 Task: Create a calendar event titled 'meeting' on June 20, 2:15pm to 3:15pm, with location 'Austin, TX, USA', add Google Meet link, and notify 30 minutes before.
Action: Mouse moved to (87, 135)
Screenshot: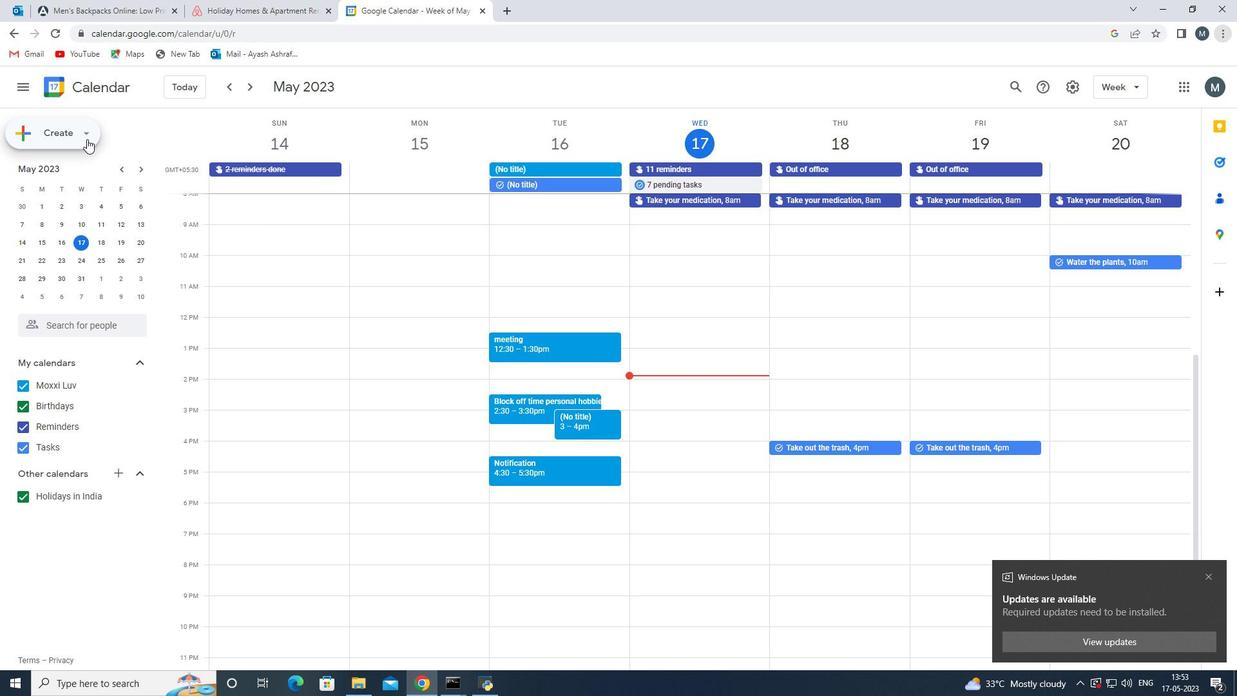 
Action: Mouse pressed left at (87, 135)
Screenshot: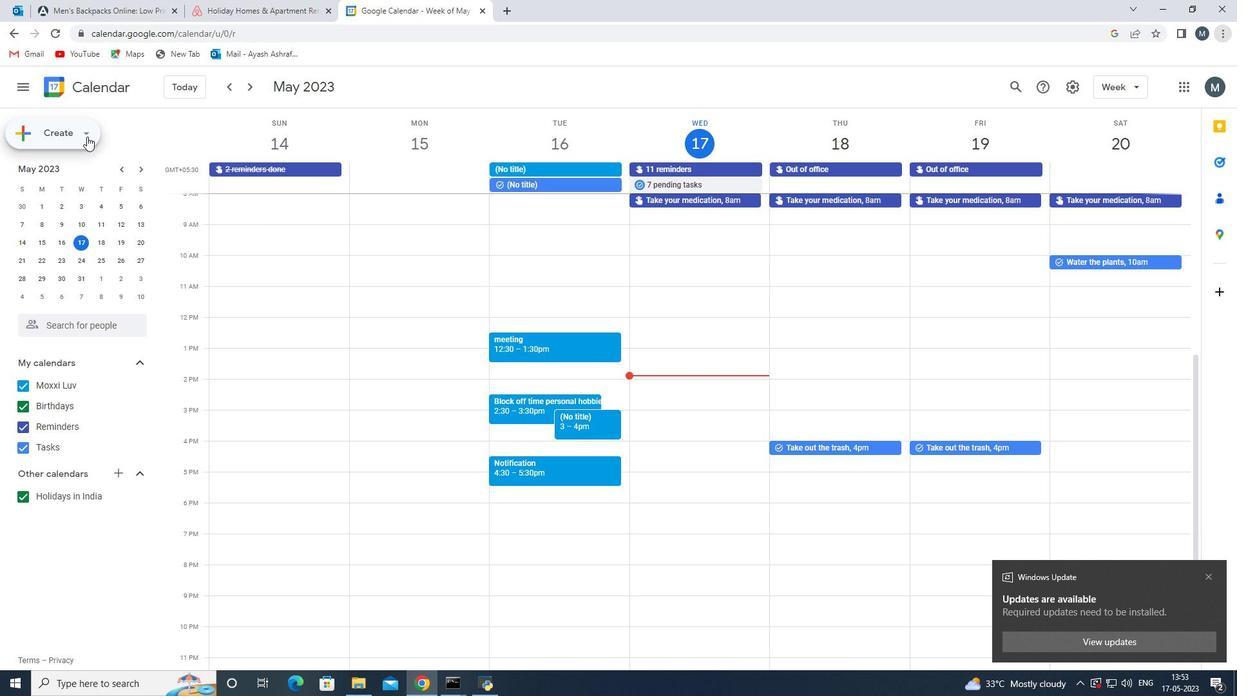 
Action: Mouse moved to (85, 183)
Screenshot: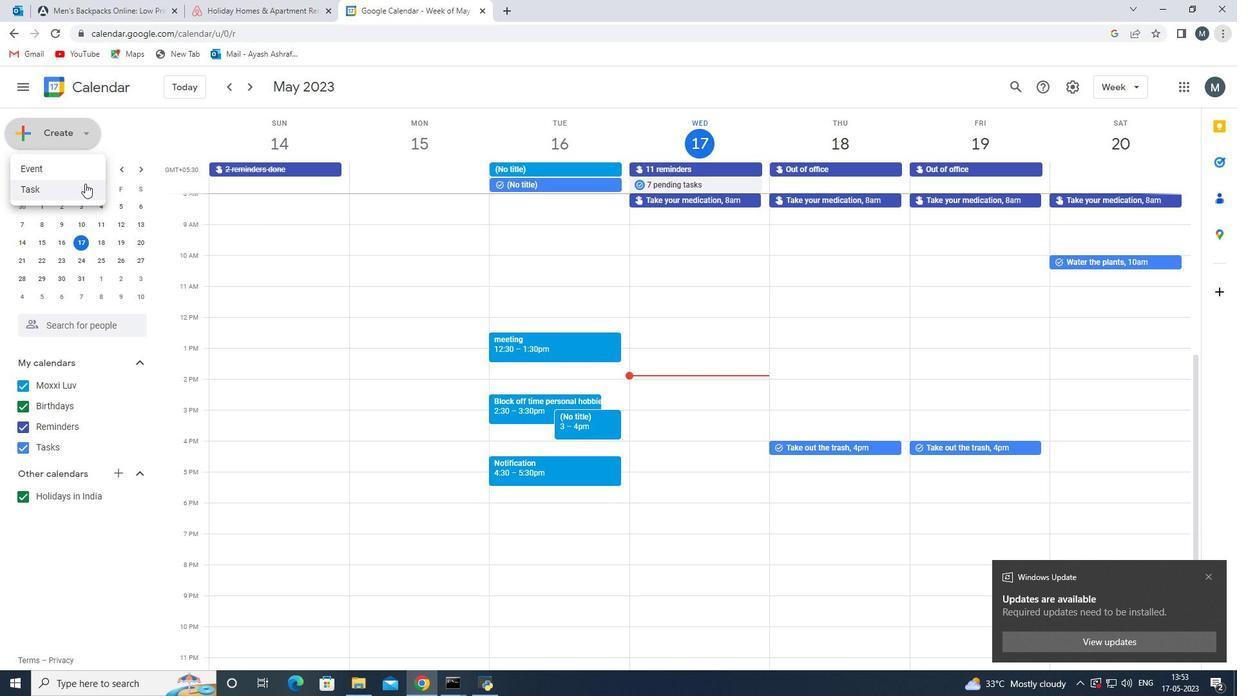 
Action: Mouse pressed left at (85, 183)
Screenshot: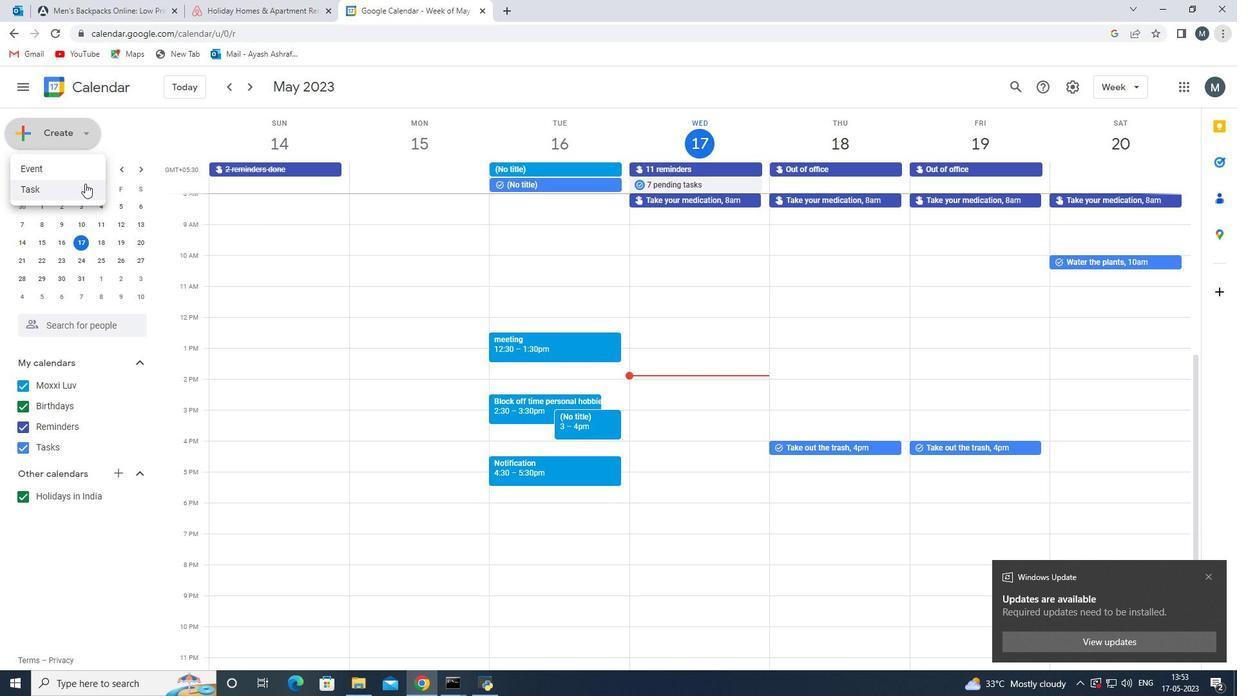 
Action: Mouse moved to (83, 133)
Screenshot: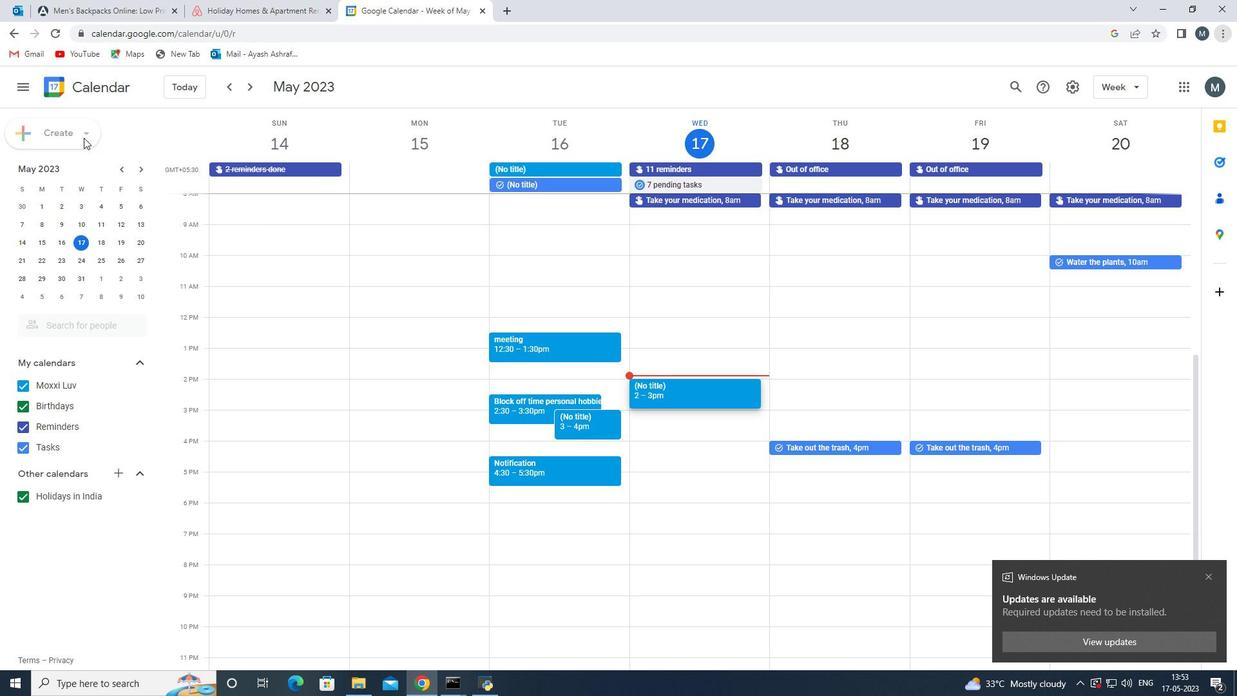 
Action: Mouse pressed left at (83, 133)
Screenshot: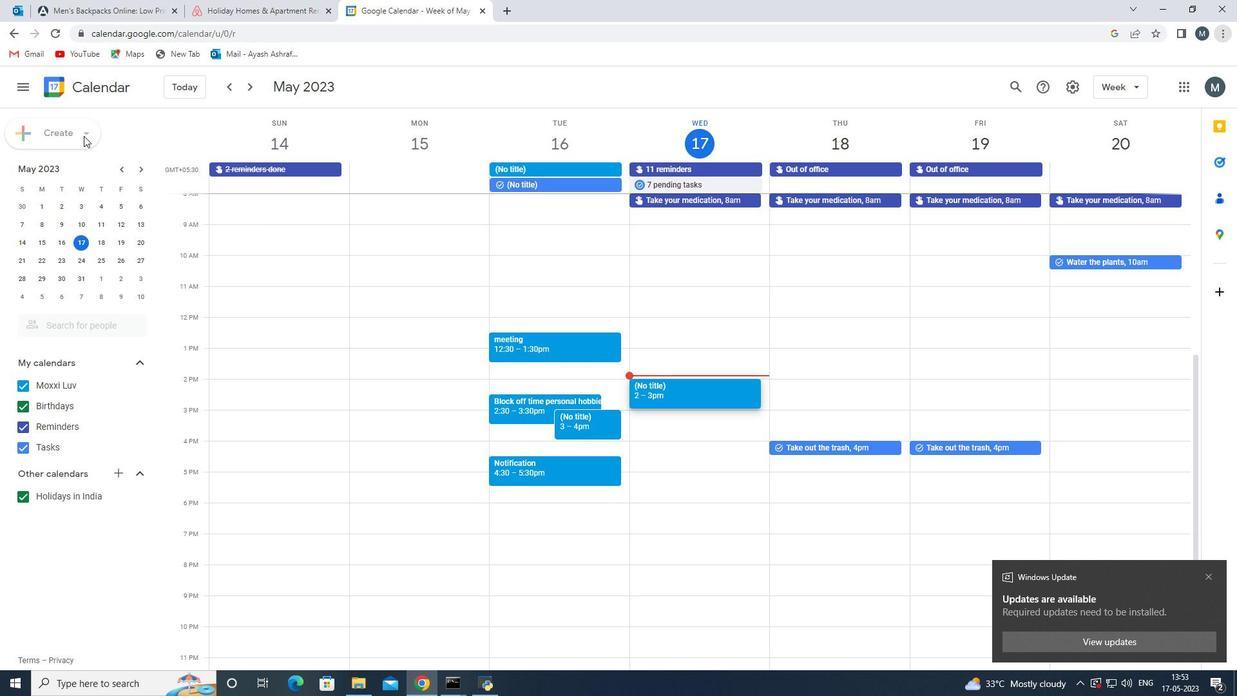 
Action: Mouse pressed left at (83, 133)
Screenshot: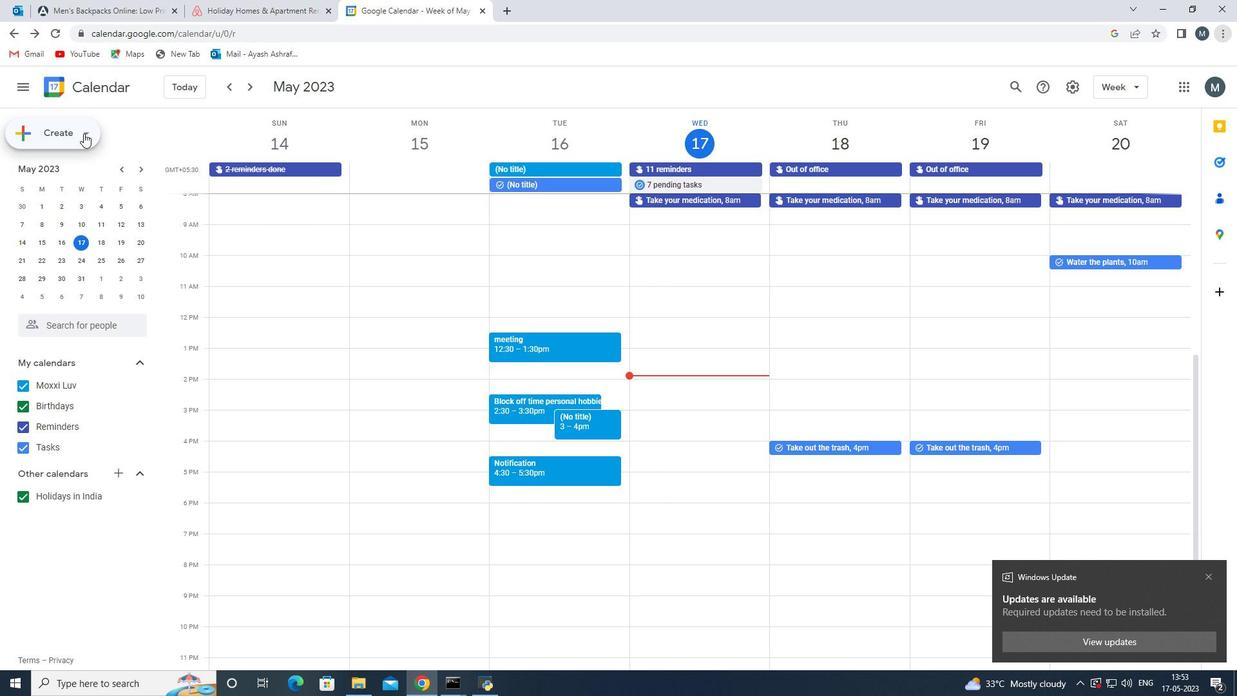
Action: Mouse moved to (79, 171)
Screenshot: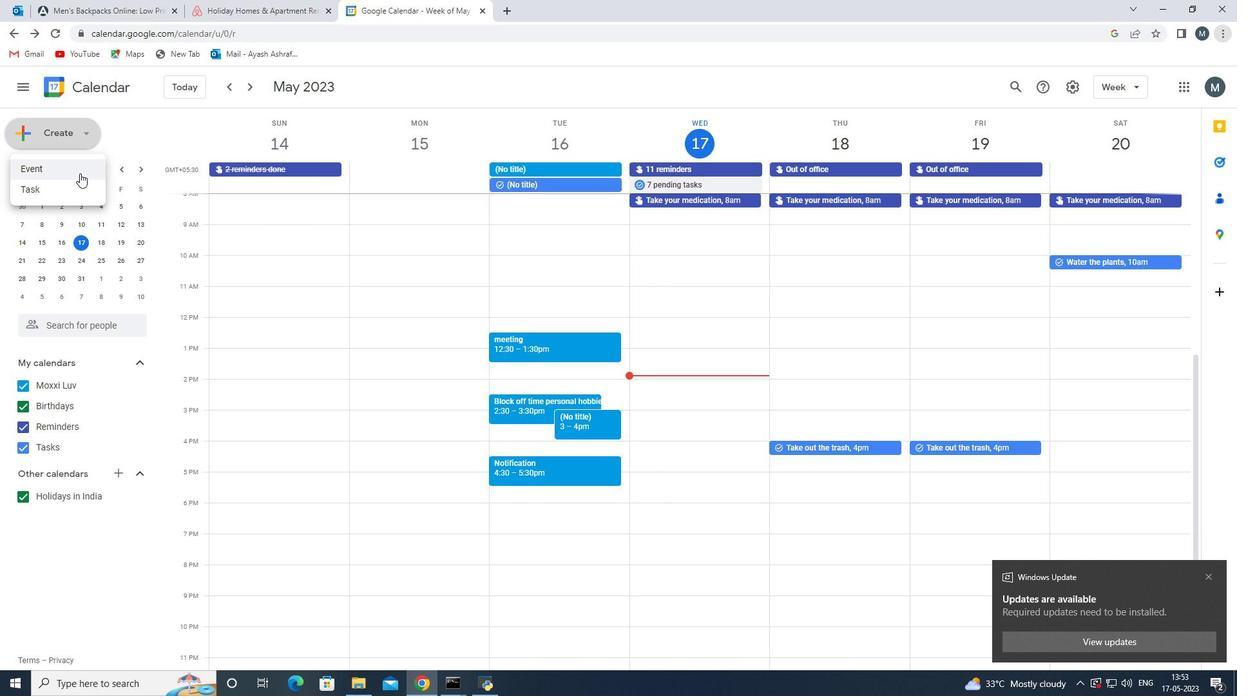 
Action: Mouse pressed left at (79, 171)
Screenshot: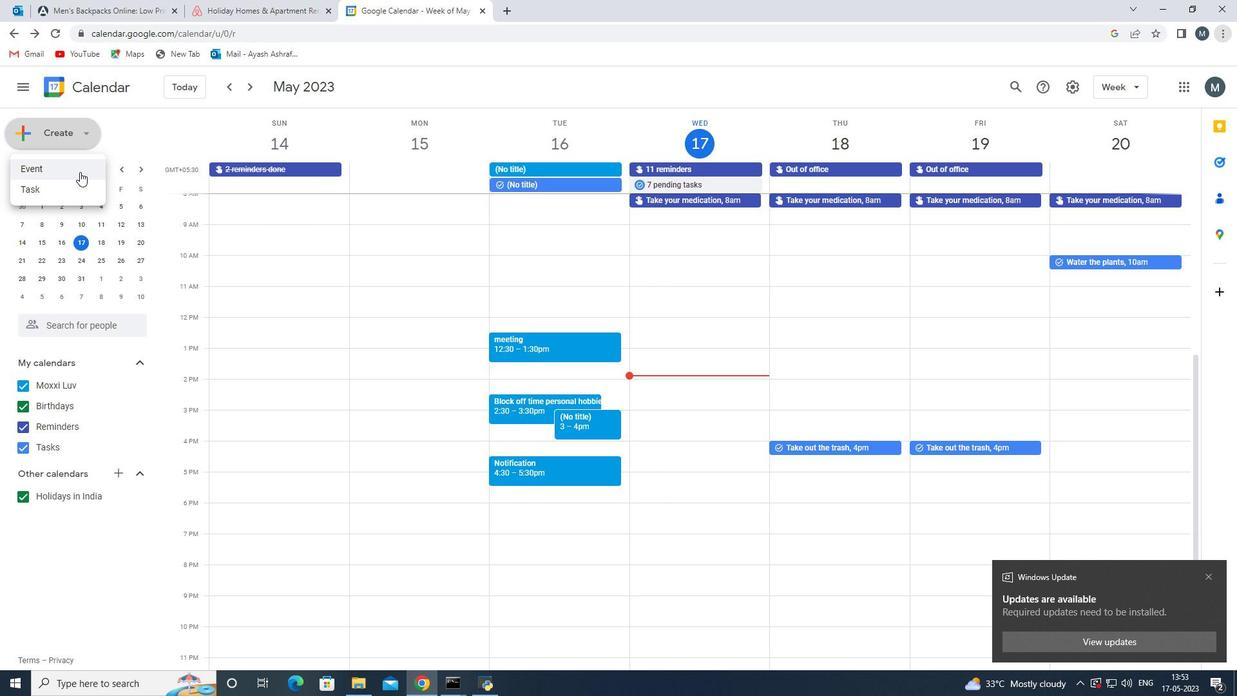 
Action: Mouse moved to (443, 271)
Screenshot: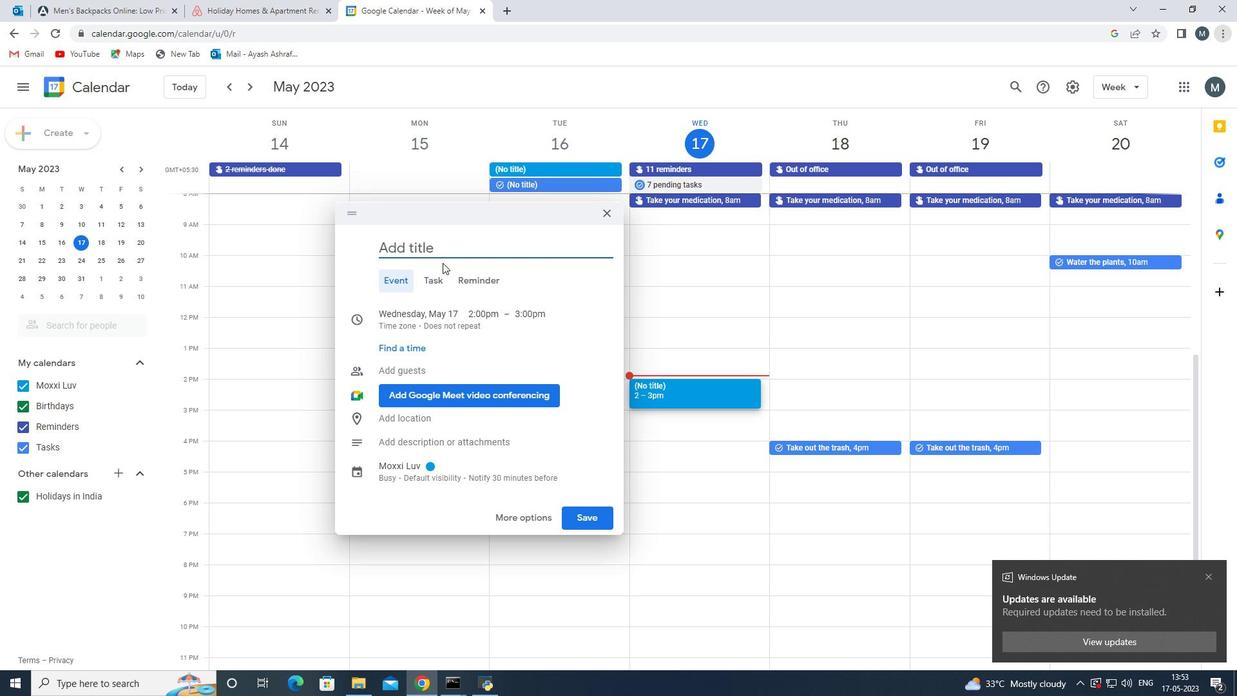 
Action: Mouse scrolled (443, 271) with delta (0, 0)
Screenshot: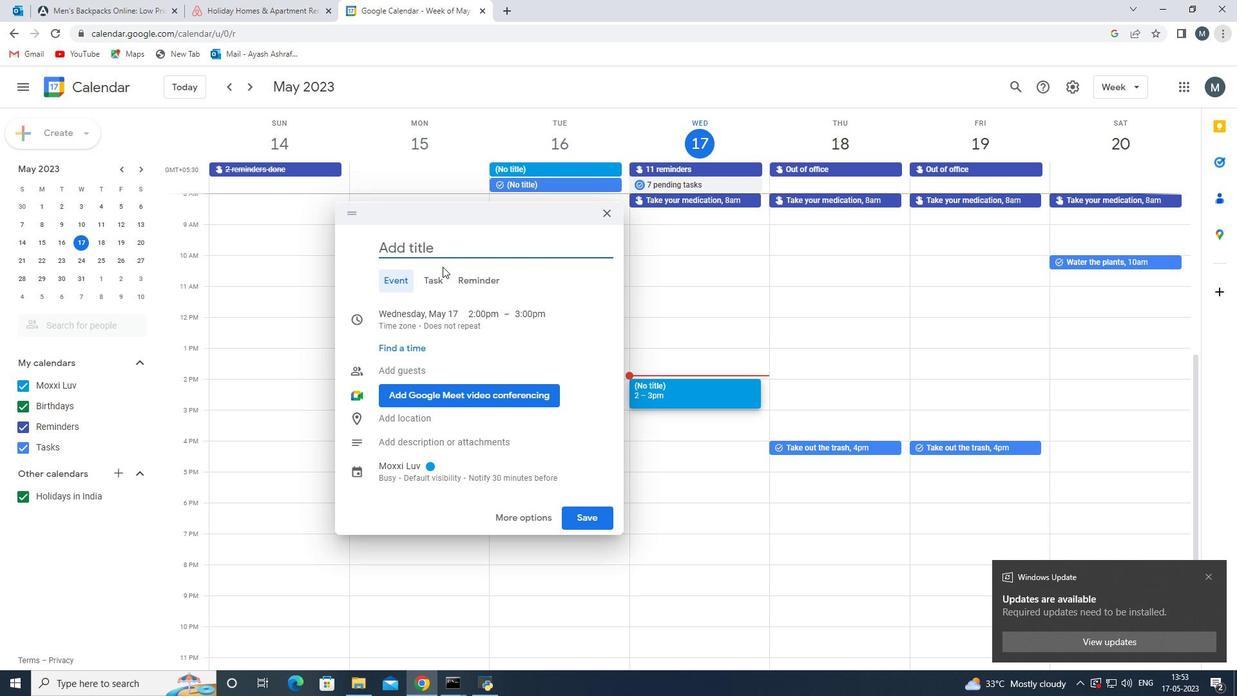 
Action: Mouse moved to (443, 272)
Screenshot: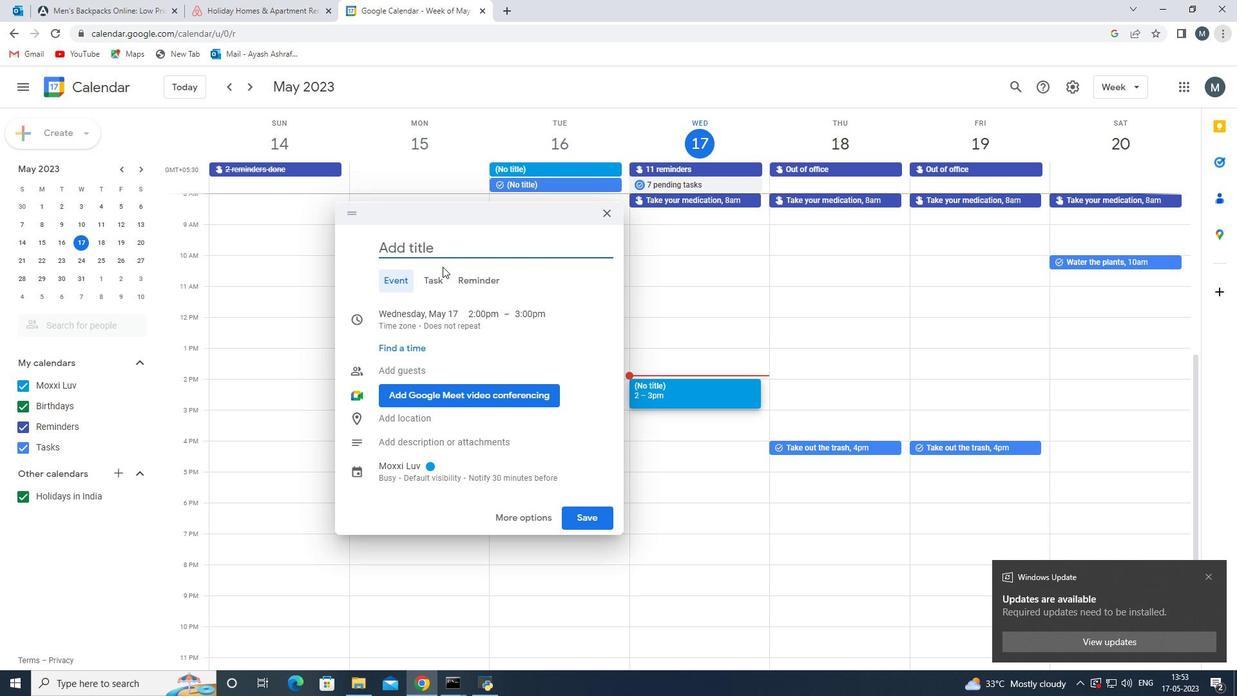 
Action: Mouse scrolled (443, 271) with delta (0, 0)
Screenshot: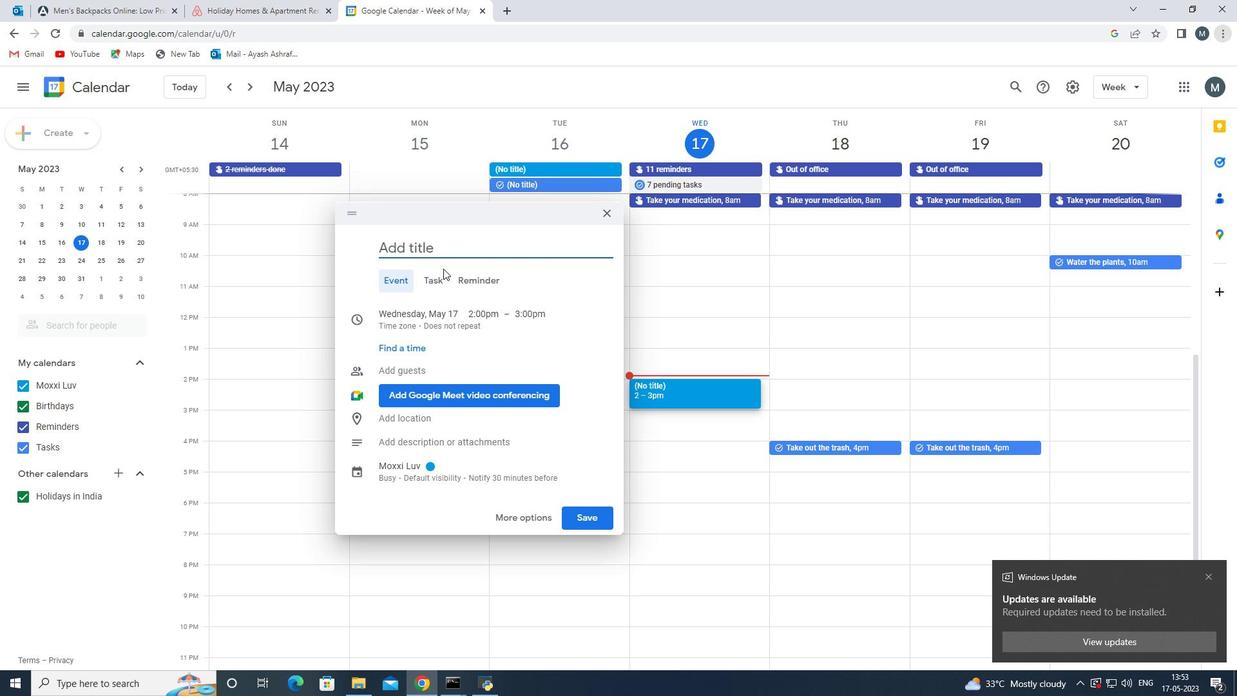
Action: Mouse scrolled (443, 273) with delta (0, 0)
Screenshot: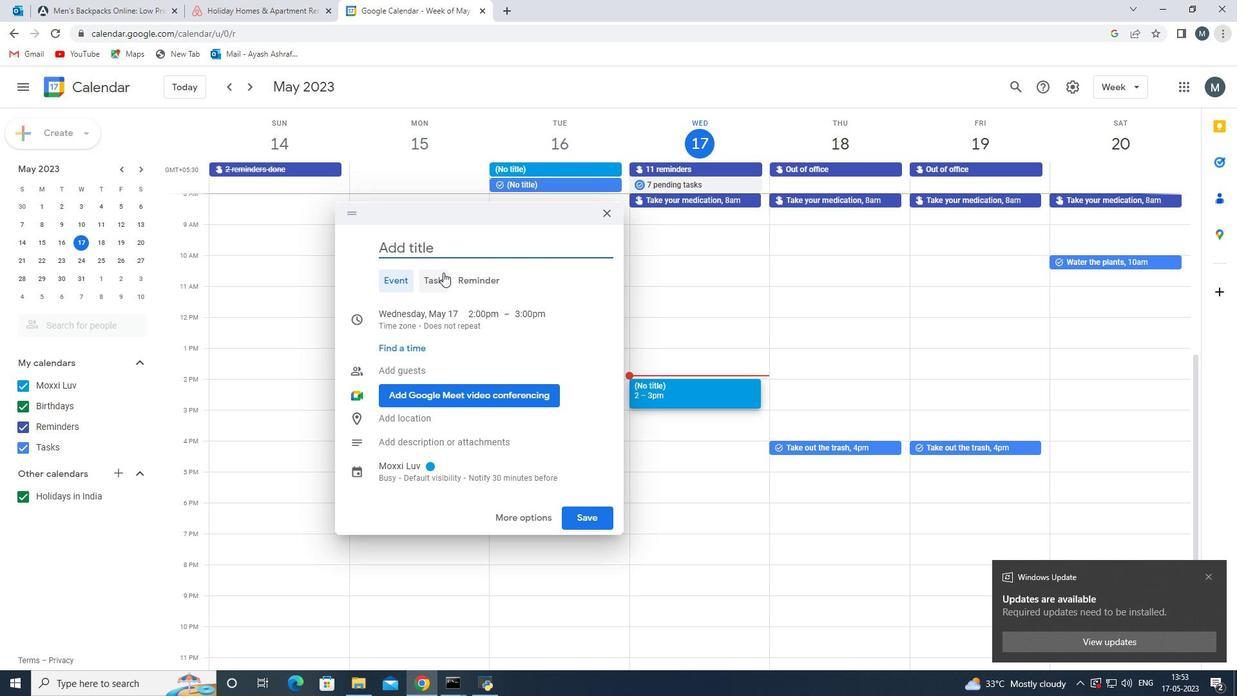 
Action: Mouse scrolled (443, 273) with delta (0, 0)
Screenshot: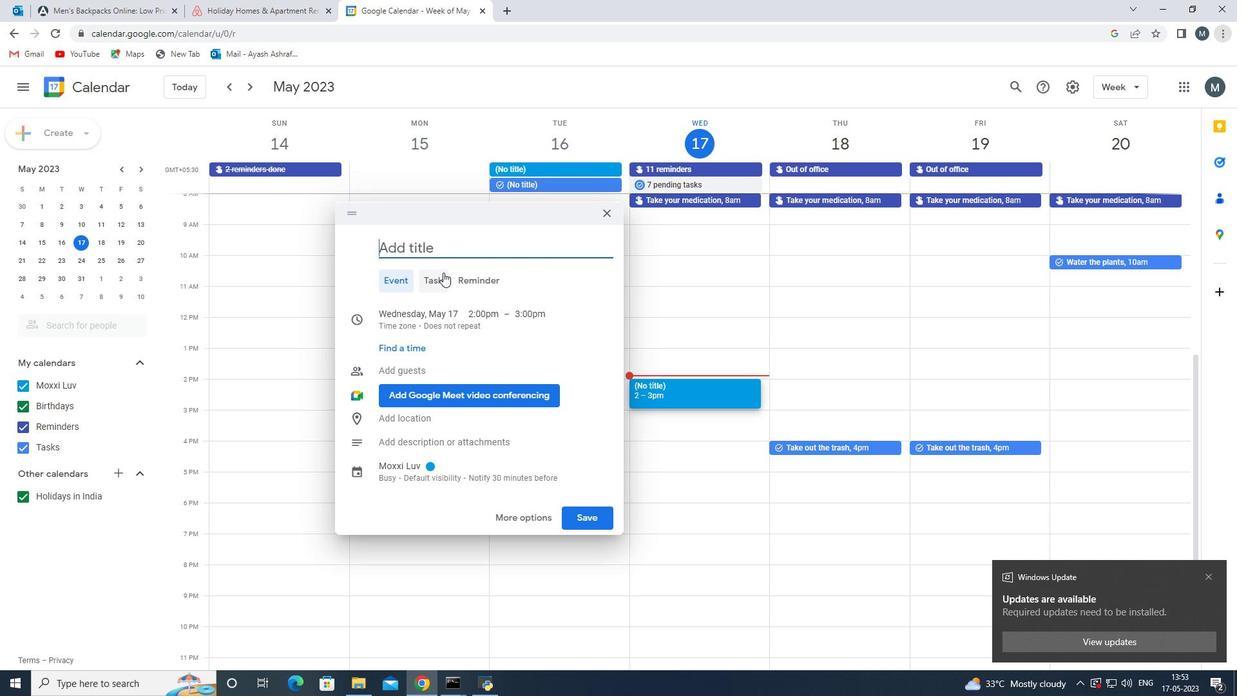 
Action: Mouse moved to (443, 273)
Screenshot: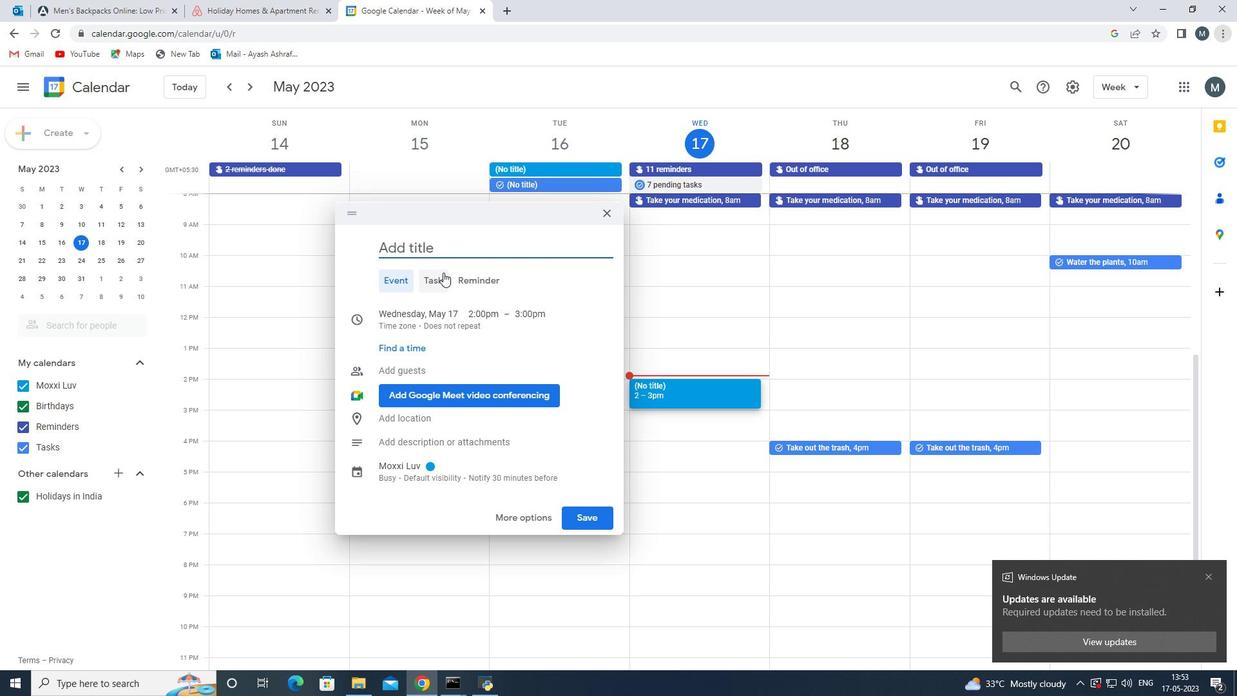 
Action: Mouse scrolled (443, 273) with delta (0, 0)
Screenshot: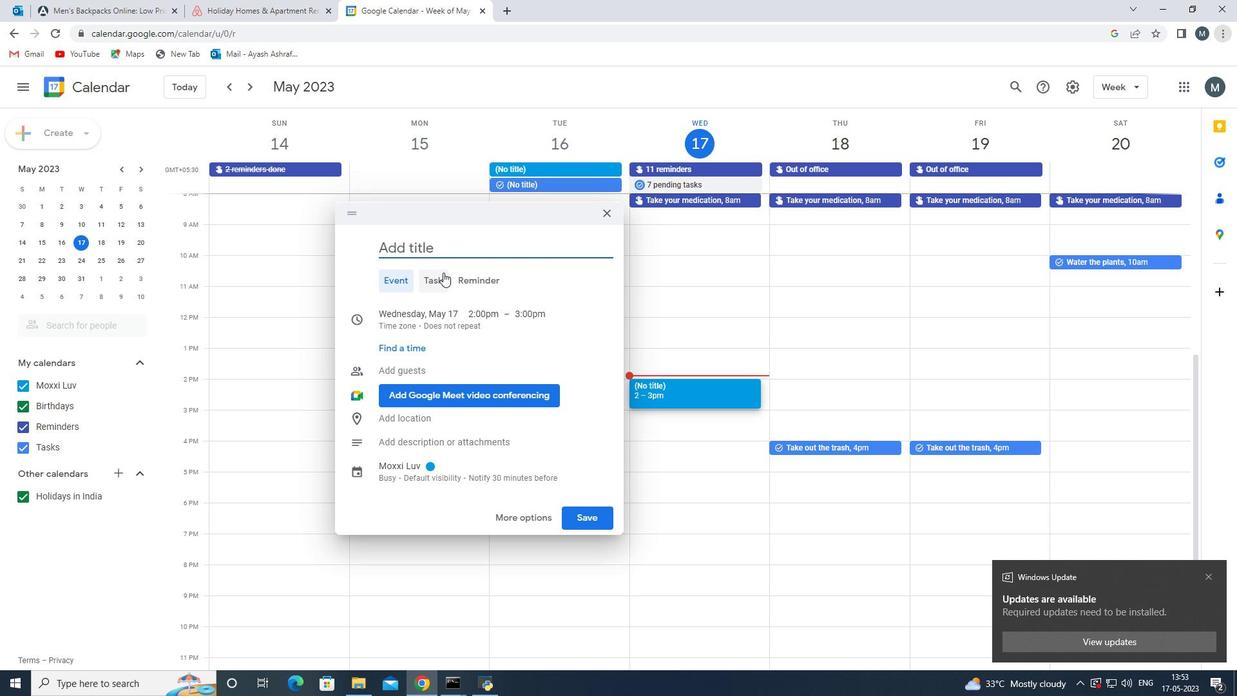 
Action: Mouse moved to (443, 282)
Screenshot: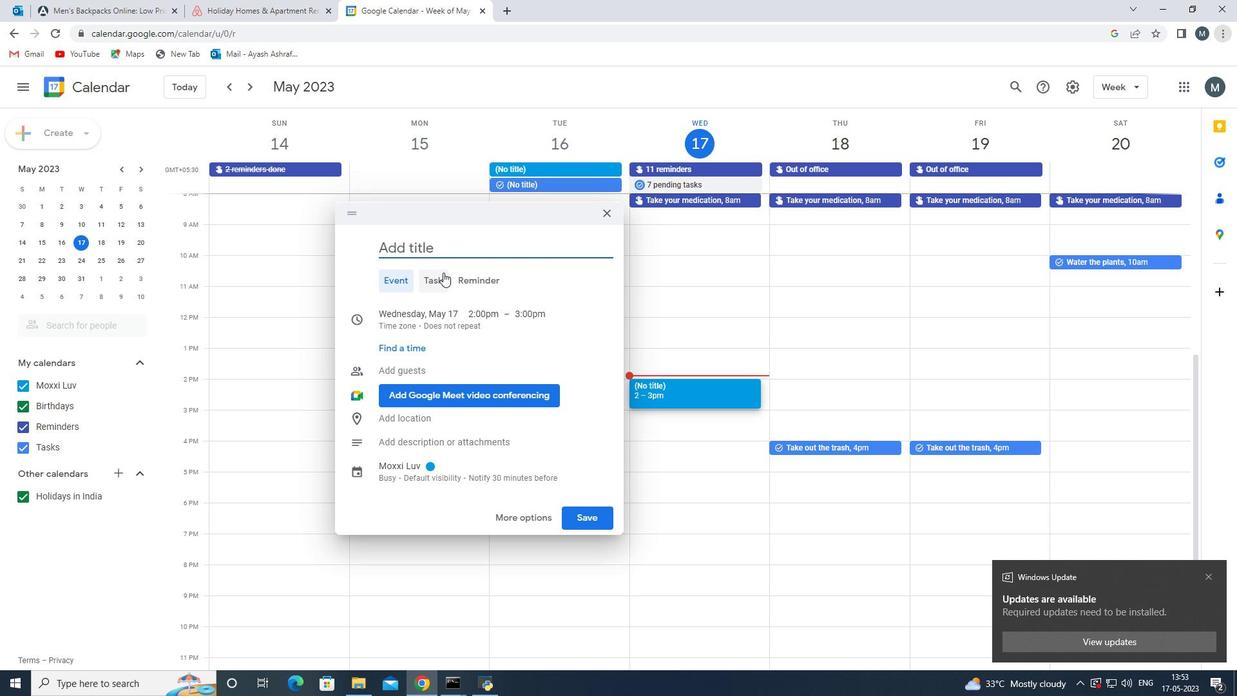 
Action: Mouse scrolled (443, 281) with delta (0, 0)
Screenshot: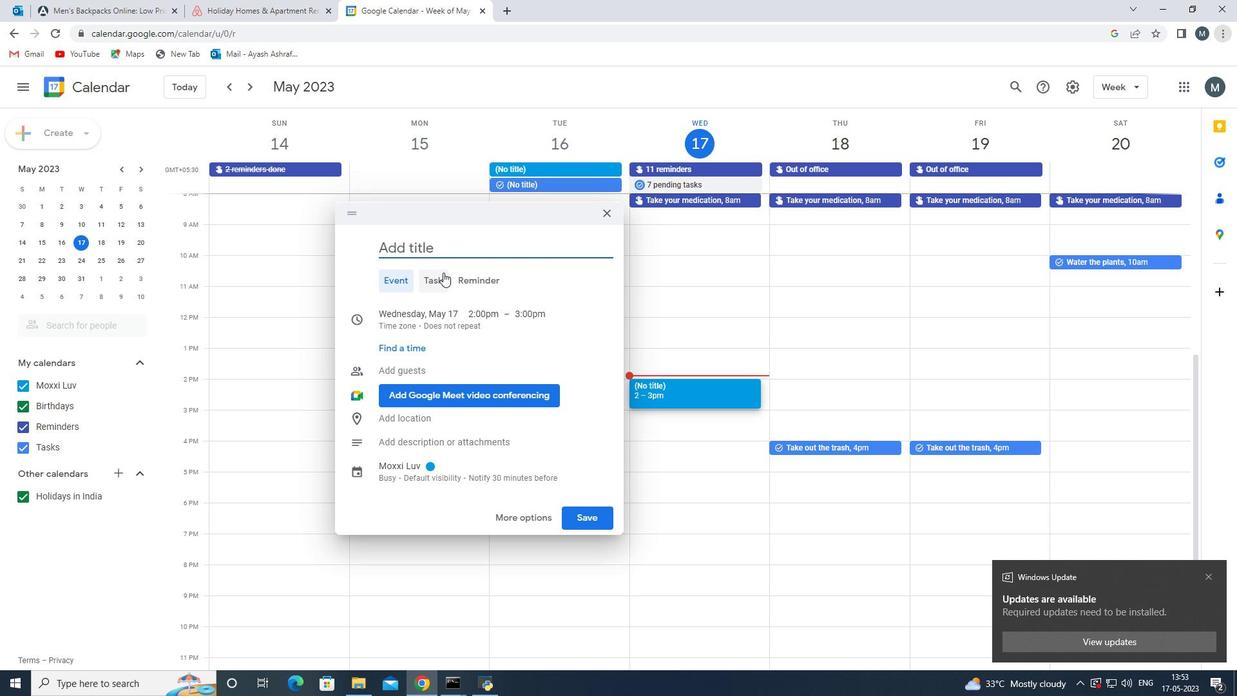 
Action: Mouse moved to (429, 244)
Screenshot: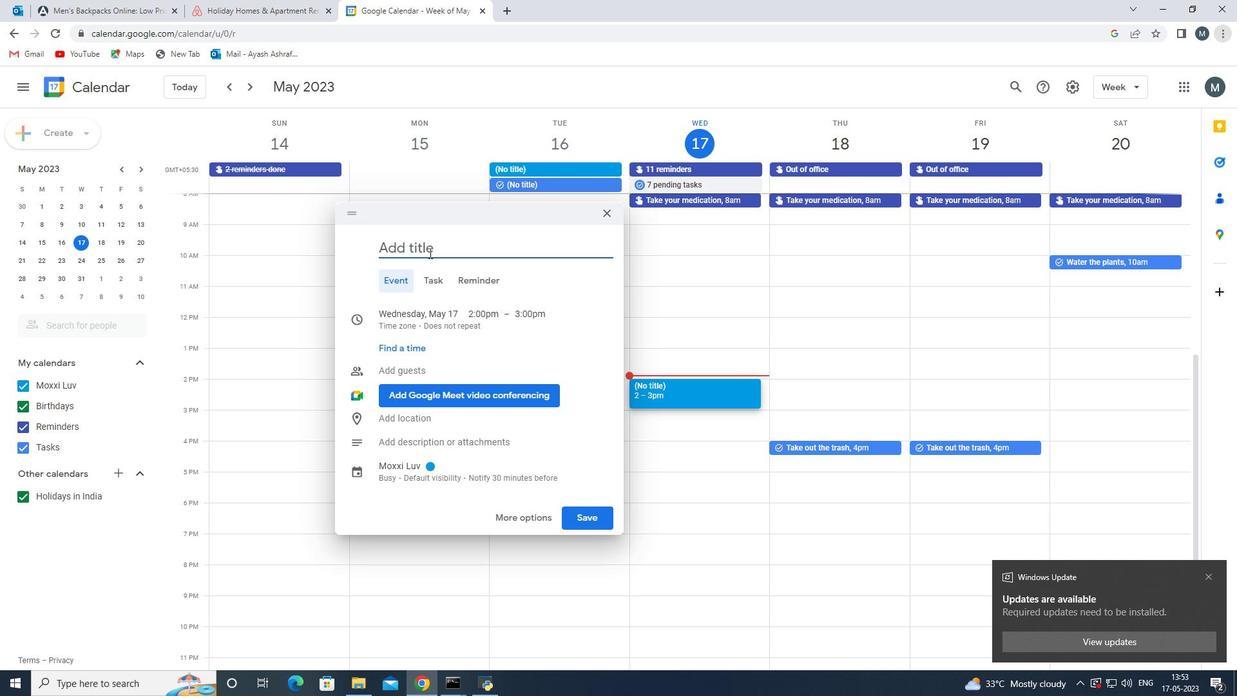 
Action: Mouse pressed left at (429, 244)
Screenshot: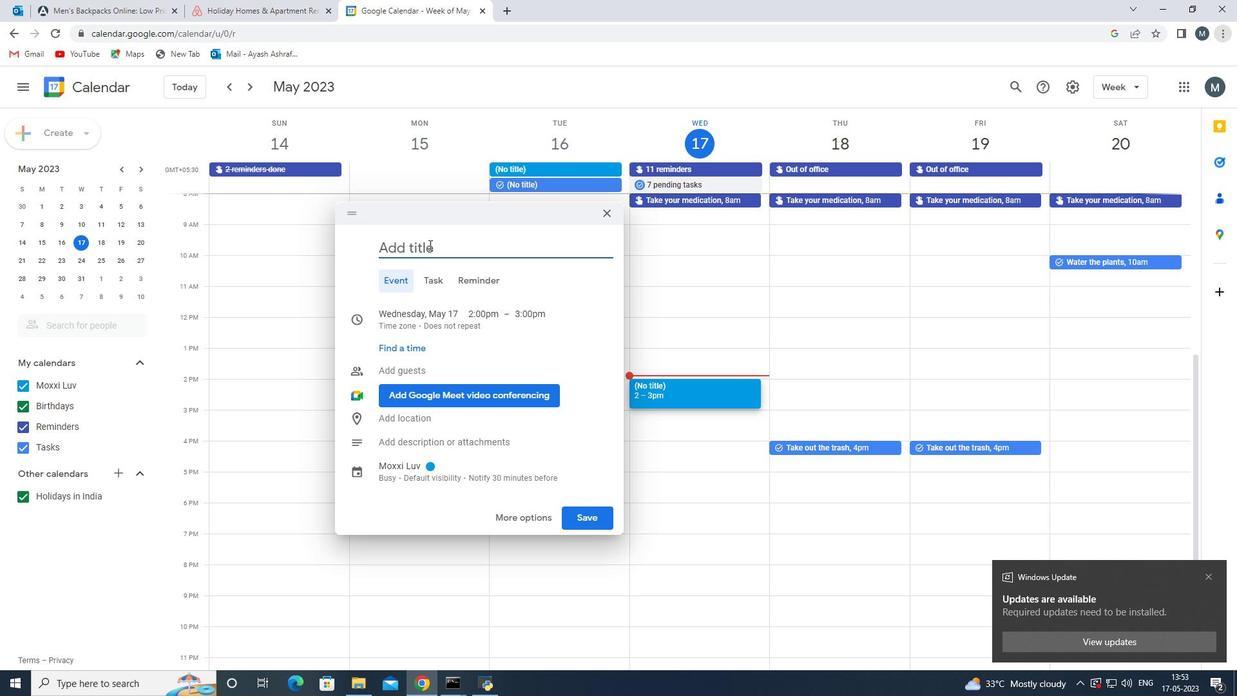 
Action: Mouse moved to (430, 245)
Screenshot: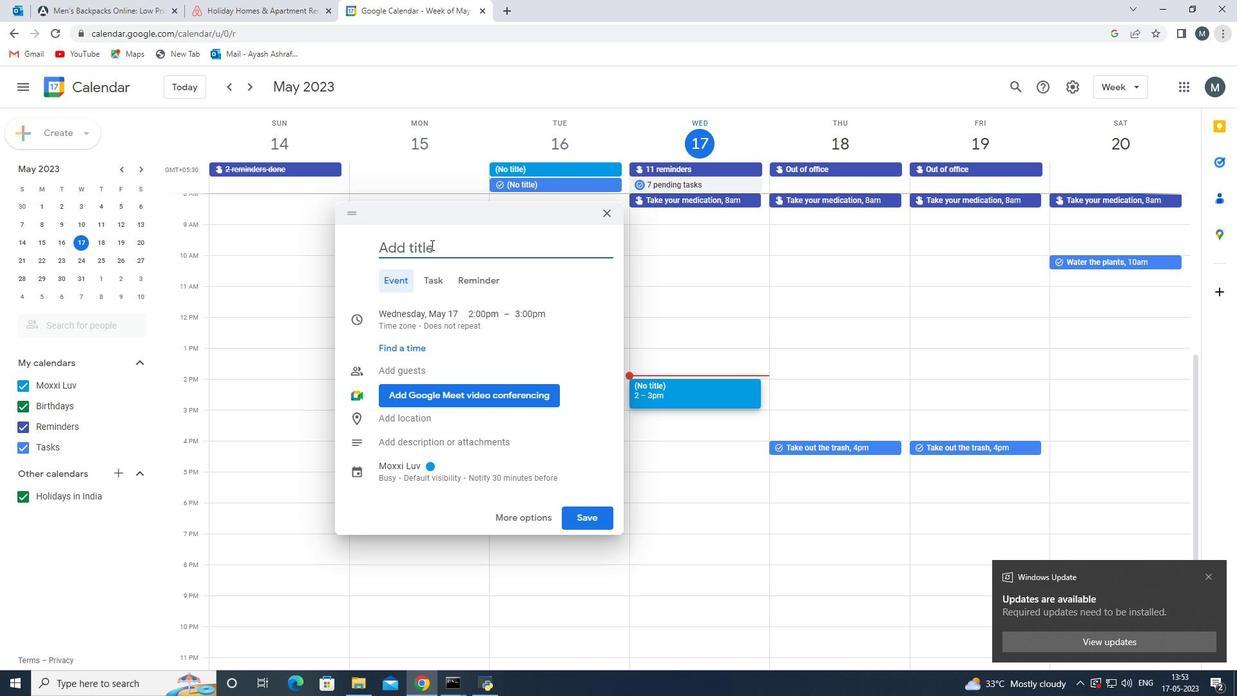
Action: Key pressed <Key.shift><Key.shift><Key.shift><Key.shift><Key.shift><Key.shift><Key.shift><Key.shift><Key.shift><Key.shift><Key.shift><Key.shift><Key.shift><Key.shift><Key.shift><Key.shift><Key.shift><Key.shift><Key.shift><Key.shift><Key.shift><Key.shift><Key.shift><Key.shift><Key.shift><Key.shift><Key.shift><Key.shift><Key.shift><Key.shift><Key.shift><Key.shift><Key.shift><Key.shift><Key.shift><Key.shift><Key.shift><Key.shift><Key.shift><Key.shift><Key.shift><Key.shift><Key.shift><Key.shift><Key.shift><Key.shift><Key.shift>Sche<Key.backspace><Key.backspace><Key.backspace><Key.backspace>meeting<Key.space>
Screenshot: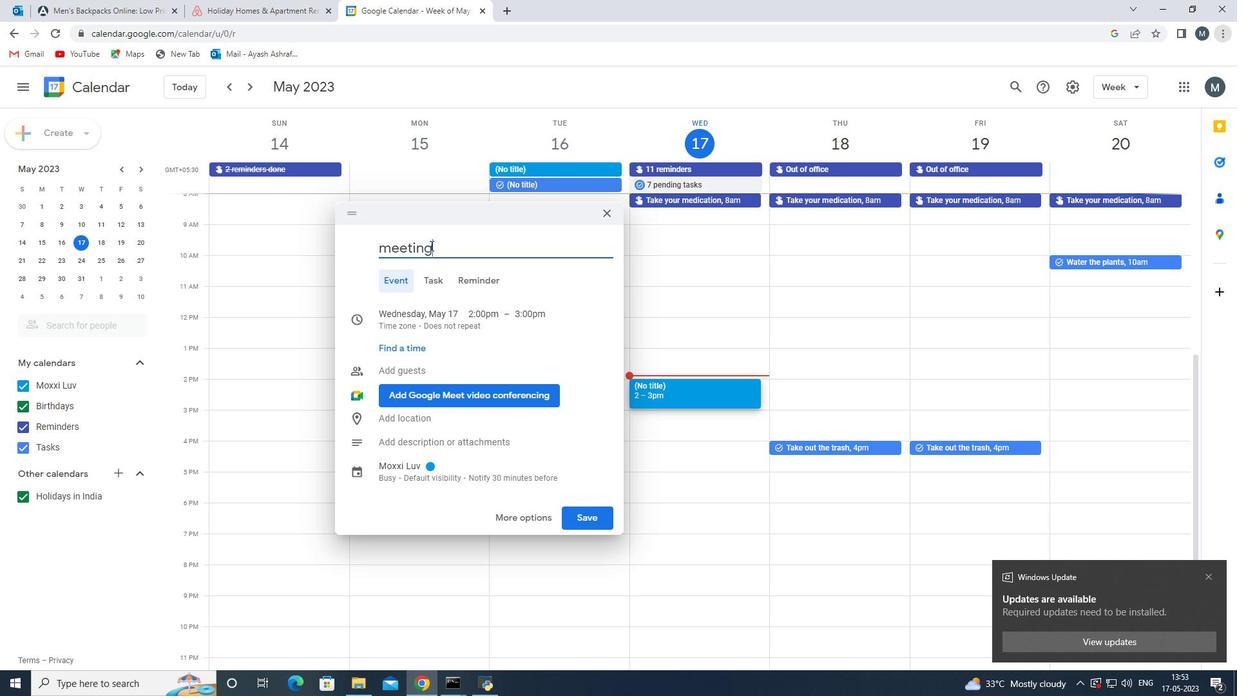 
Action: Mouse moved to (409, 319)
Screenshot: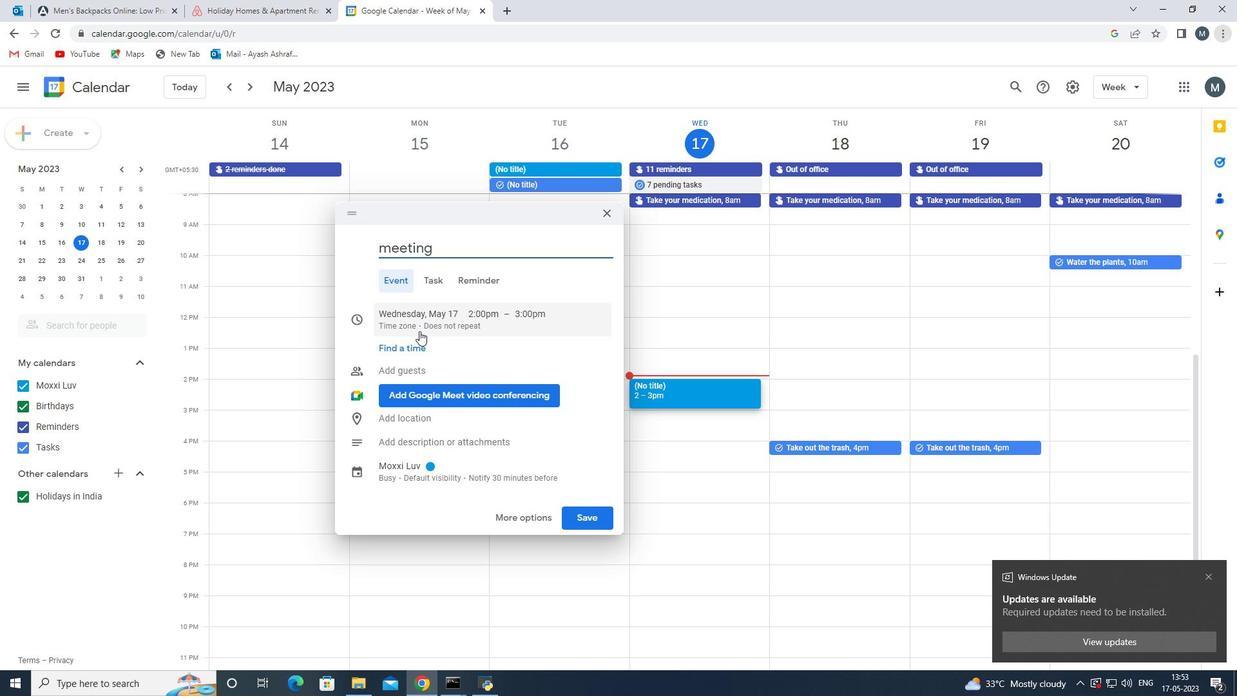 
Action: Mouse pressed left at (409, 319)
Screenshot: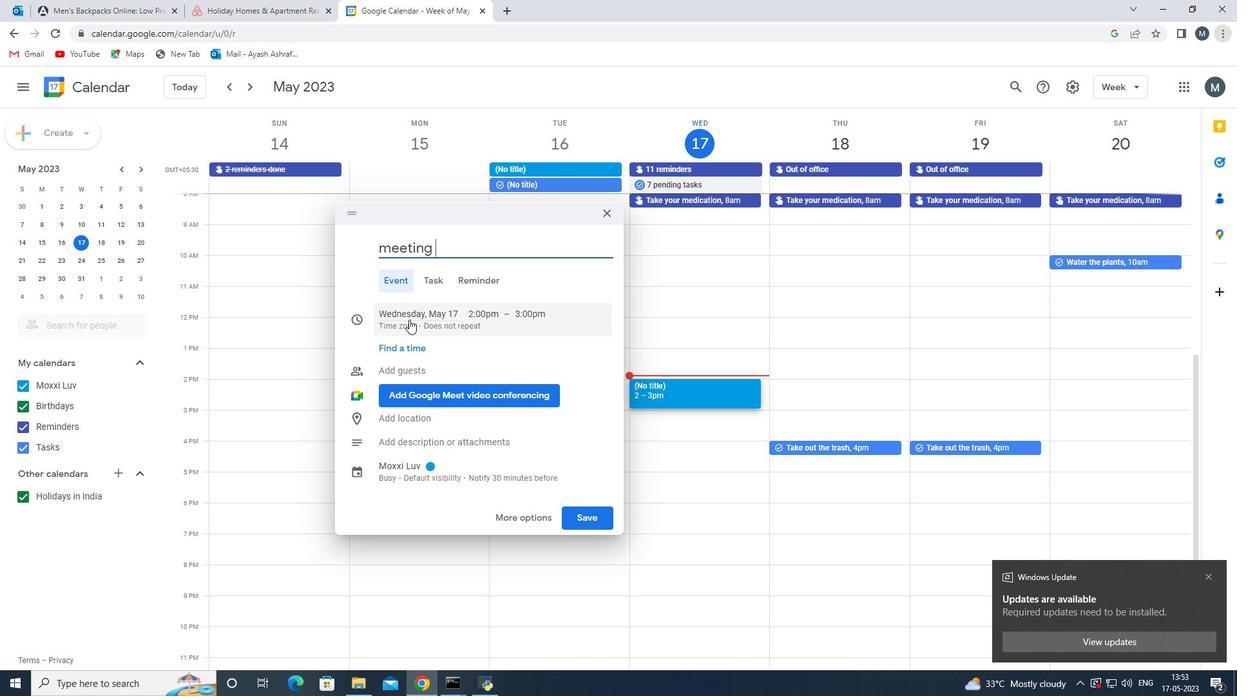 
Action: Mouse moved to (536, 344)
Screenshot: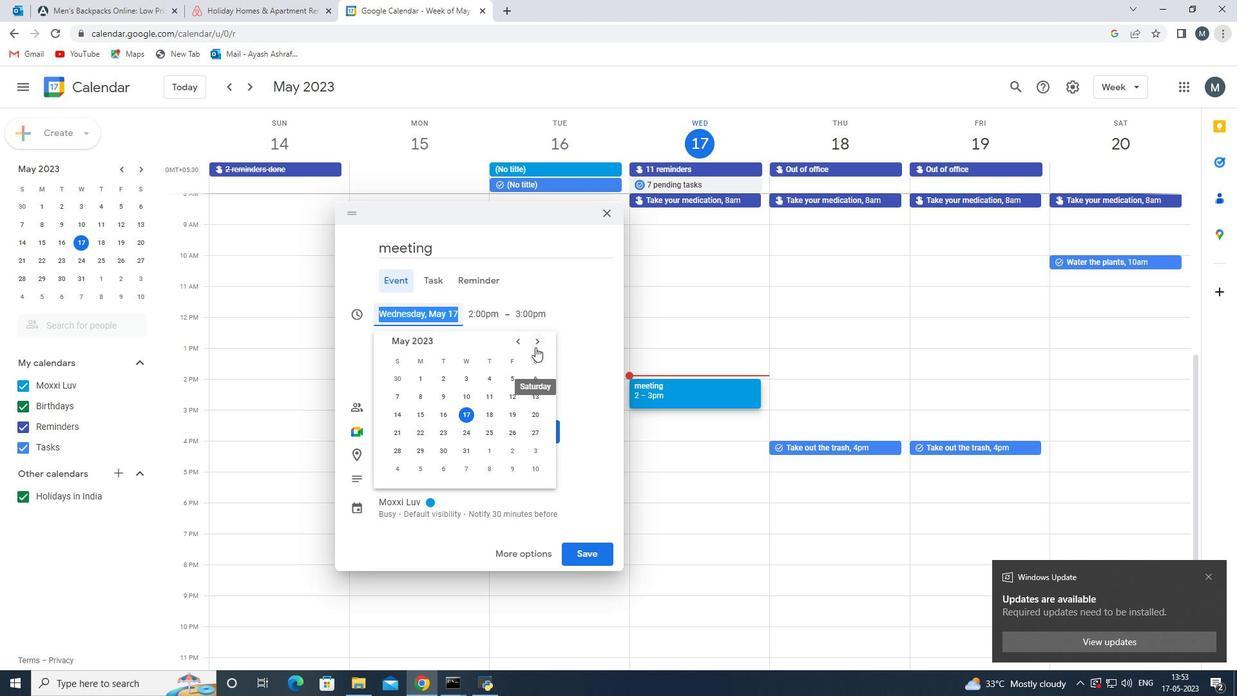 
Action: Mouse pressed left at (536, 344)
Screenshot: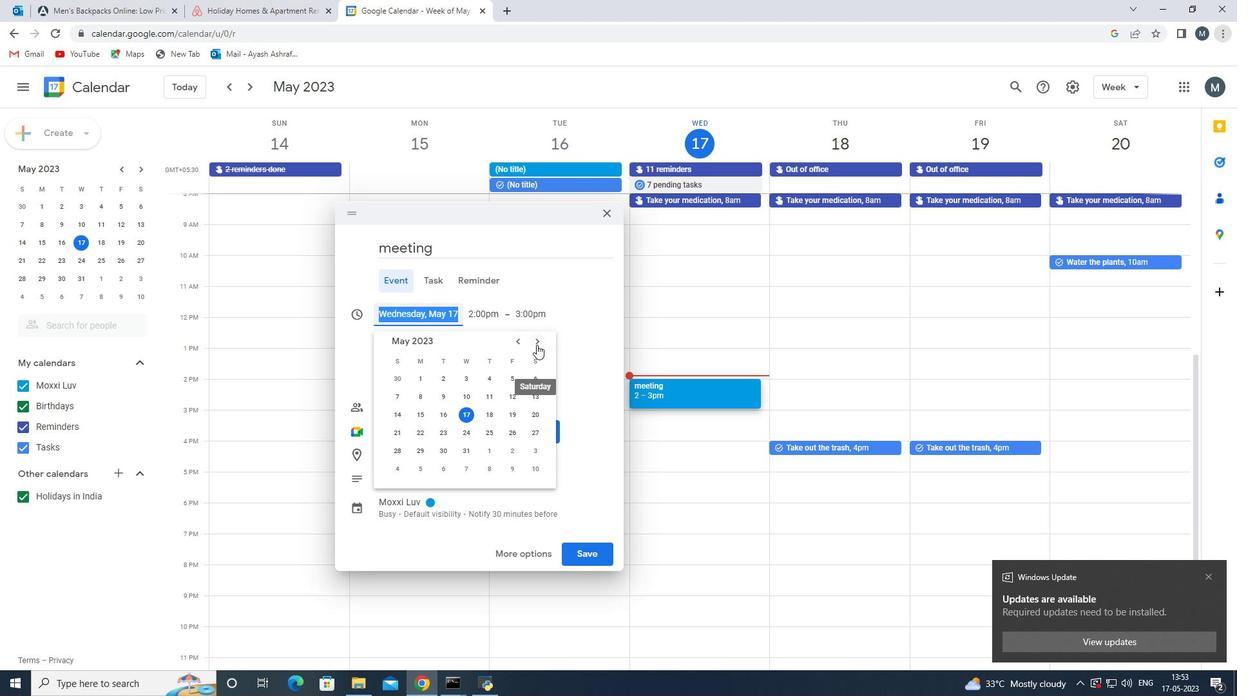 
Action: Mouse moved to (444, 433)
Screenshot: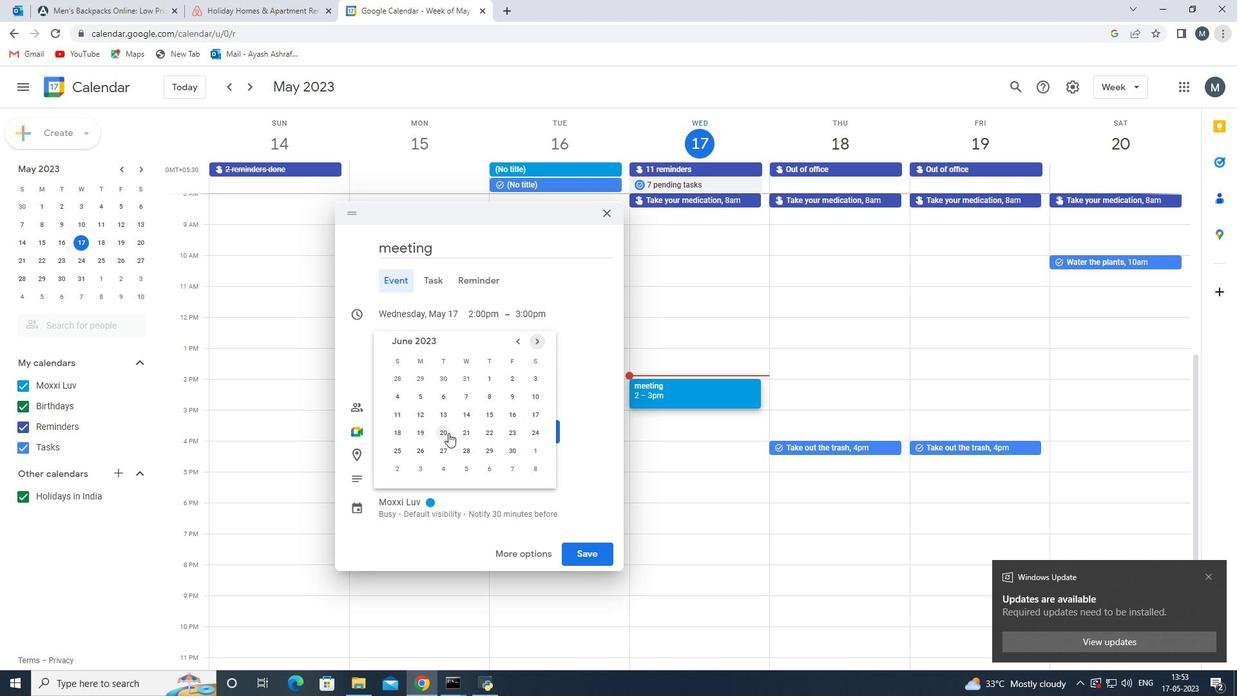 
Action: Mouse pressed left at (444, 433)
Screenshot: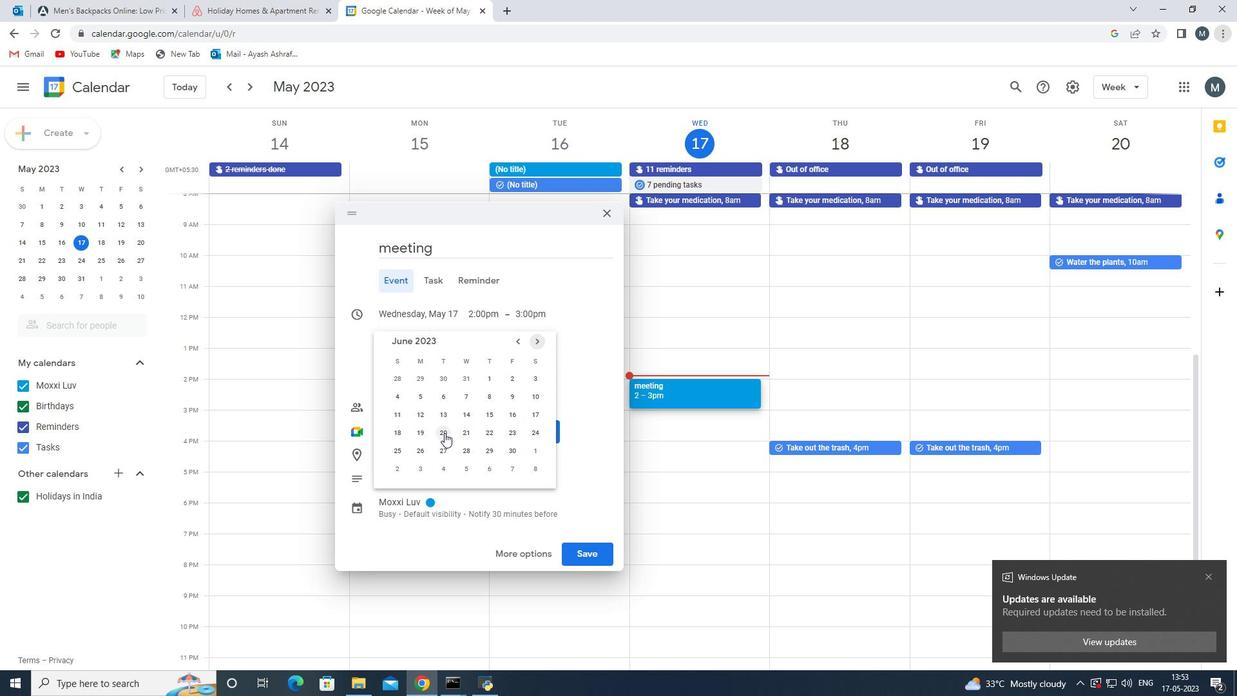 
Action: Mouse moved to (307, 319)
Screenshot: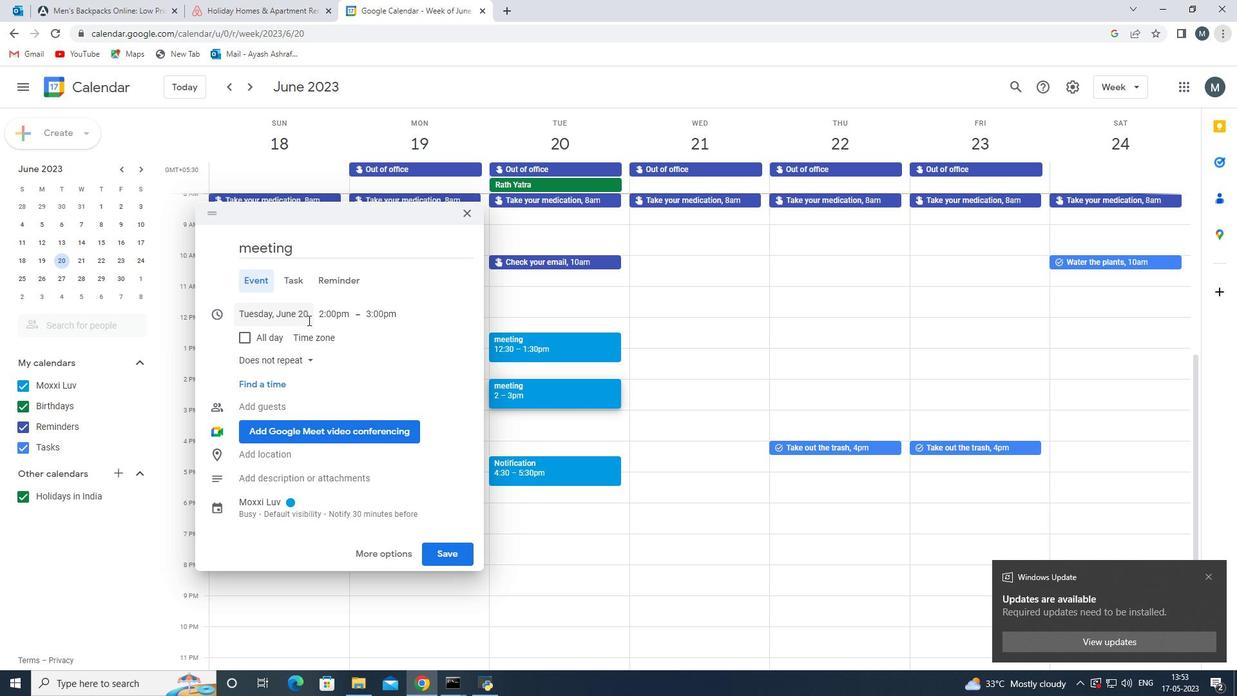 
Action: Mouse pressed left at (307, 319)
Screenshot: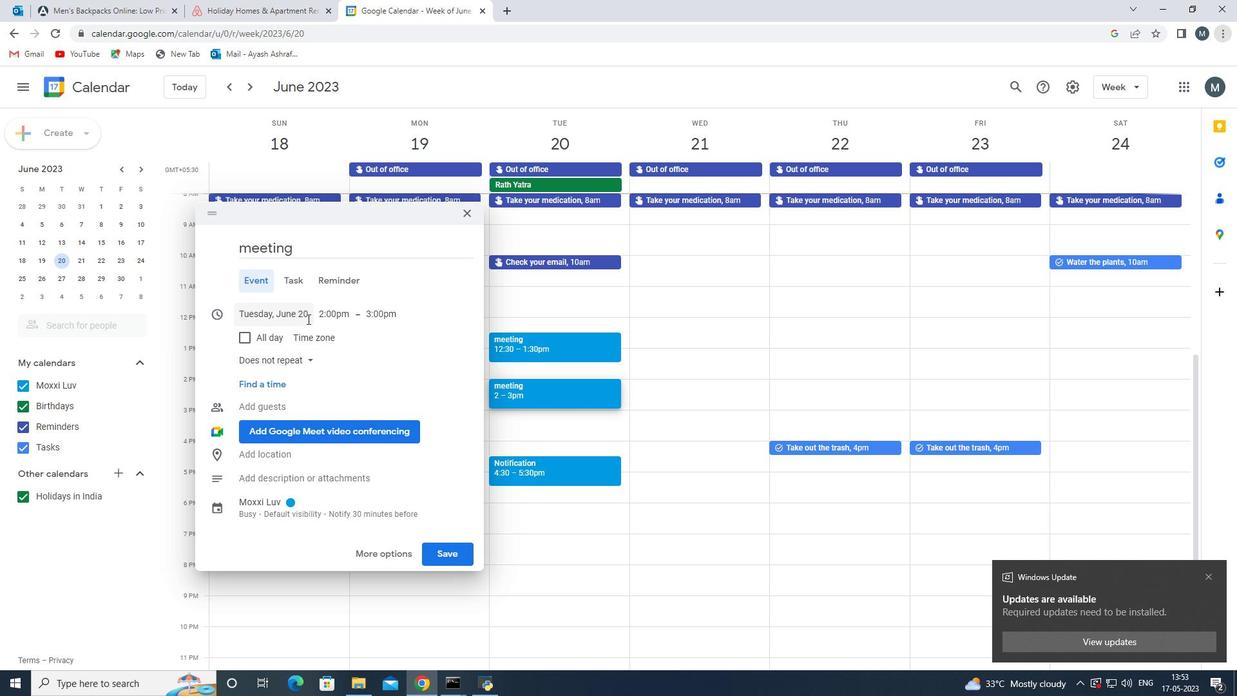 
Action: Mouse moved to (334, 312)
Screenshot: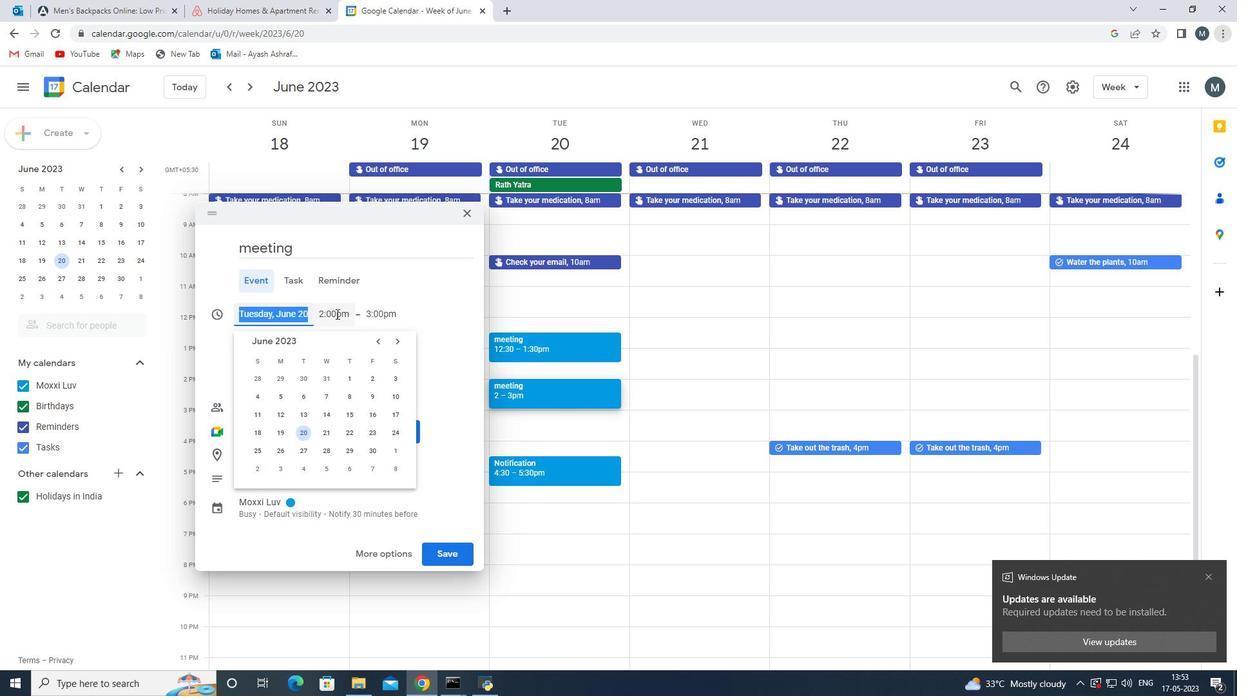 
Action: Mouse pressed left at (334, 312)
Screenshot: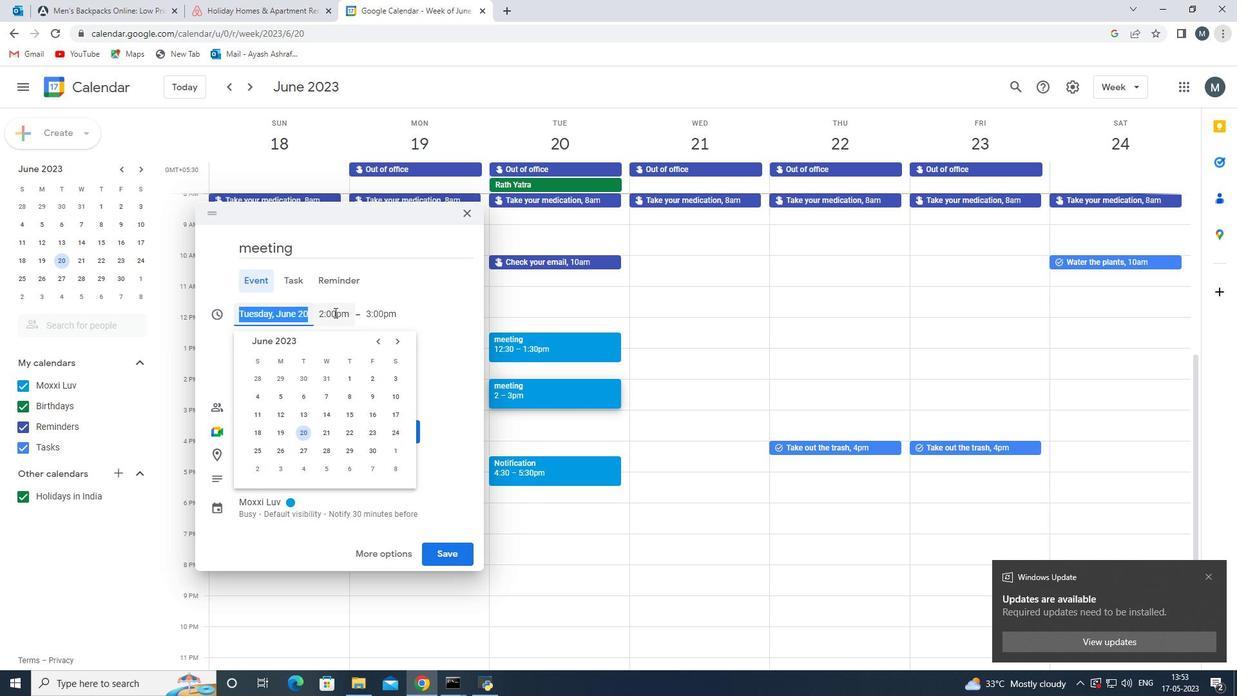 
Action: Mouse moved to (342, 424)
Screenshot: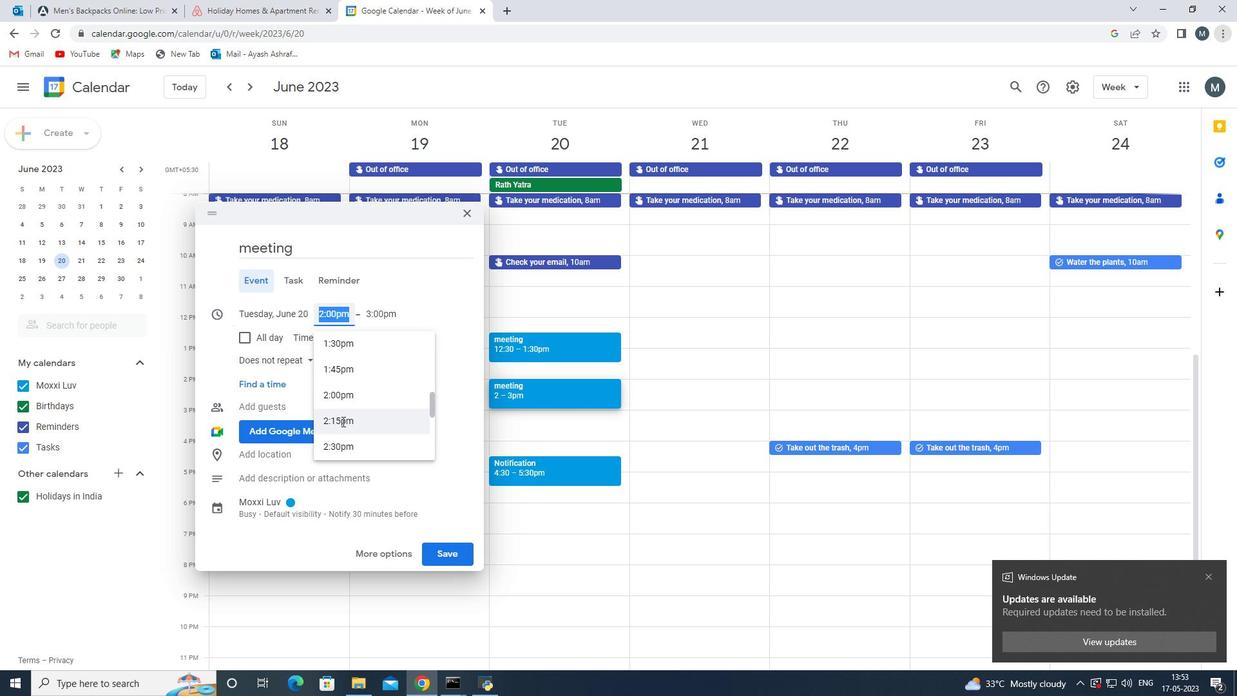 
Action: Mouse pressed left at (342, 424)
Screenshot: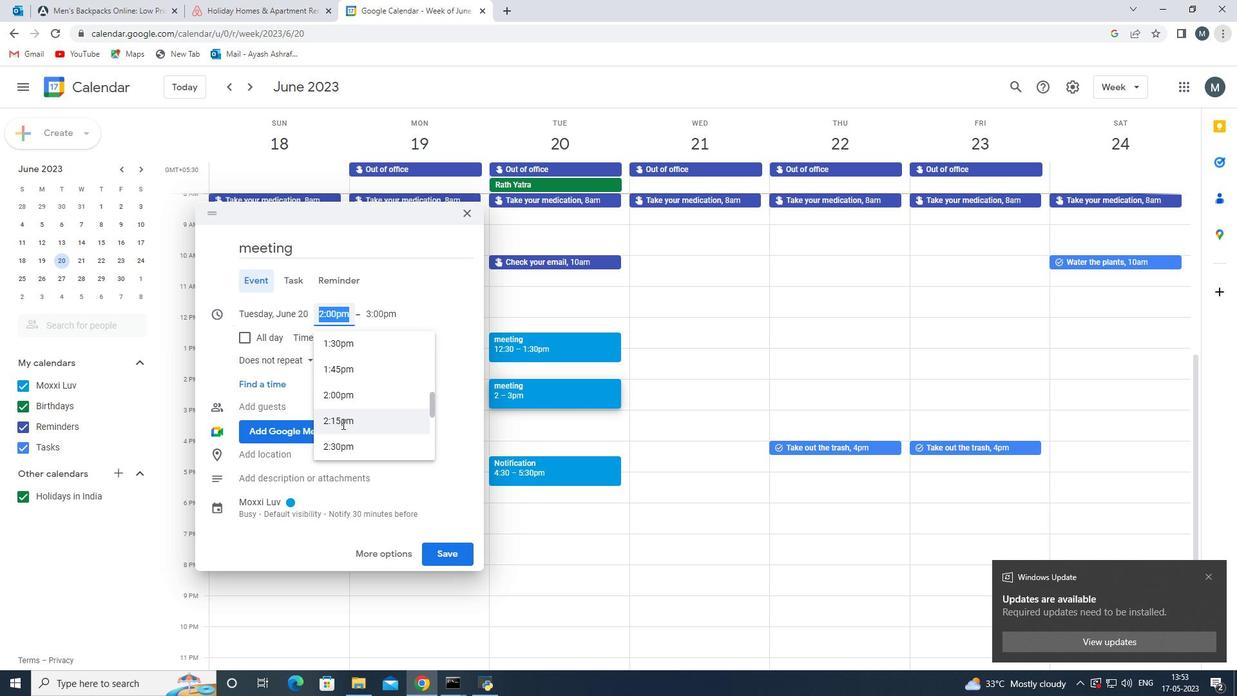 
Action: Mouse moved to (378, 309)
Screenshot: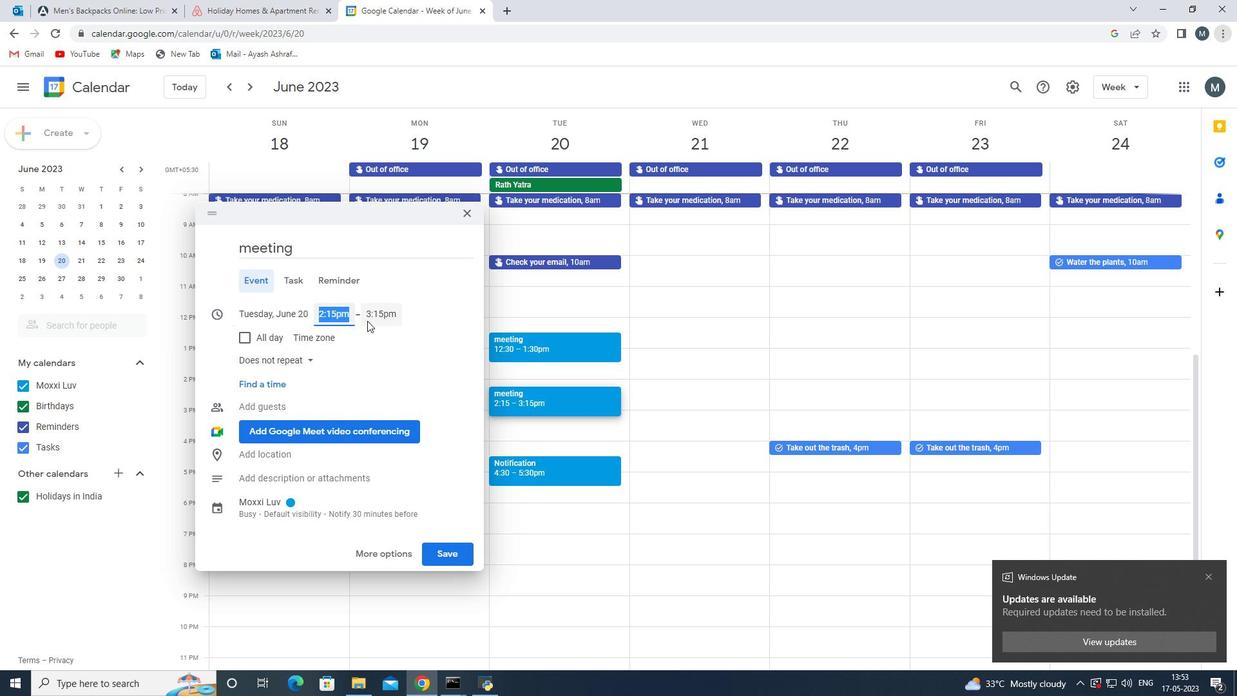 
Action: Mouse pressed left at (378, 309)
Screenshot: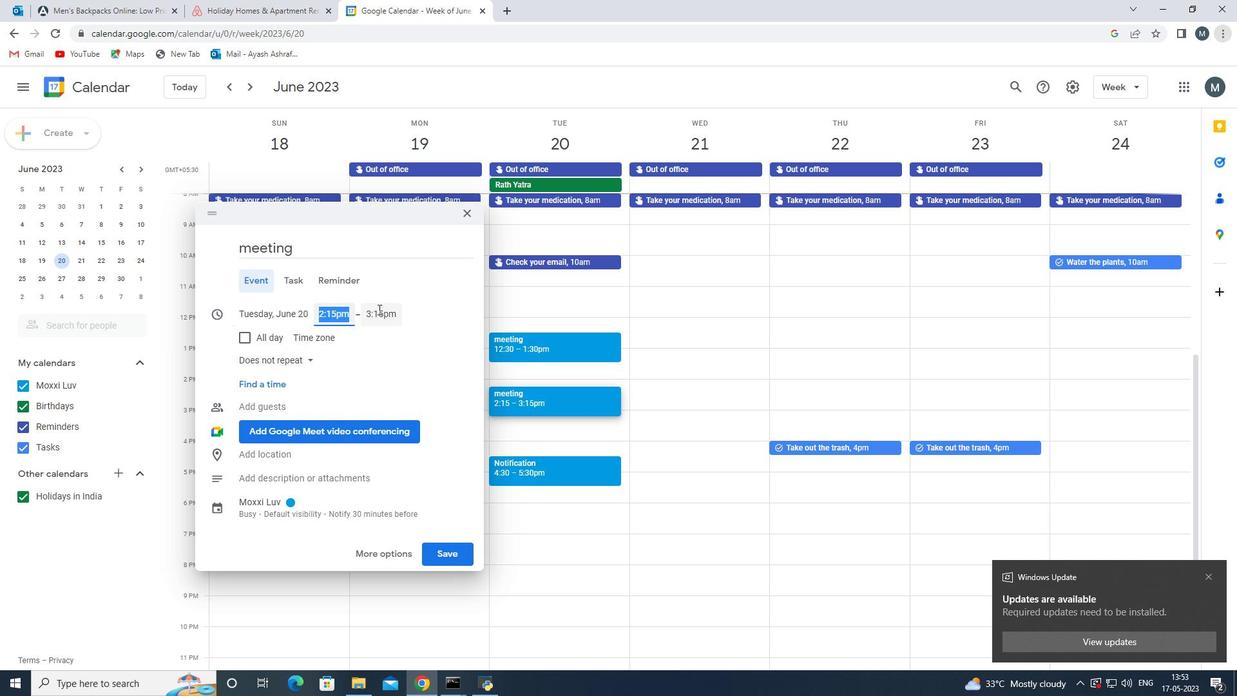 
Action: Mouse moved to (392, 397)
Screenshot: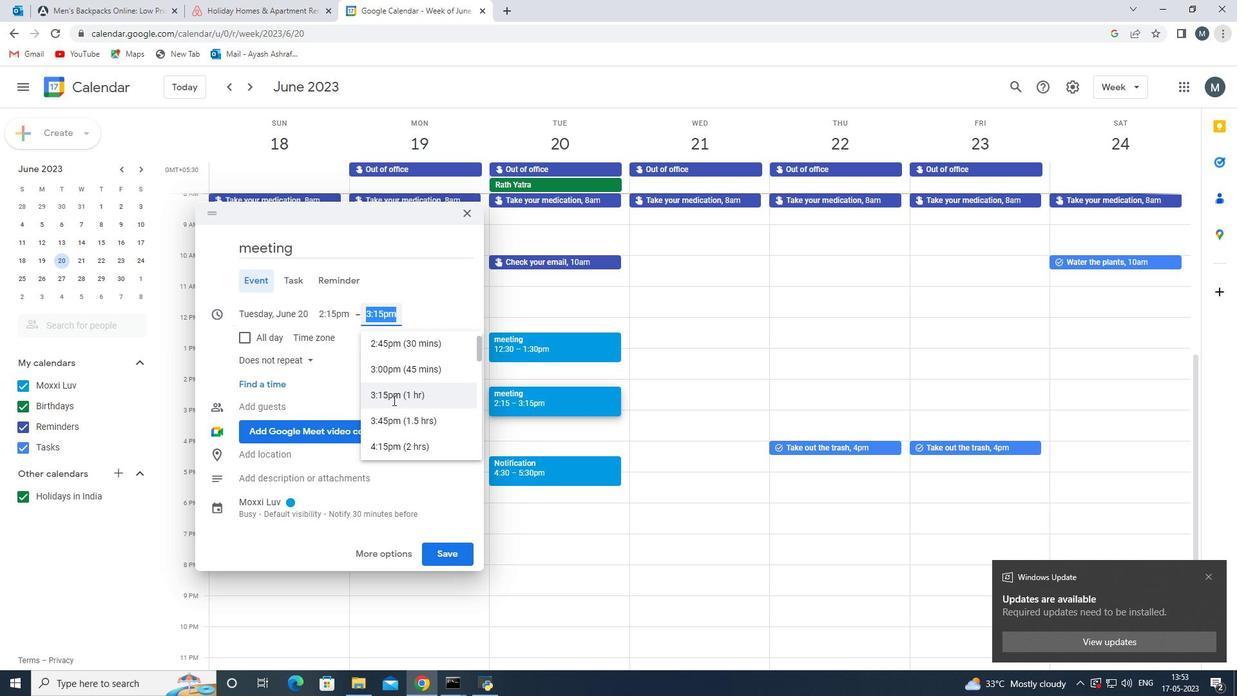
Action: Mouse pressed left at (392, 397)
Screenshot: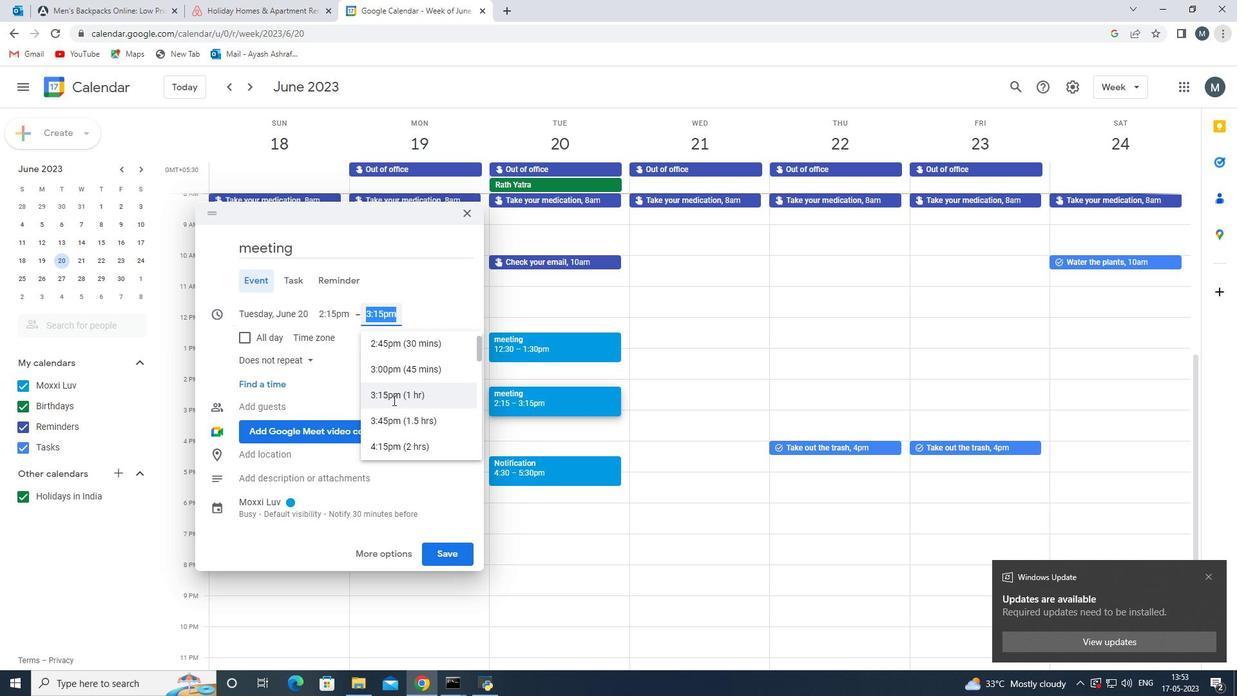 
Action: Mouse moved to (273, 359)
Screenshot: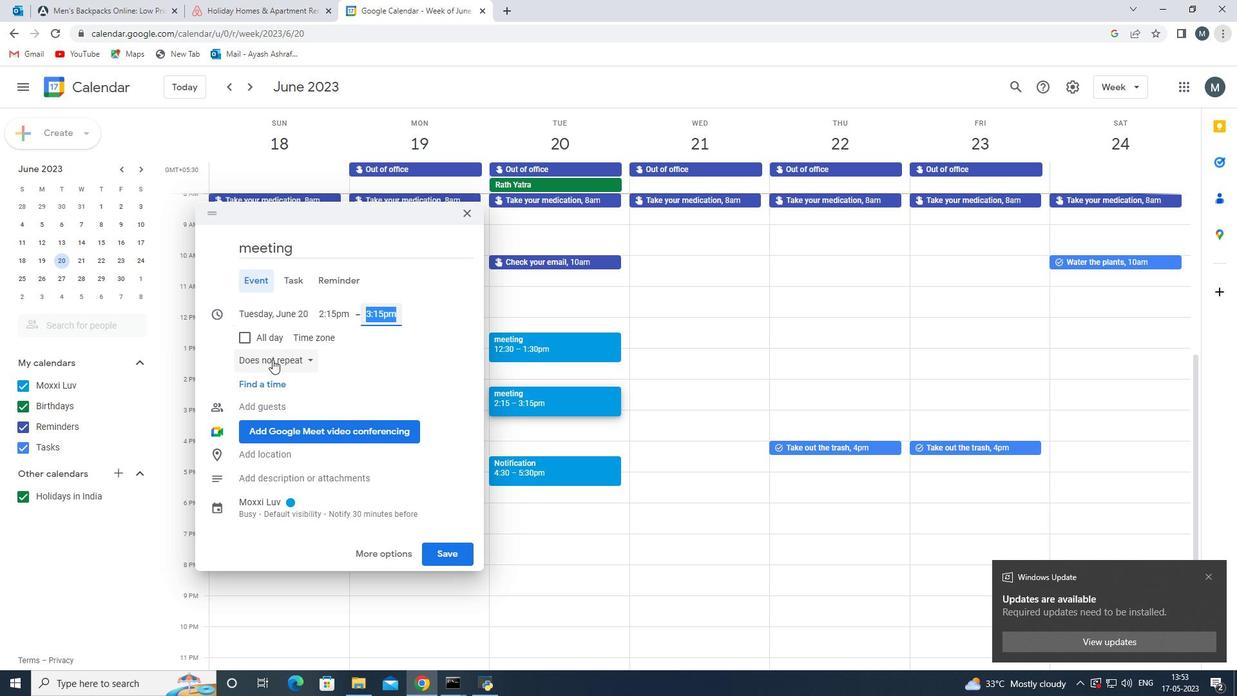 
Action: Mouse scrolled (273, 359) with delta (0, 0)
Screenshot: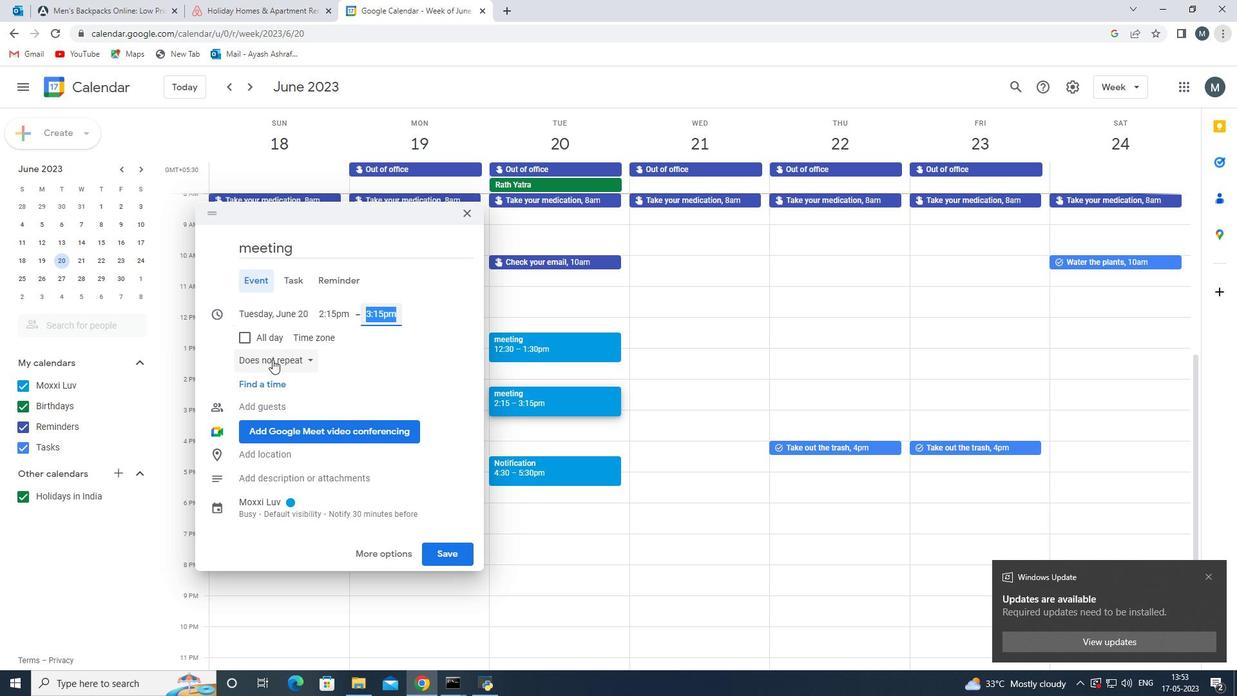 
Action: Mouse moved to (275, 384)
Screenshot: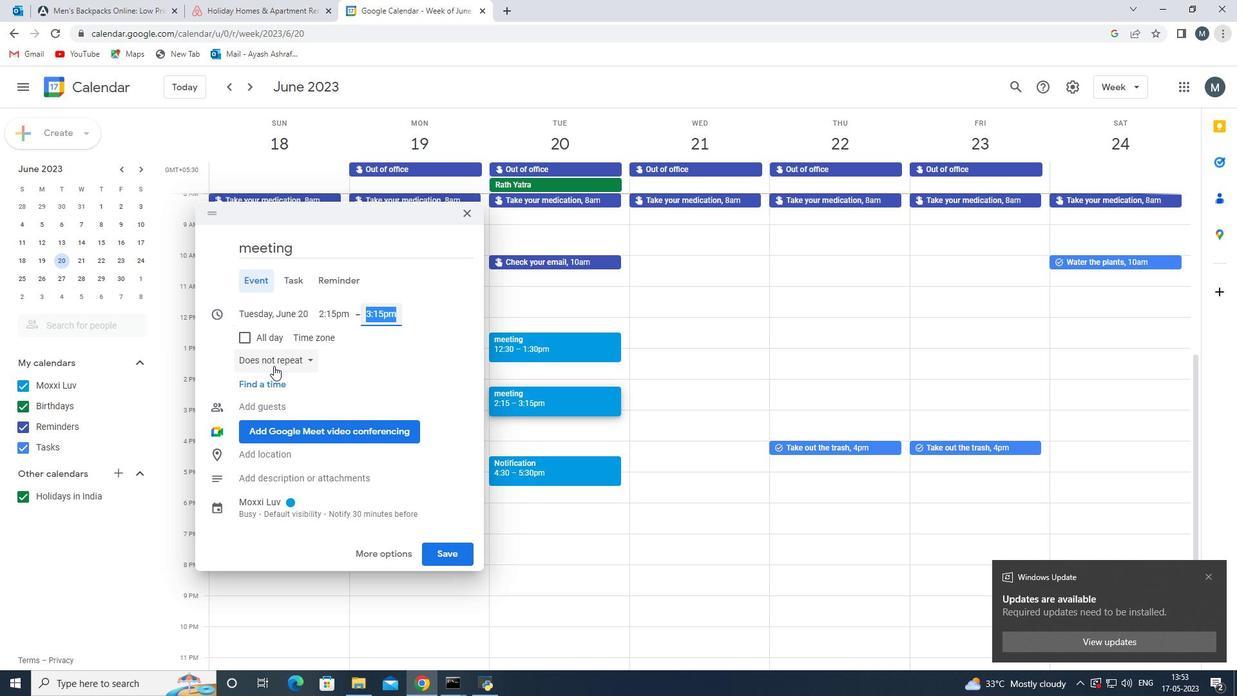 
Action: Mouse pressed left at (275, 384)
Screenshot: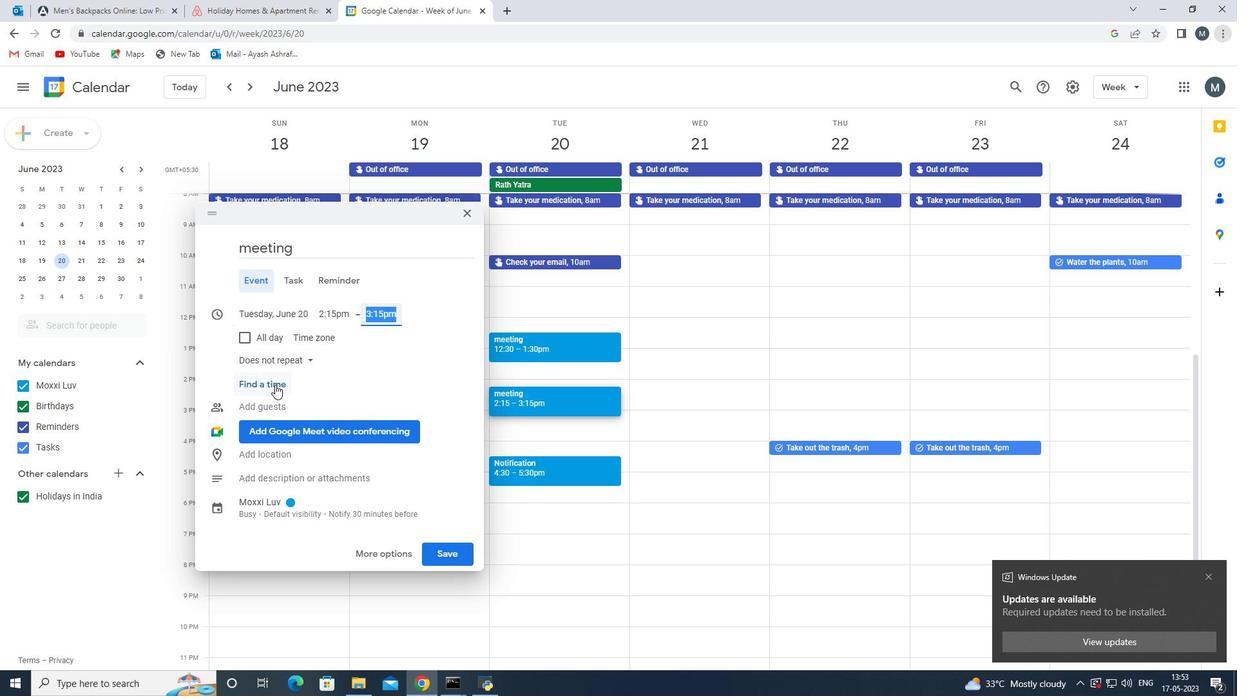 
Action: Mouse moved to (85, 277)
Screenshot: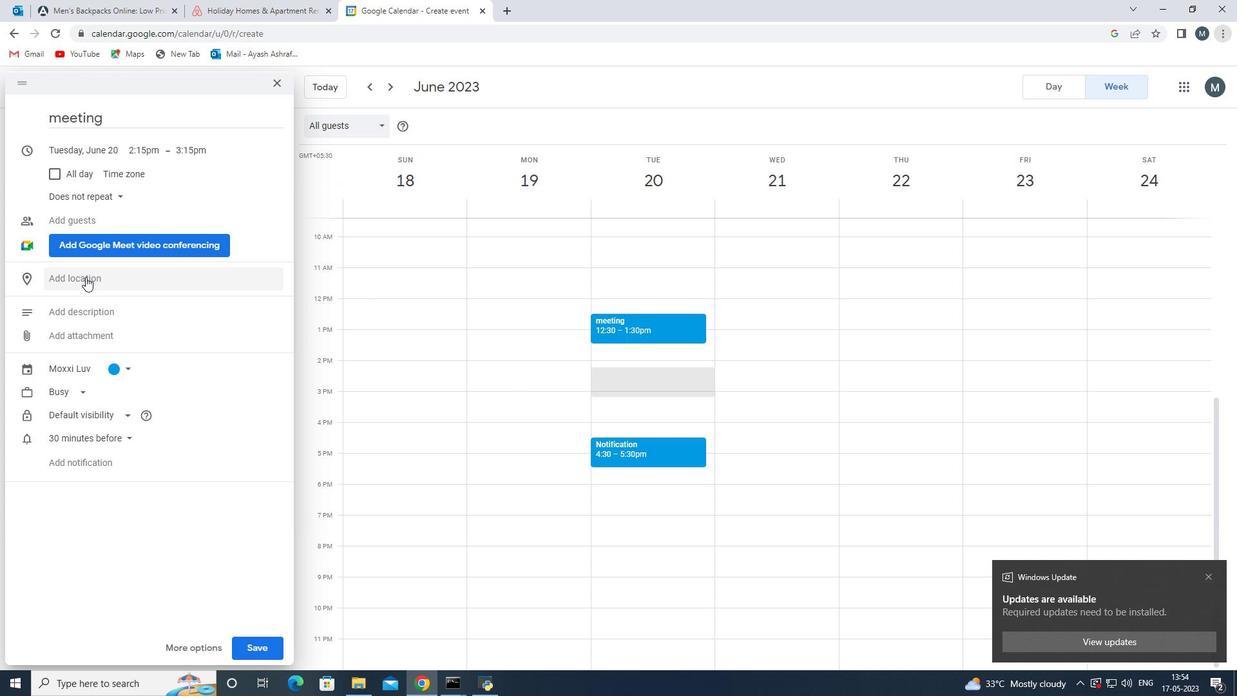 
Action: Mouse pressed left at (85, 277)
Screenshot: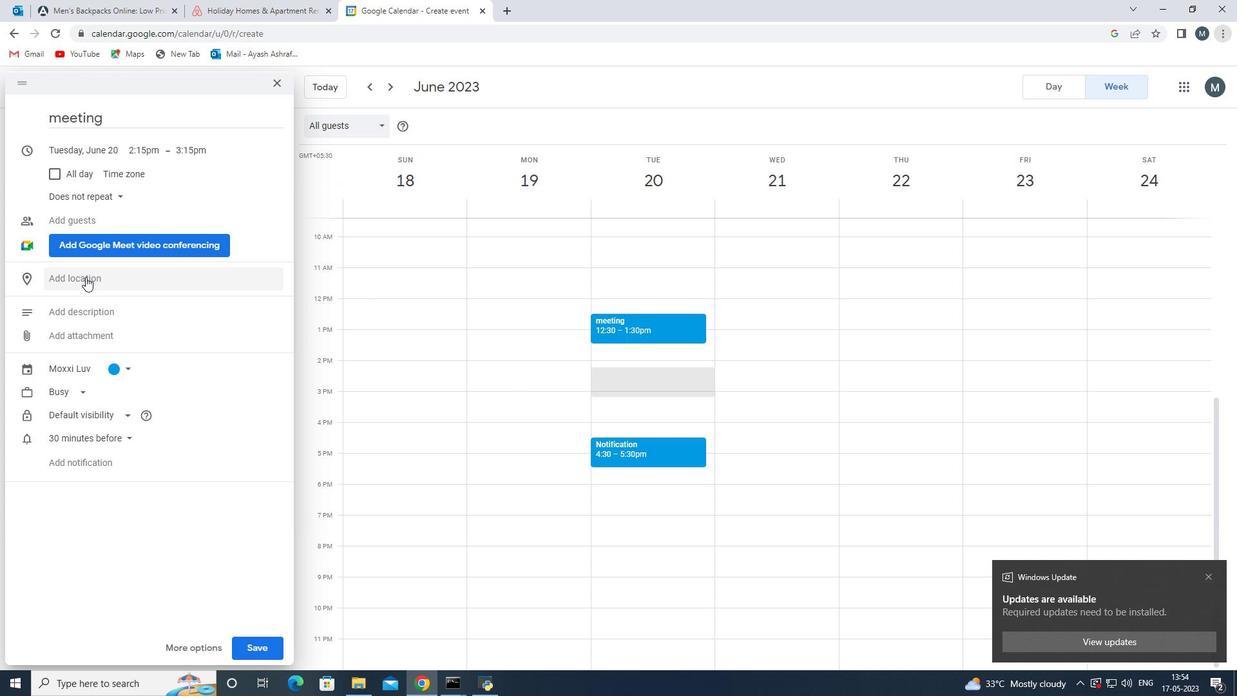 
Action: Mouse moved to (88, 277)
Screenshot: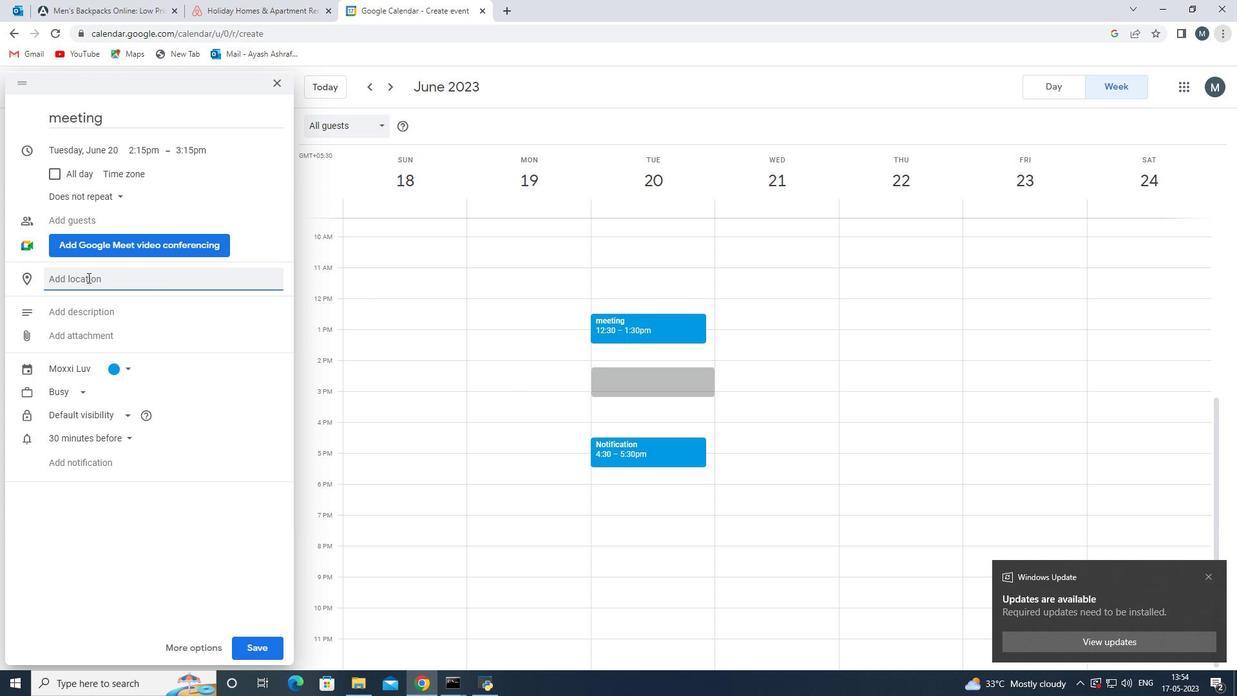 
Action: Key pressed <Key.shift>Aust
Screenshot: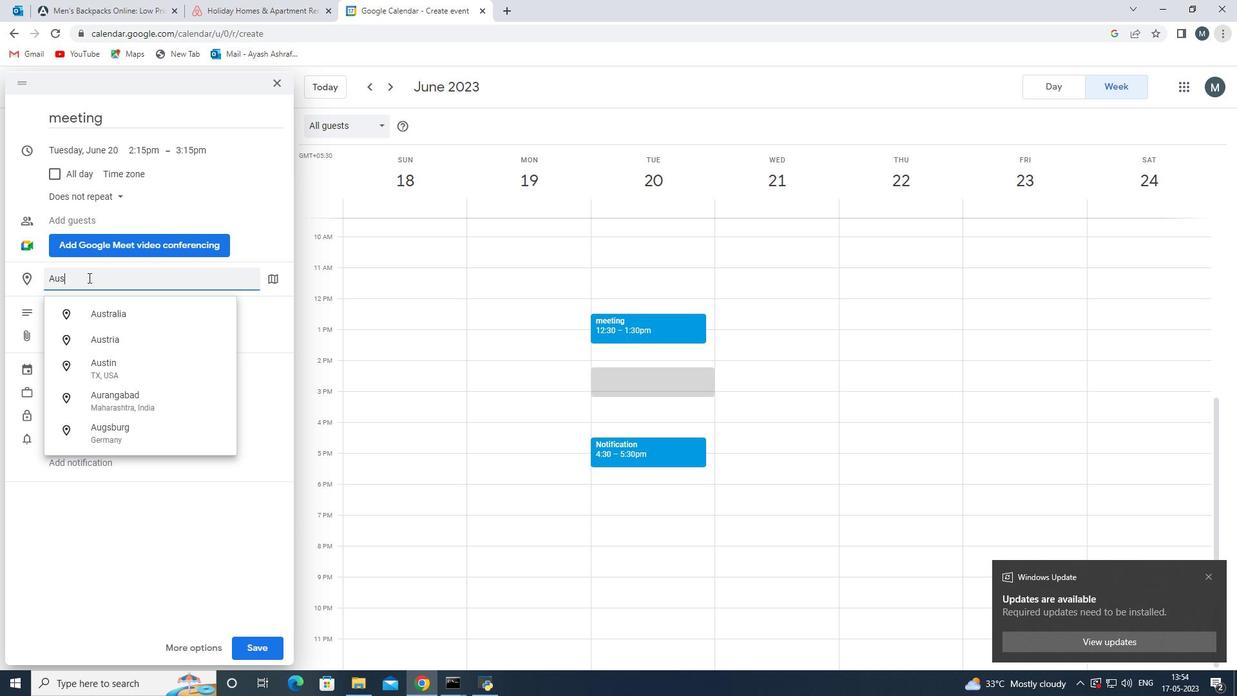 
Action: Mouse moved to (112, 382)
Screenshot: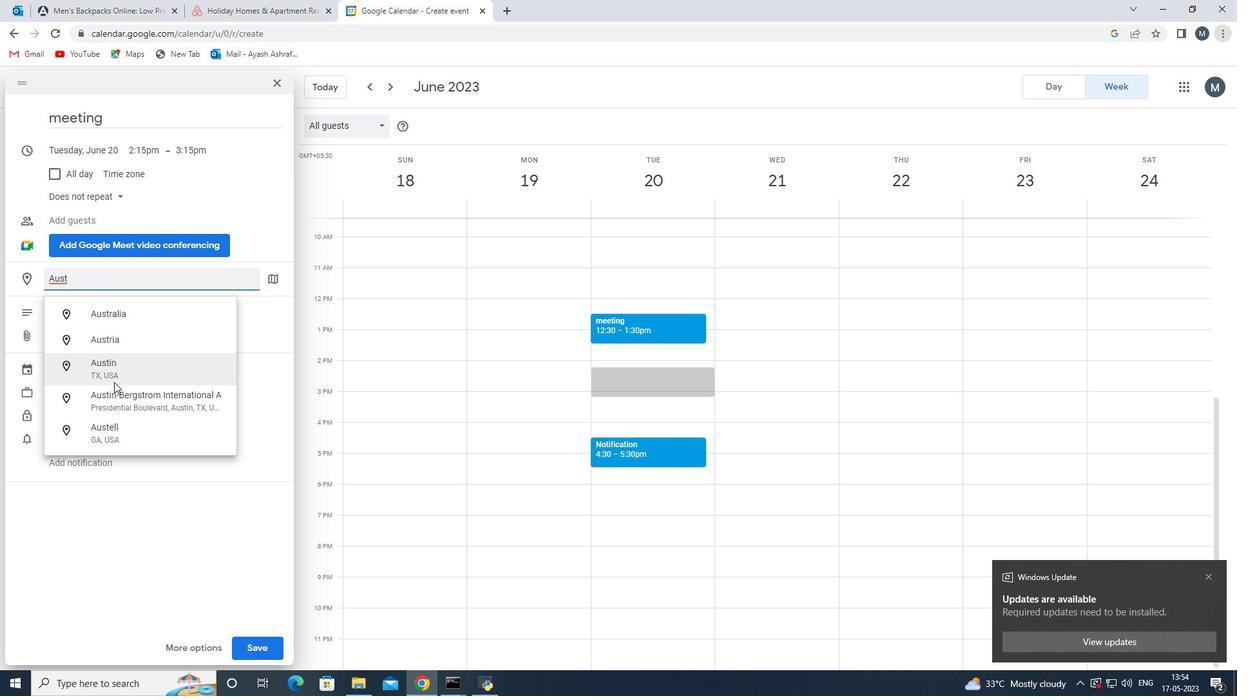 
Action: Mouse pressed left at (112, 382)
Screenshot: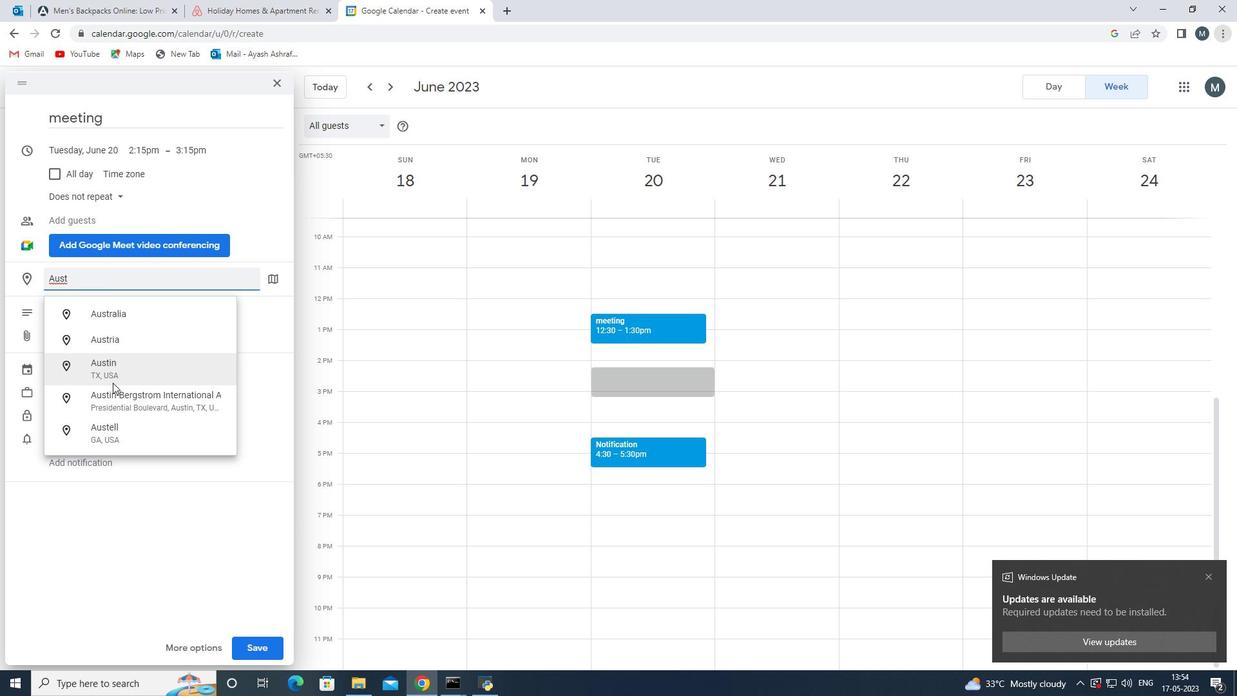 
Action: Mouse moved to (111, 314)
Screenshot: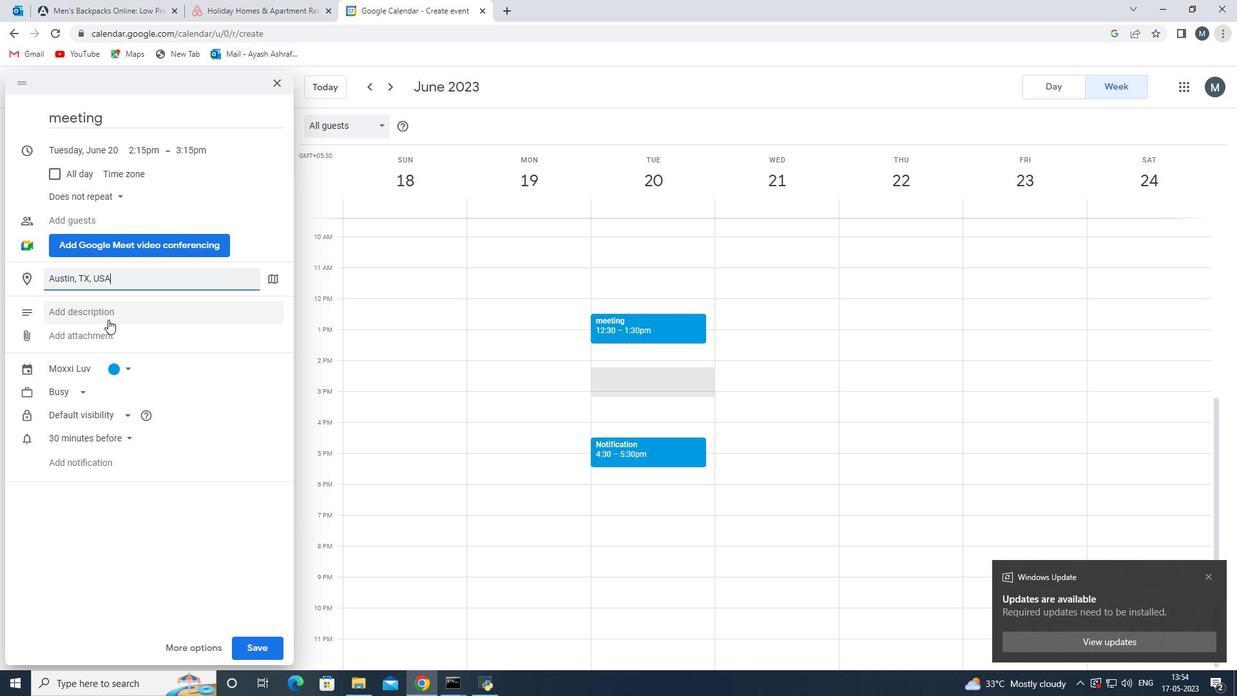
Action: Mouse pressed left at (111, 314)
Screenshot: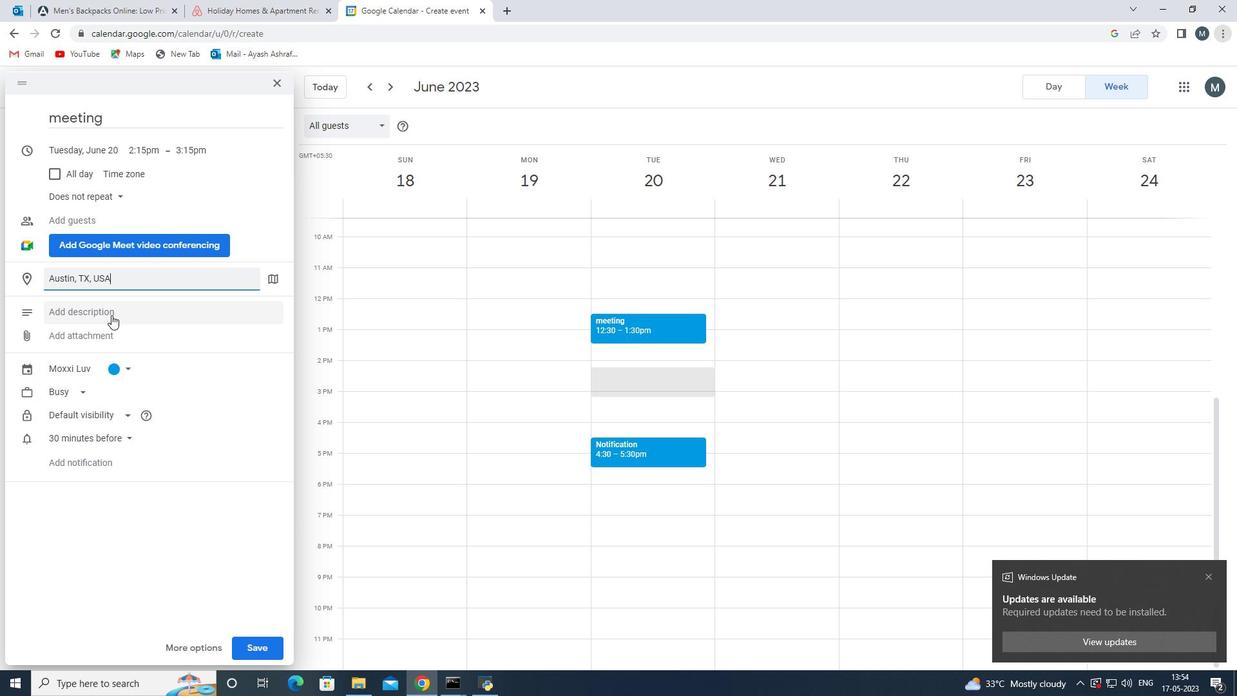 
Action: Mouse moved to (99, 339)
Screenshot: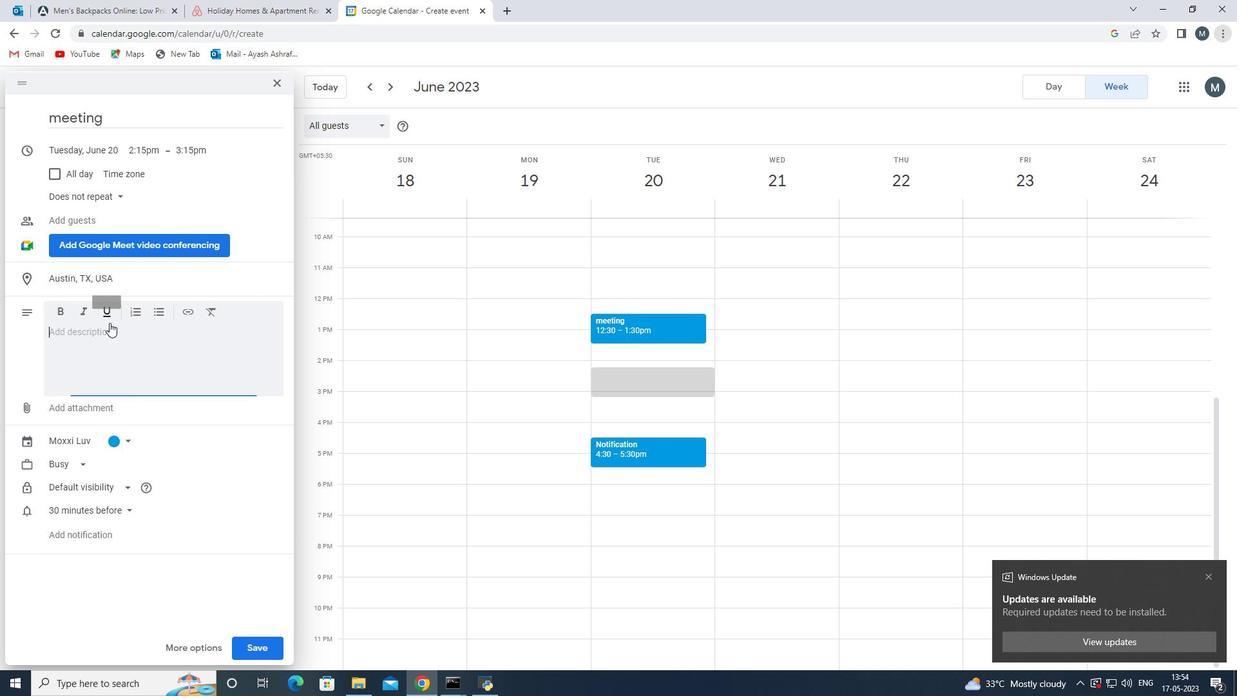 
Action: Mouse pressed left at (99, 339)
Screenshot: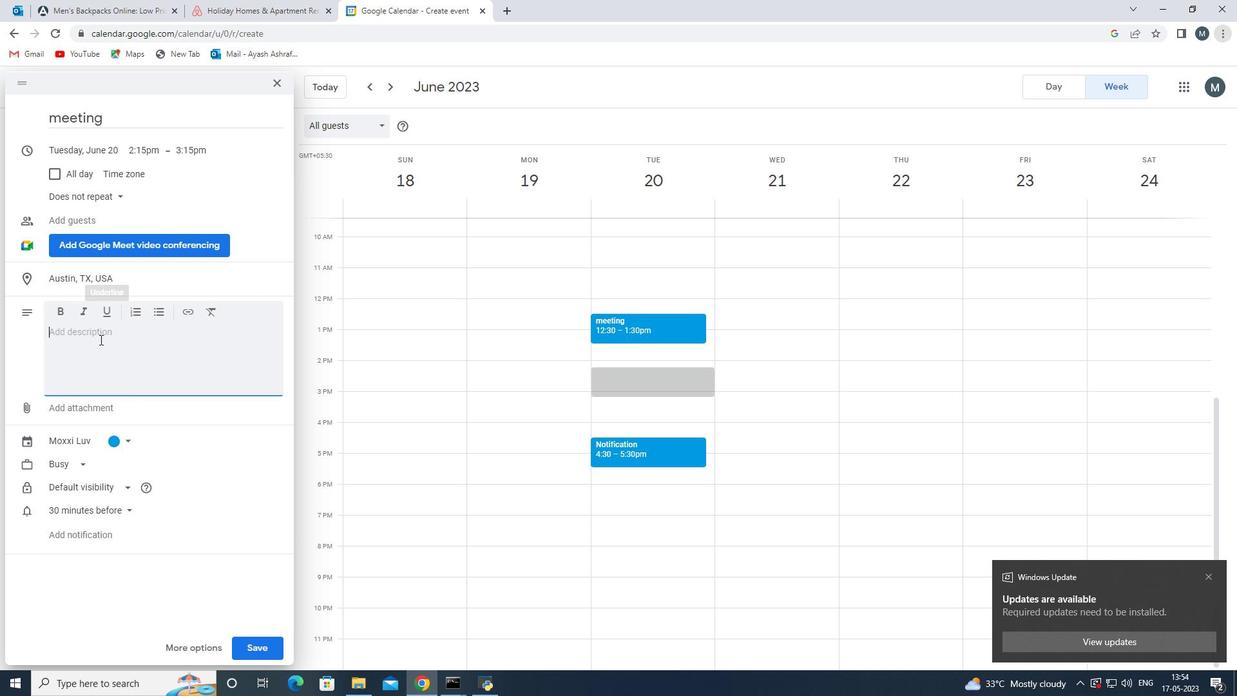 
Action: Key pressed <Key.shift><Key.shift><Key.shift><Key.shift><Key.shift><Key.shift><Key.shift><Key.shift><Key.shift><Key.shift><Key.shift><Key.shift><Key.shift><Key.shift><Key.shift><Key.shift><Key.shift><Key.shift><Key.shift><Key.shift><Key.shift><Key.shift>I=<Key.backspace><Key.backspace><Key.backspace>,<Key.backspace><Key.shift><Key.shift><Key.shift><Key.shift><Key.shift><Key.shift><Key.shift><Key.shift><Key.shift>Please<Key.space>attend<Key.space>the<Key.space>meeting<Key.space>on<Key.space>schedule<Key.space><Key.backspace>d<Key.space>timings
Screenshot: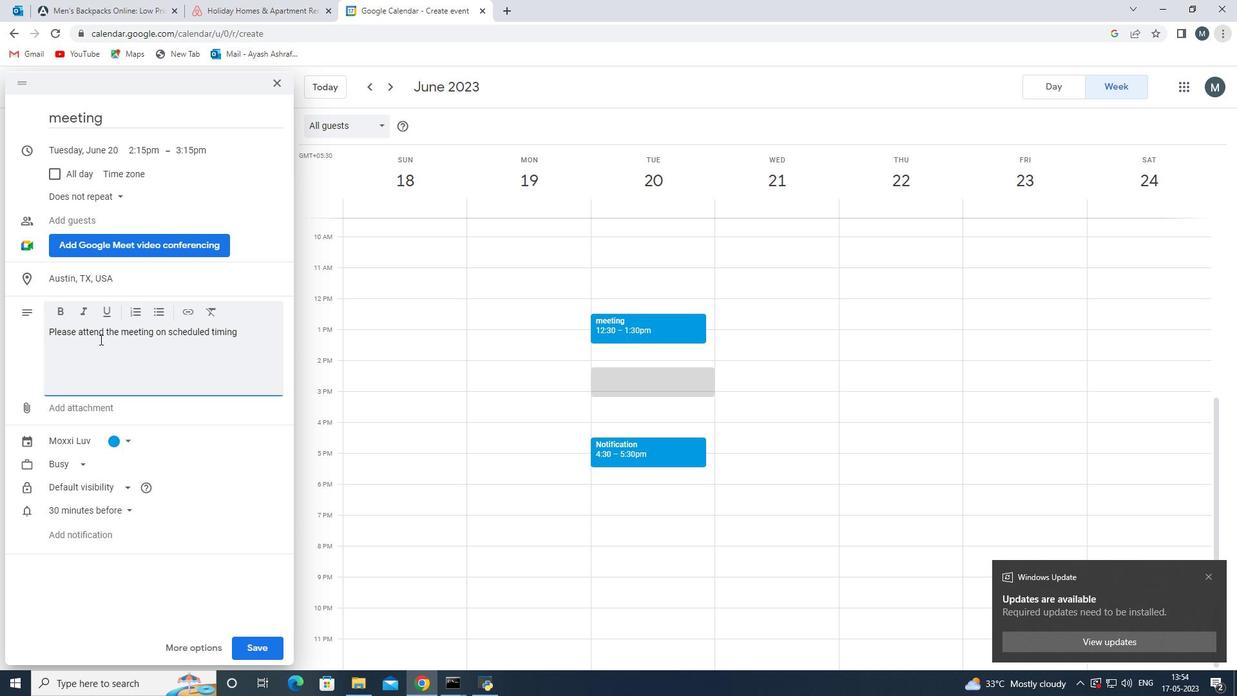 
Action: Mouse moved to (96, 440)
Screenshot: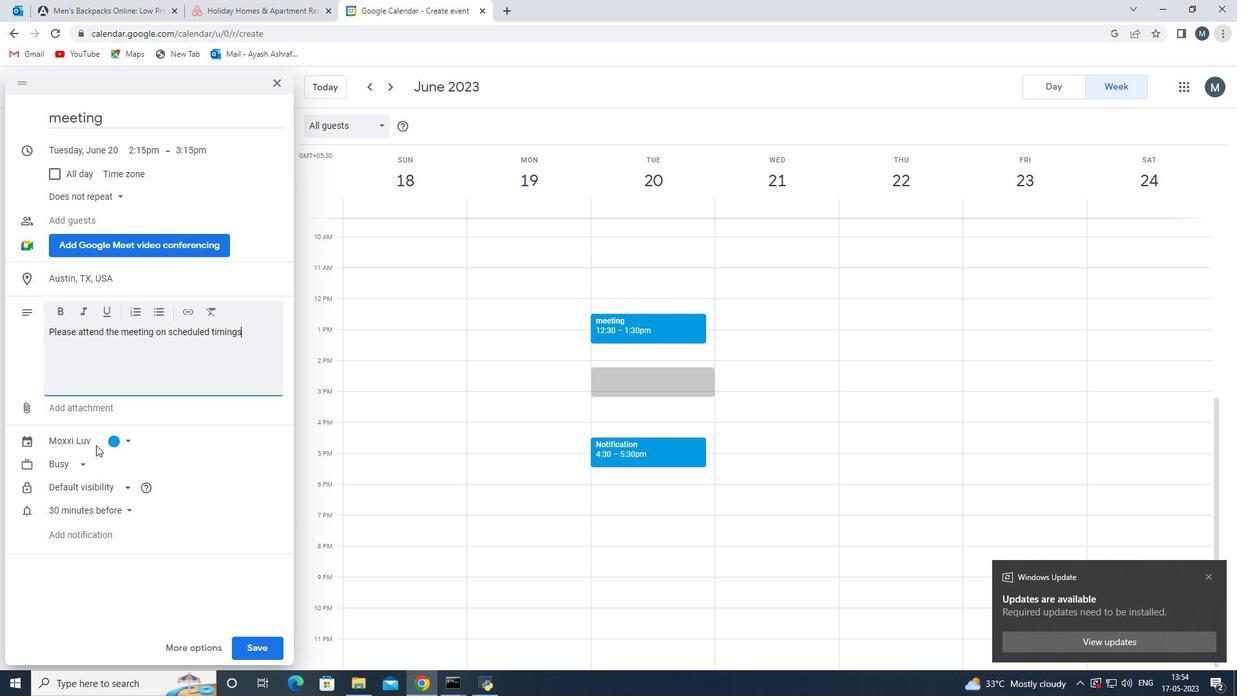 
Action: Mouse scrolled (96, 439) with delta (0, 0)
Screenshot: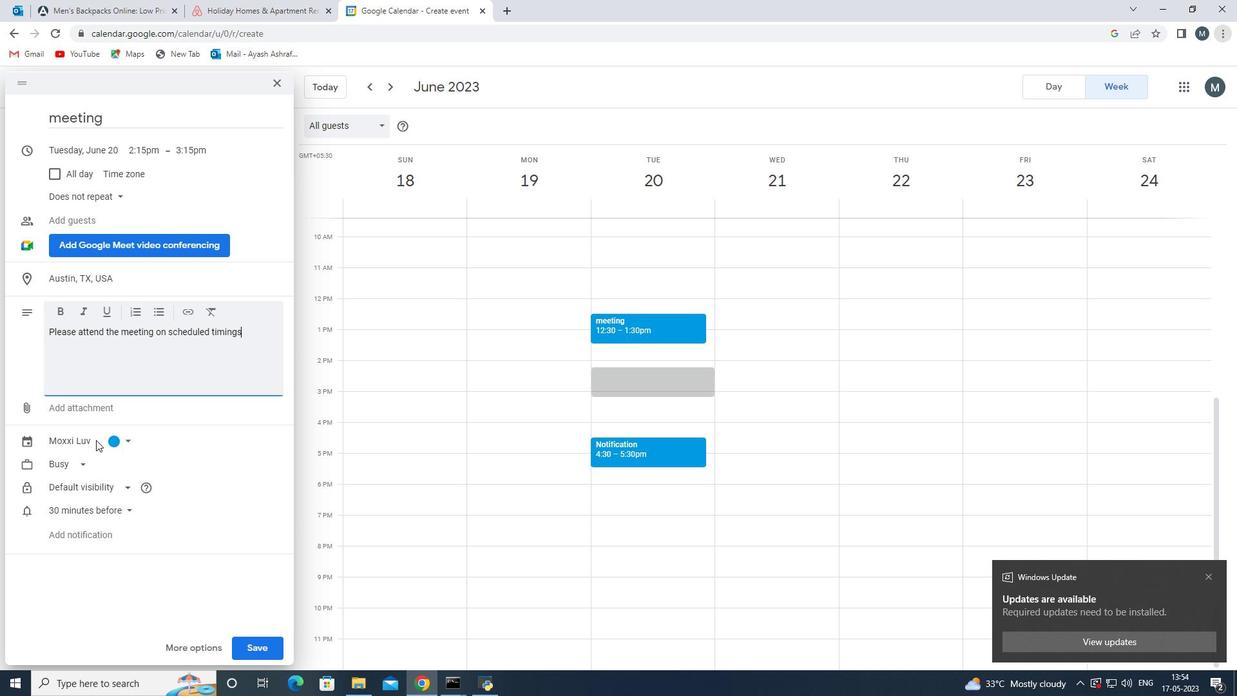 
Action: Mouse moved to (83, 467)
Screenshot: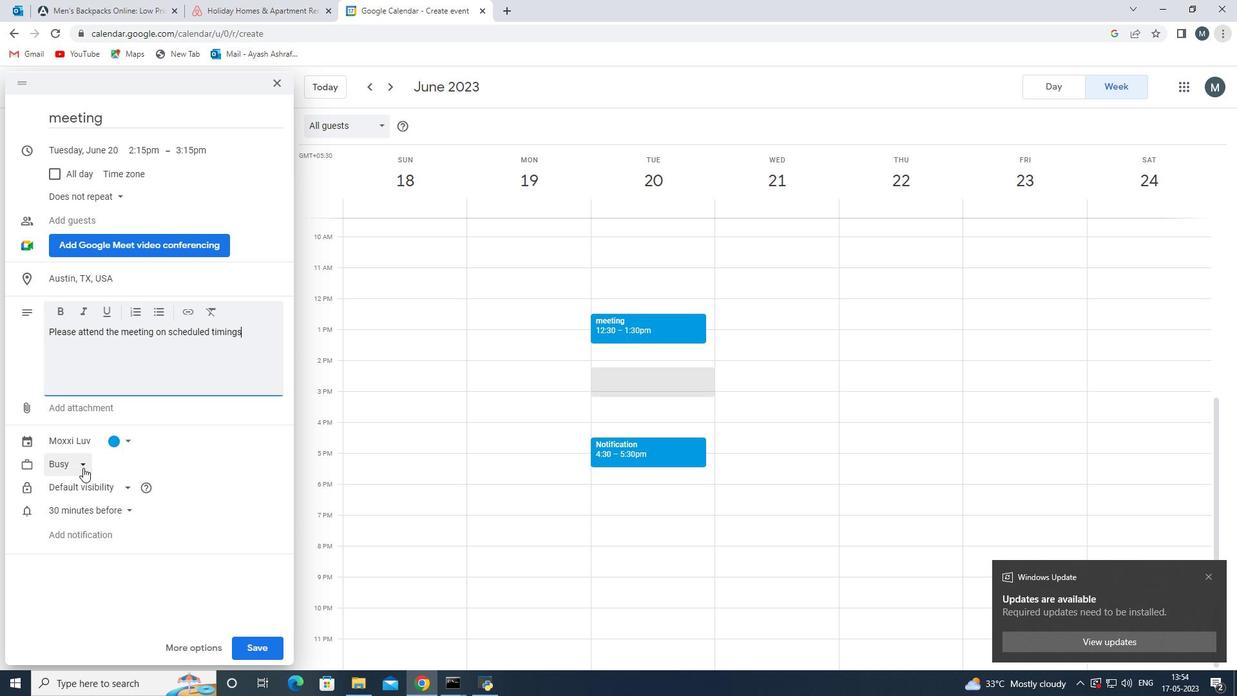 
Action: Mouse pressed left at (83, 467)
Screenshot: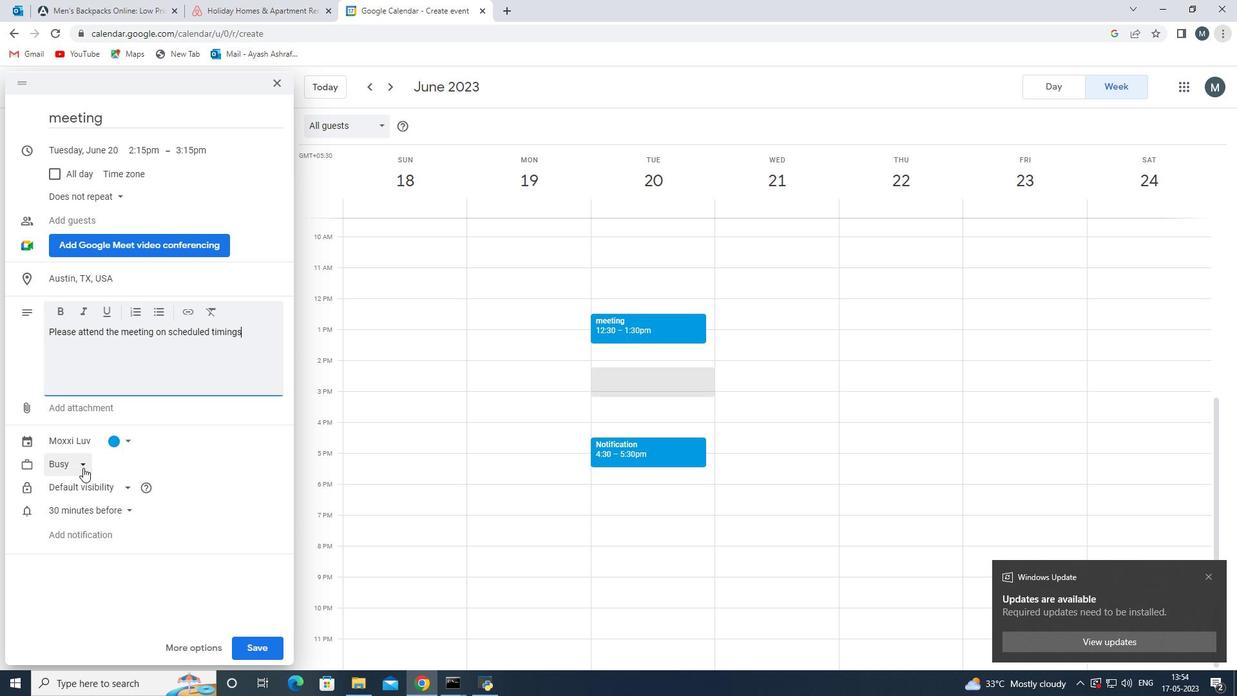 
Action: Mouse moved to (67, 514)
Screenshot: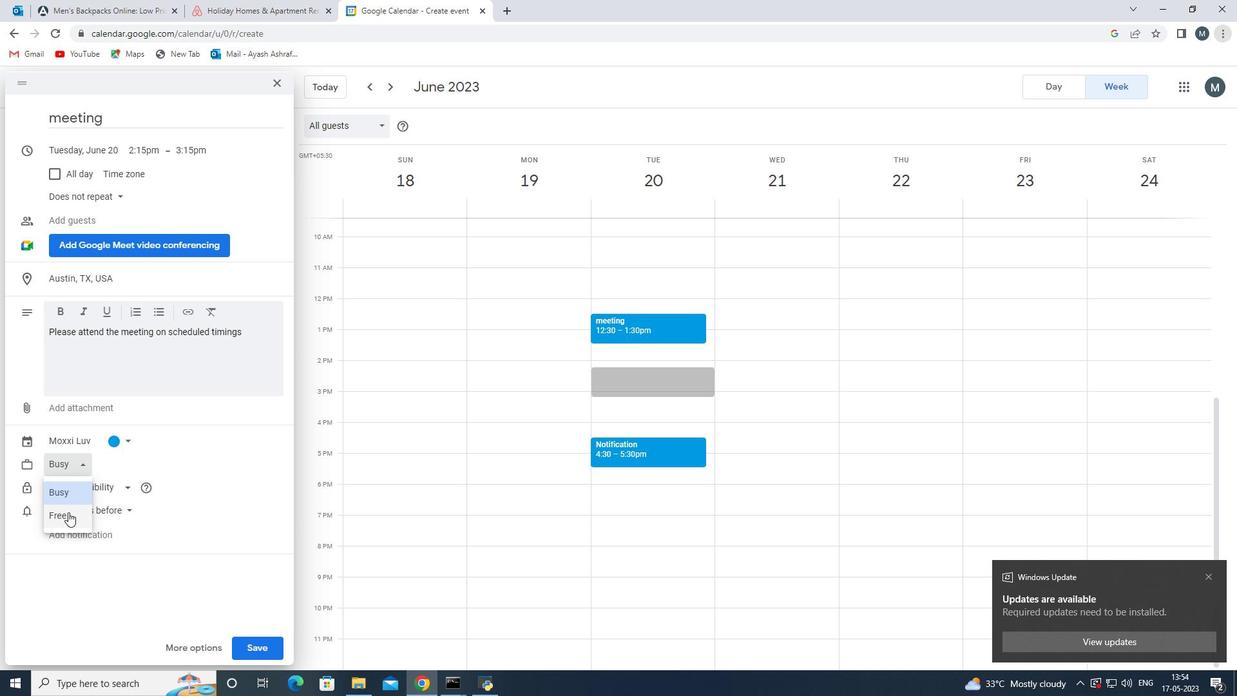 
Action: Mouse pressed left at (67, 514)
Screenshot: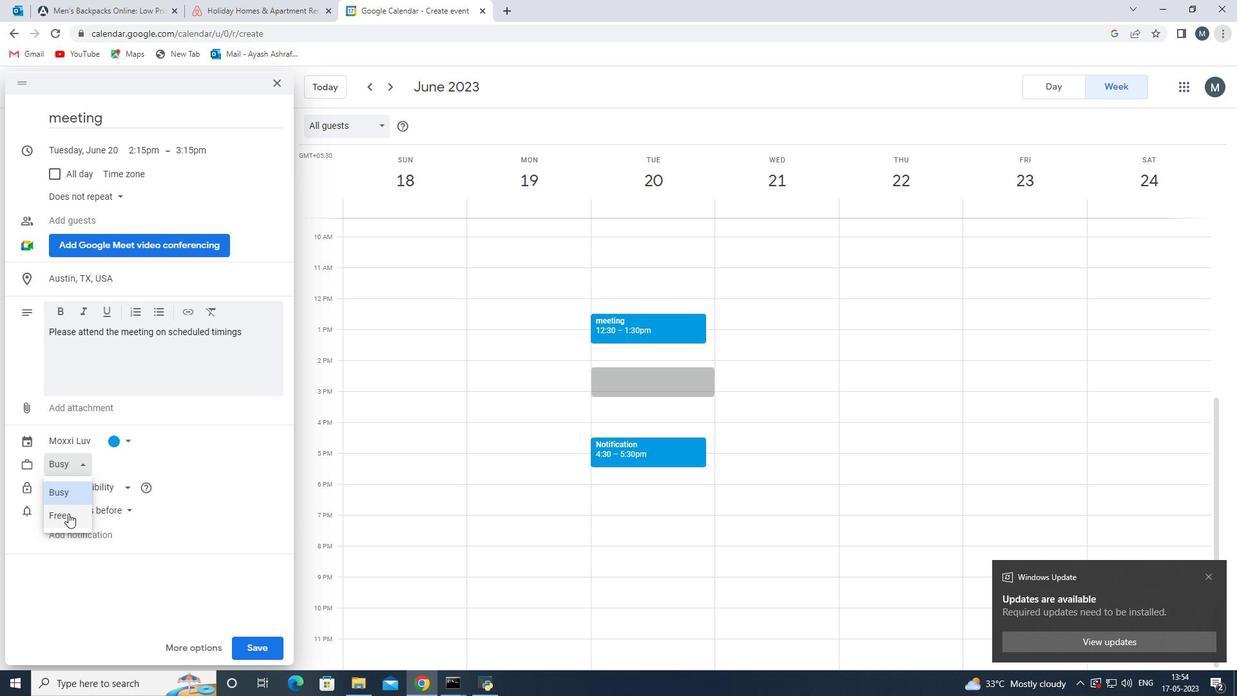 
Action: Mouse moved to (126, 424)
Screenshot: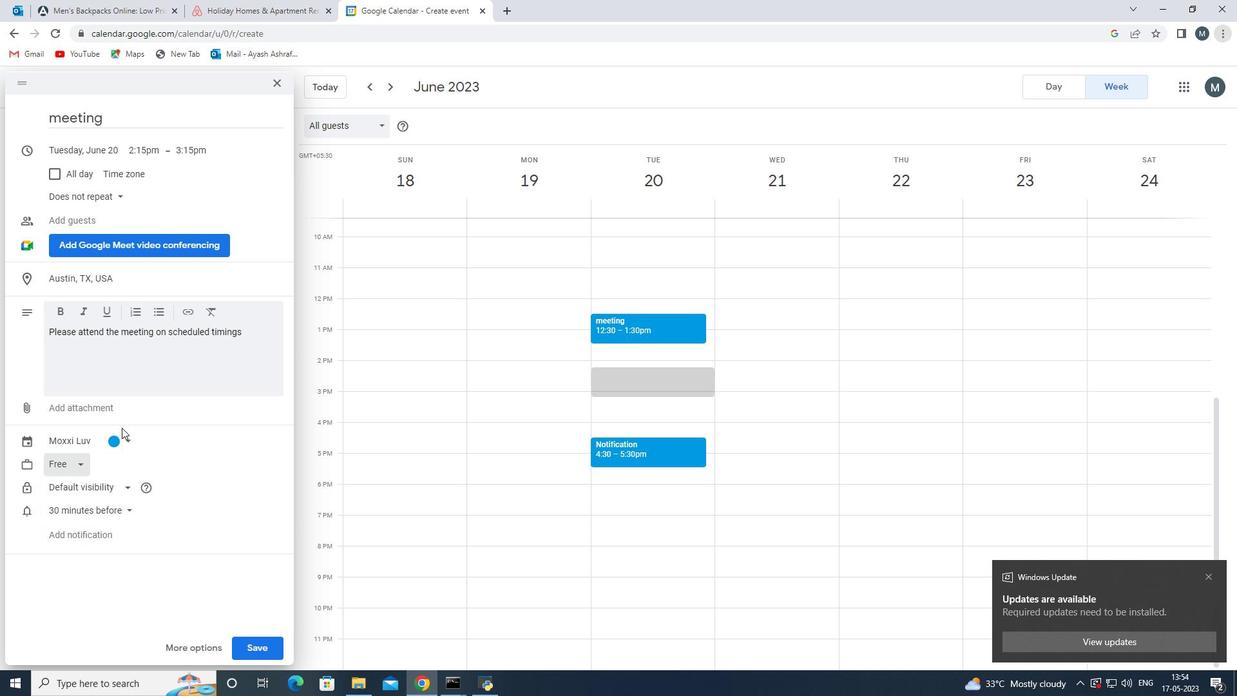 
Action: Mouse scrolled (126, 424) with delta (0, 0)
Screenshot: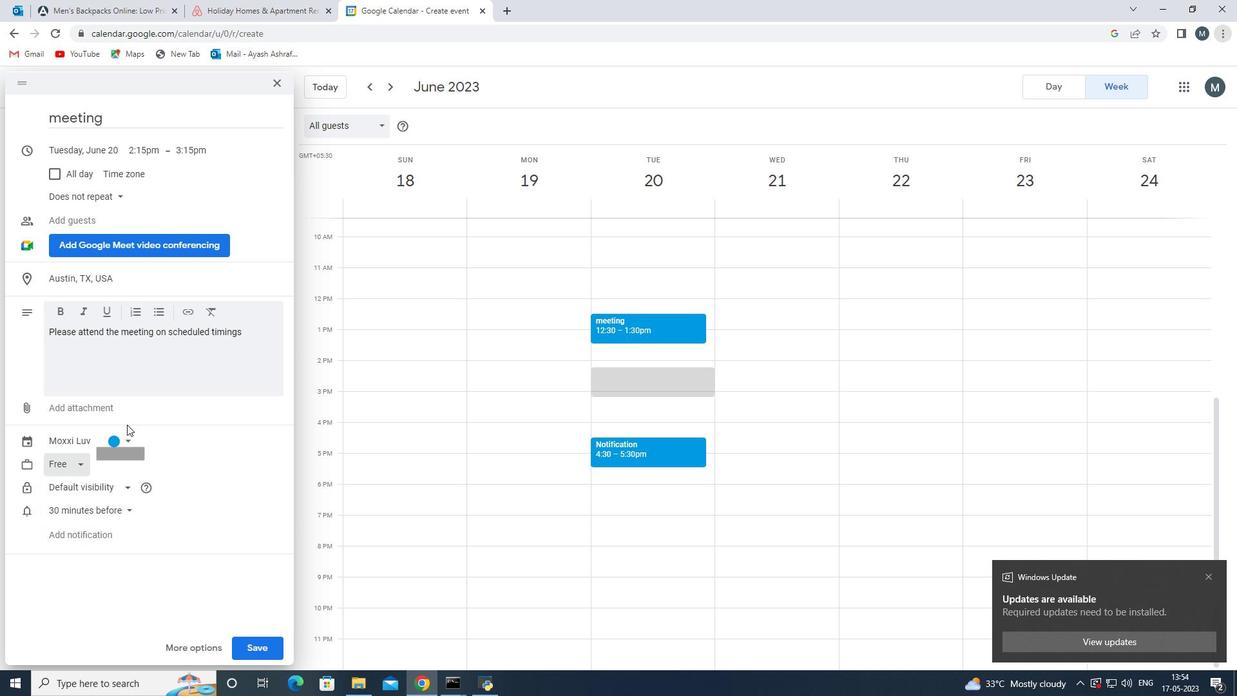 
Action: Mouse moved to (181, 654)
Screenshot: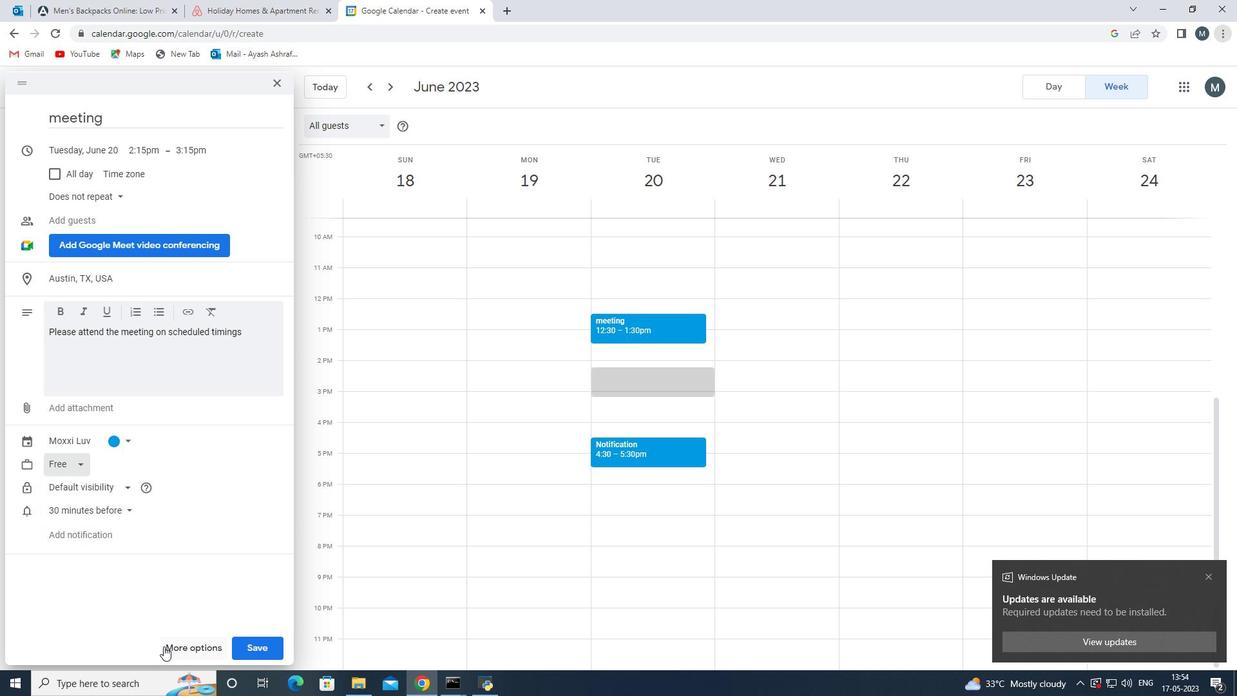 
Action: Mouse pressed left at (181, 654)
Screenshot: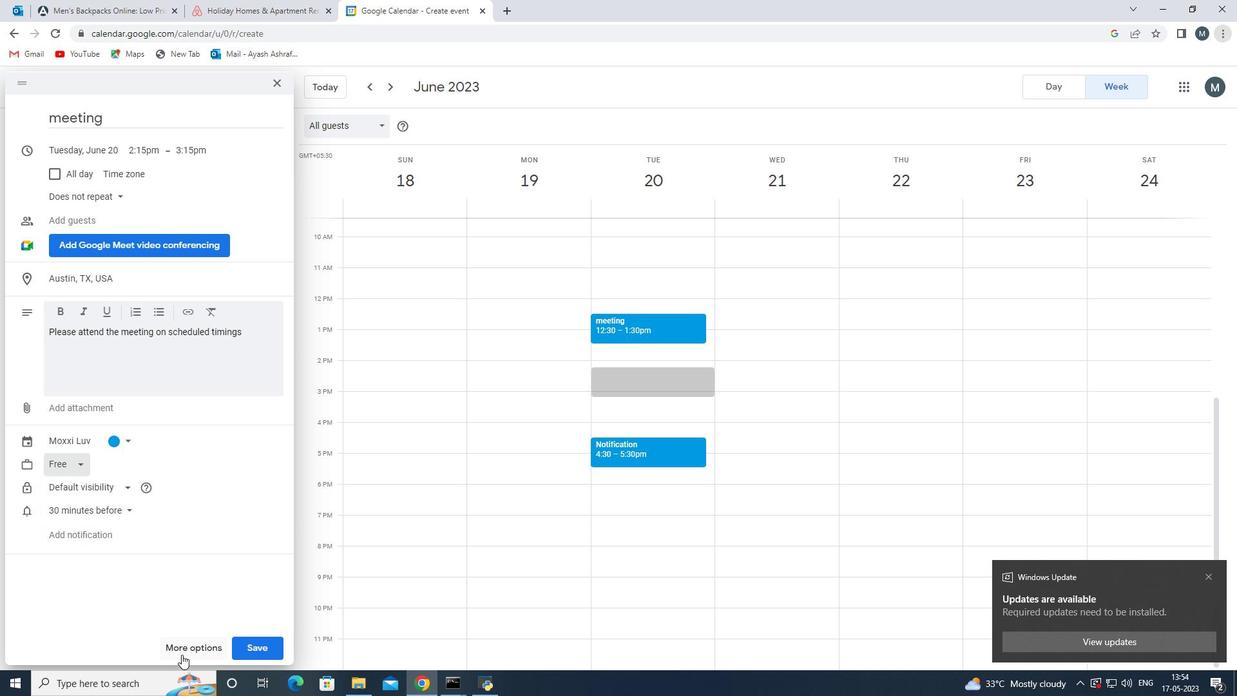 
Action: Mouse moved to (93, 418)
Screenshot: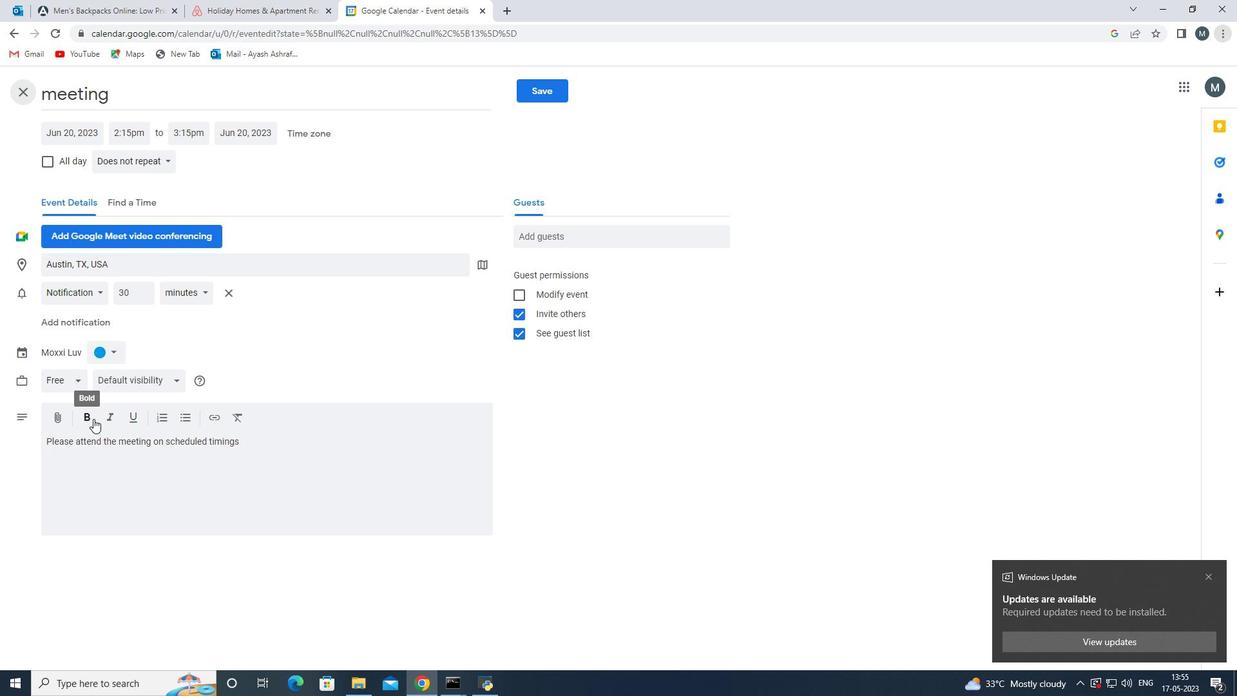 
Action: Mouse pressed left at (93, 418)
Screenshot: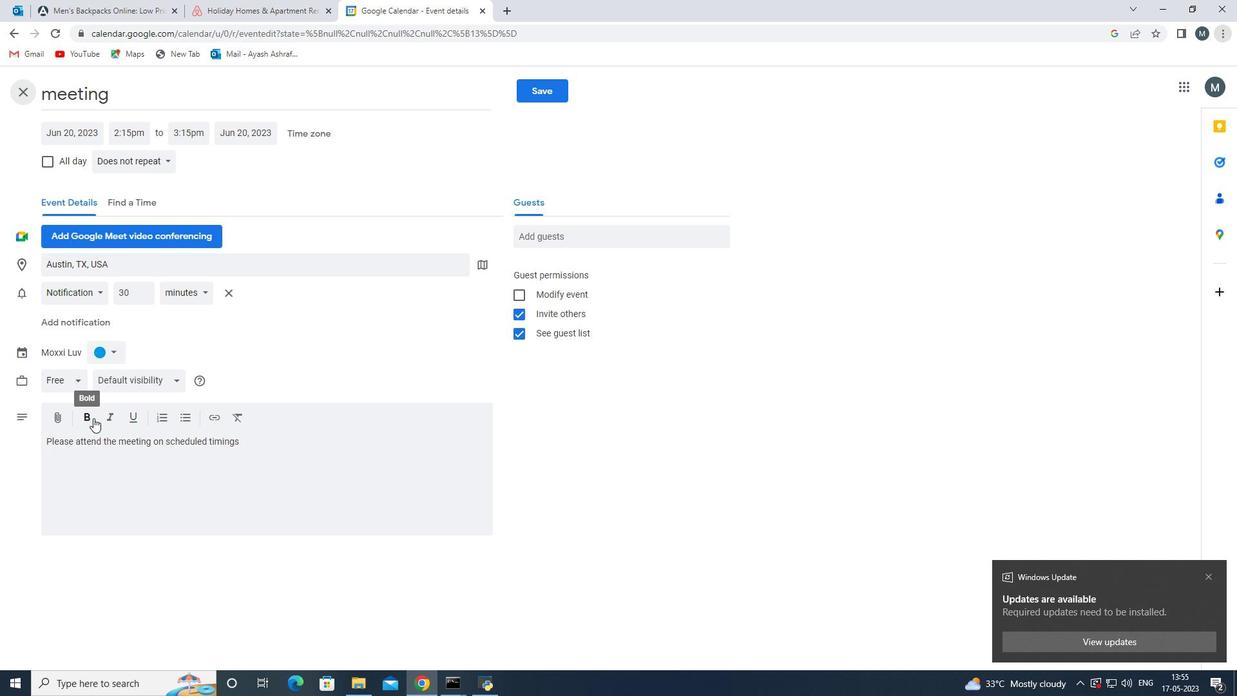 
Action: Mouse moved to (45, 442)
Screenshot: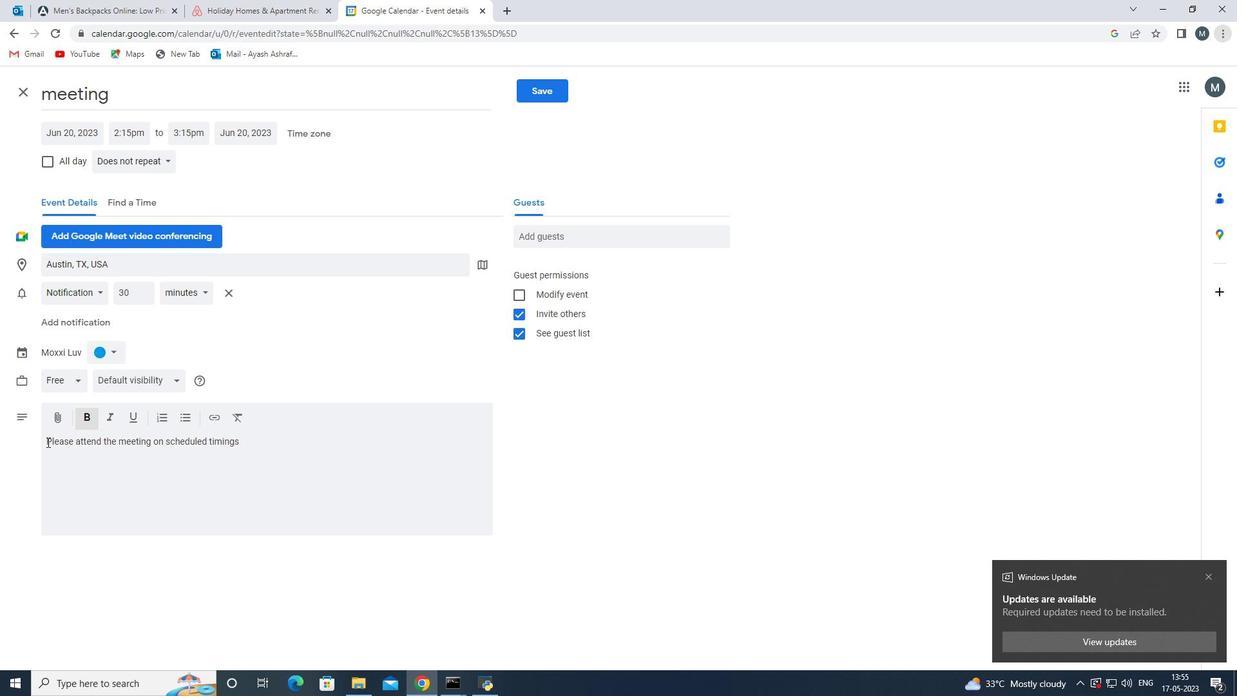 
Action: Mouse pressed left at (45, 442)
Screenshot: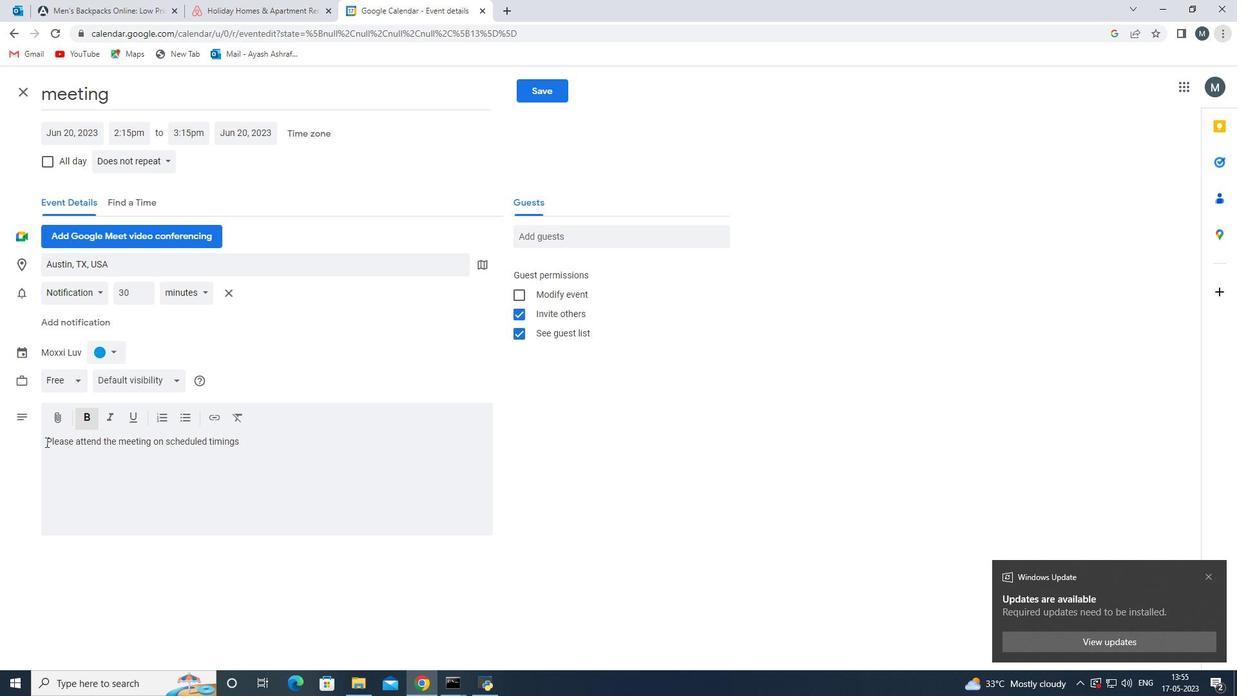 
Action: Mouse moved to (85, 419)
Screenshot: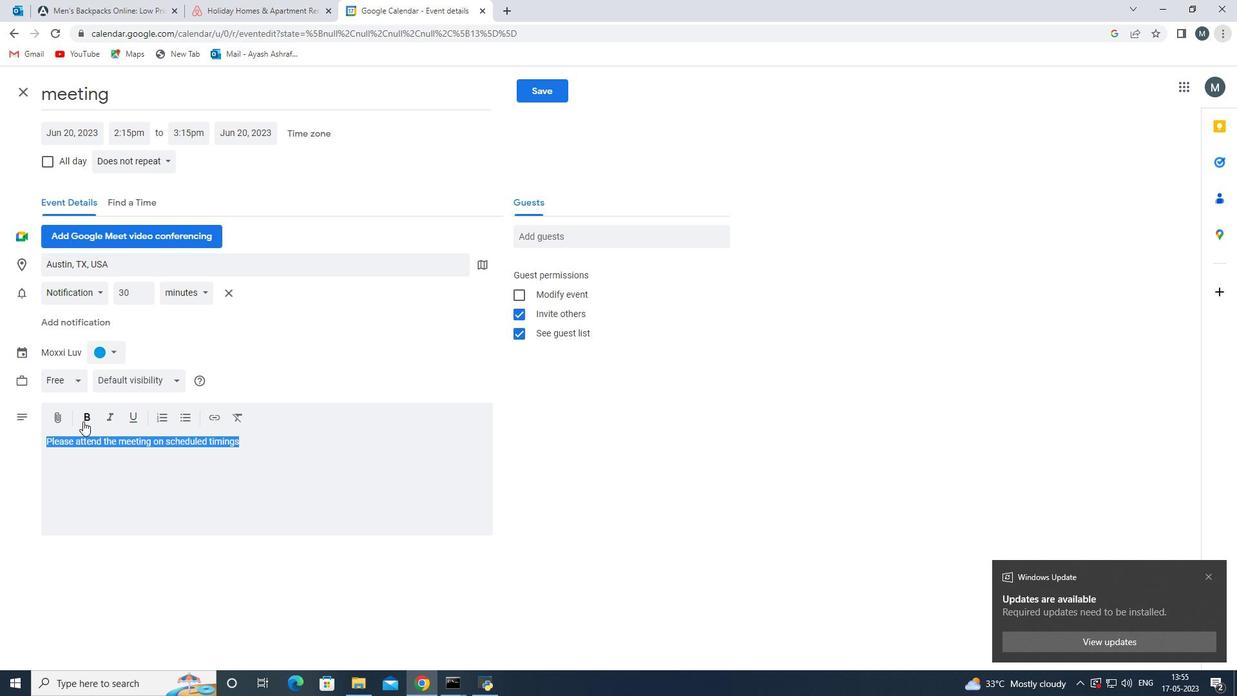 
Action: Mouse pressed left at (85, 419)
Screenshot: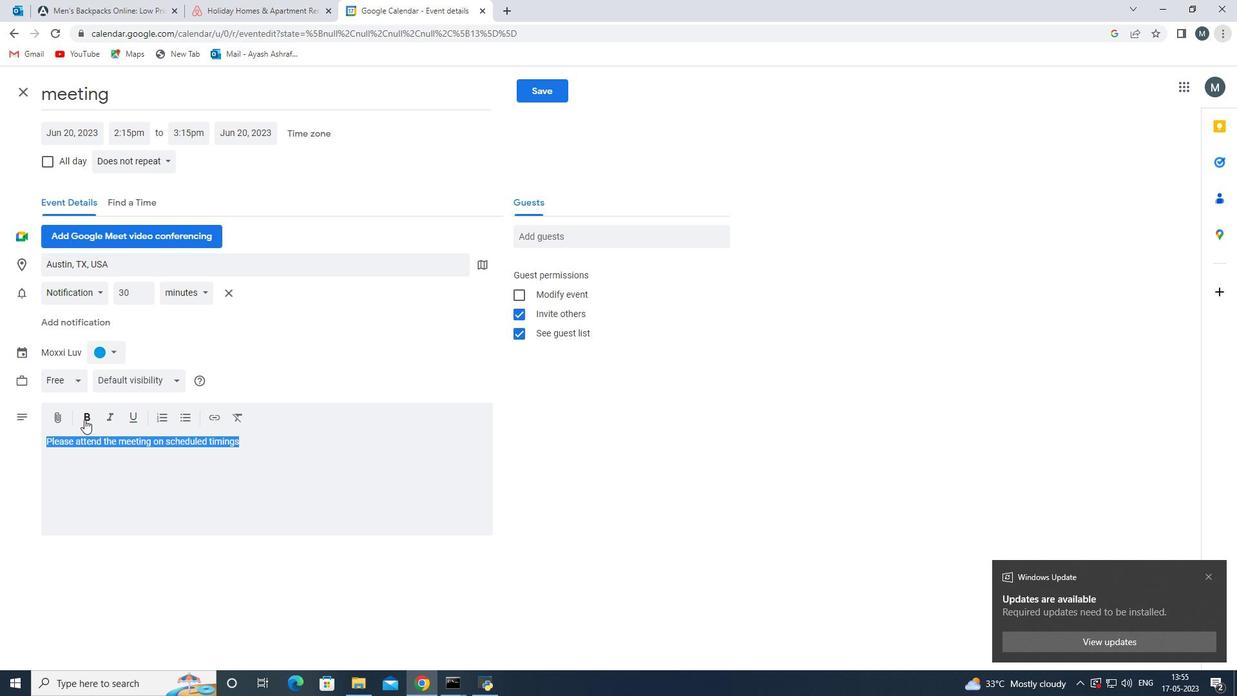 
Action: Mouse moved to (114, 420)
Screenshot: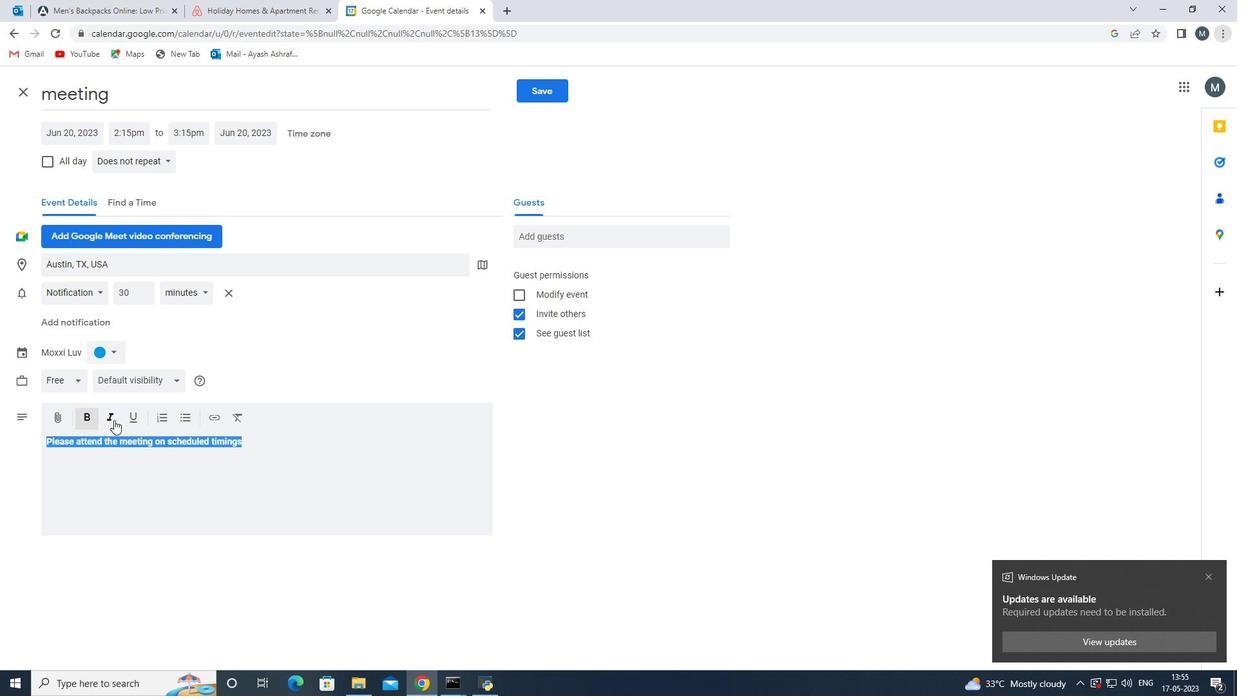 
Action: Mouse pressed left at (114, 420)
Screenshot: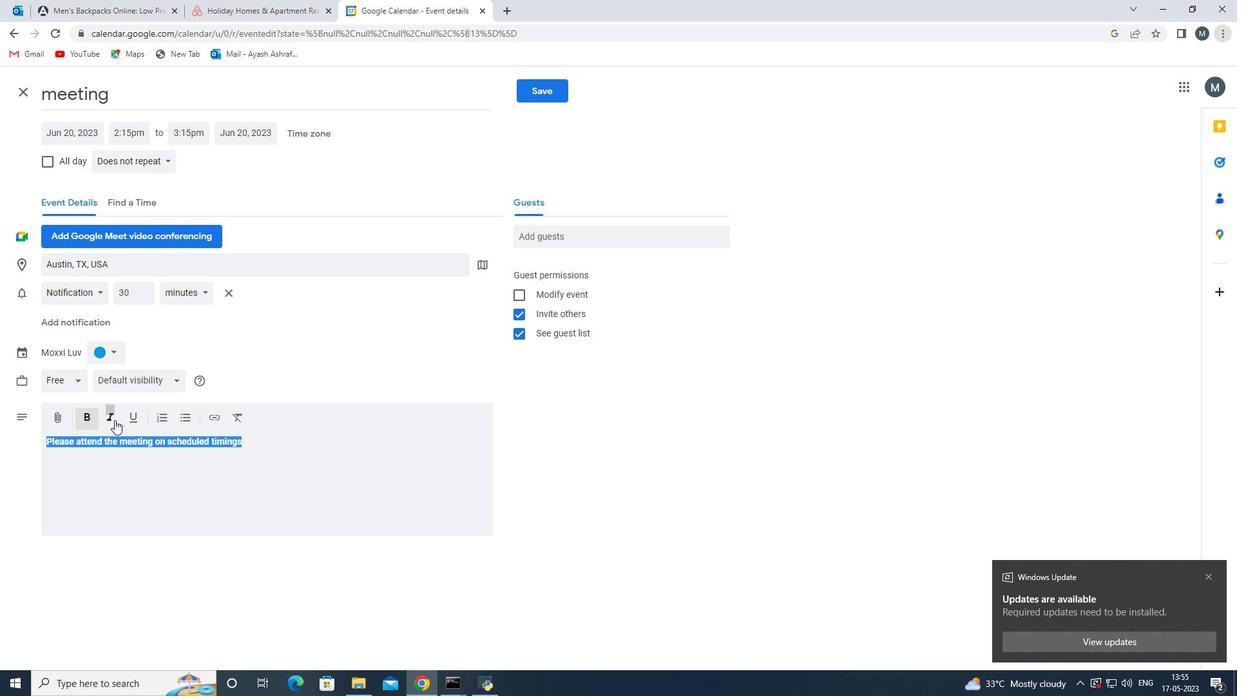 
Action: Mouse moved to (139, 419)
Screenshot: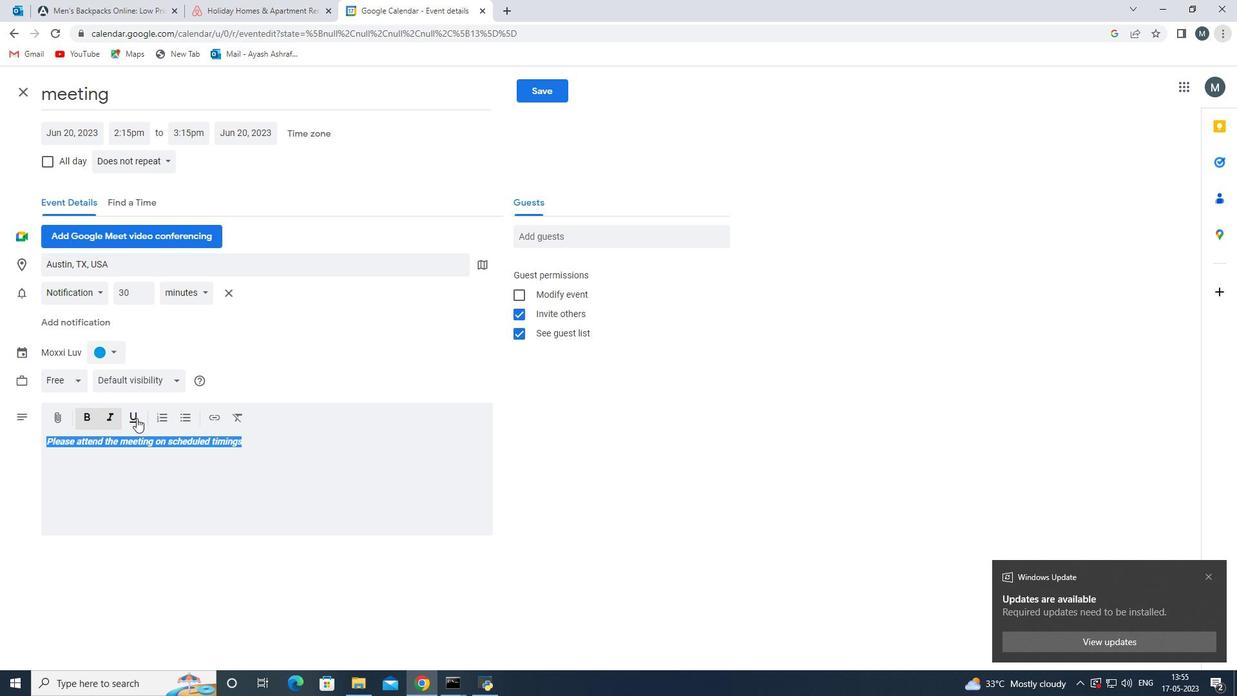 
Action: Mouse pressed left at (139, 419)
Screenshot: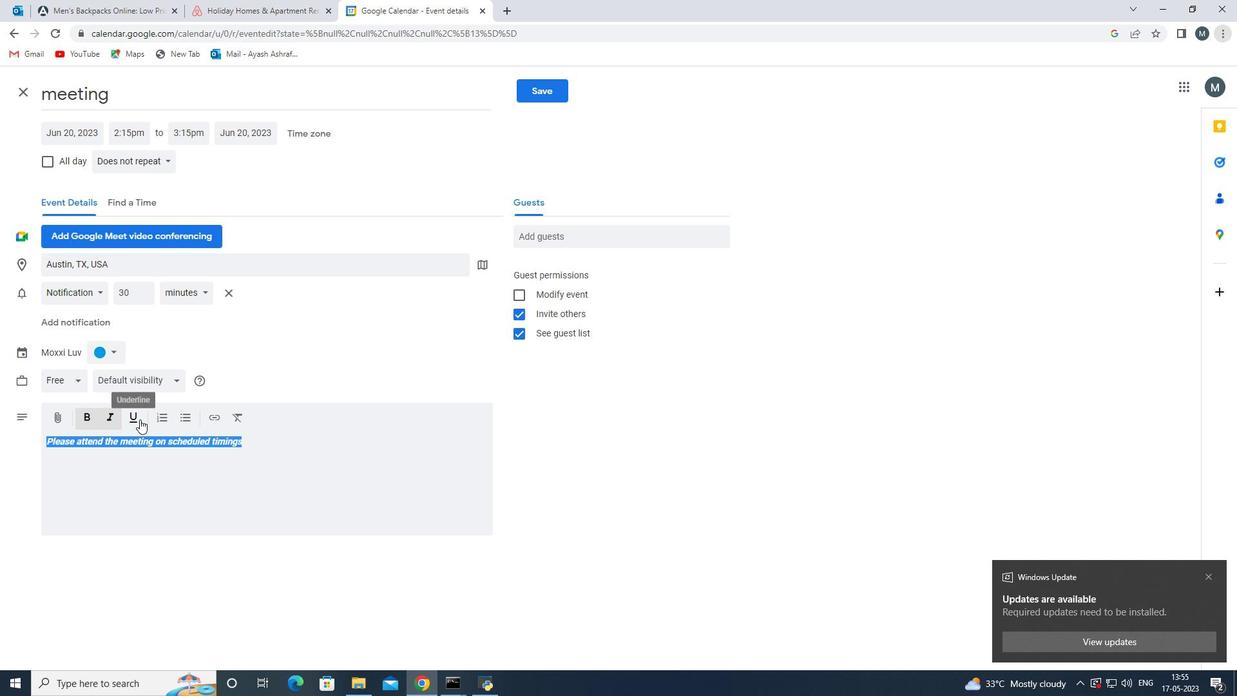 
Action: Mouse moved to (209, 422)
Screenshot: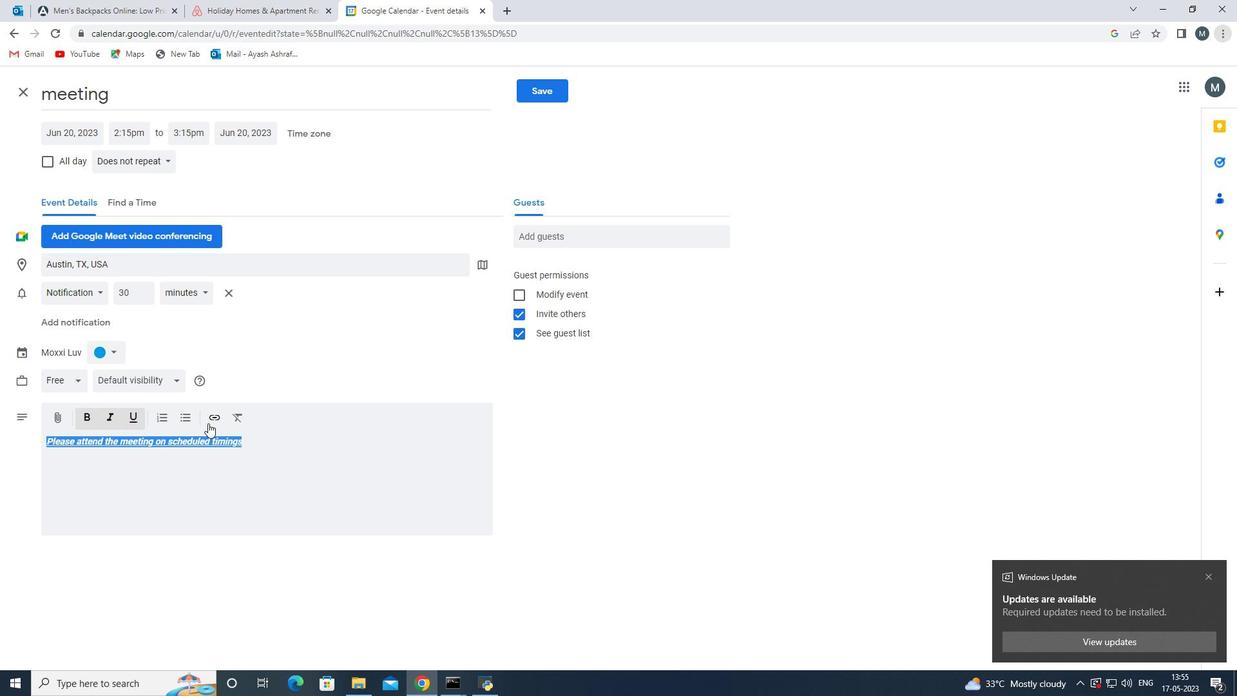 
Action: Mouse pressed left at (209, 422)
Screenshot: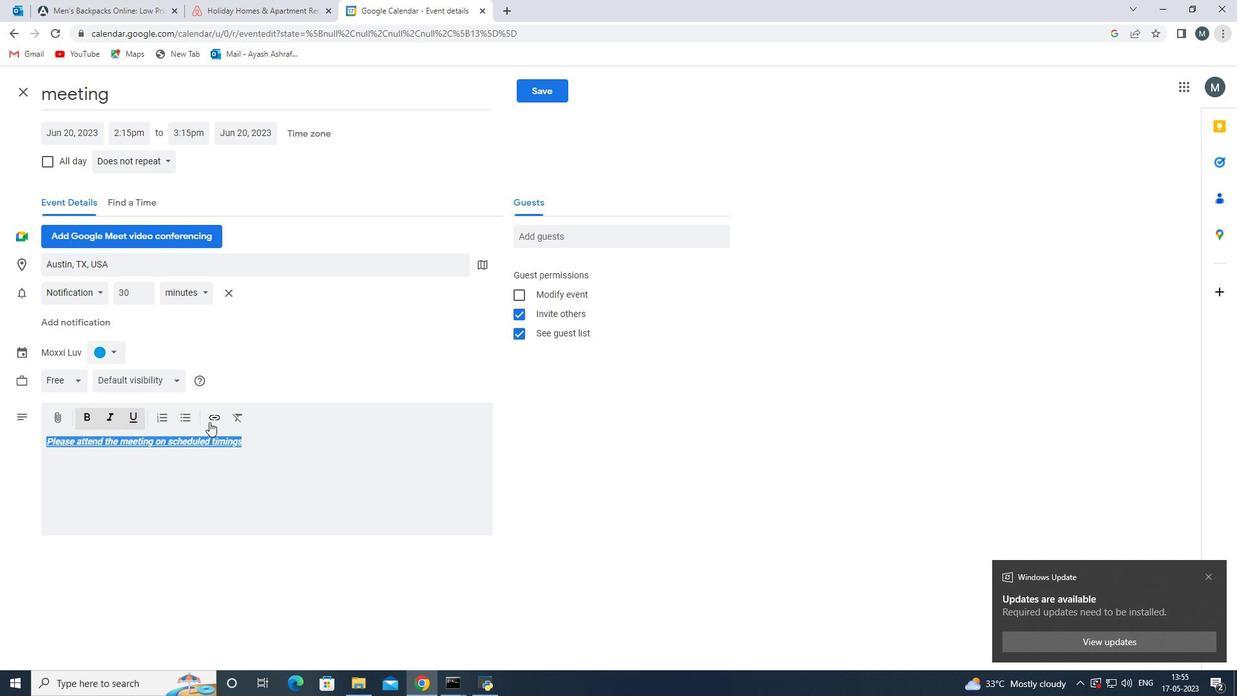 
Action: Mouse moved to (719, 433)
Screenshot: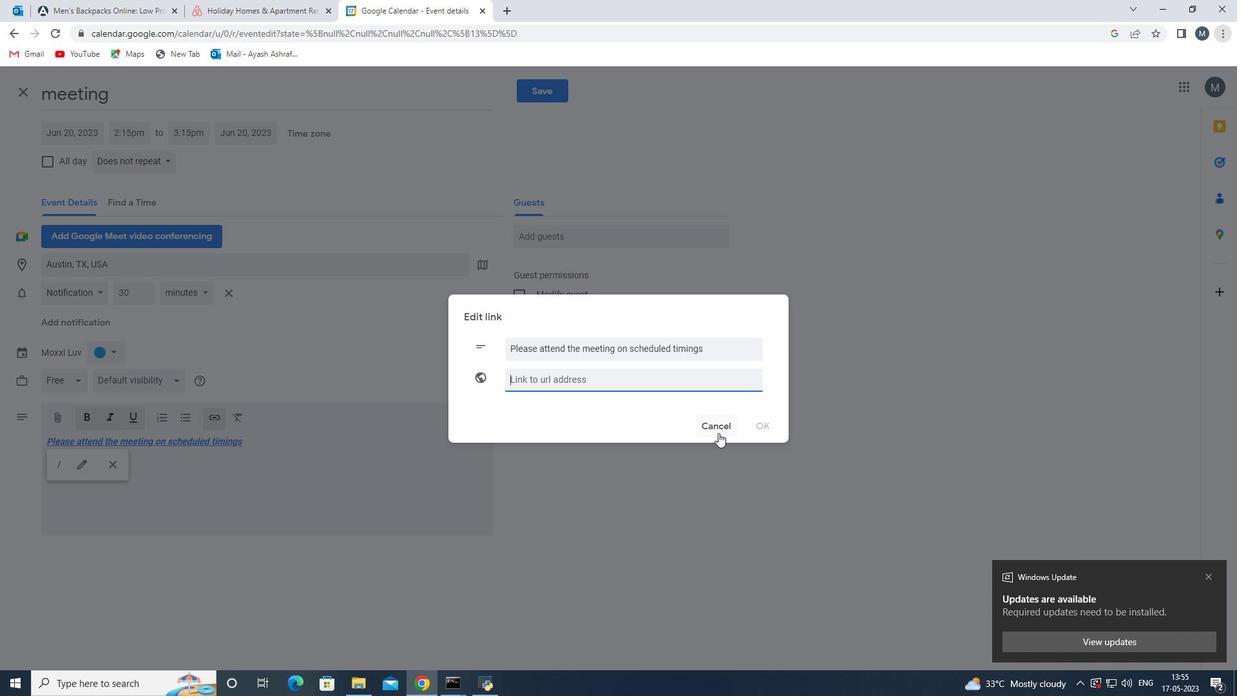 
Action: Mouse pressed left at (719, 433)
Screenshot: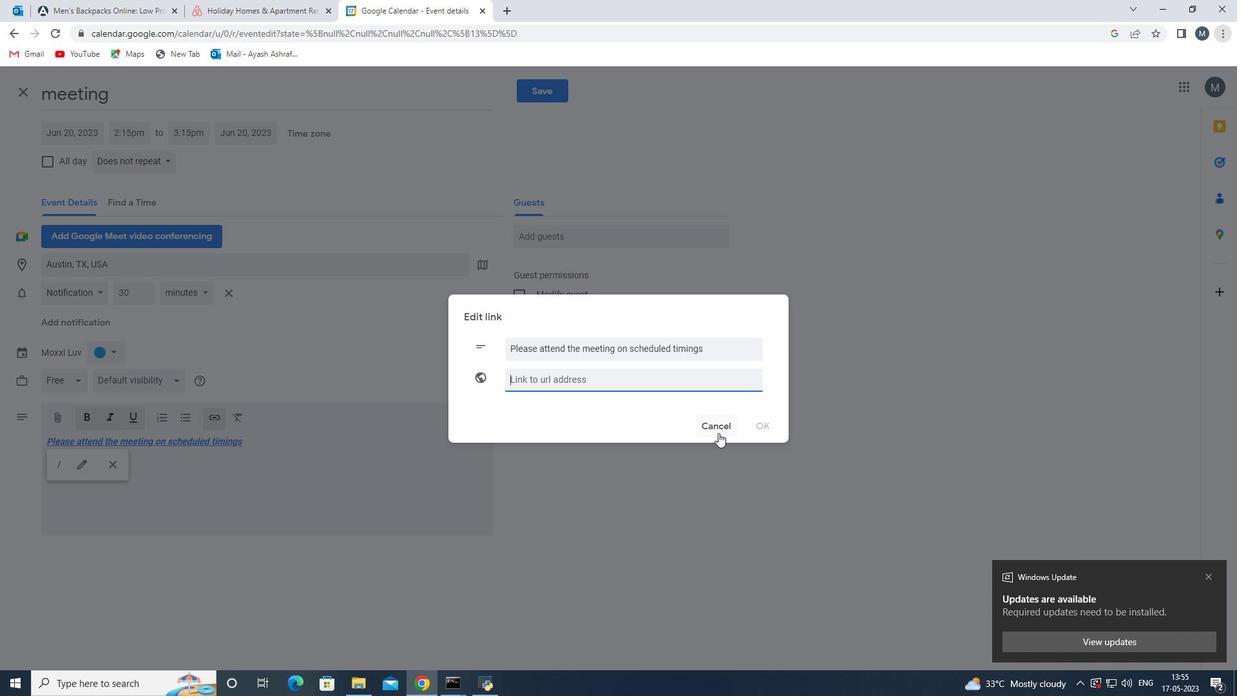 
Action: Mouse moved to (20, 416)
Screenshot: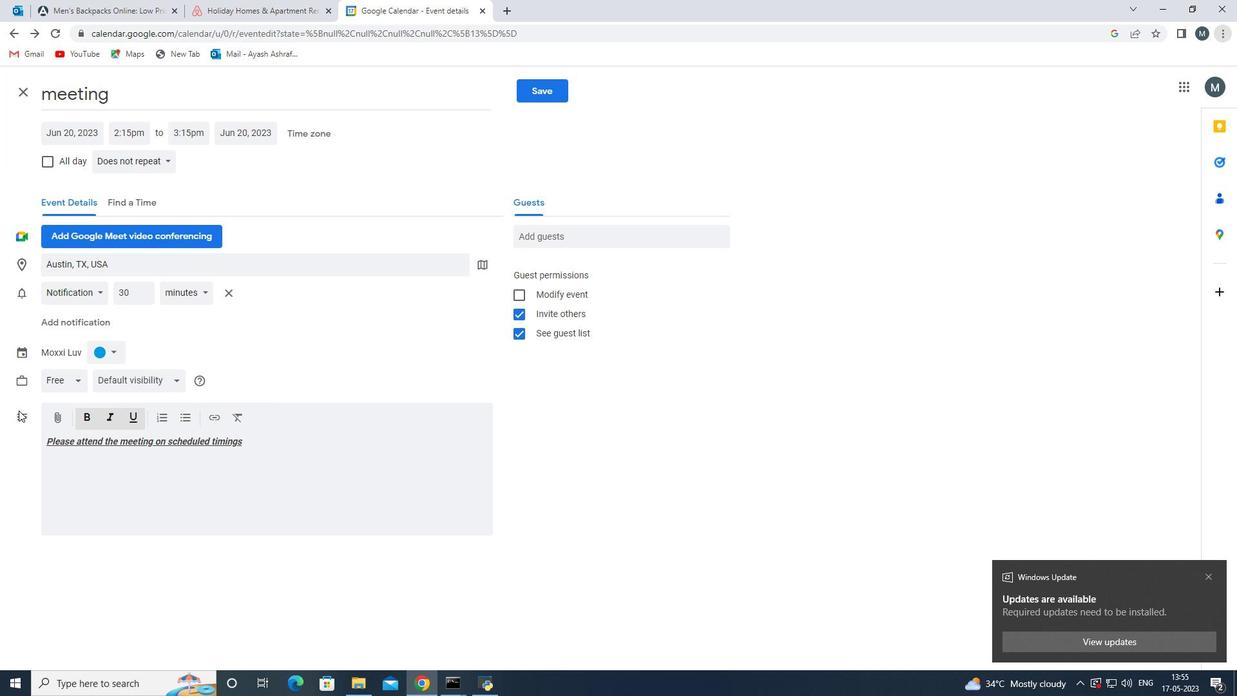 
Action: Mouse pressed left at (20, 416)
Screenshot: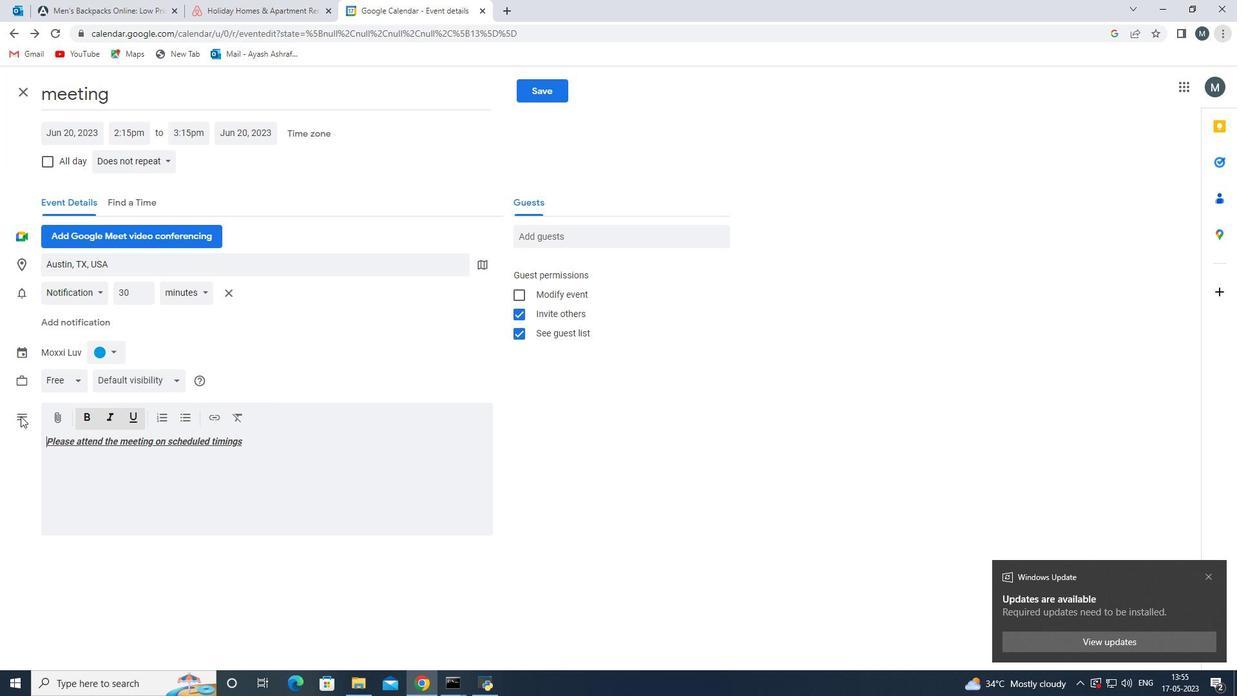 
Action: Mouse moved to (67, 395)
Screenshot: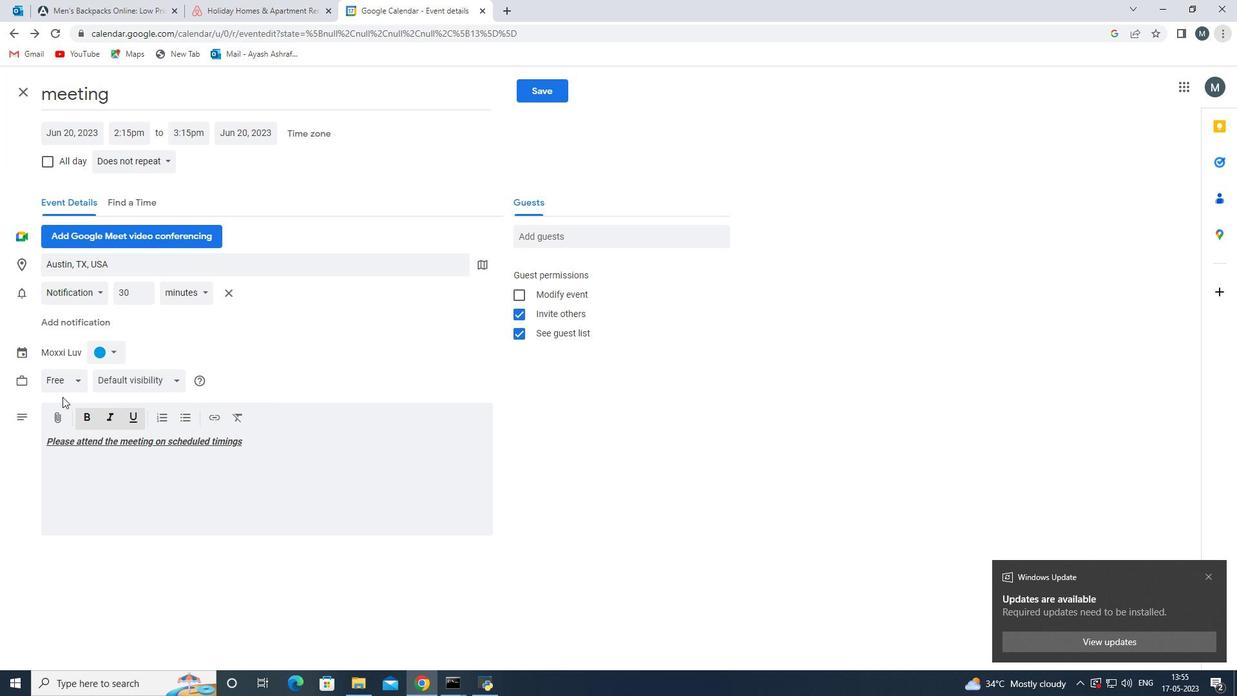 
Action: Mouse scrolled (67, 395) with delta (0, 0)
Screenshot: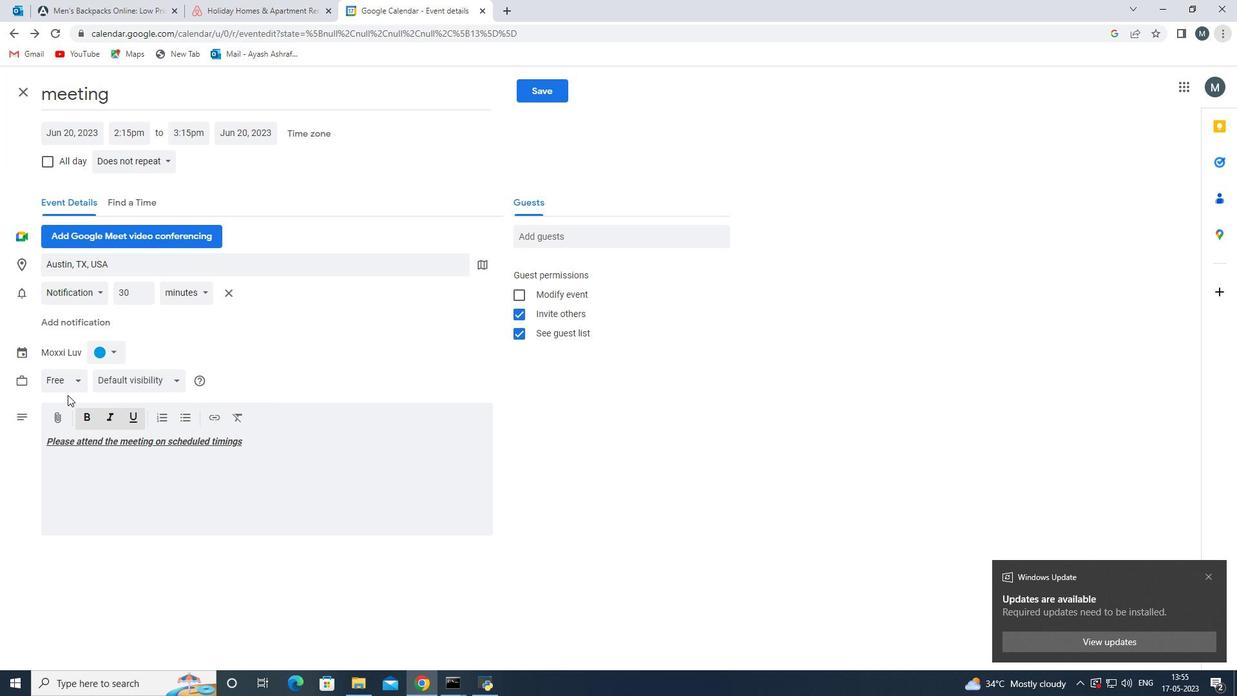 
Action: Mouse scrolled (67, 395) with delta (0, 0)
Screenshot: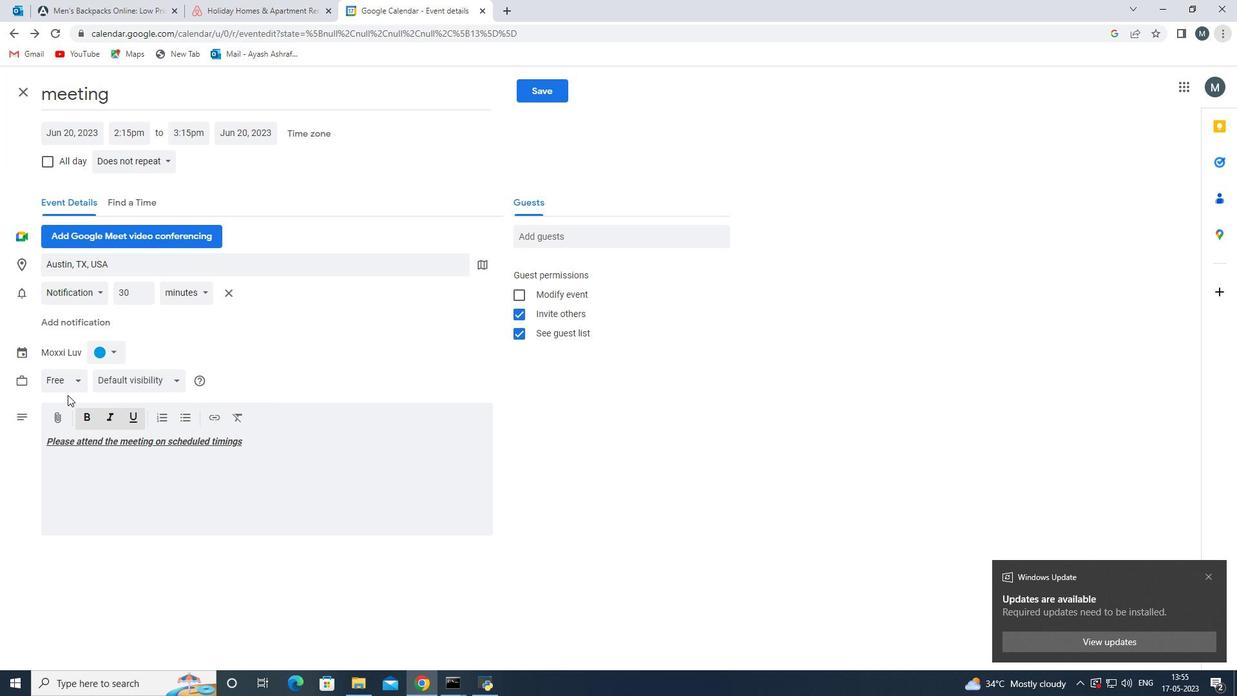 
Action: Mouse moved to (143, 295)
Screenshot: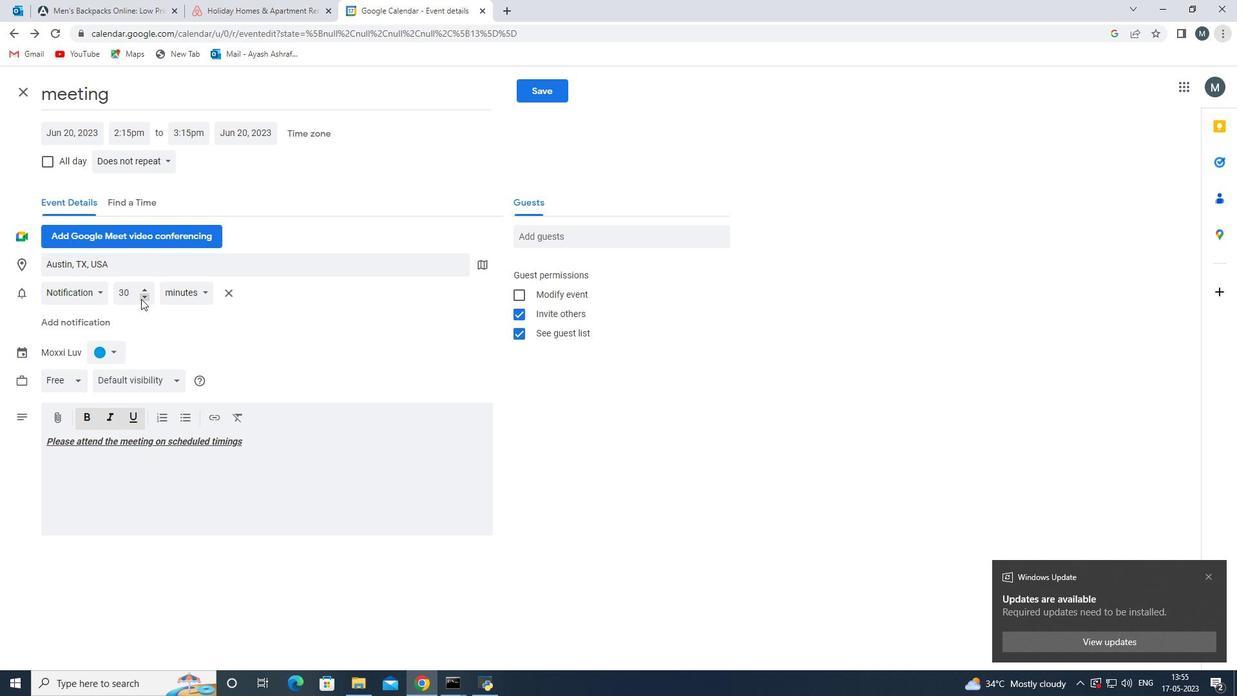 
Action: Mouse pressed left at (143, 295)
Screenshot: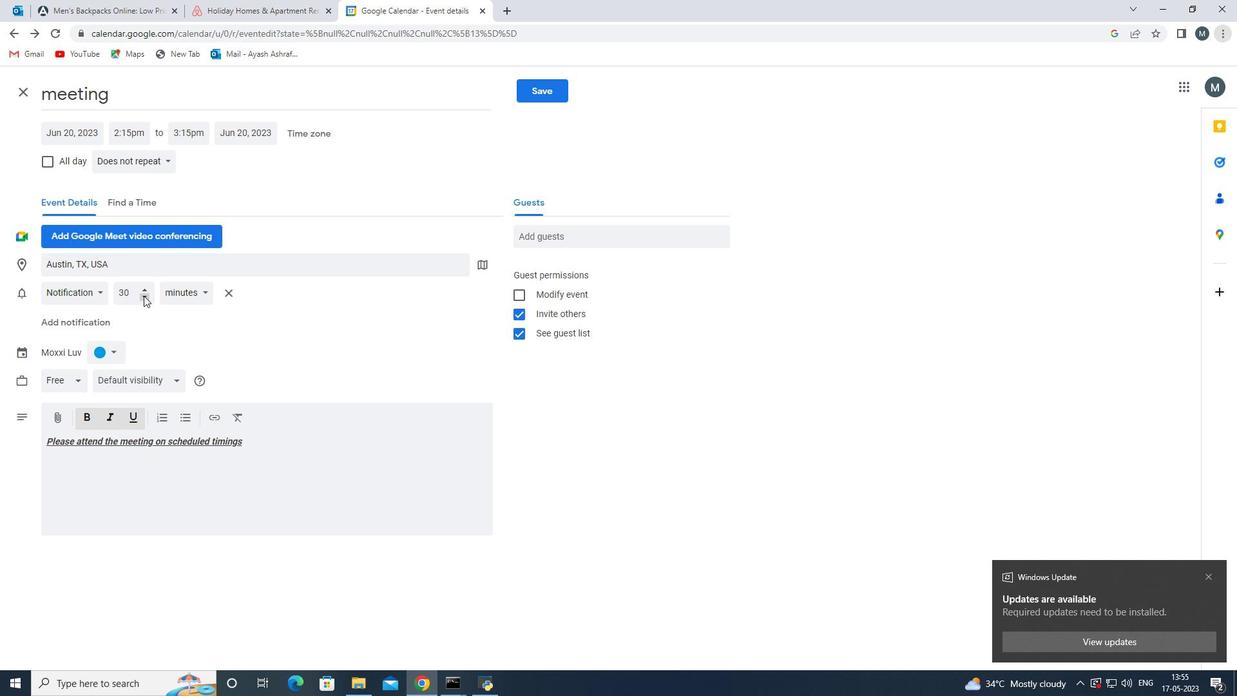 
Action: Mouse moved to (143, 290)
Screenshot: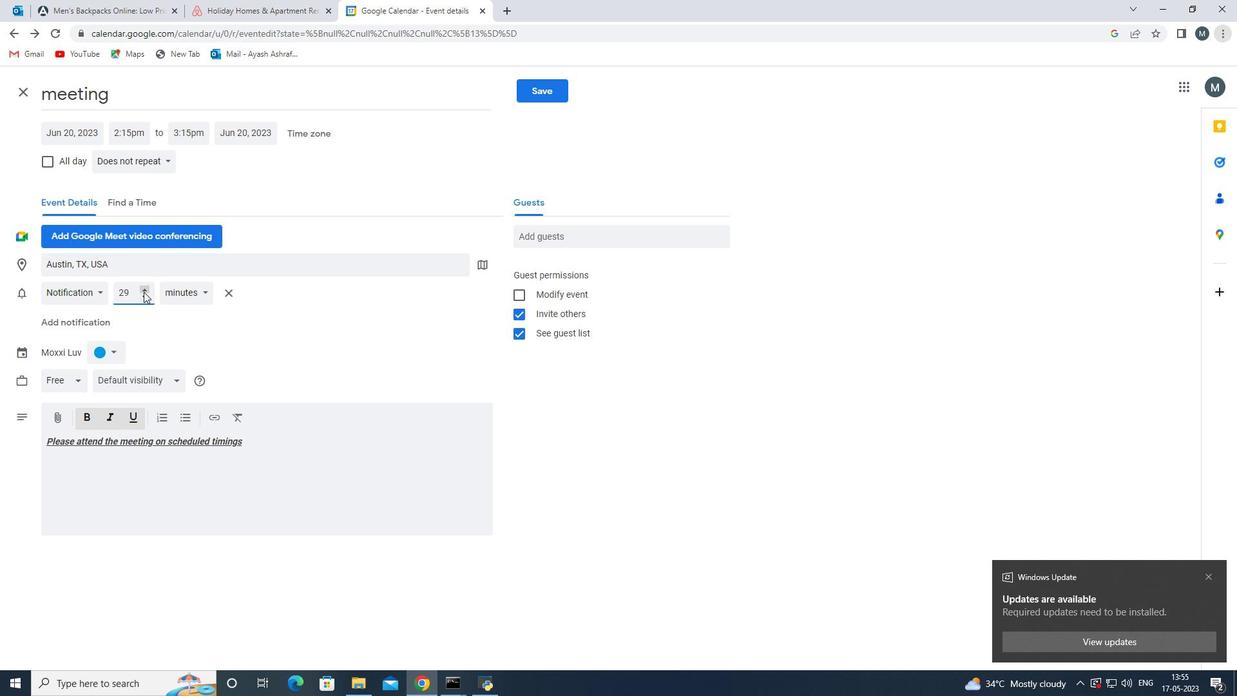 
Action: Mouse pressed left at (143, 290)
Screenshot: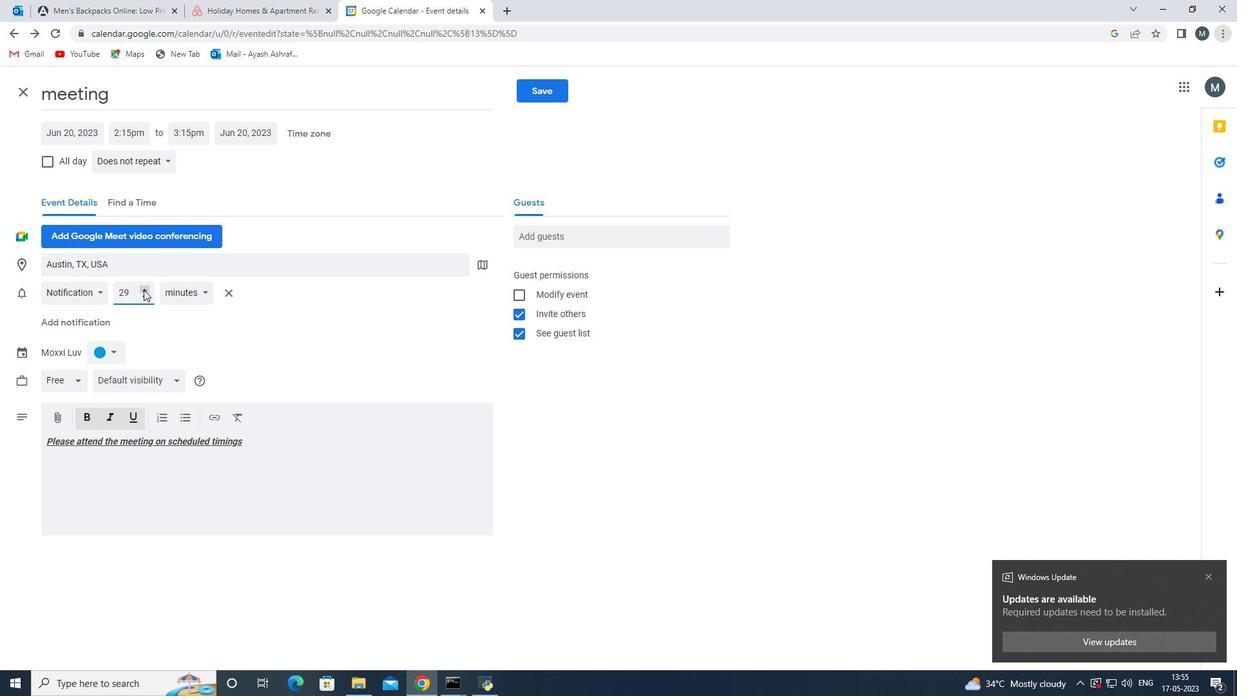 
Action: Mouse pressed left at (143, 290)
Screenshot: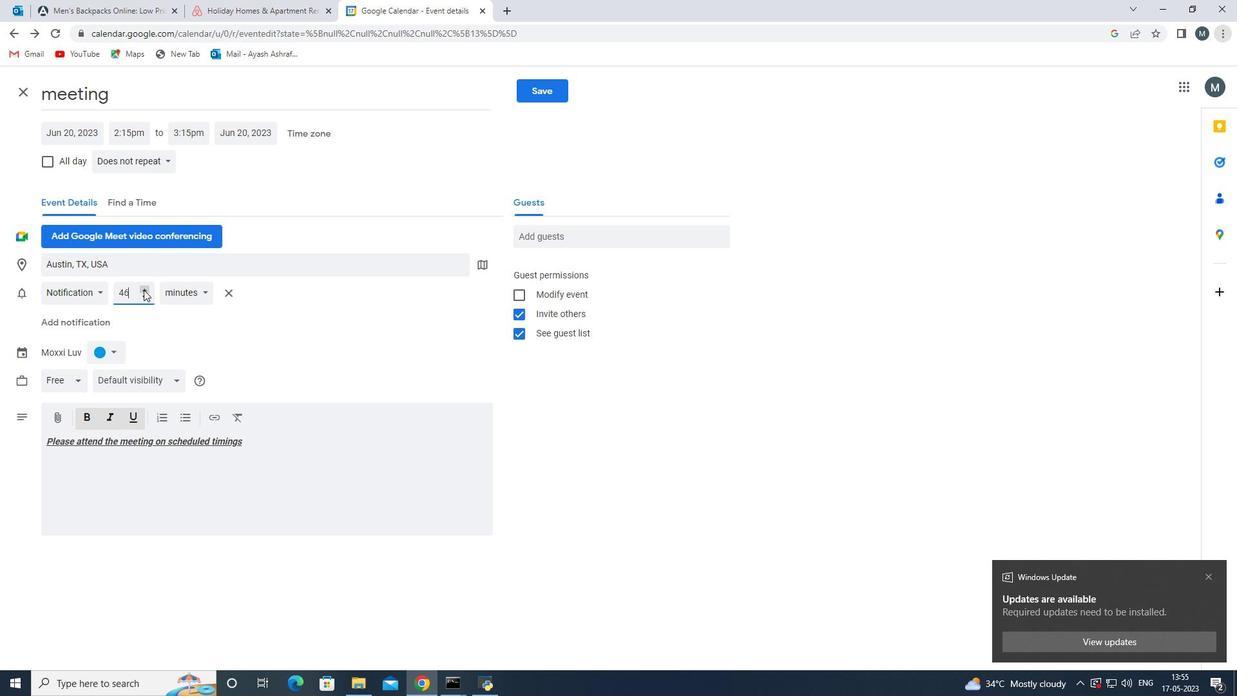 
Action: Mouse pressed left at (143, 290)
Screenshot: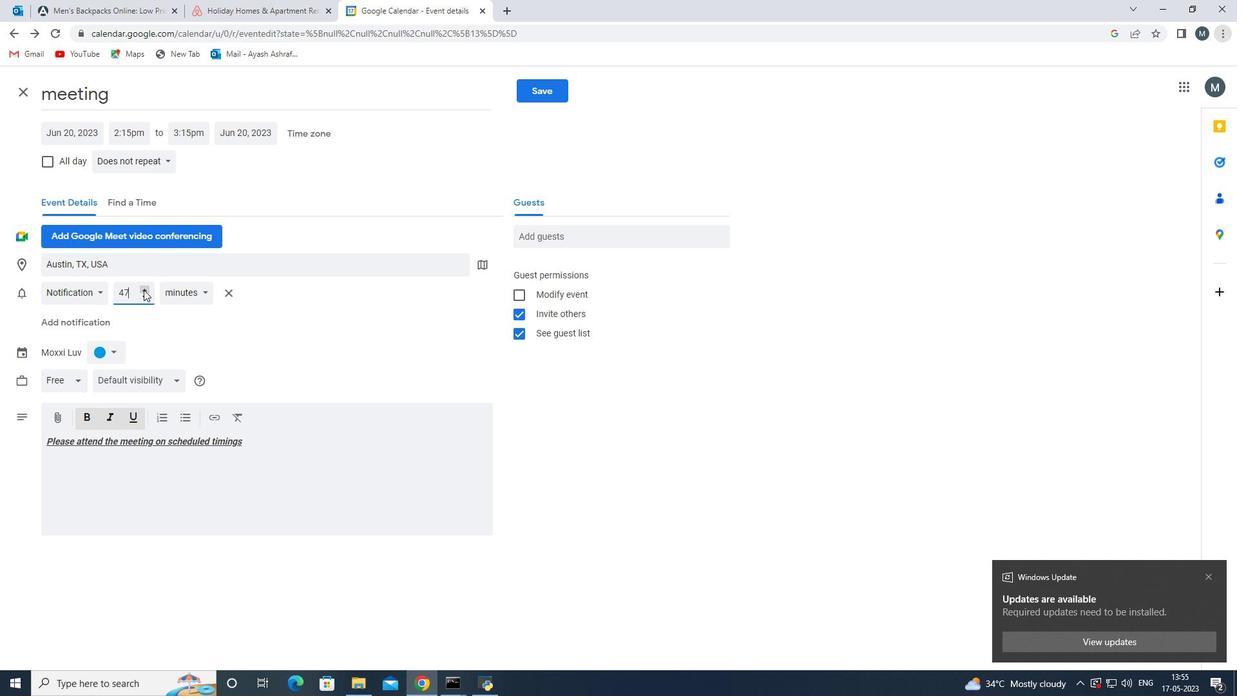 
Action: Mouse moved to (143, 288)
Screenshot: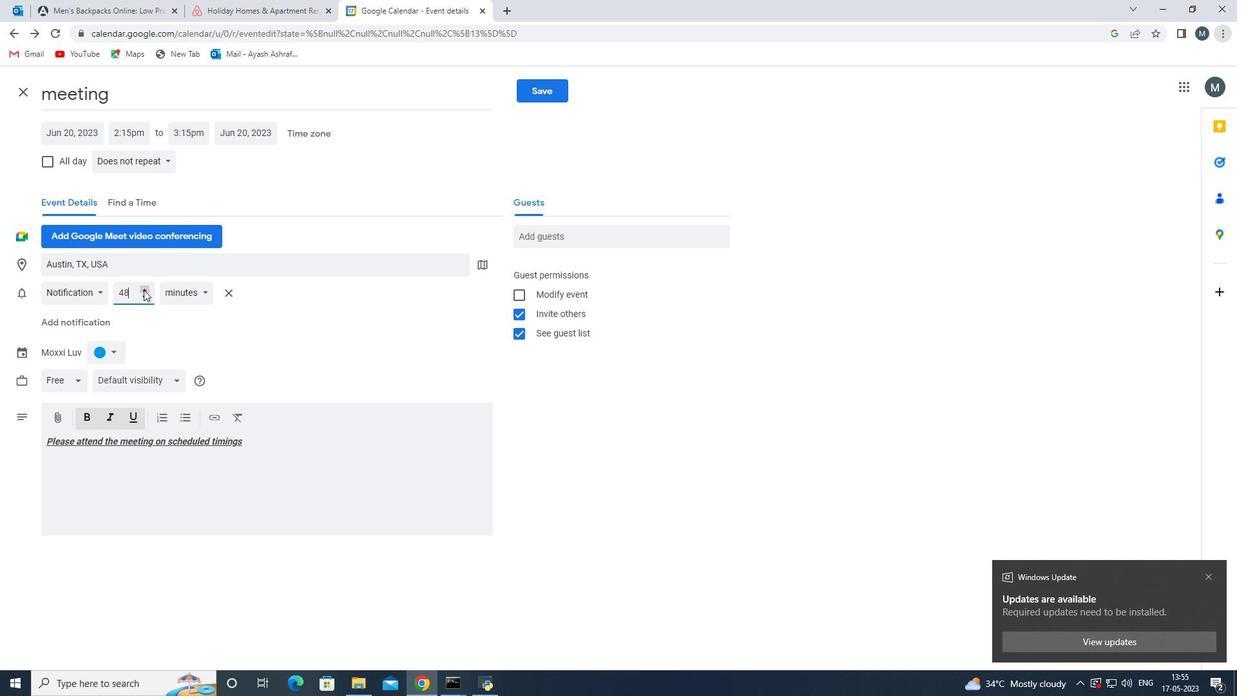 
Action: Mouse pressed left at (143, 288)
Screenshot: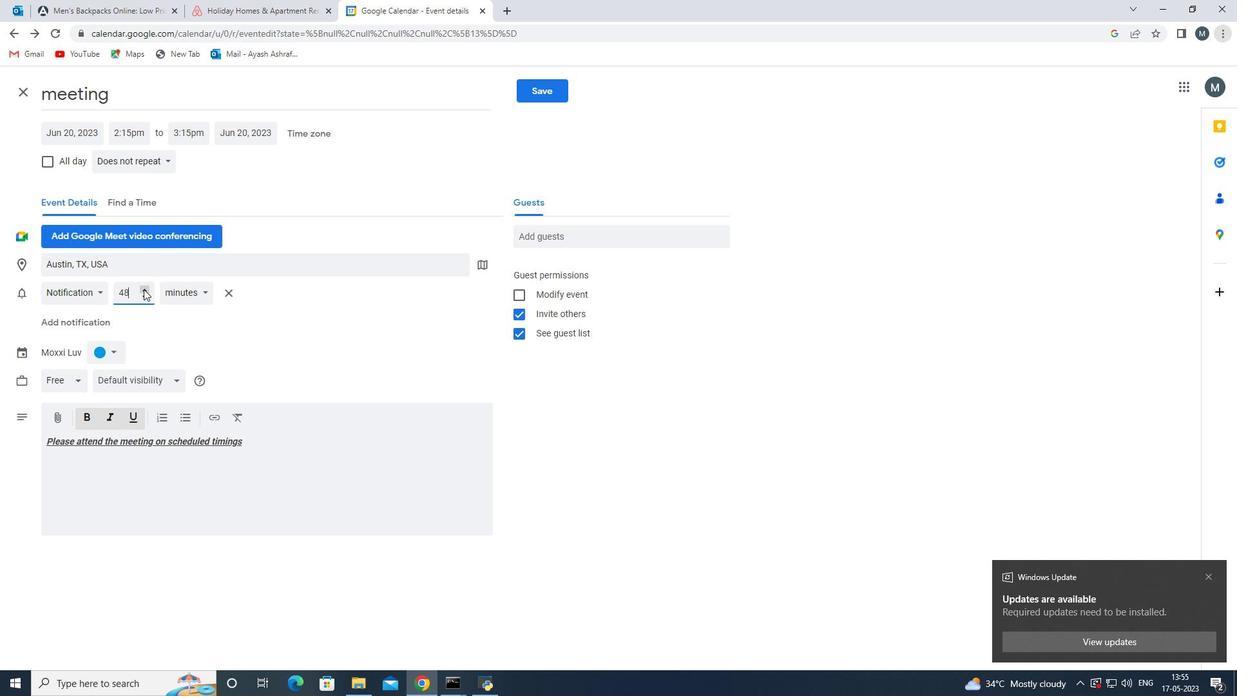 
Action: Mouse moved to (98, 340)
Screenshot: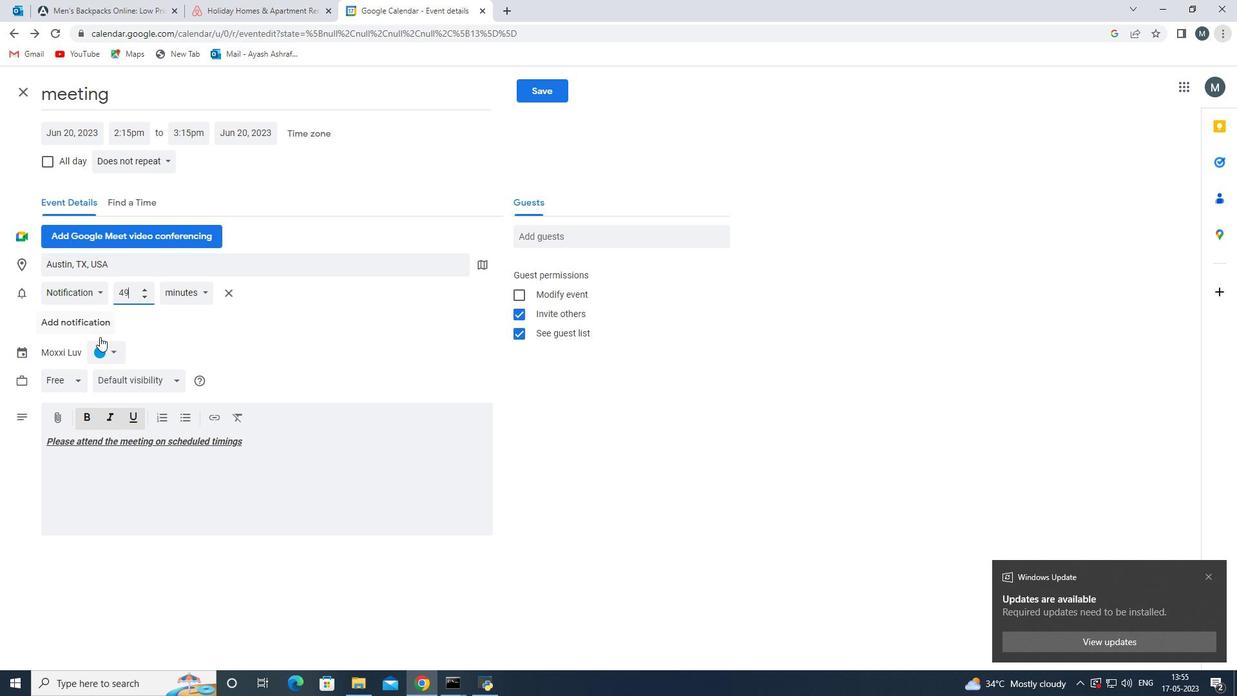 
Action: Mouse scrolled (98, 340) with delta (0, 0)
Screenshot: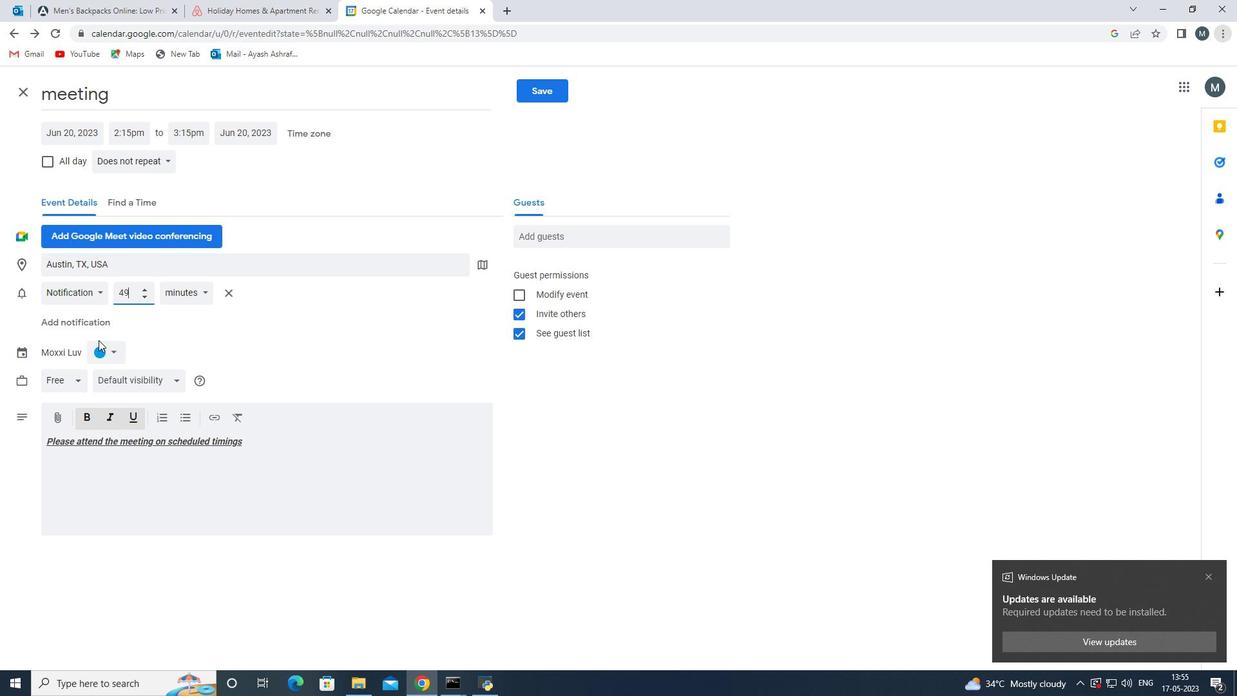 
Action: Mouse moved to (143, 202)
Screenshot: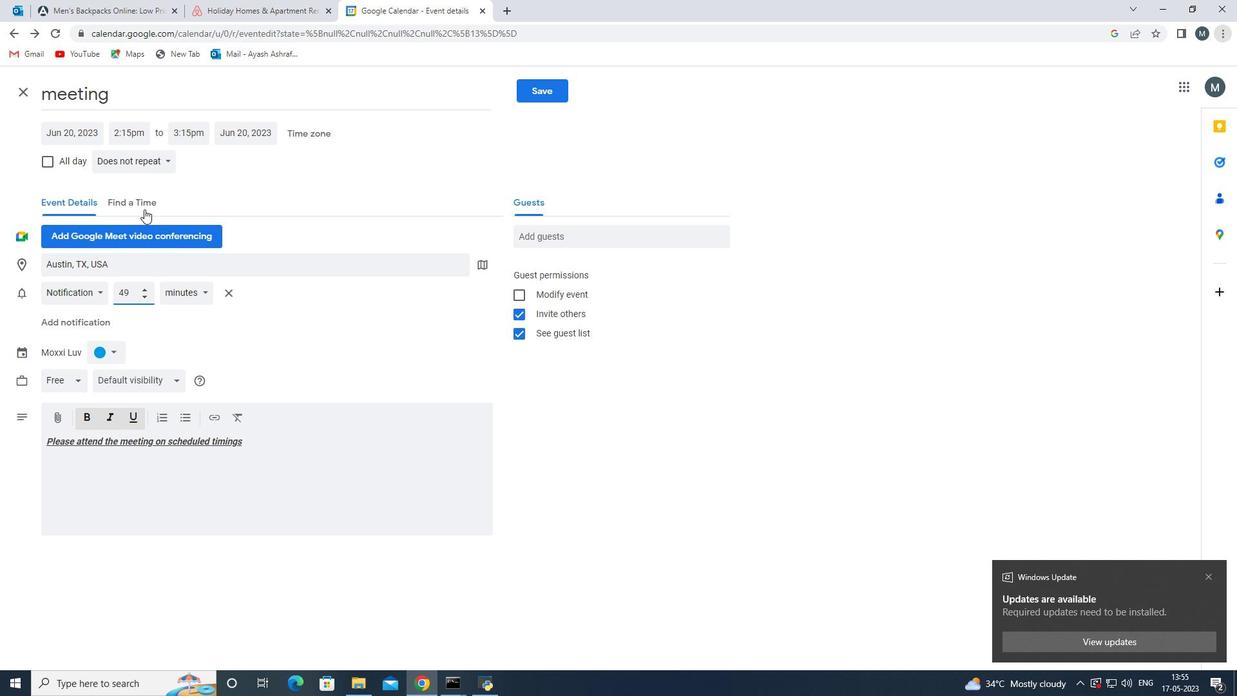 
Action: Mouse pressed left at (143, 202)
Screenshot: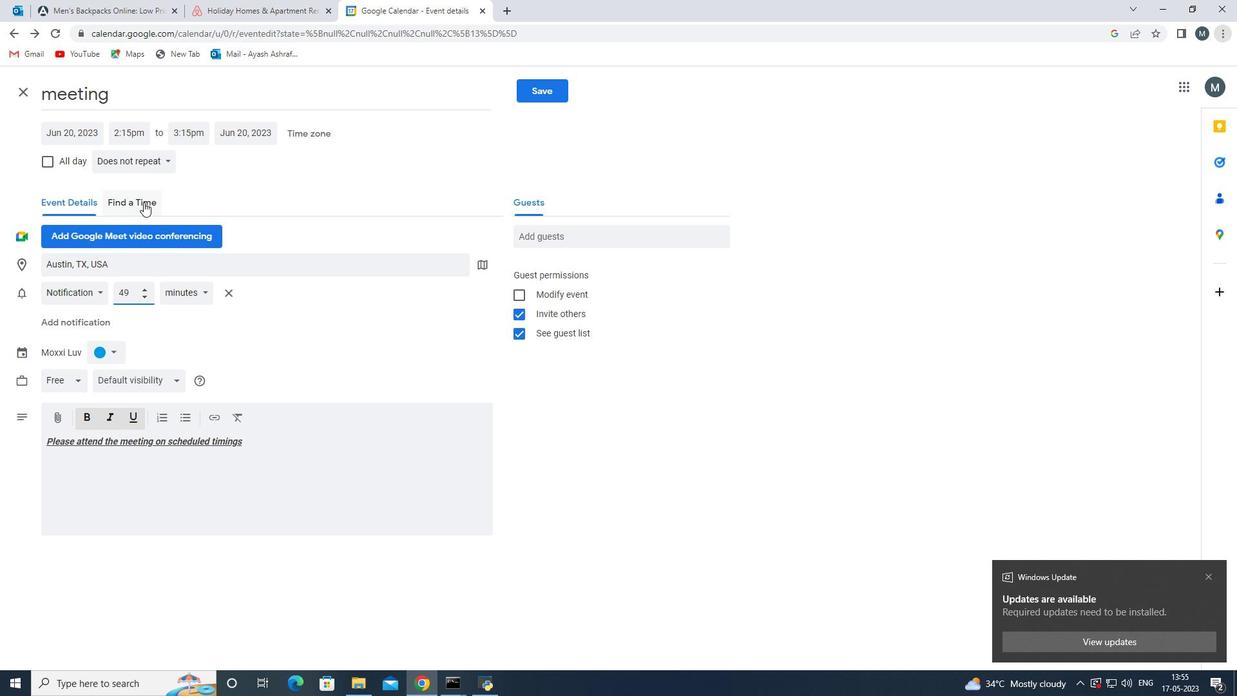 
Action: Mouse moved to (287, 460)
Screenshot: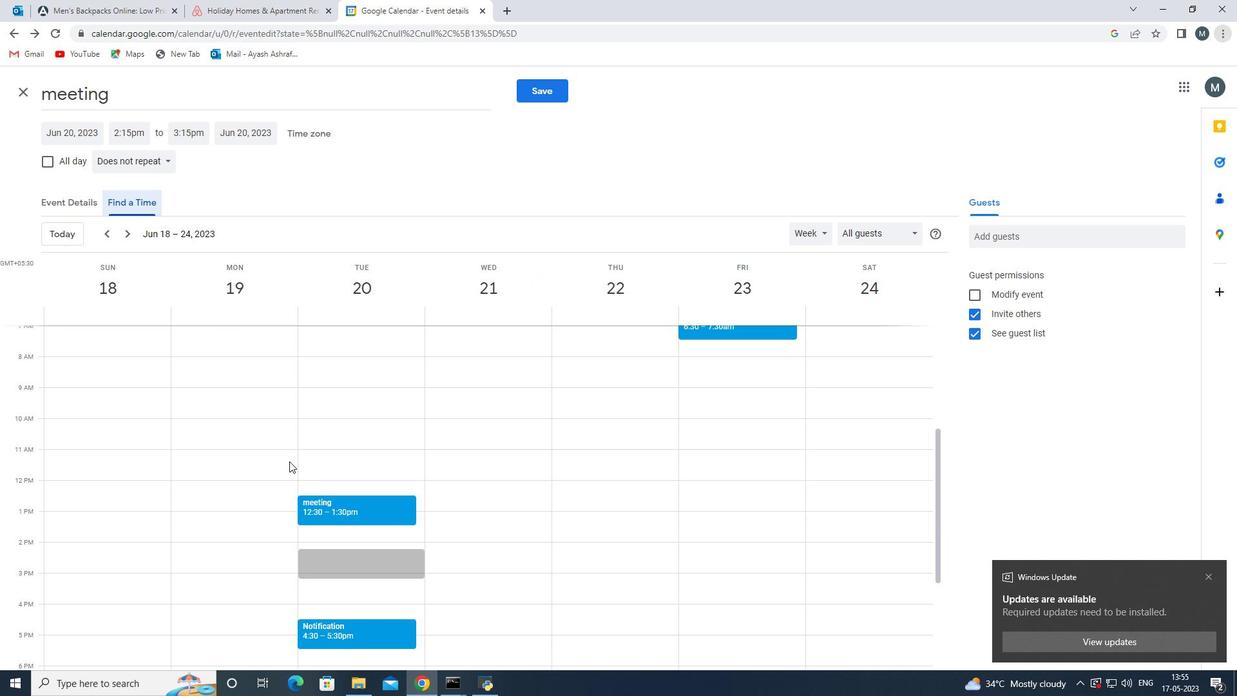 
Action: Mouse scrolled (287, 459) with delta (0, 0)
Screenshot: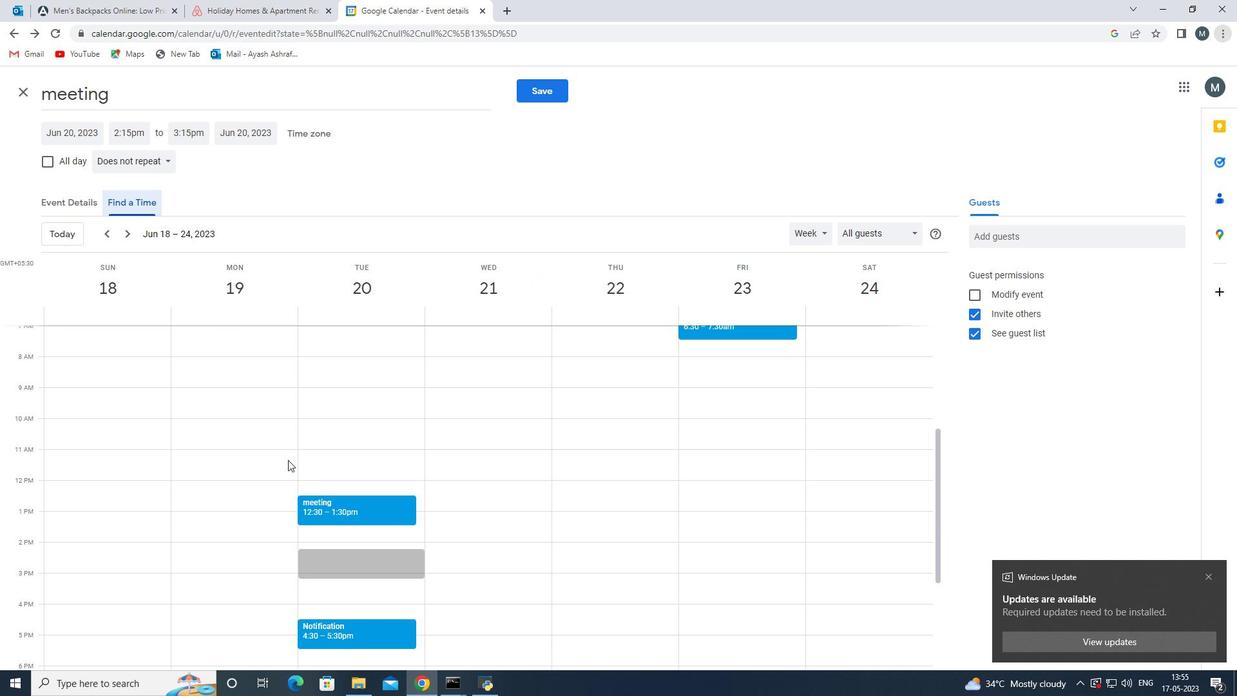
Action: Mouse moved to (262, 567)
Screenshot: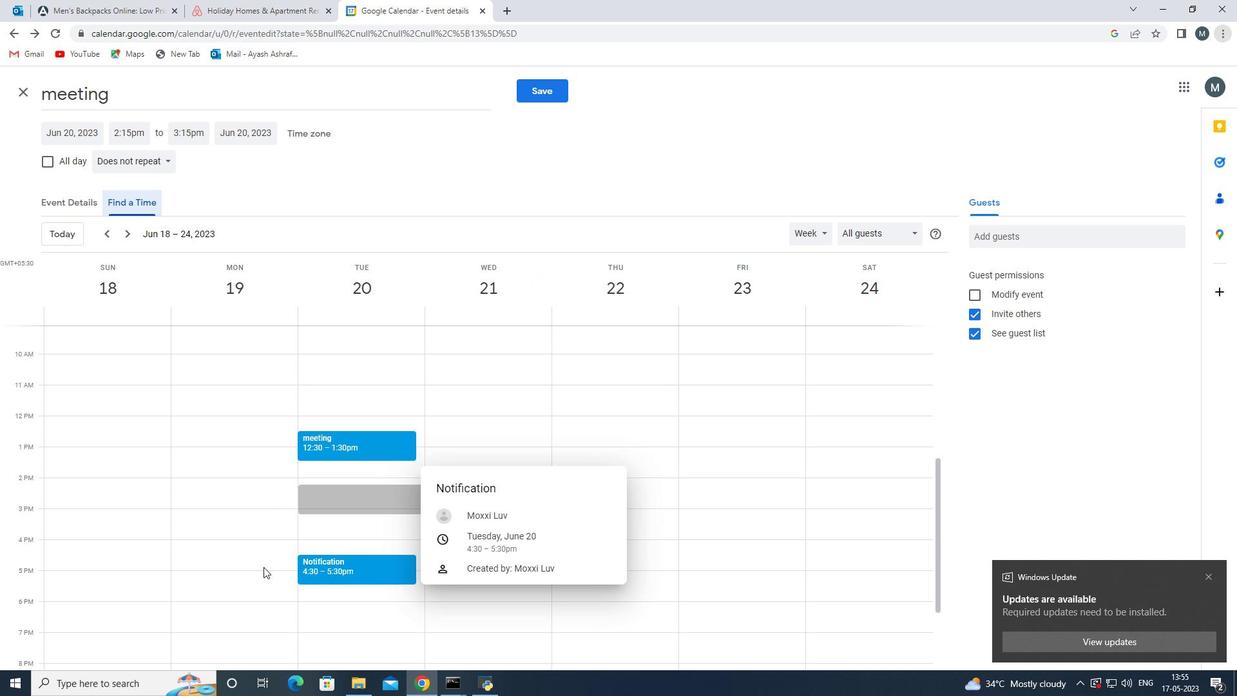 
Action: Mouse pressed left at (262, 567)
Screenshot: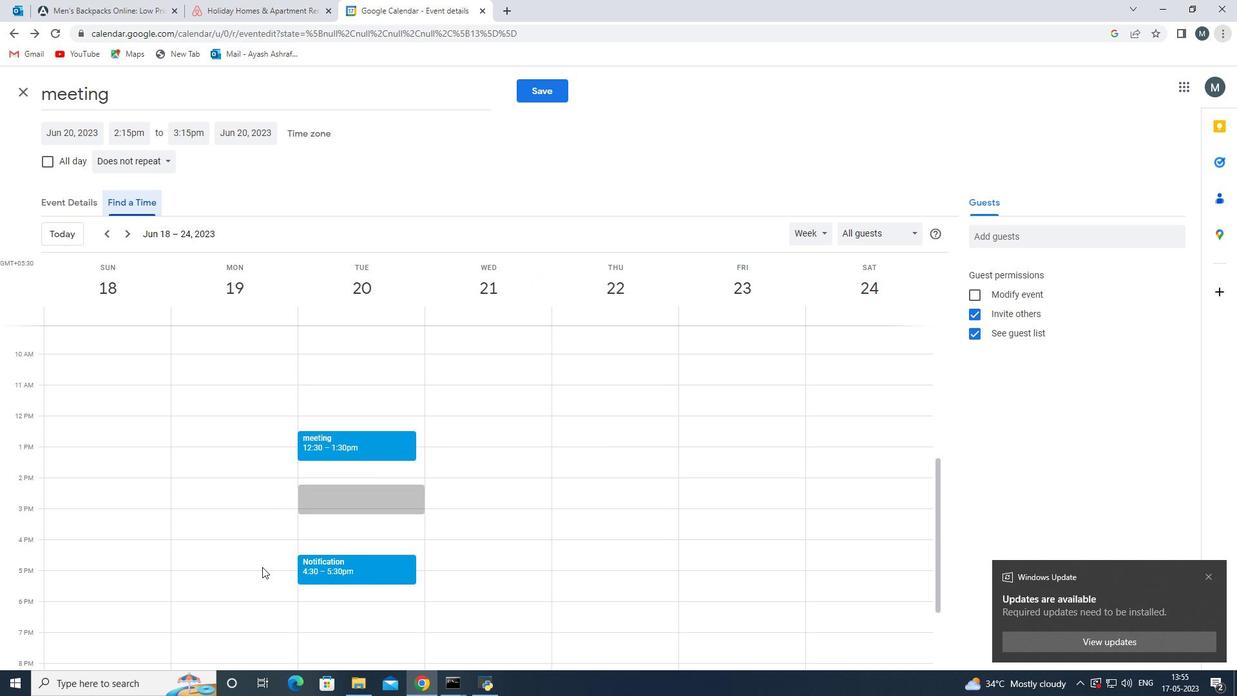 
Action: Mouse moved to (298, 139)
Screenshot: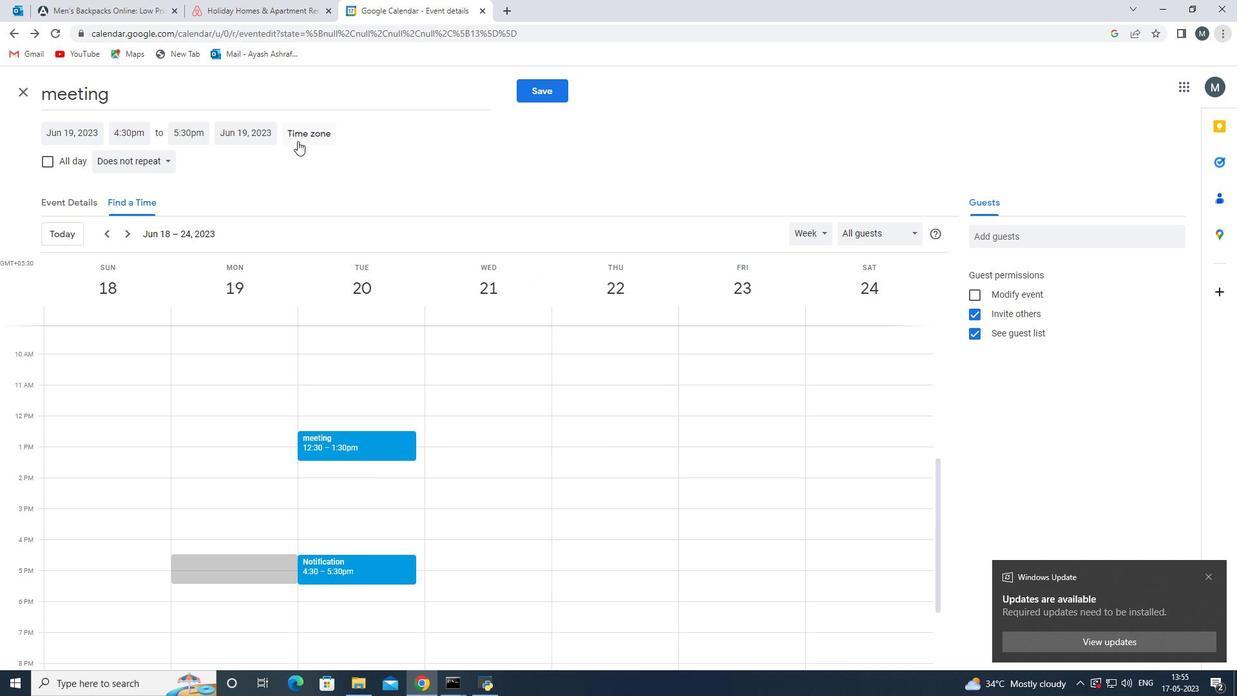 
Action: Mouse pressed left at (298, 139)
Screenshot: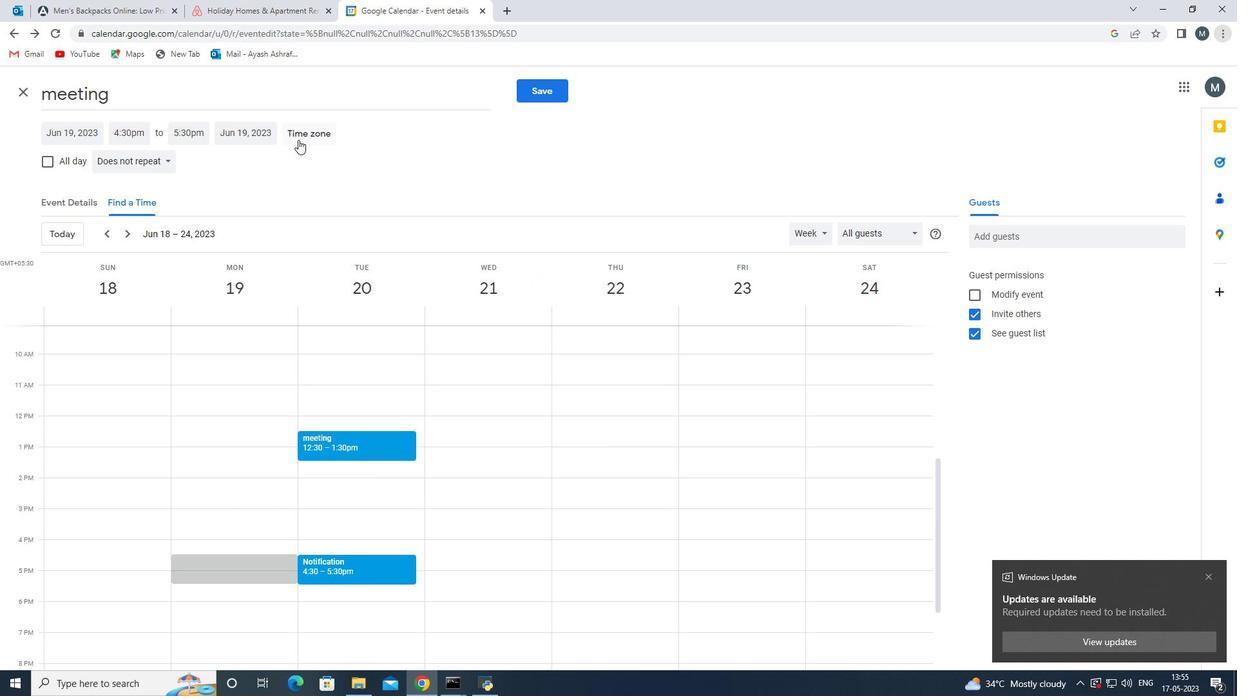 
Action: Mouse moved to (500, 324)
Screenshot: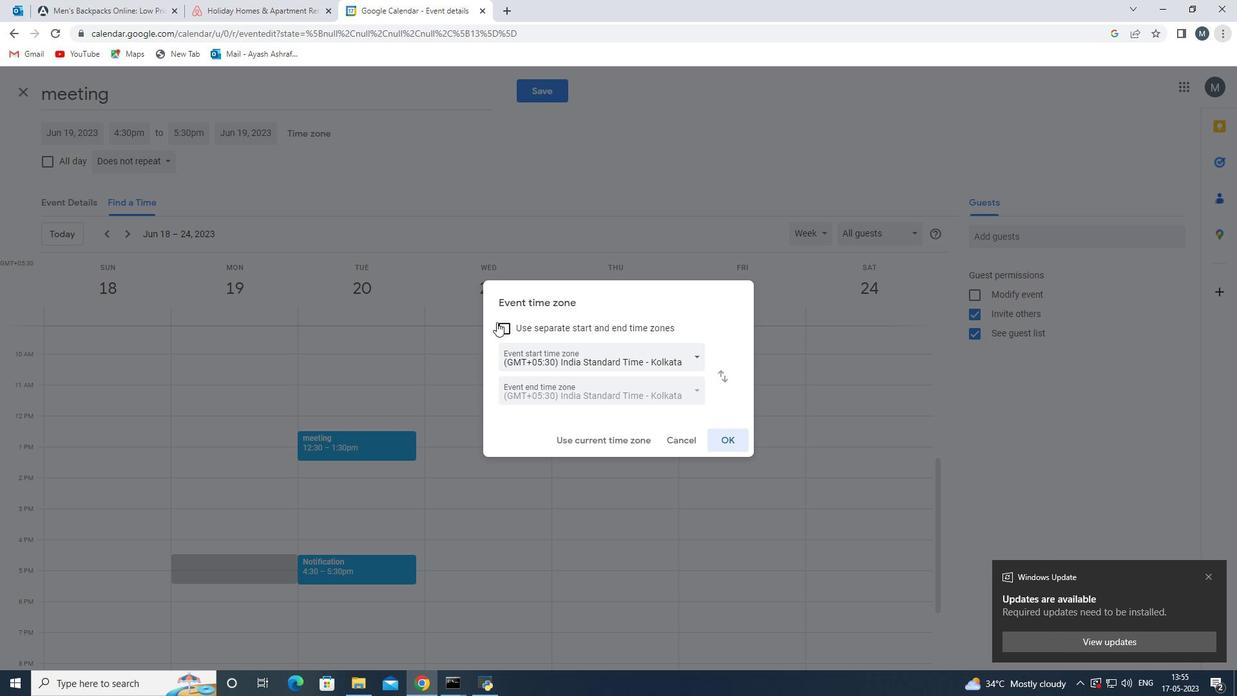 
Action: Mouse pressed left at (500, 324)
Screenshot: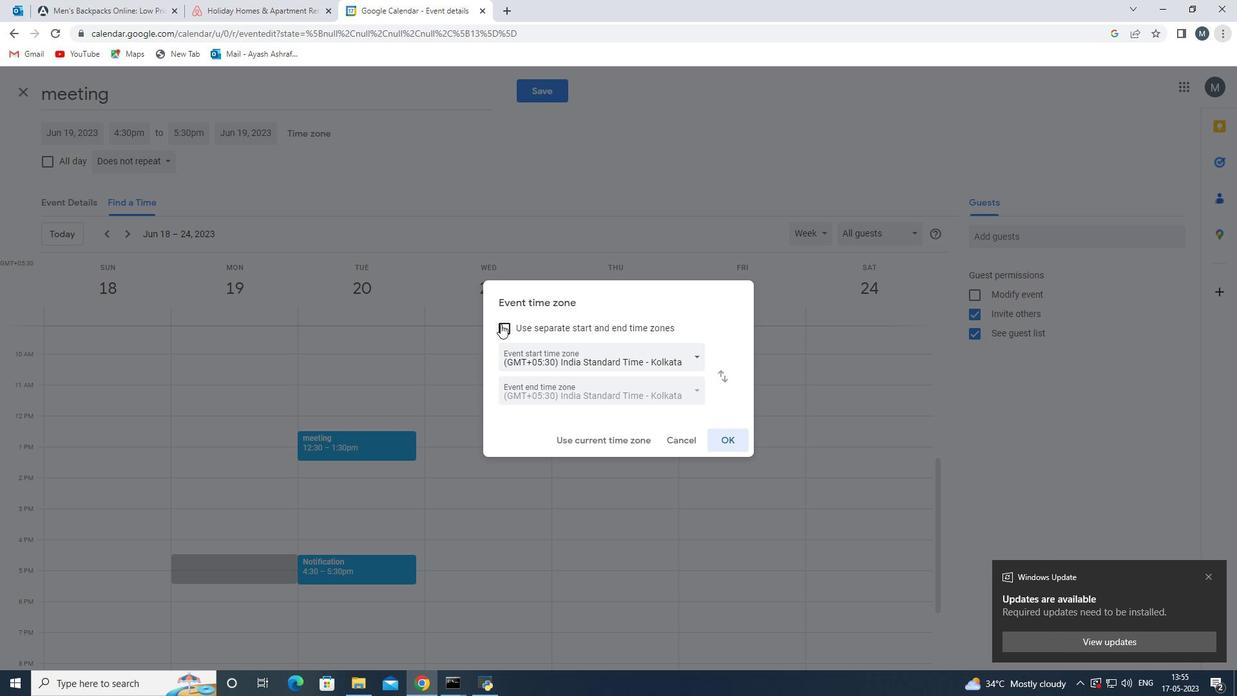 
Action: Mouse moved to (687, 360)
Screenshot: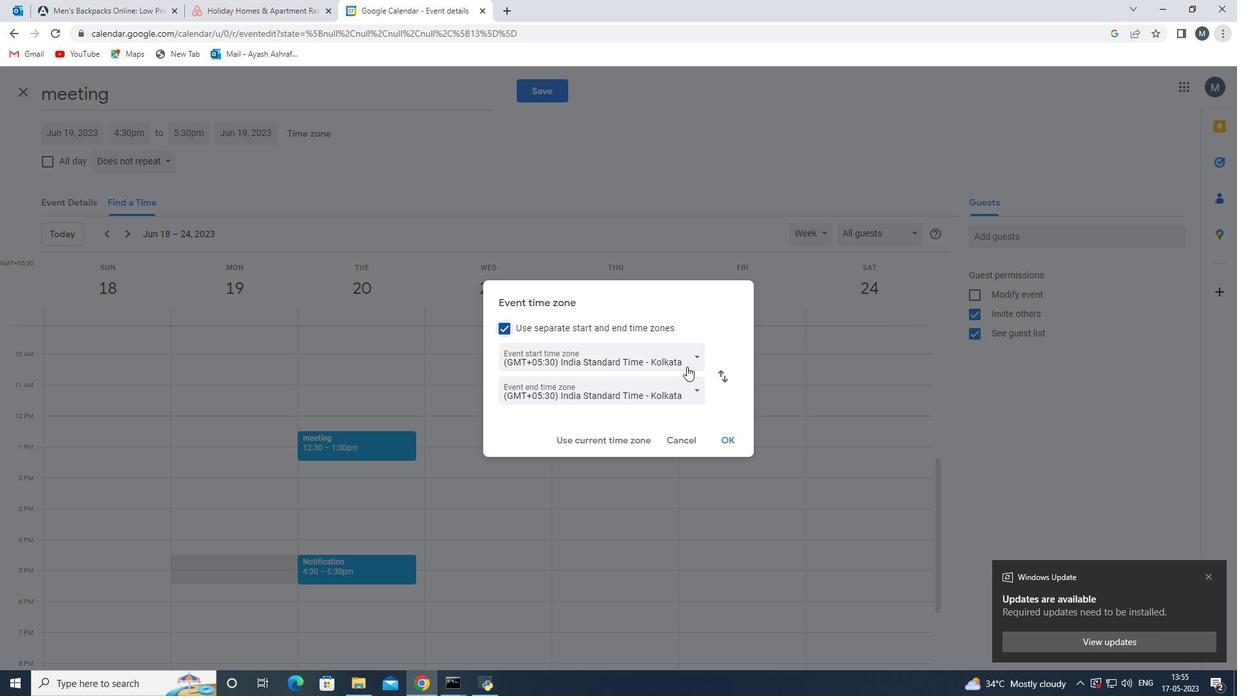
Action: Mouse pressed left at (687, 360)
Screenshot: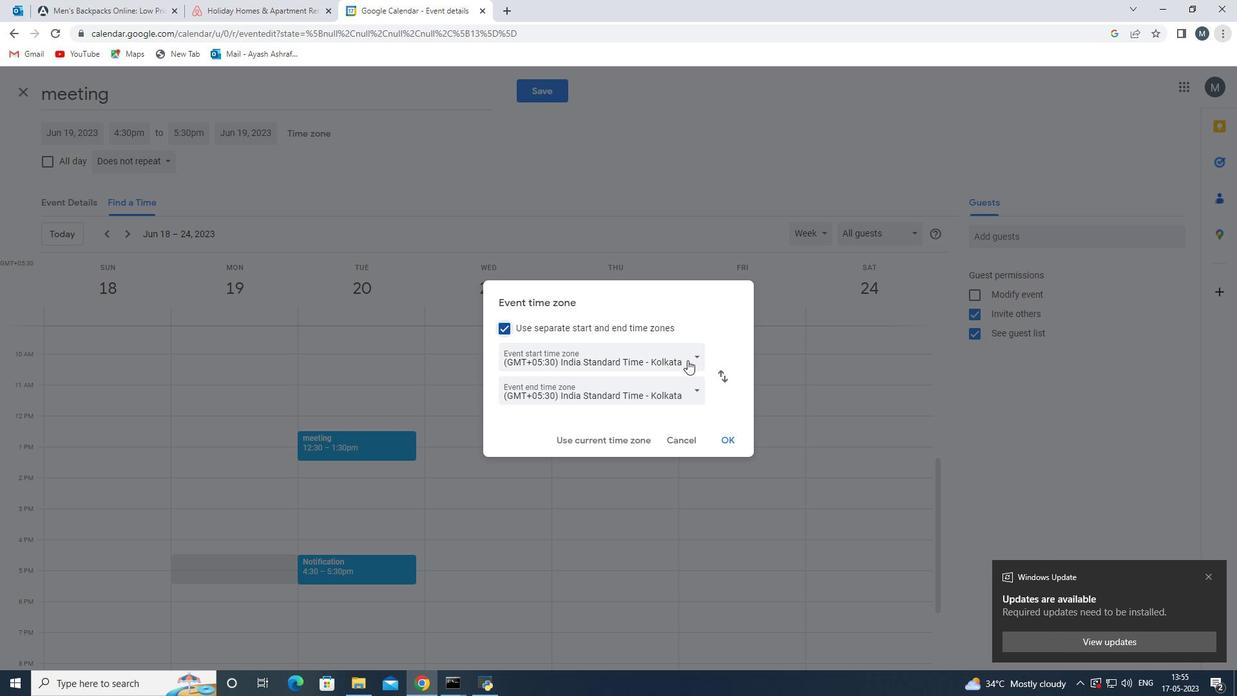 
Action: Mouse moved to (612, 400)
Screenshot: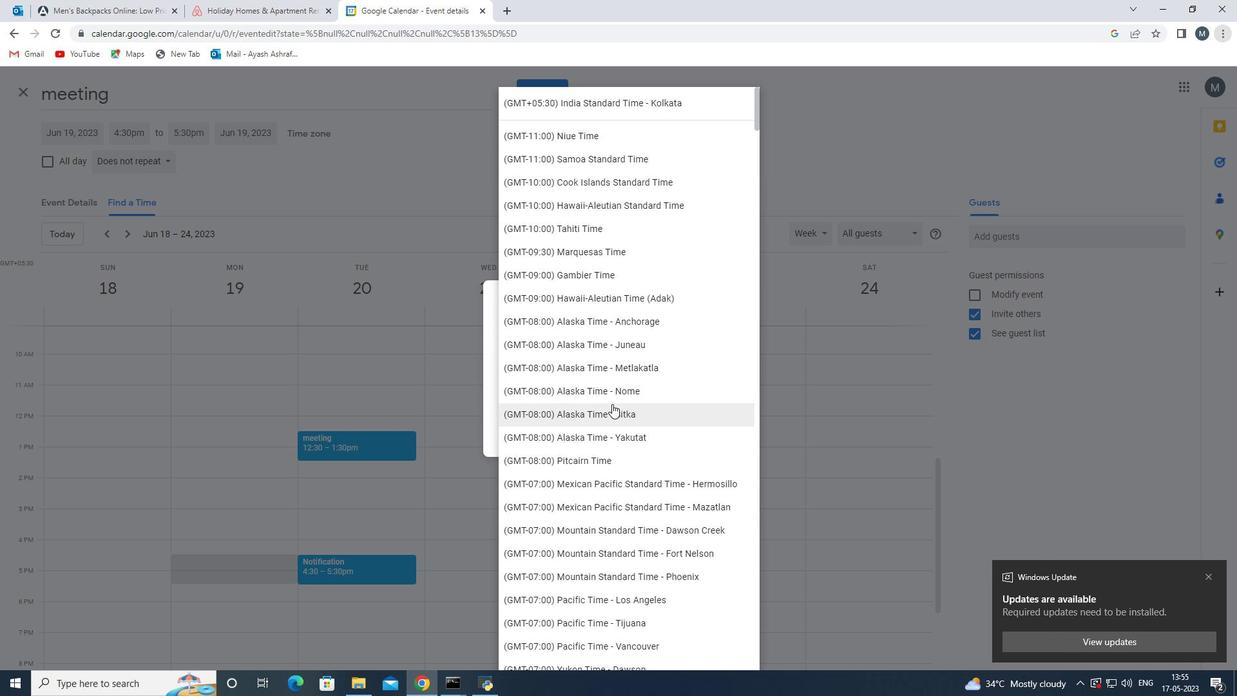 
Action: Mouse scrolled (612, 399) with delta (0, 0)
Screenshot: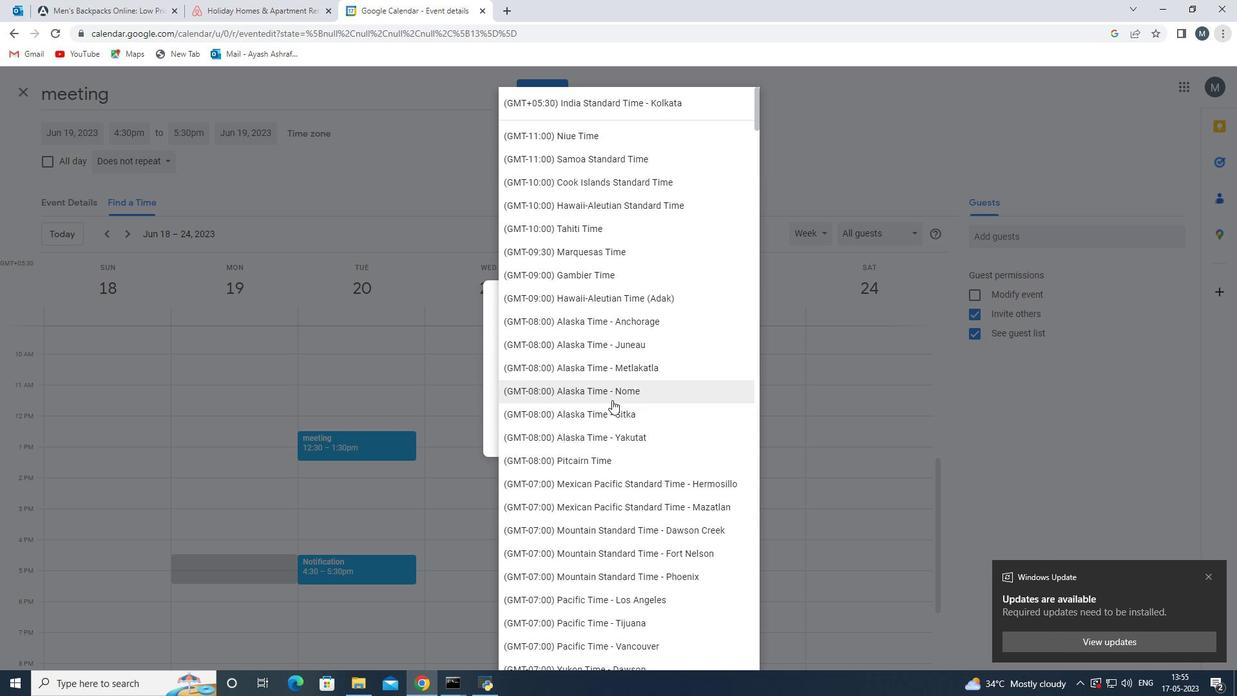 
Action: Mouse scrolled (612, 399) with delta (0, 0)
Screenshot: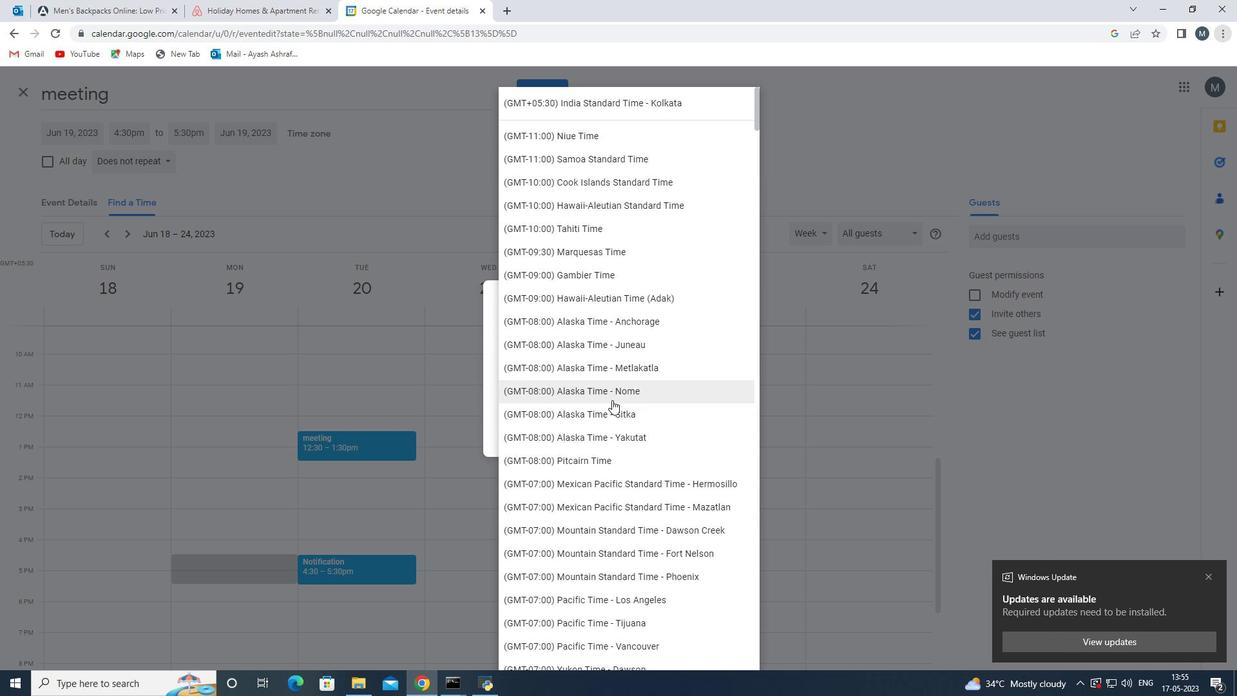 
Action: Mouse moved to (562, 384)
Screenshot: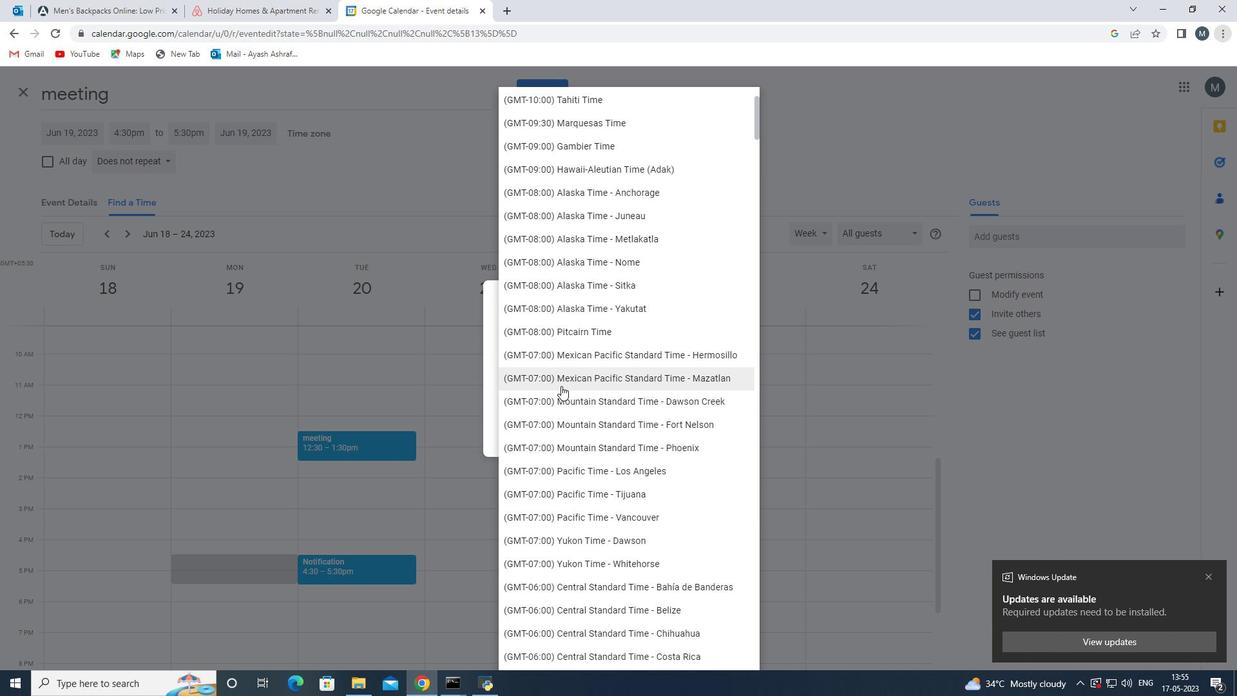 
Action: Mouse scrolled (562, 384) with delta (0, 0)
Screenshot: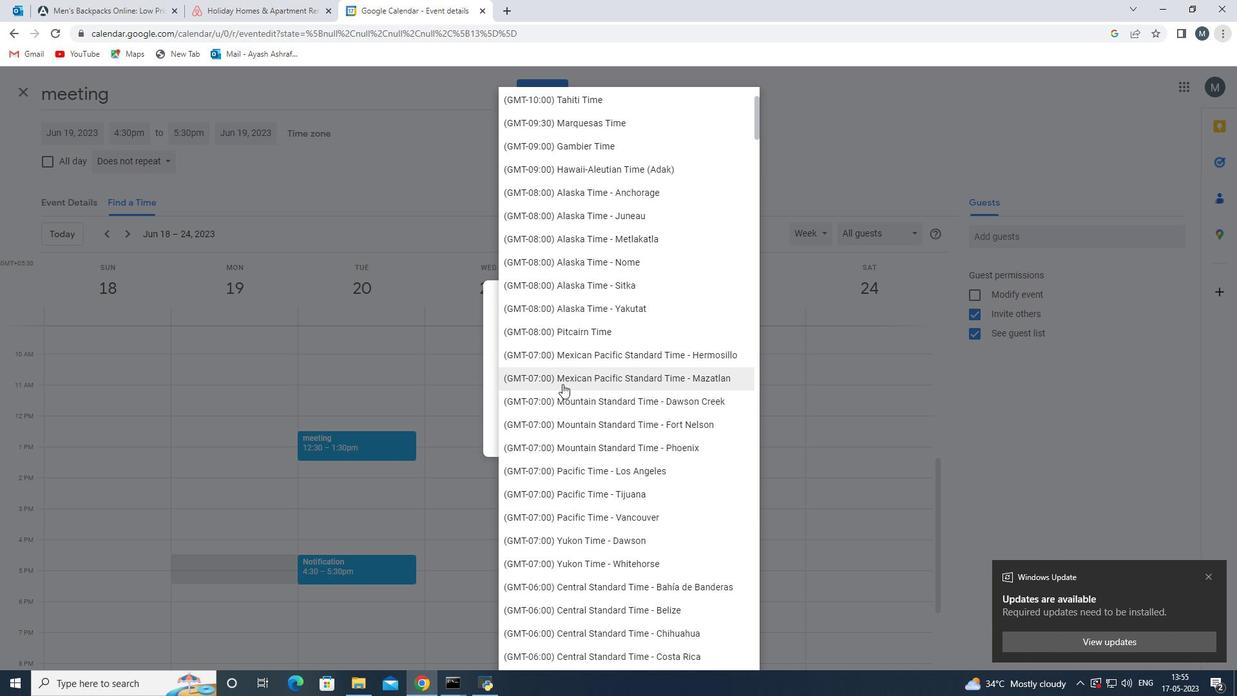 
Action: Mouse moved to (509, 12)
Screenshot: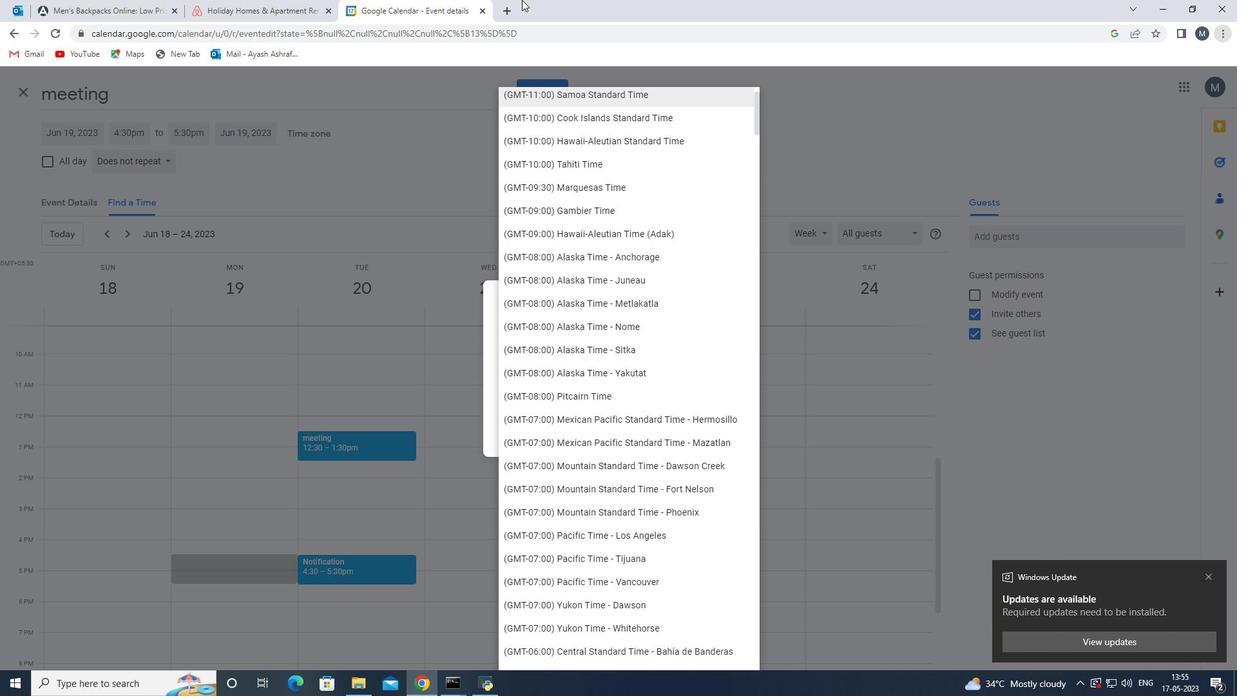 
Action: Mouse pressed left at (509, 12)
Screenshot: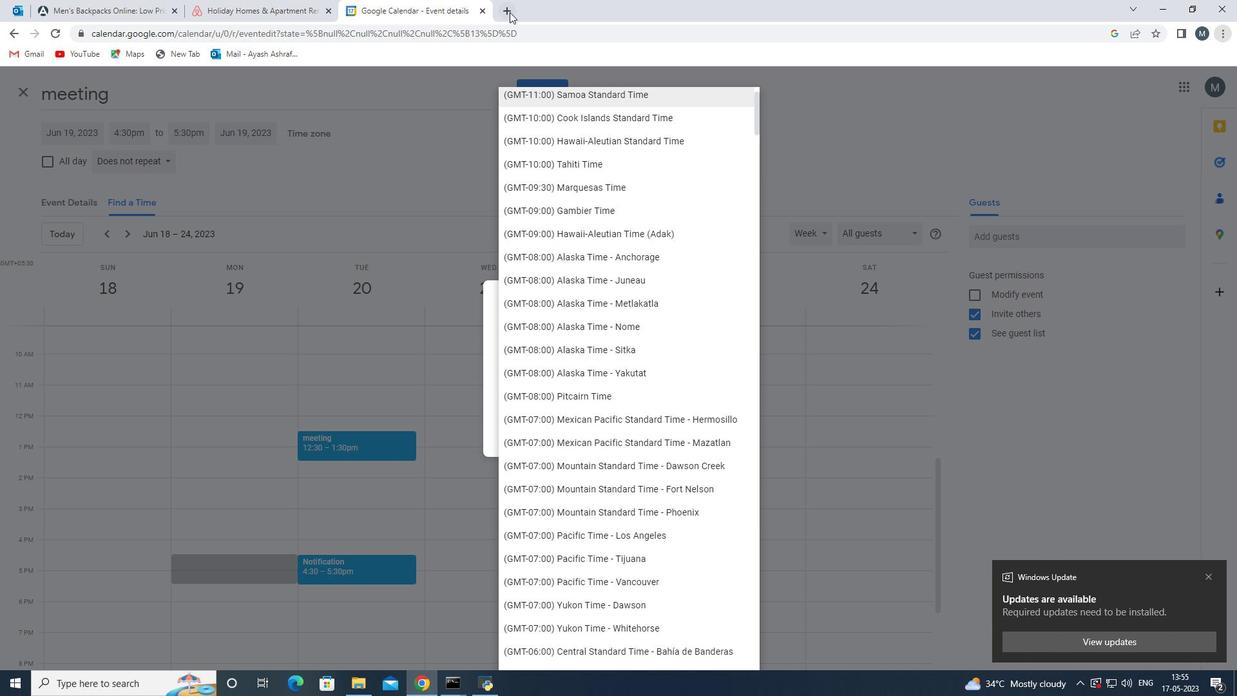 
Action: Mouse moved to (464, 34)
Screenshot: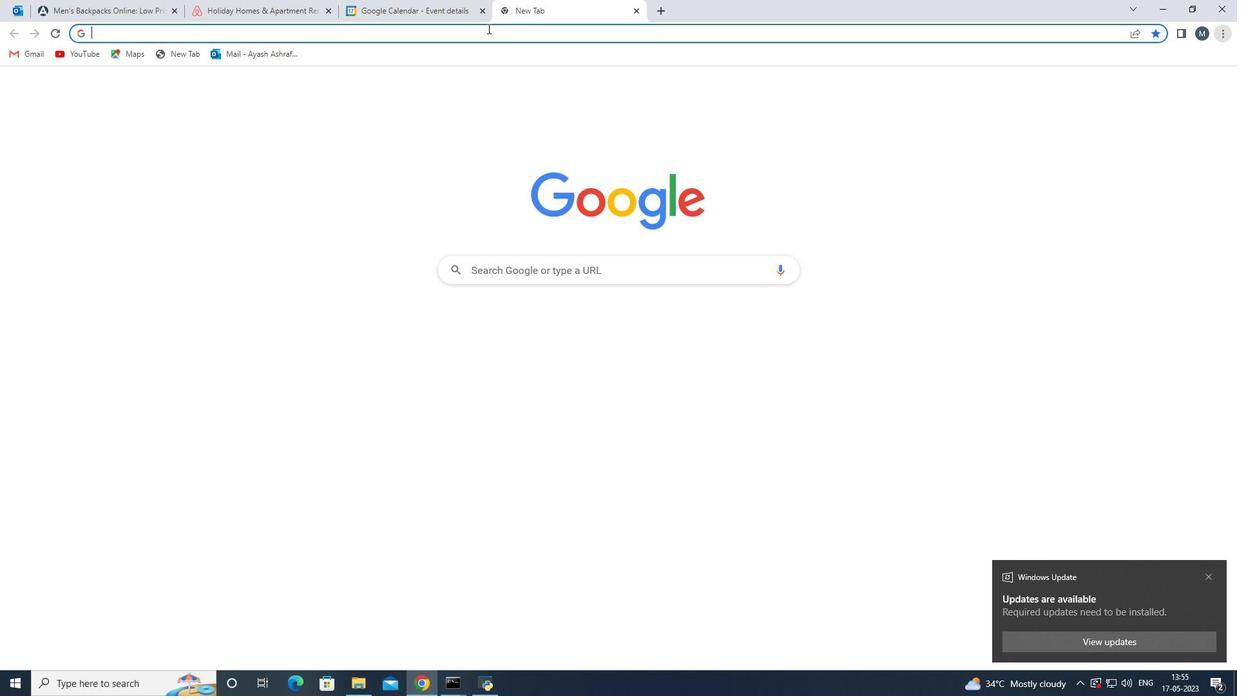 
Action: Mouse pressed left at (464, 34)
Screenshot: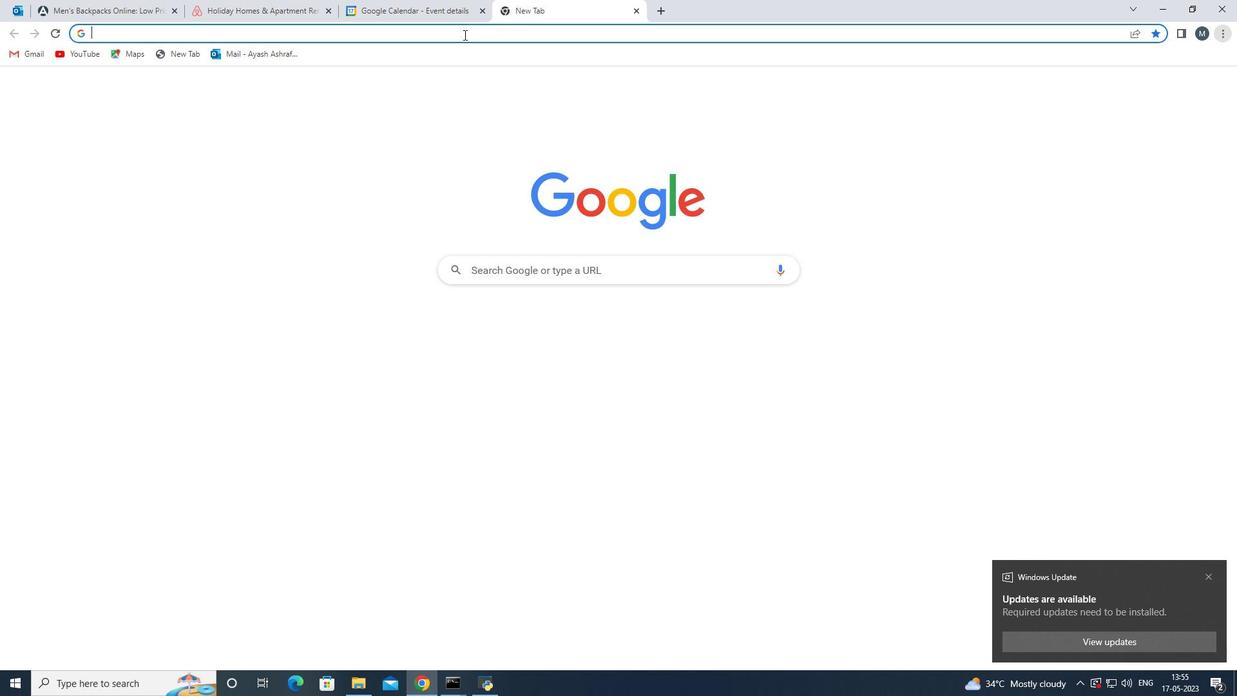 
Action: Mouse moved to (467, 35)
Screenshot: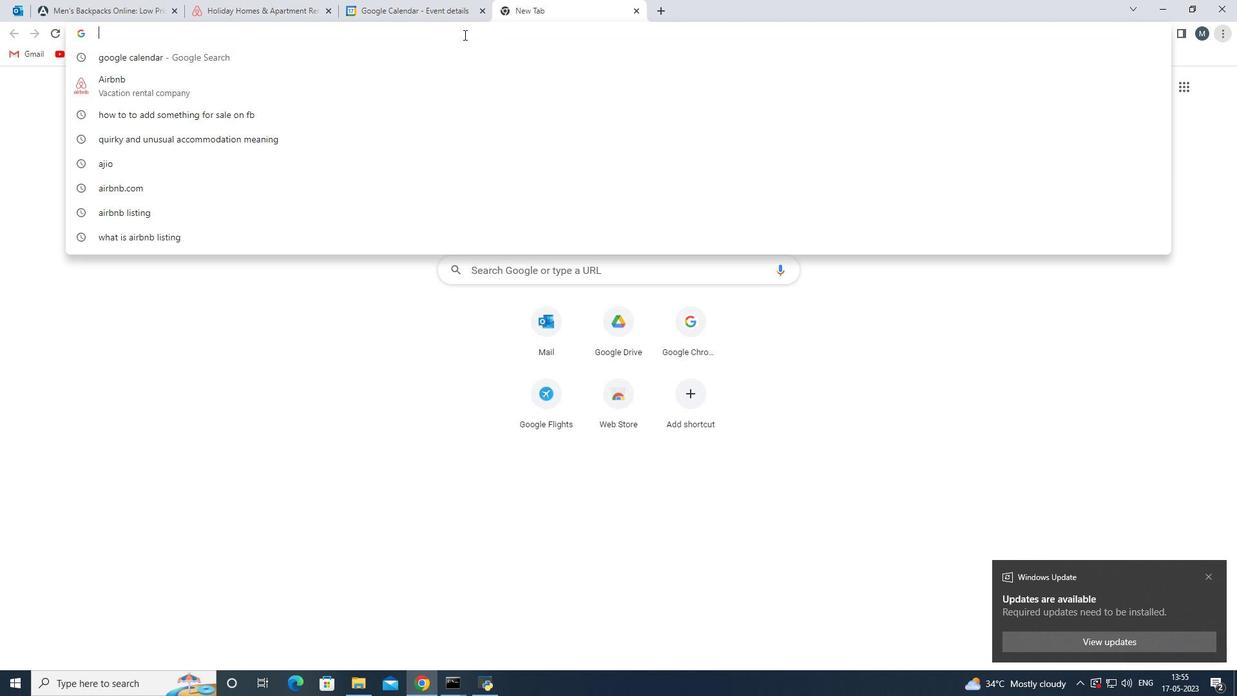 
Action: Key pressed austin<Key.space>capita
Screenshot: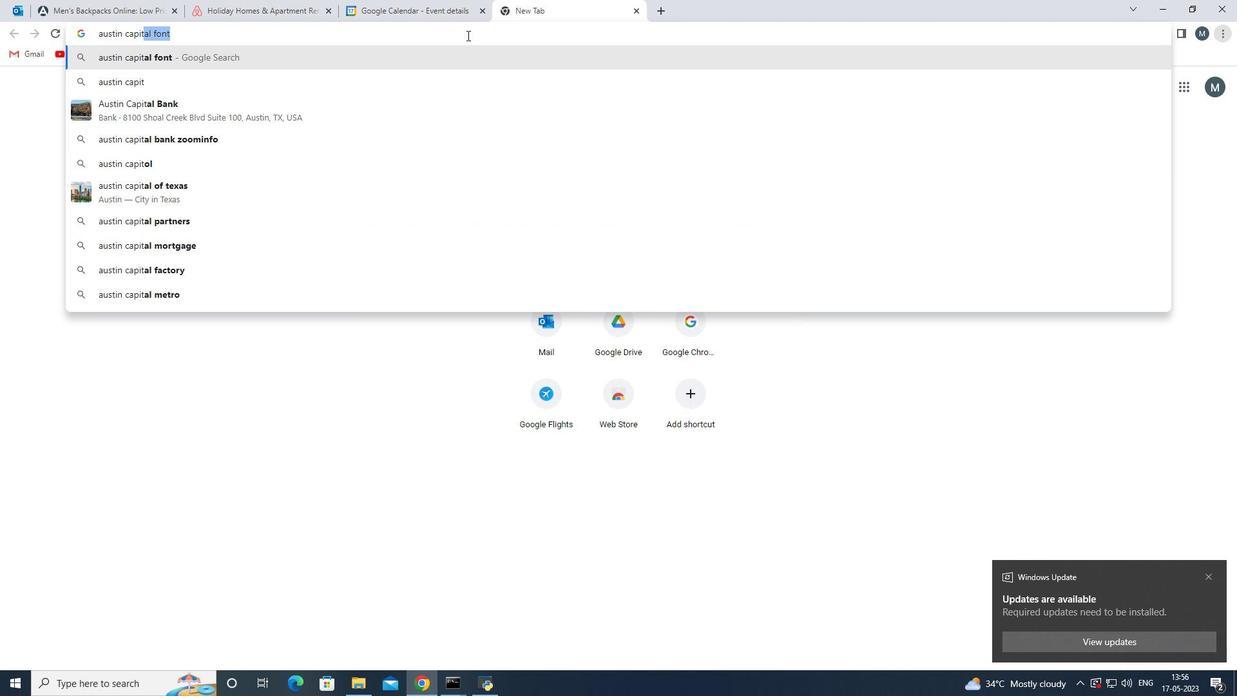 
Action: Mouse moved to (197, 29)
Screenshot: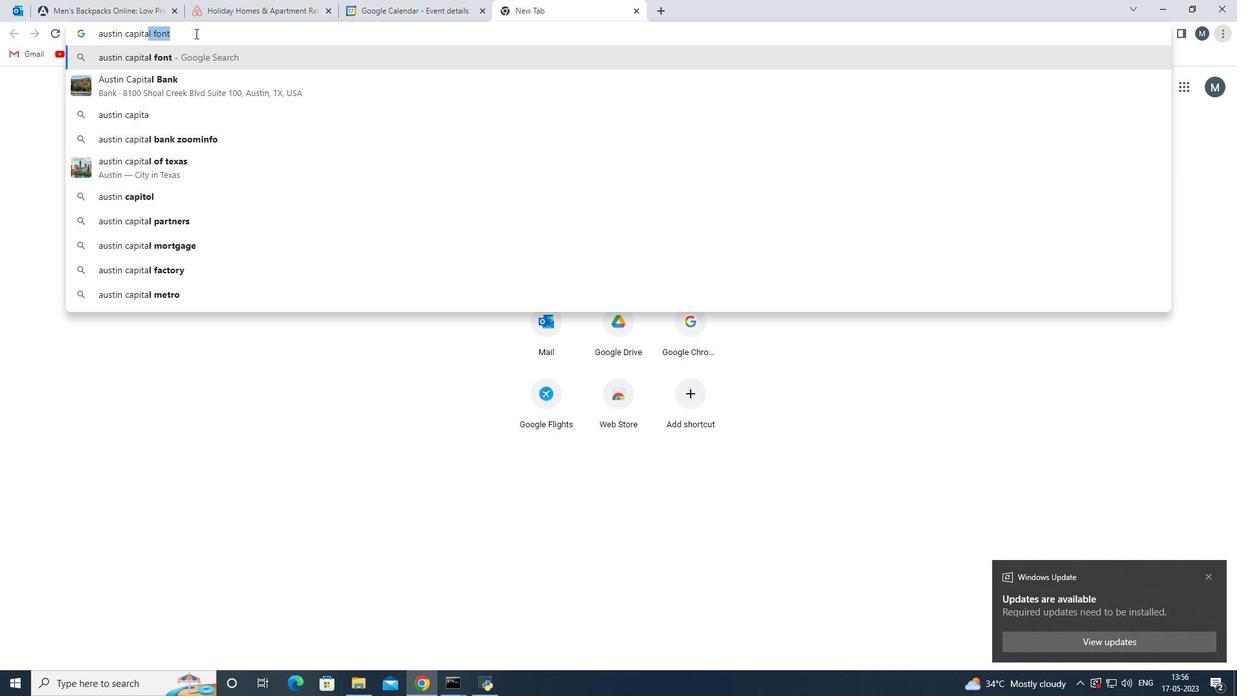 
Action: Mouse pressed left at (197, 29)
Screenshot: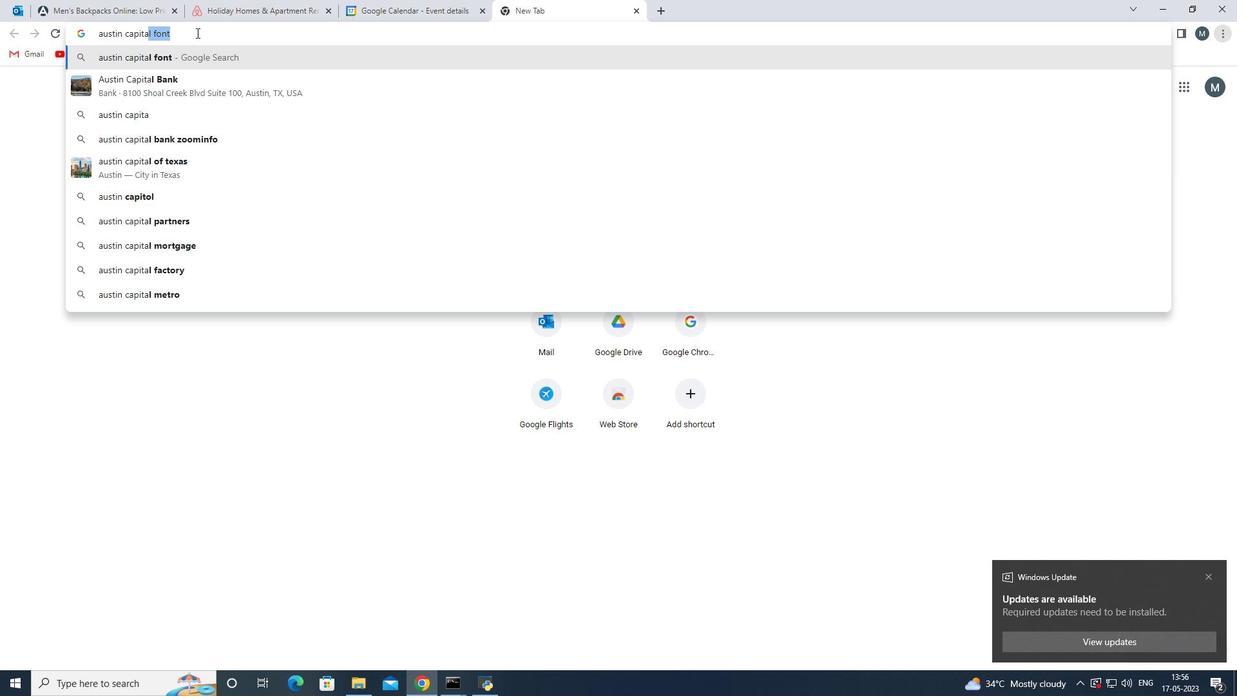 
Action: Mouse moved to (197, 30)
Screenshot: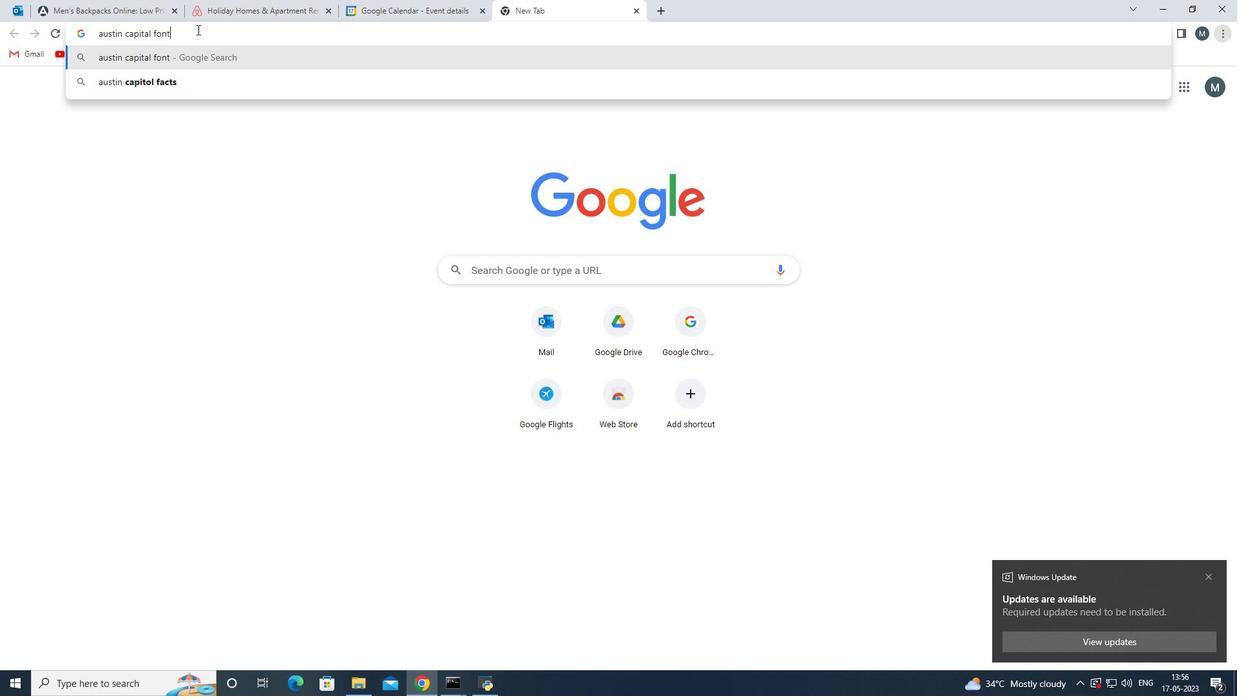 
Action: Key pressed <Key.backspace><Key.backspace><Key.backspace><Key.backspace>
Screenshot: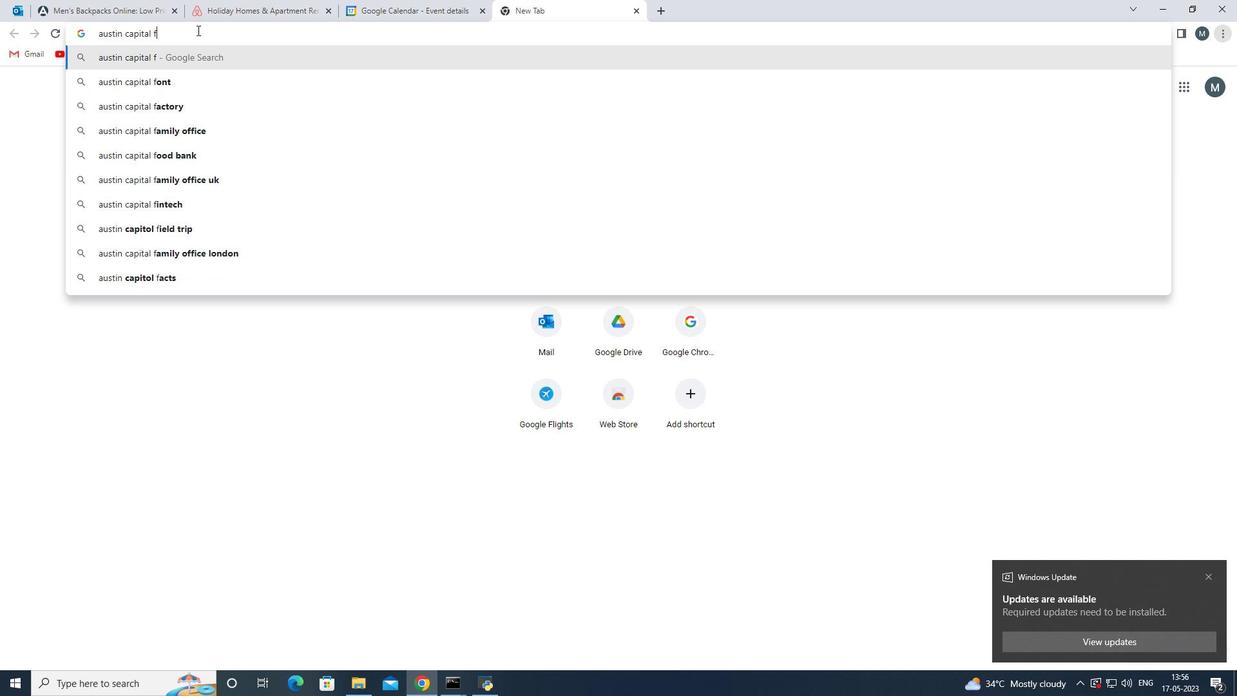 
Action: Mouse moved to (197, 32)
Screenshot: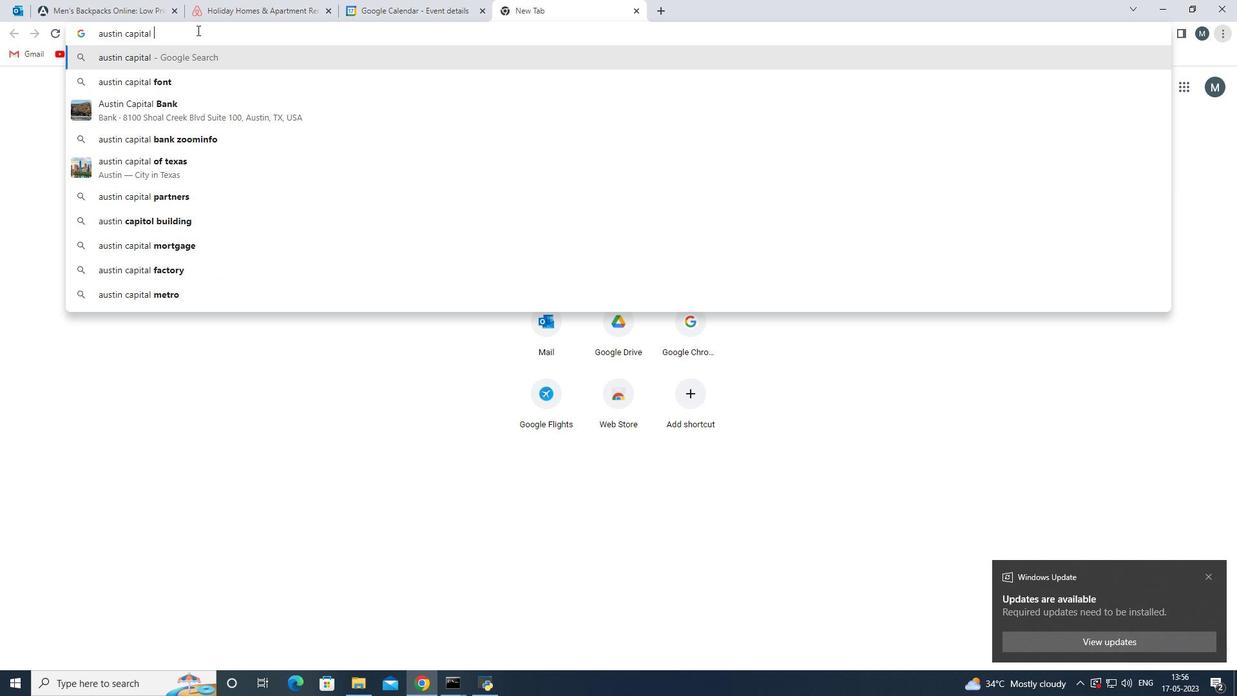 
Action: Key pressed <Key.backspace>
Screenshot: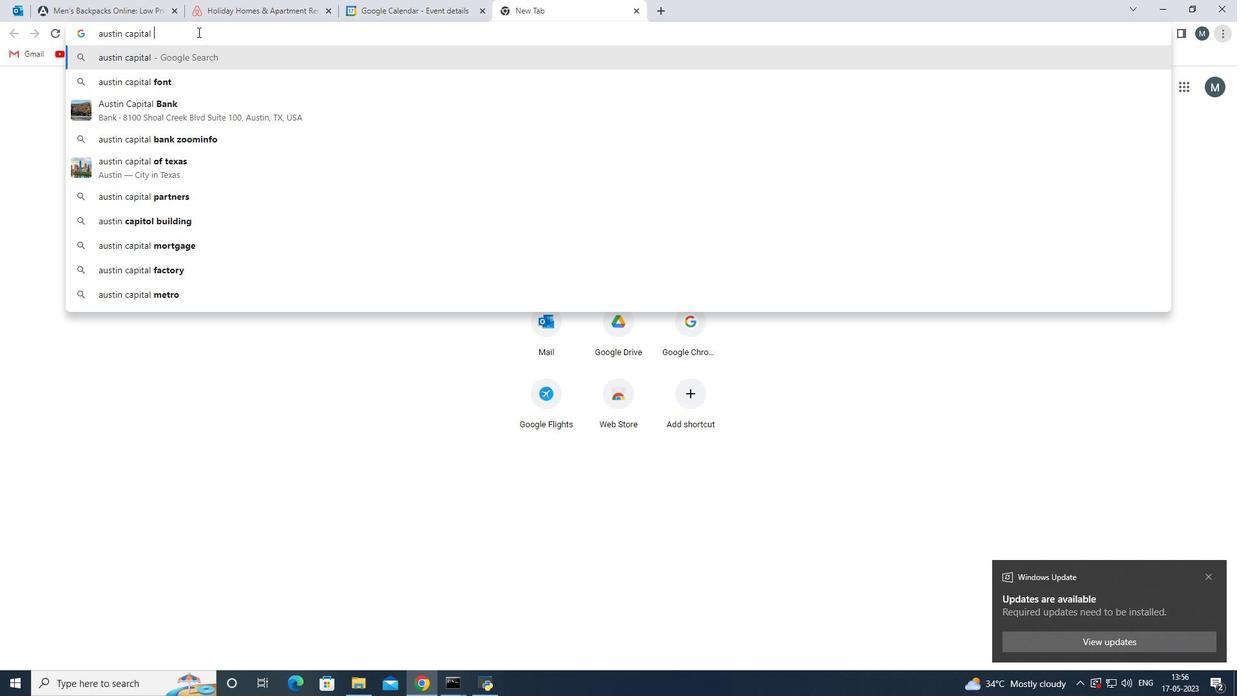 
Action: Mouse moved to (385, 0)
Screenshot: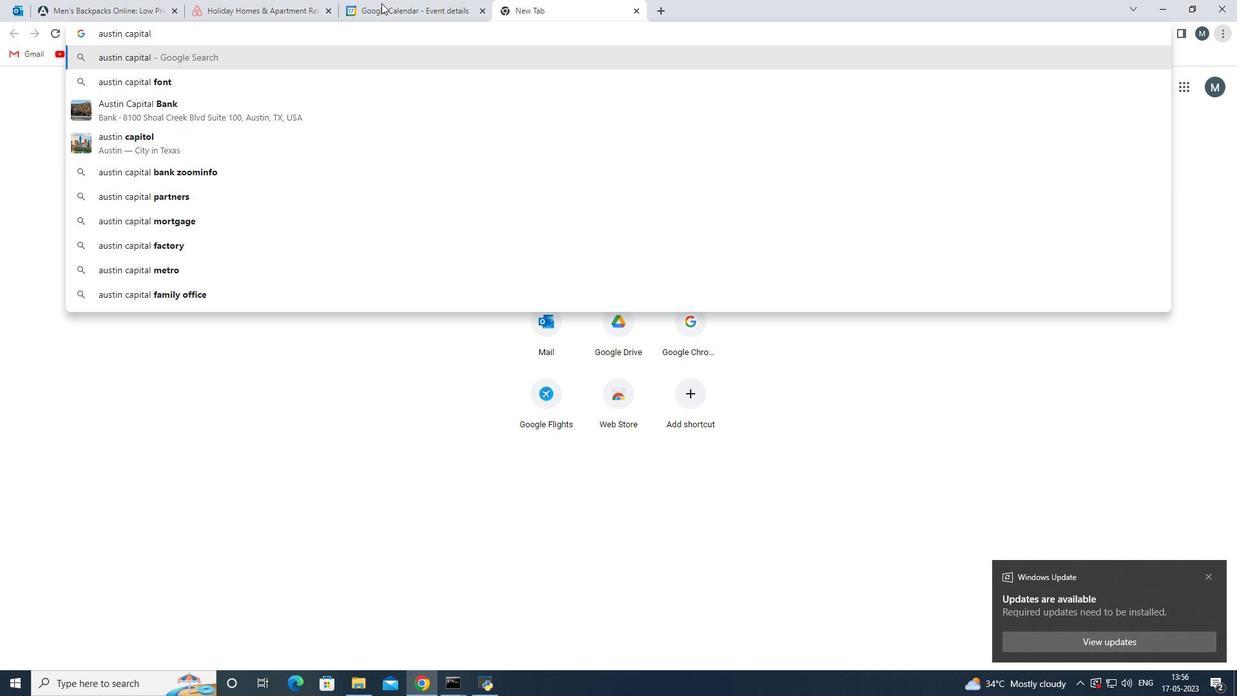 
Action: Mouse pressed left at (385, 0)
Screenshot: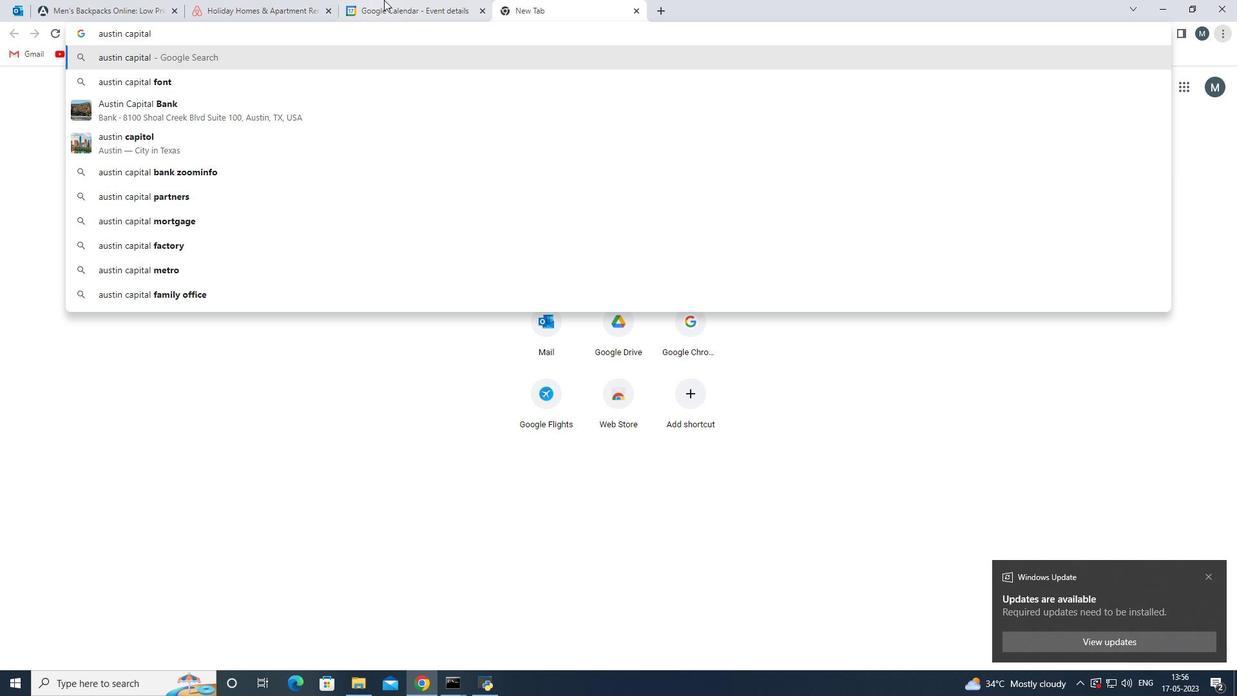 
Action: Mouse moved to (594, 356)
Screenshot: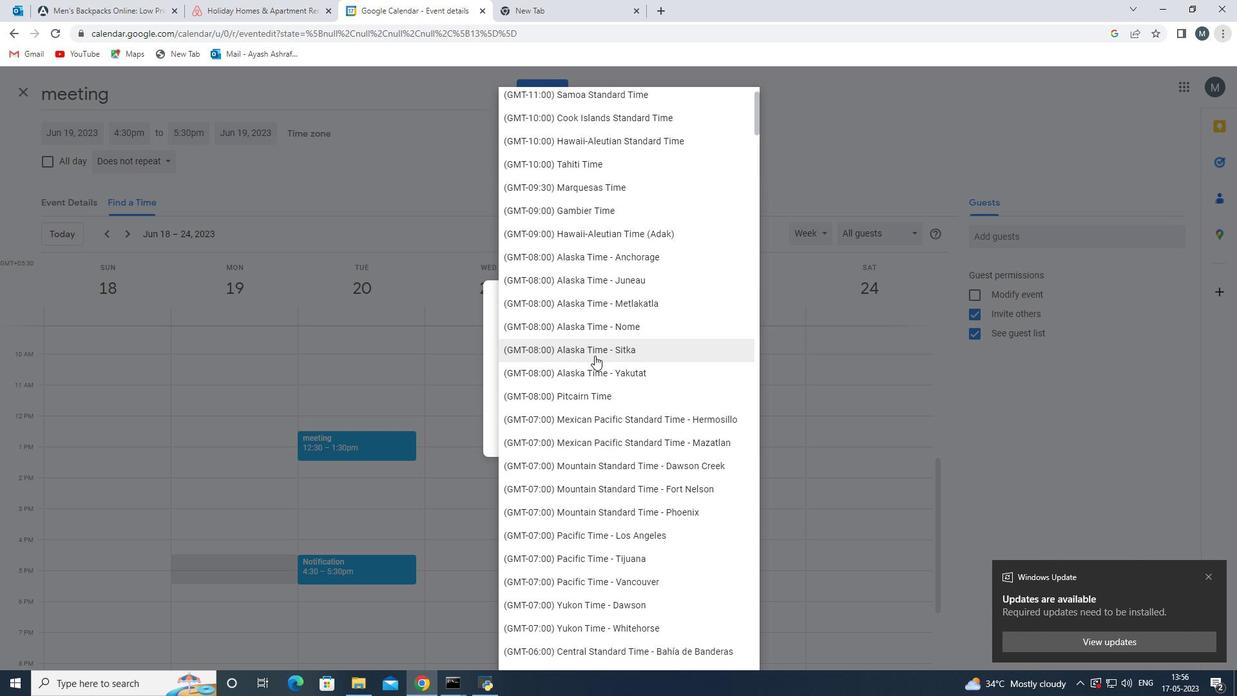 
Action: Mouse scrolled (594, 355) with delta (0, 0)
Screenshot: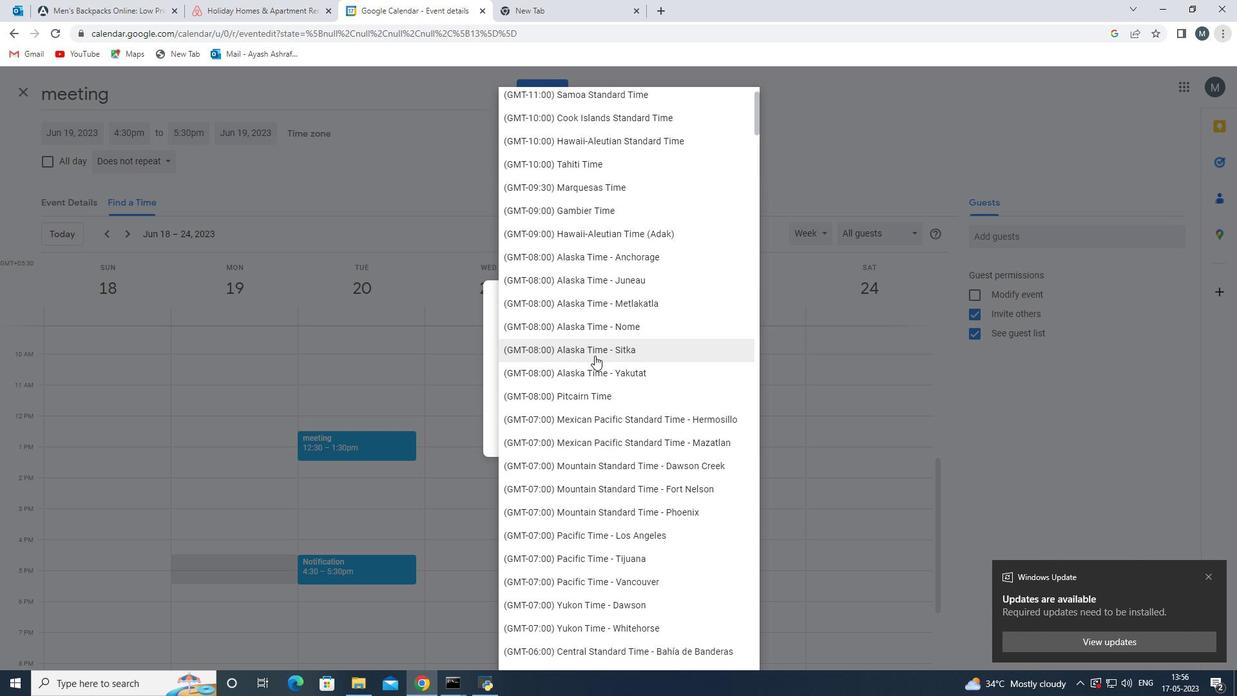 
Action: Mouse moved to (592, 371)
Screenshot: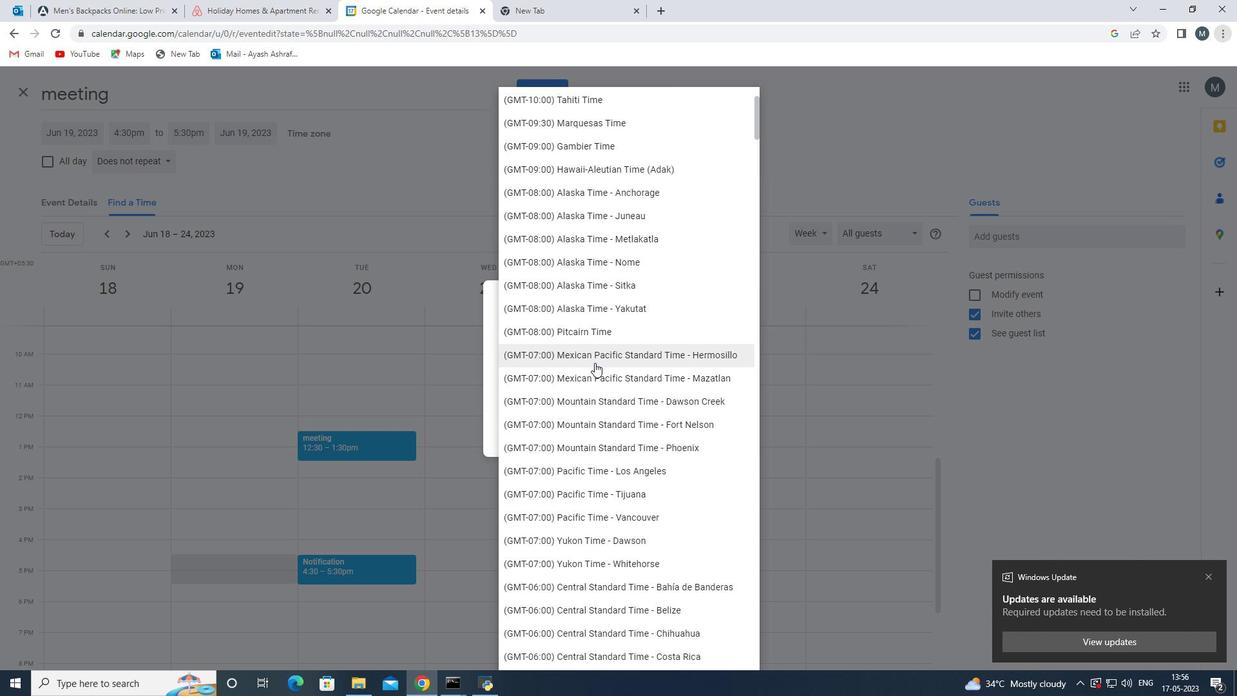 
Action: Mouse scrolled (592, 371) with delta (0, 0)
Screenshot: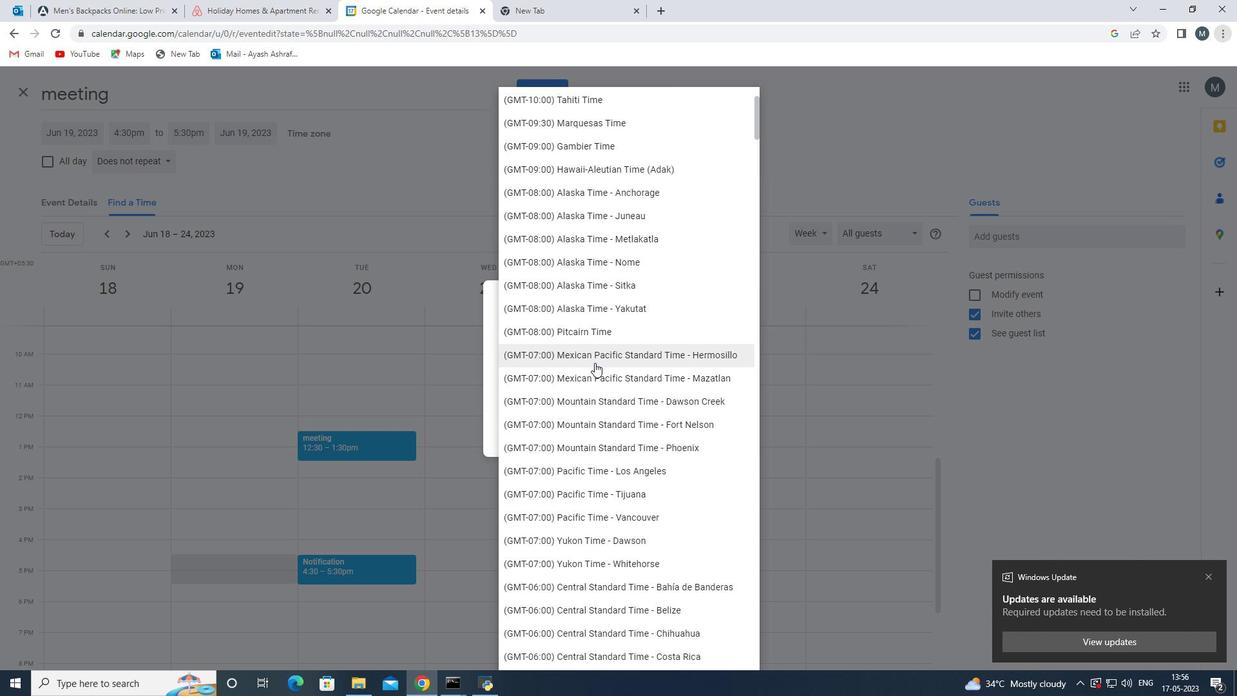 
Action: Mouse moved to (592, 373)
Screenshot: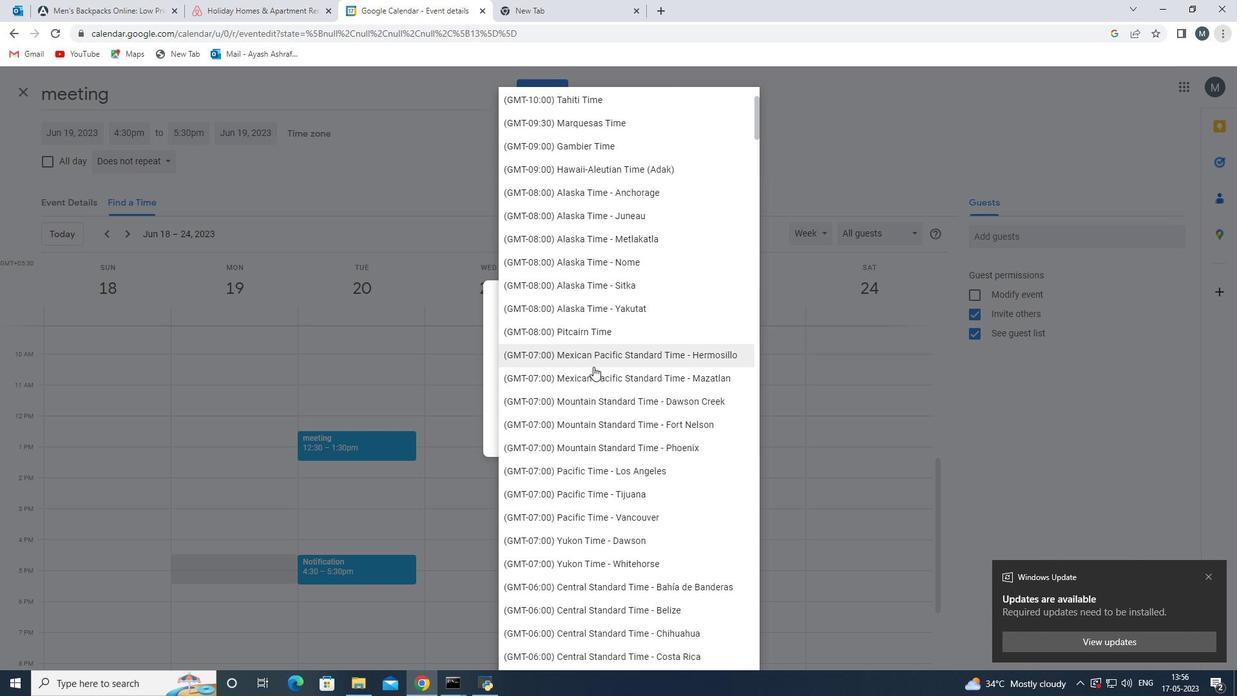 
Action: Mouse scrolled (592, 373) with delta (0, 0)
Screenshot: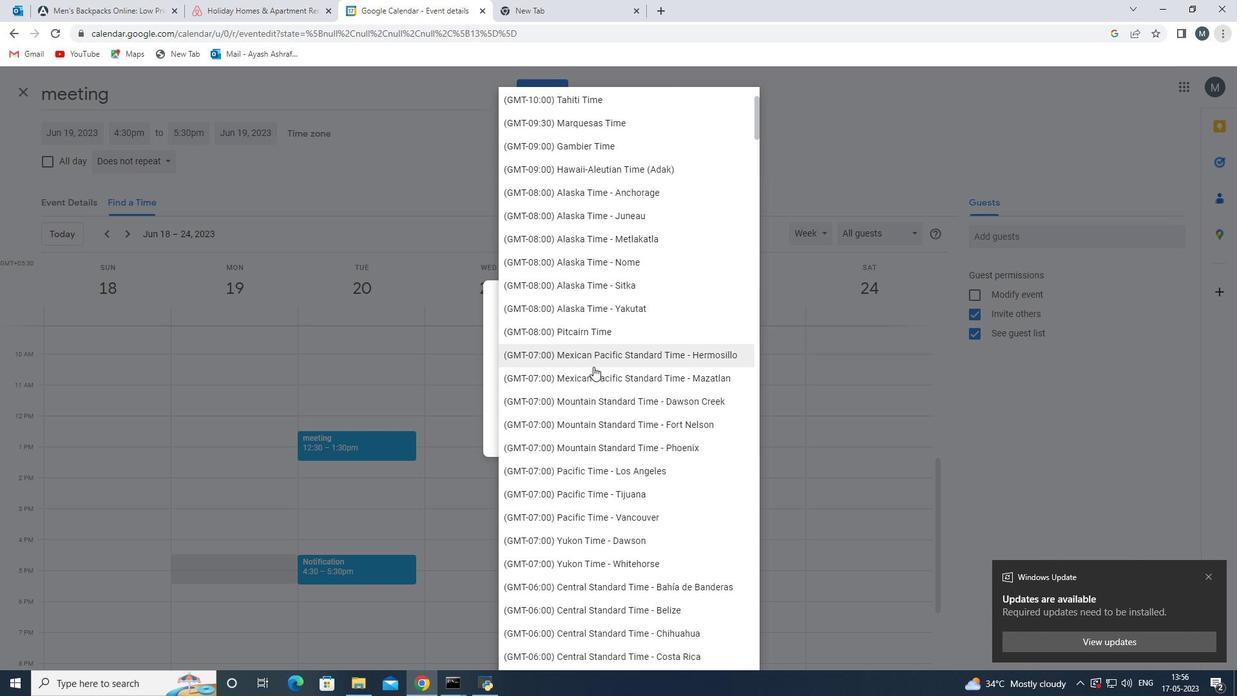 
Action: Mouse moved to (592, 375)
Screenshot: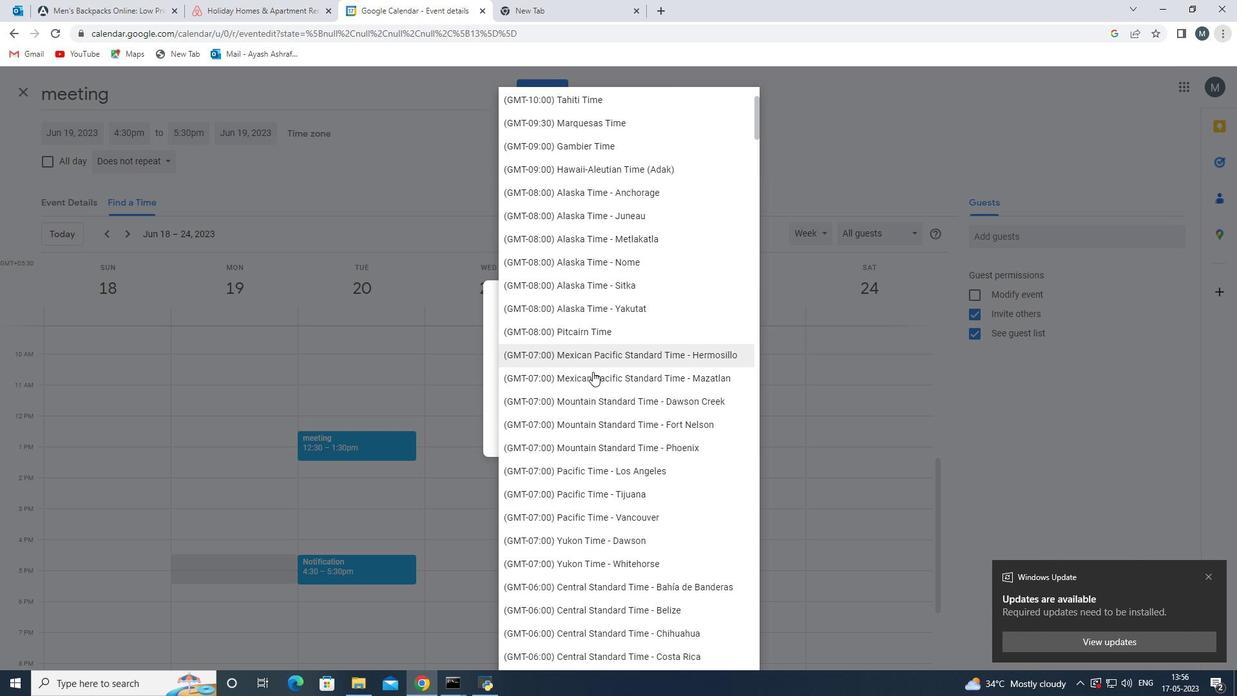 
Action: Mouse scrolled (592, 374) with delta (0, 0)
Screenshot: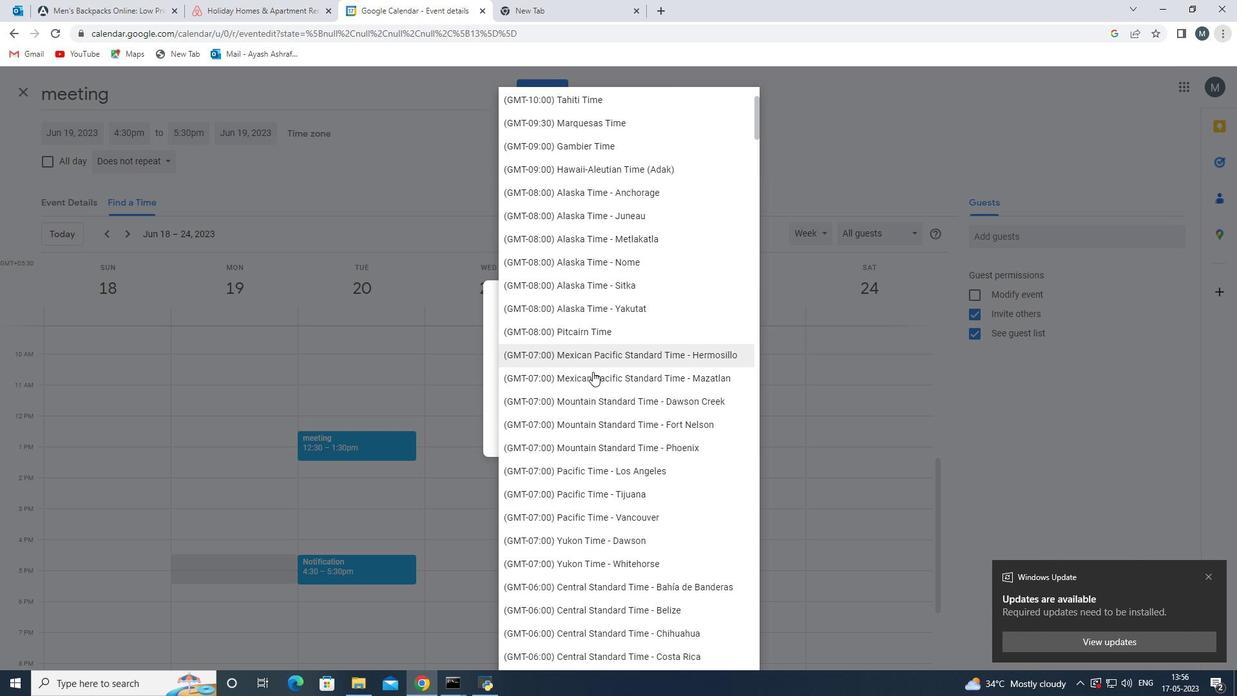 
Action: Mouse moved to (596, 431)
Screenshot: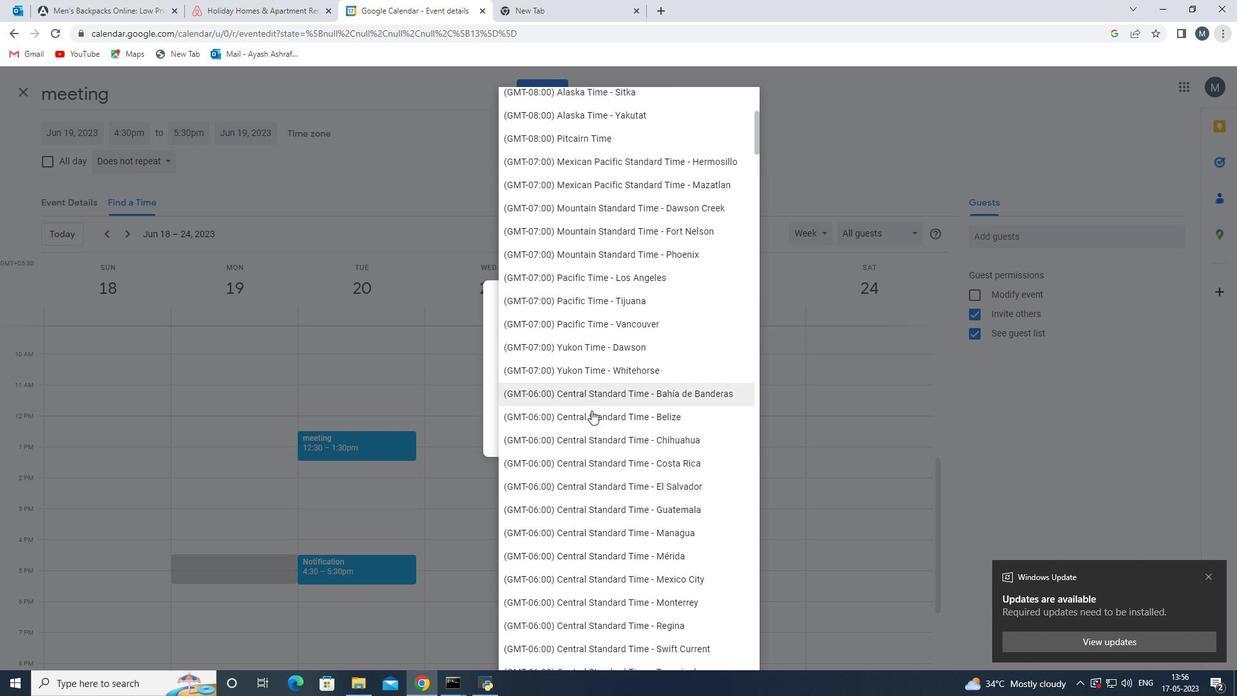 
Action: Mouse scrolled (596, 430) with delta (0, 0)
Screenshot: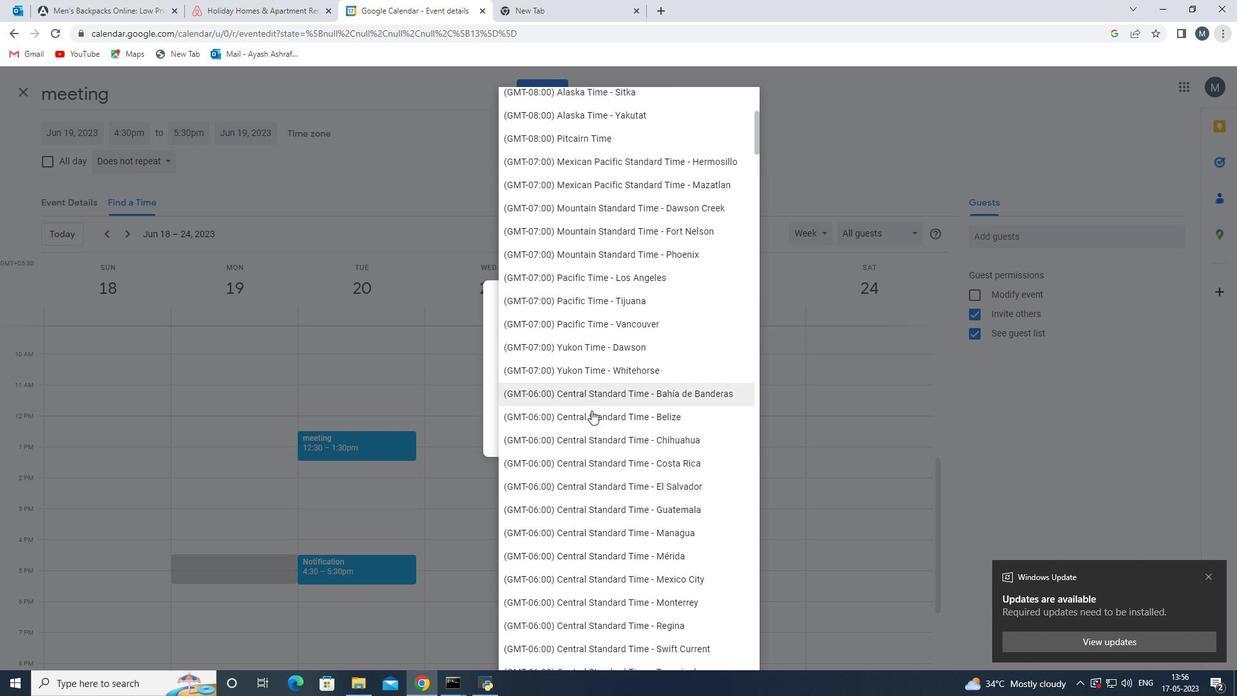 
Action: Mouse moved to (598, 455)
Screenshot: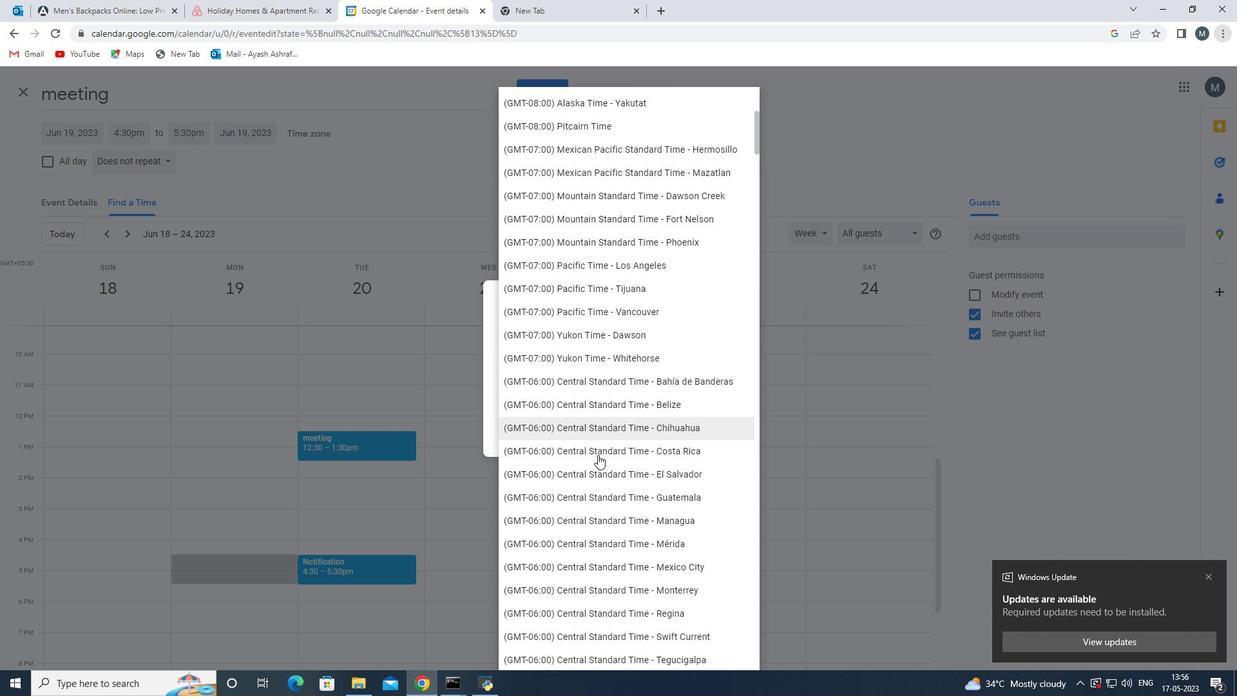 
Action: Mouse scrolled (598, 455) with delta (0, 0)
Screenshot: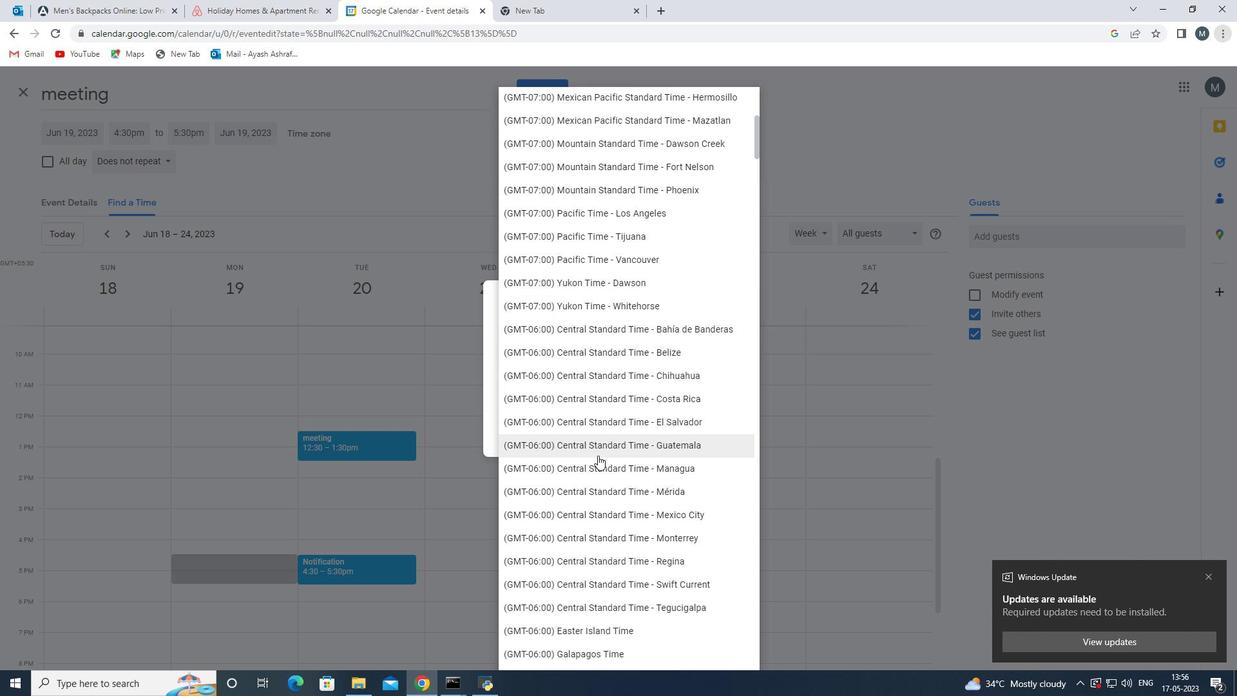 
Action: Mouse scrolled (598, 455) with delta (0, 0)
Screenshot: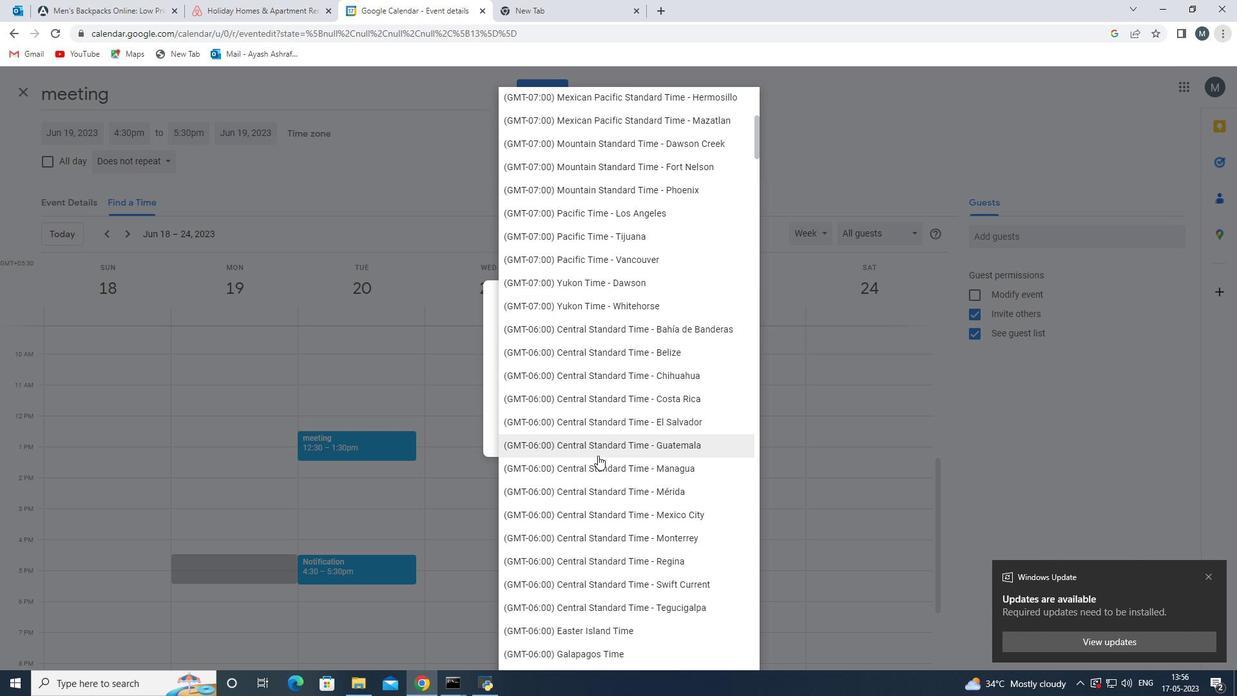 
Action: Mouse scrolled (598, 455) with delta (0, 0)
Screenshot: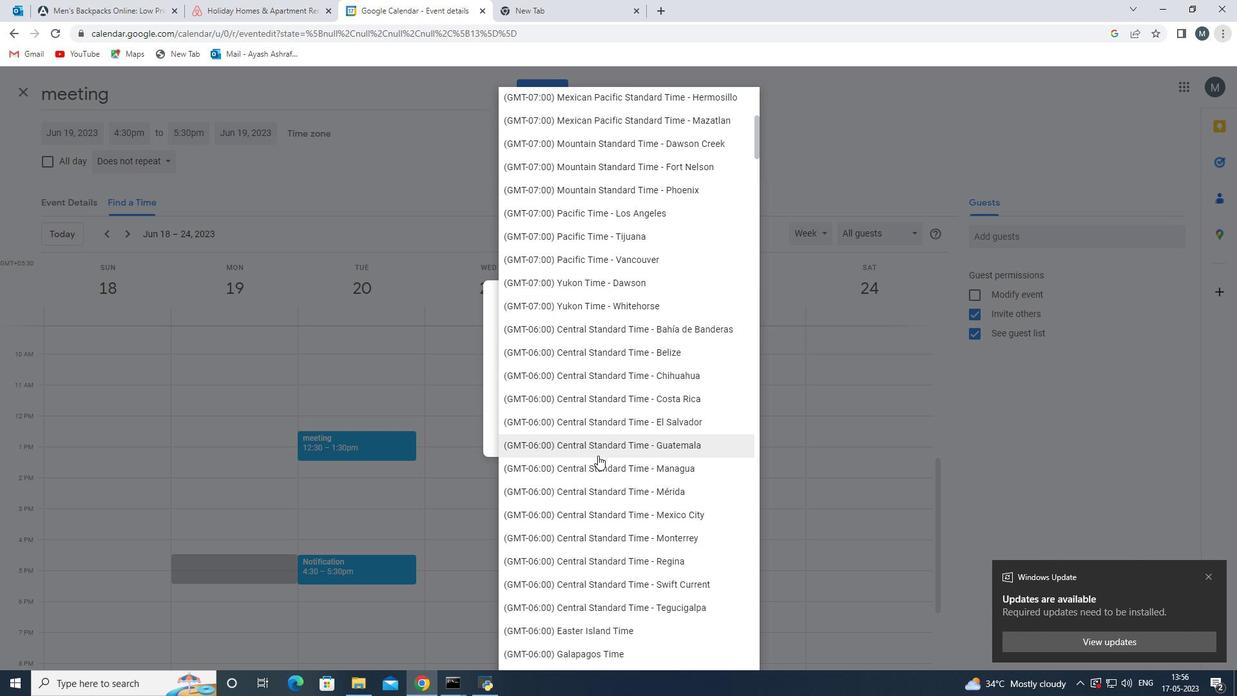 
Action: Mouse scrolled (598, 455) with delta (0, 0)
Screenshot: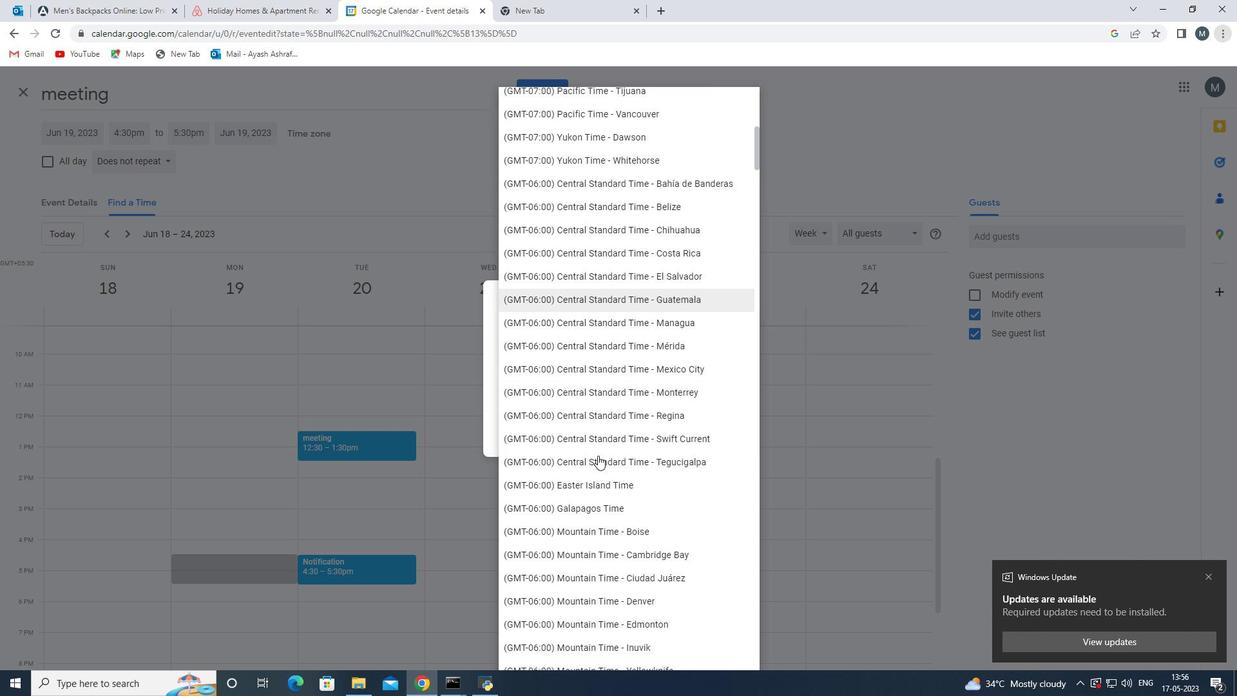 
Action: Mouse scrolled (598, 455) with delta (0, 0)
Screenshot: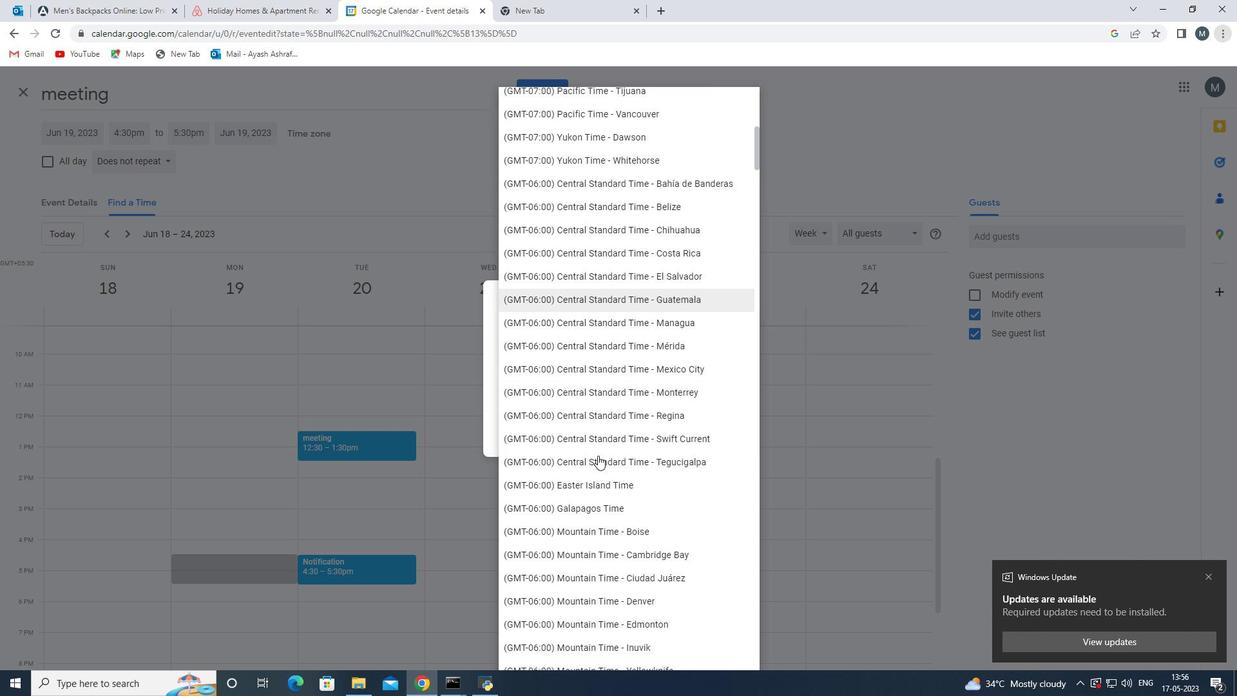 
Action: Mouse moved to (598, 455)
Screenshot: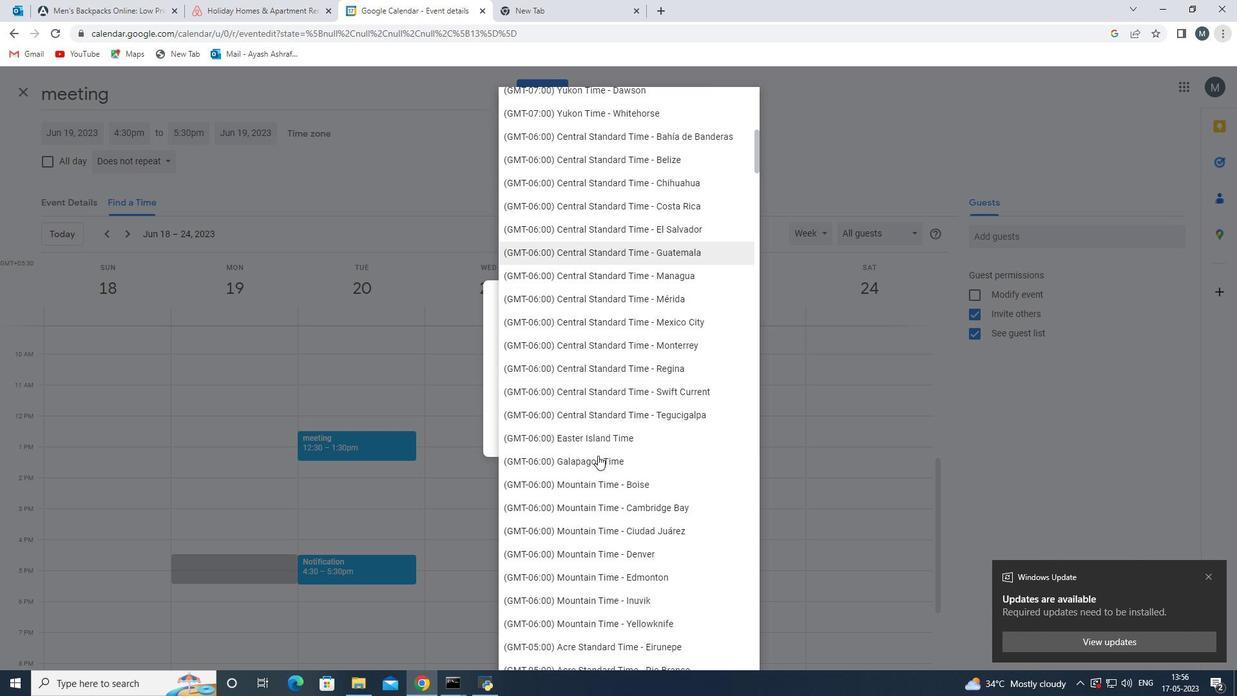 
Action: Mouse scrolled (598, 455) with delta (0, 0)
Screenshot: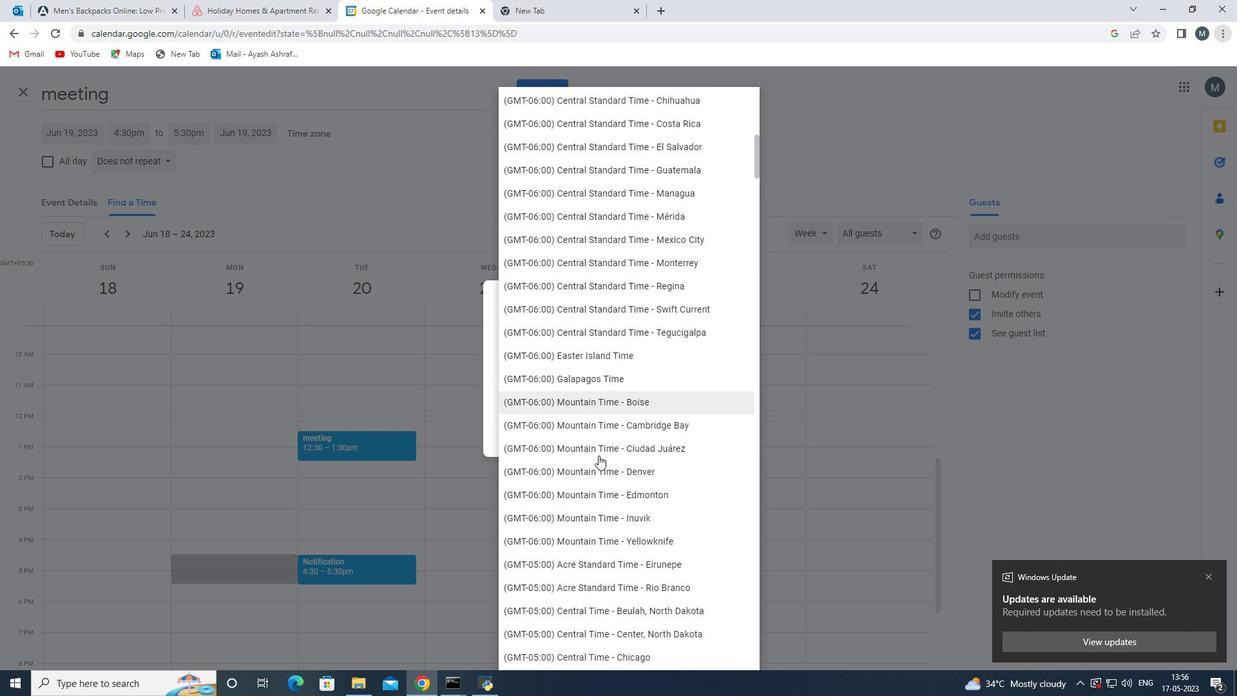 
Action: Mouse scrolled (598, 455) with delta (0, 0)
Screenshot: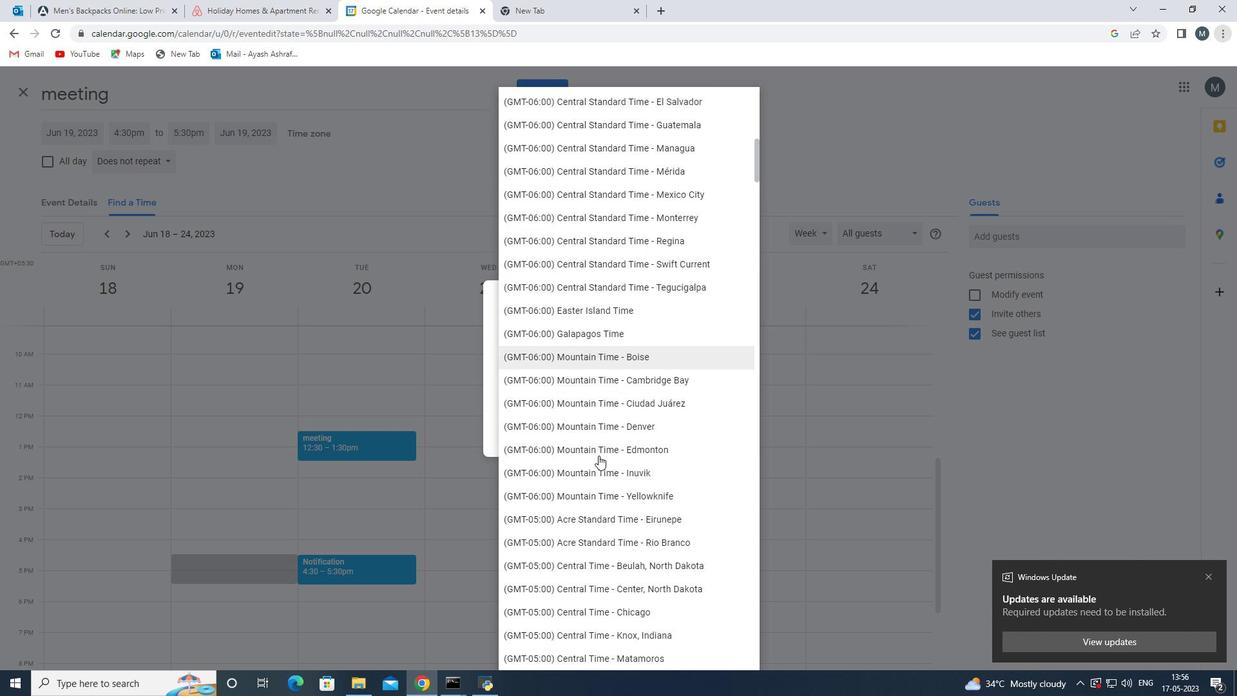 
Action: Mouse moved to (599, 456)
Screenshot: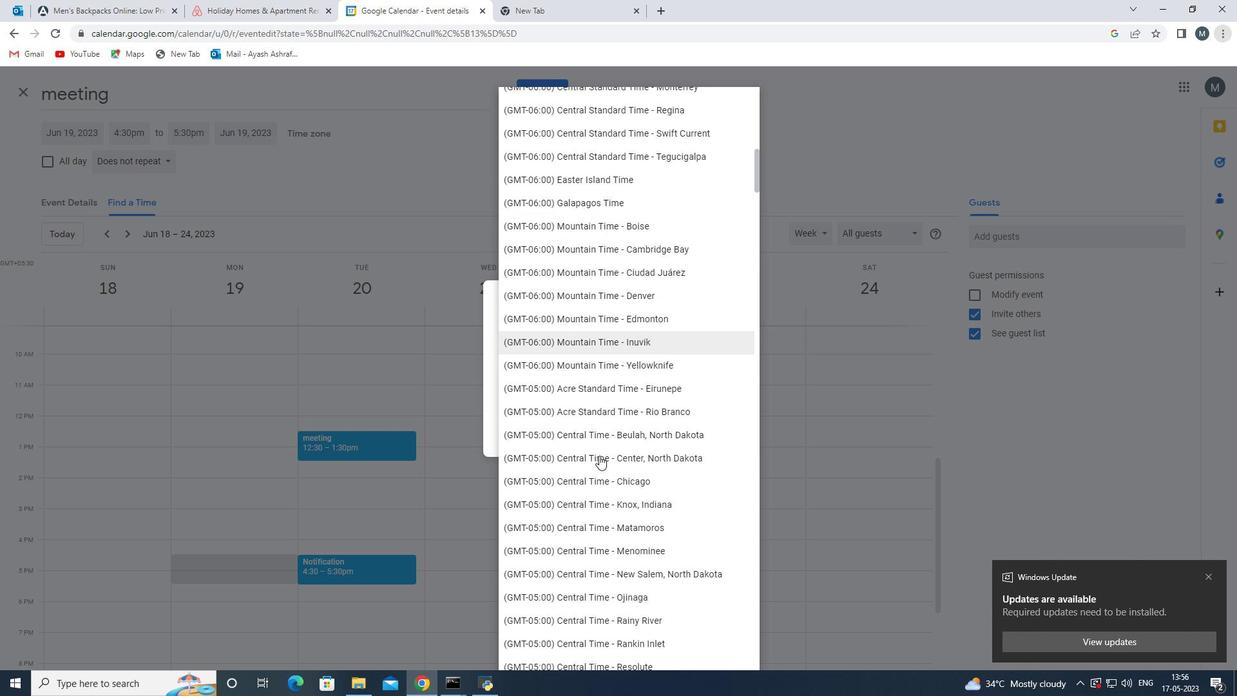 
Action: Mouse scrolled (599, 455) with delta (0, 0)
Screenshot: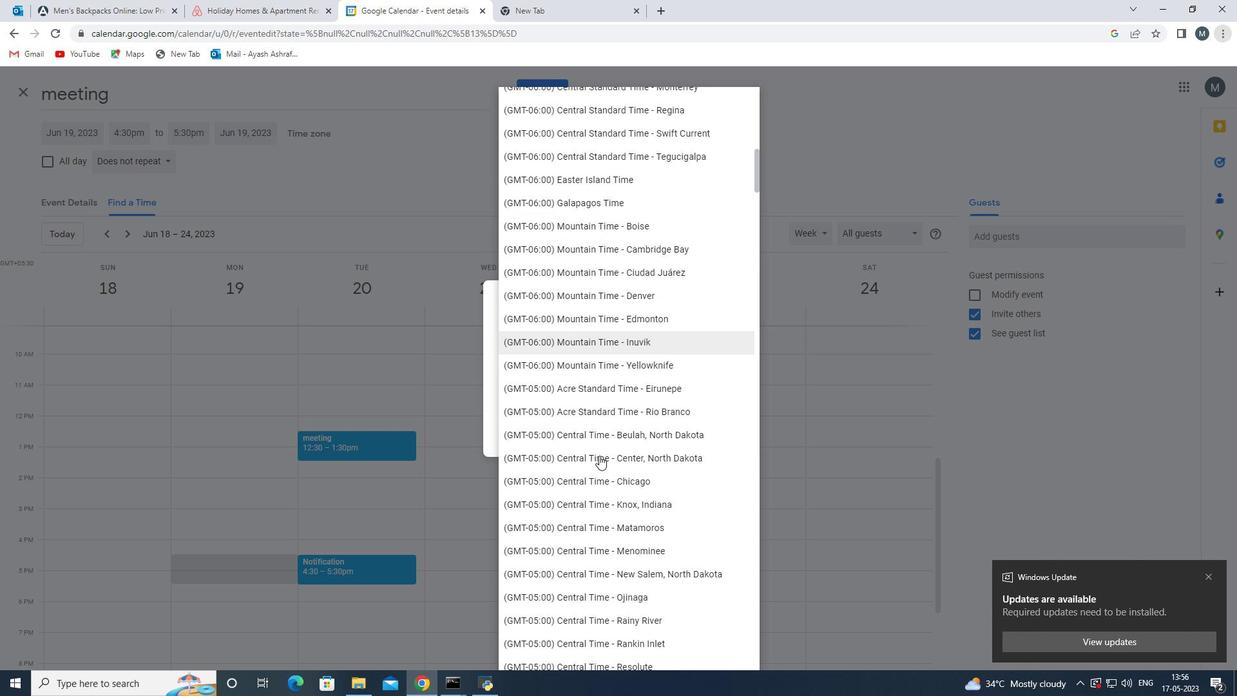 
Action: Mouse scrolled (599, 455) with delta (0, 0)
Screenshot: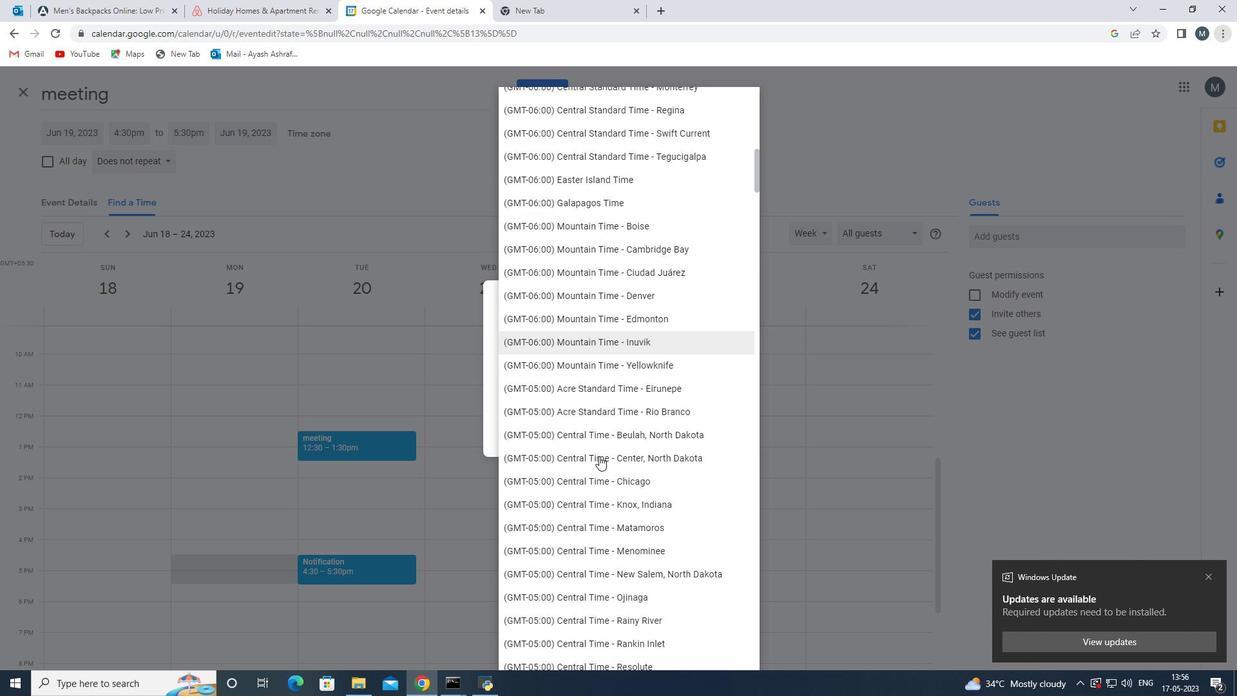 
Action: Mouse scrolled (599, 455) with delta (0, 0)
Screenshot: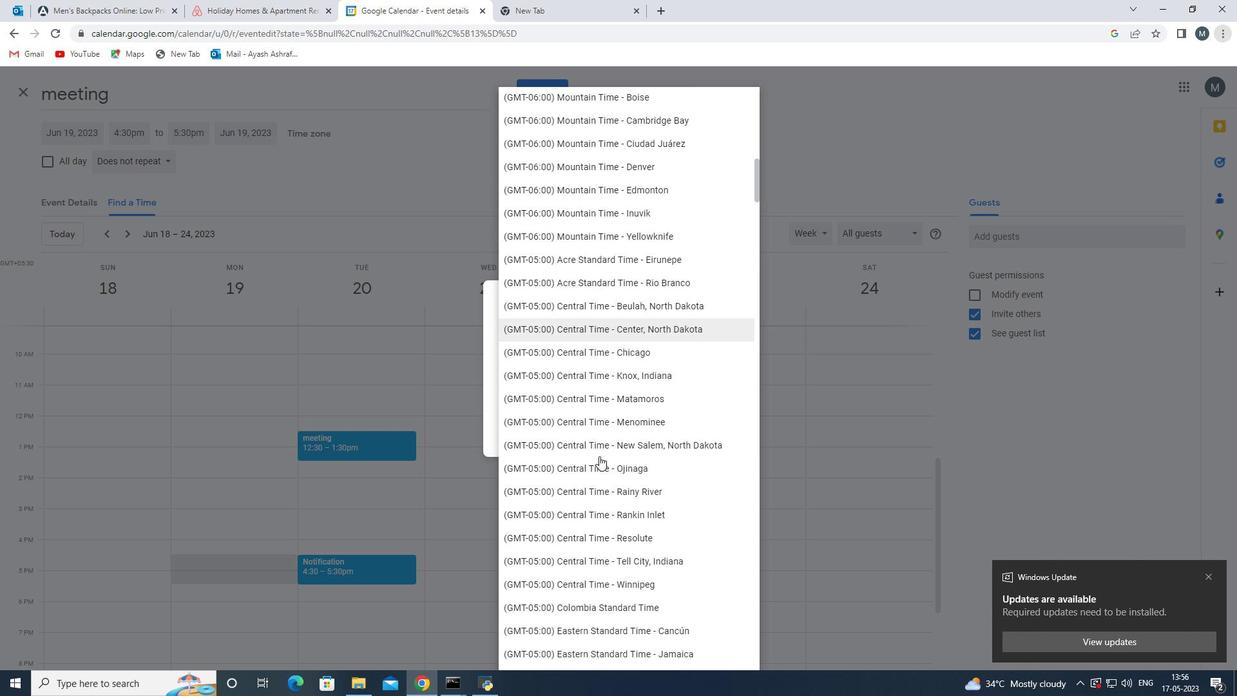 
Action: Mouse scrolled (599, 455) with delta (0, 0)
Screenshot: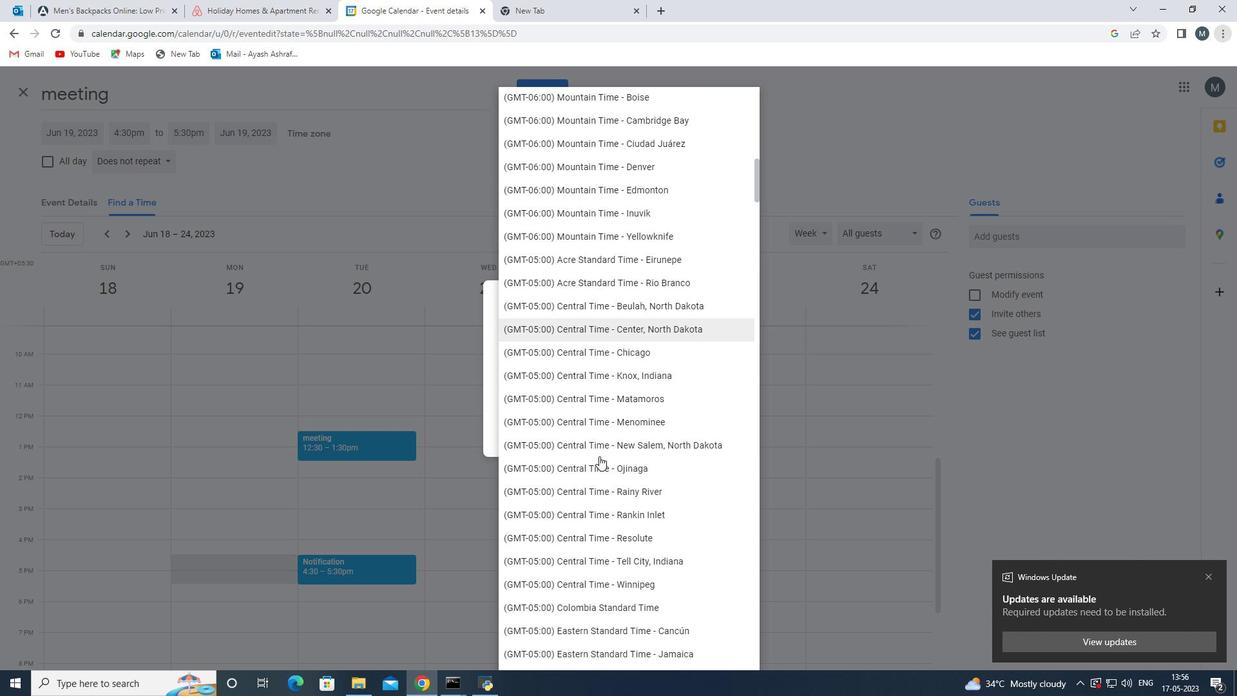
Action: Mouse scrolled (599, 455) with delta (0, 0)
Screenshot: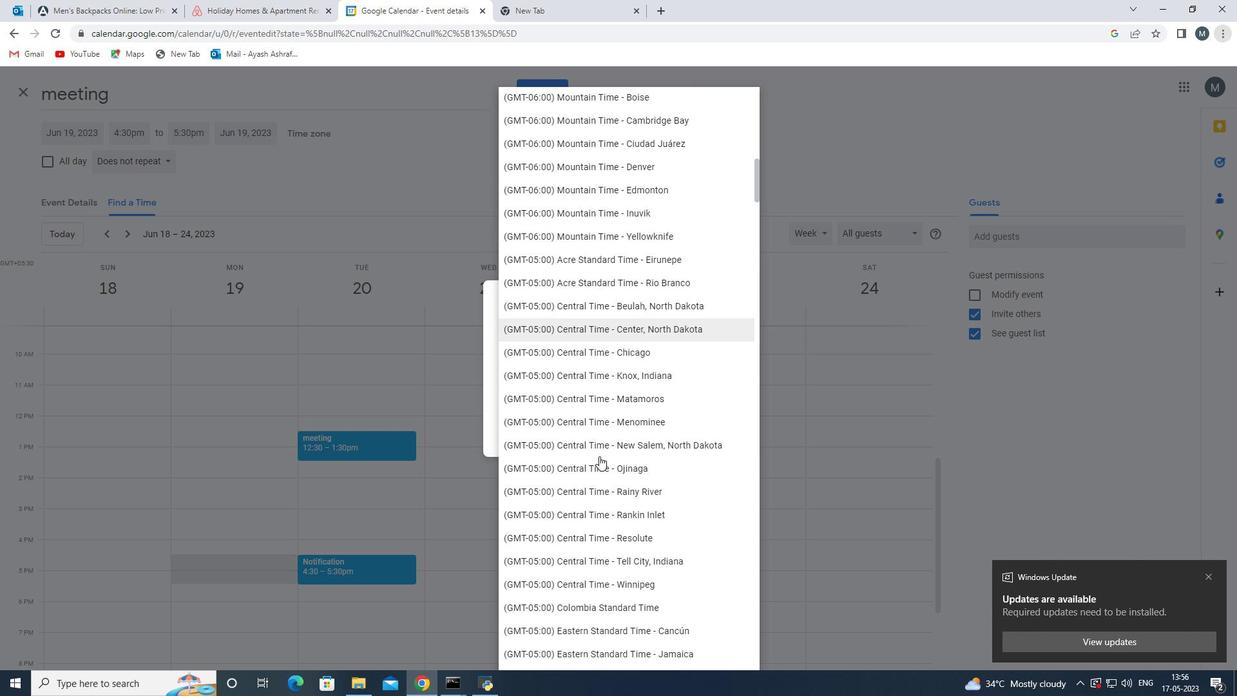 
Action: Mouse moved to (598, 456)
Screenshot: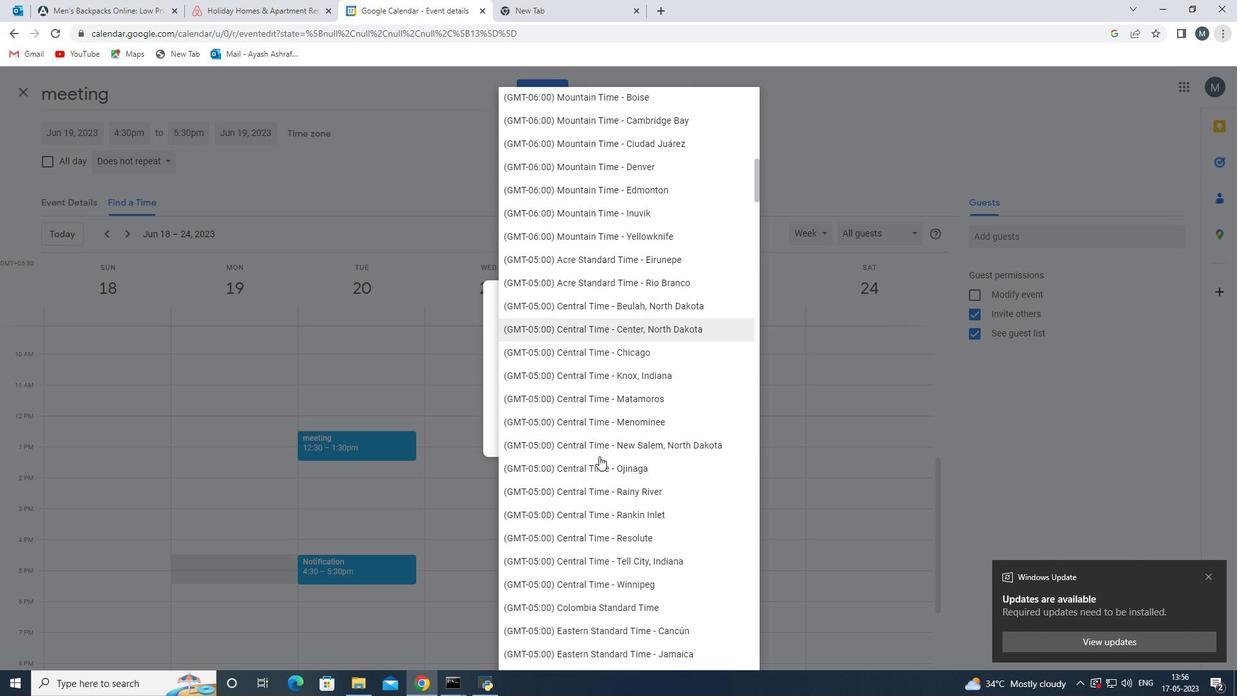 
Action: Mouse scrolled (598, 456) with delta (0, 0)
Screenshot: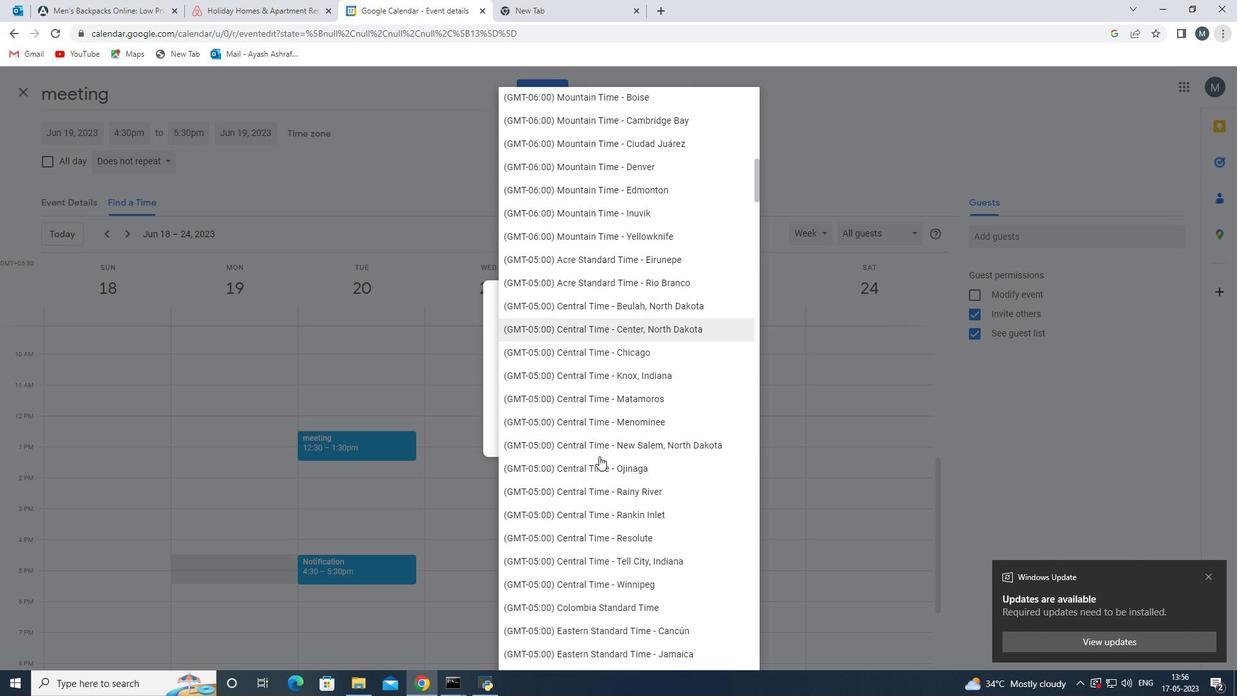 
Action: Mouse moved to (598, 457)
Screenshot: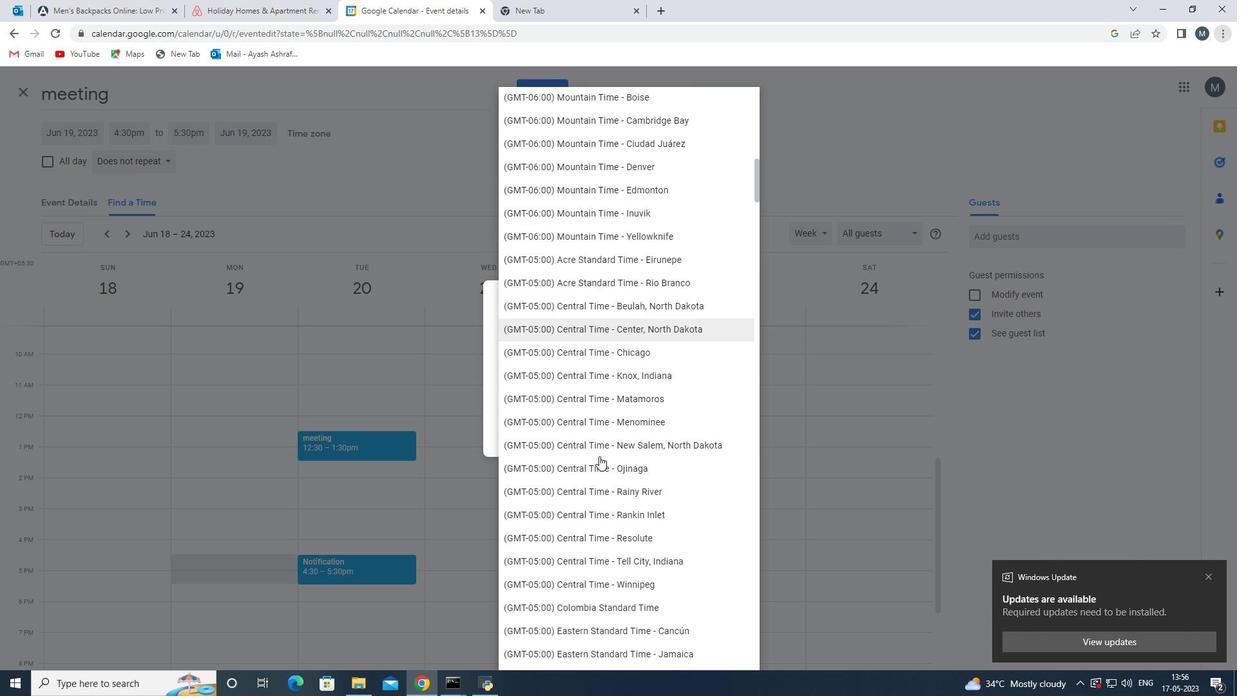 
Action: Mouse scrolled (598, 456) with delta (0, 0)
Screenshot: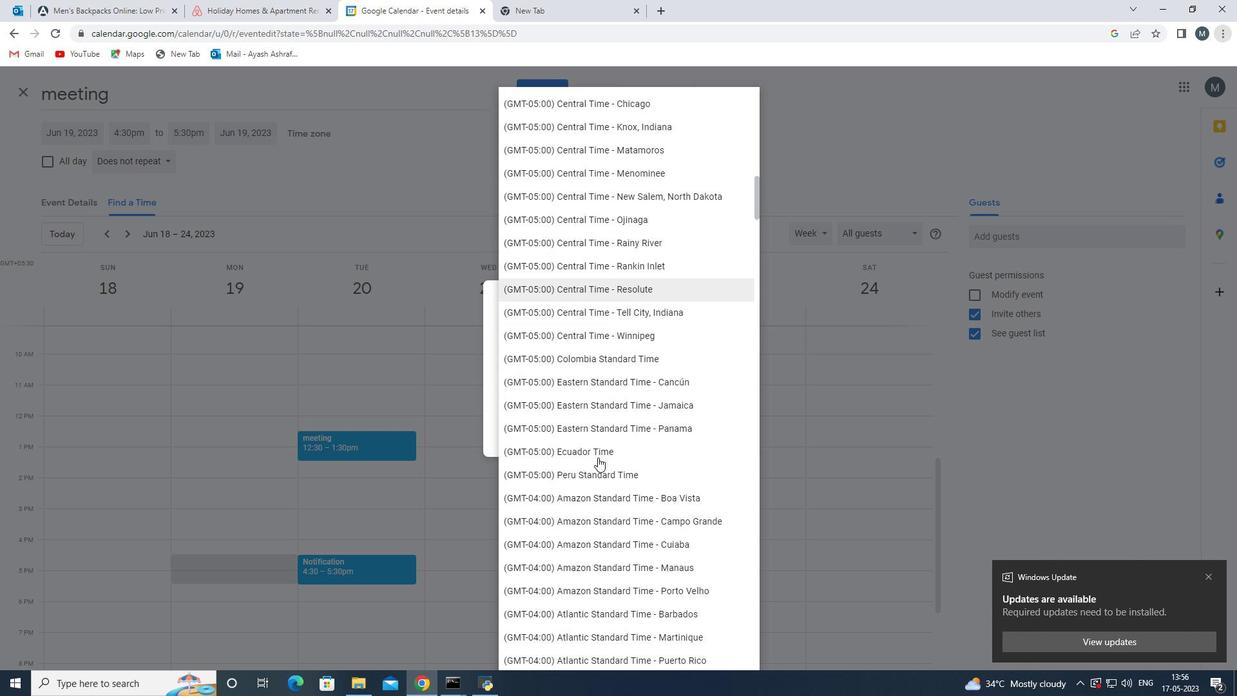 
Action: Mouse scrolled (598, 456) with delta (0, 0)
Screenshot: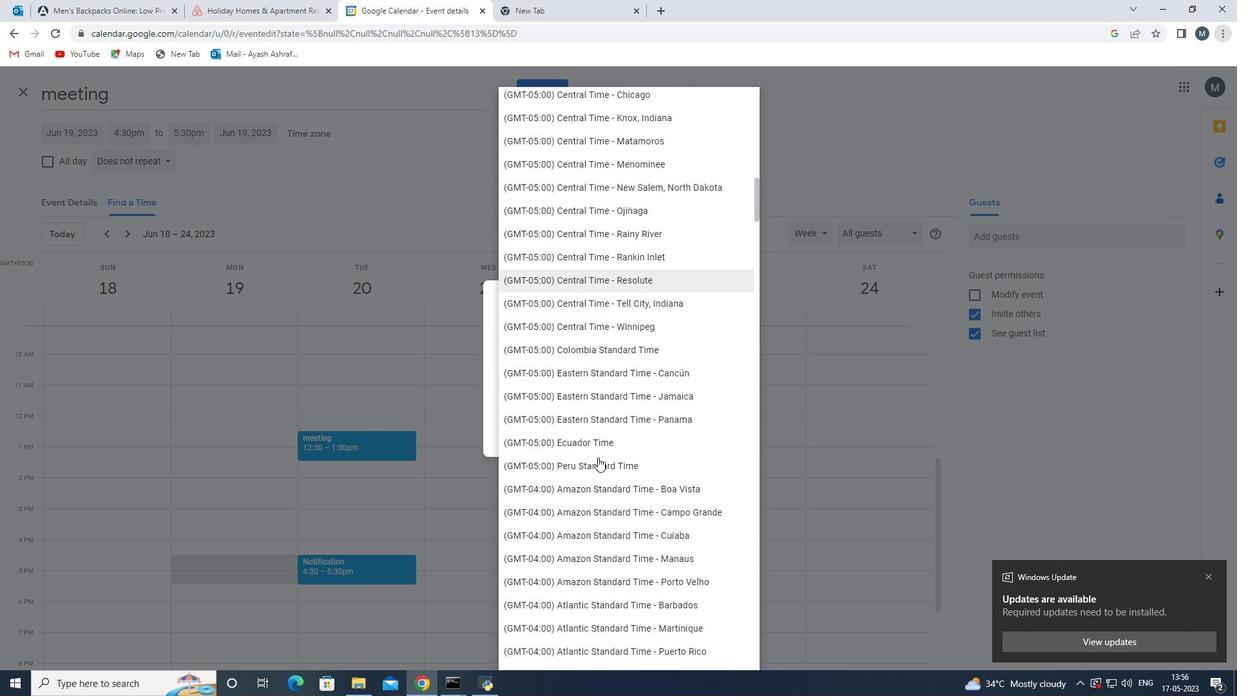 
Action: Mouse scrolled (598, 456) with delta (0, 0)
Screenshot: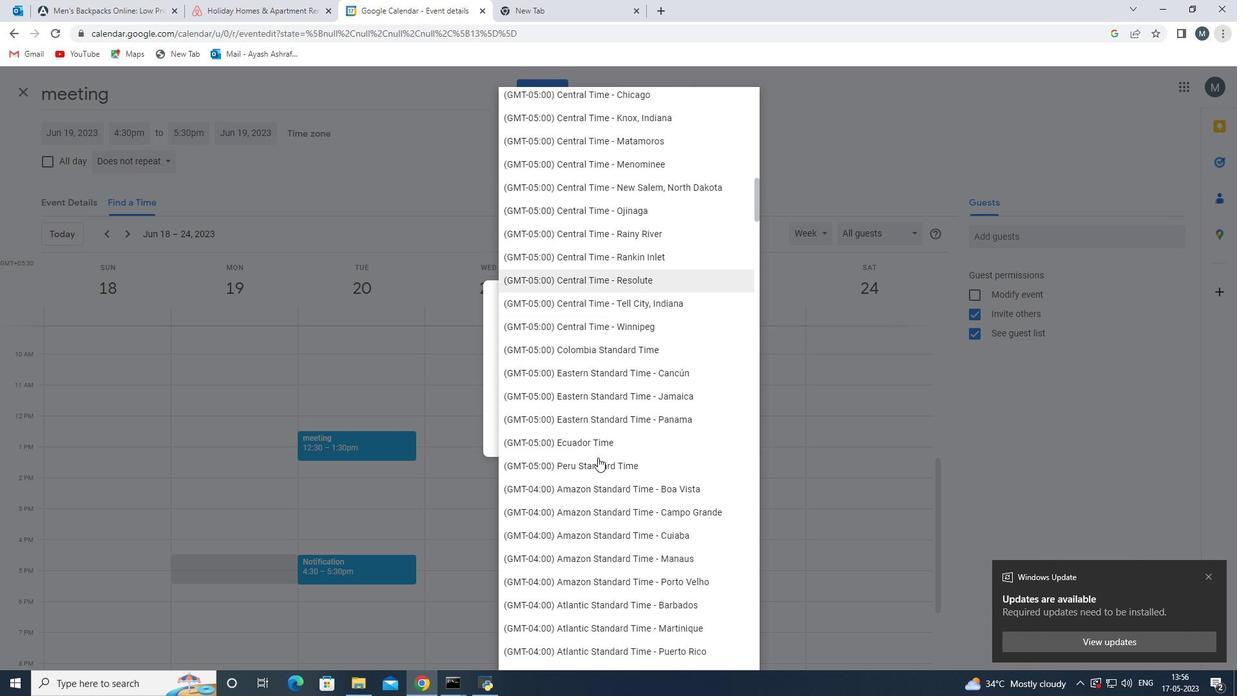 
Action: Mouse scrolled (598, 456) with delta (0, 0)
Screenshot: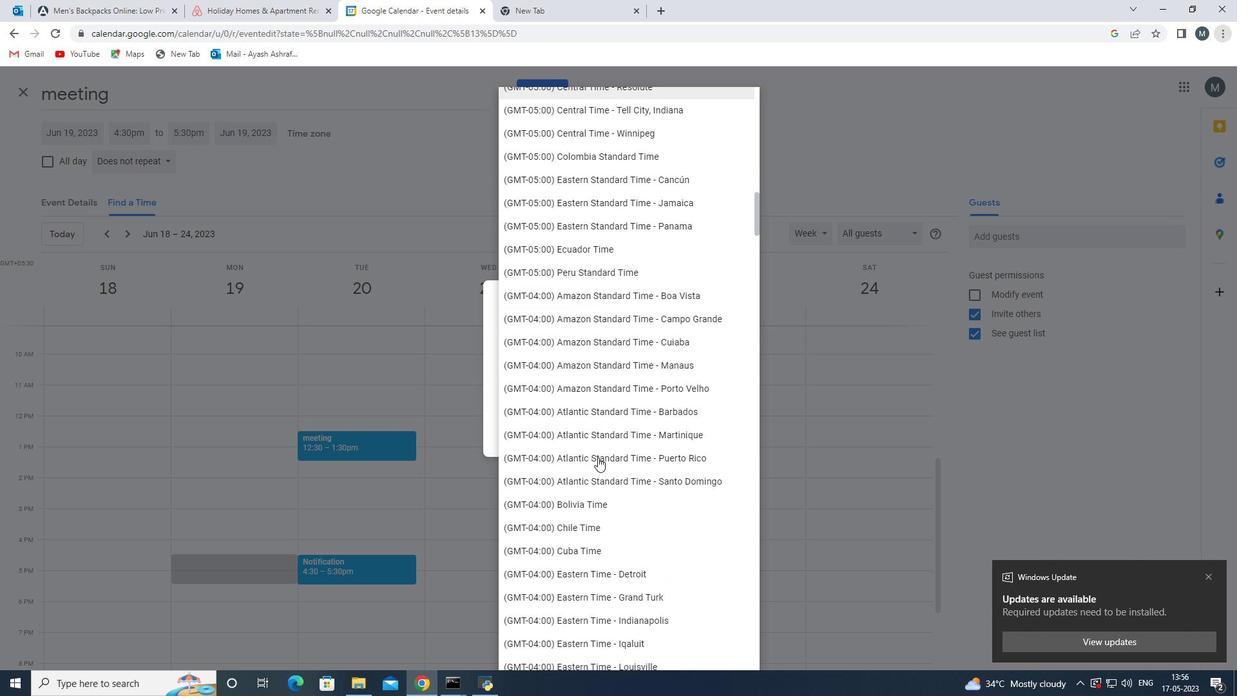 
Action: Mouse scrolled (598, 456) with delta (0, 0)
Screenshot: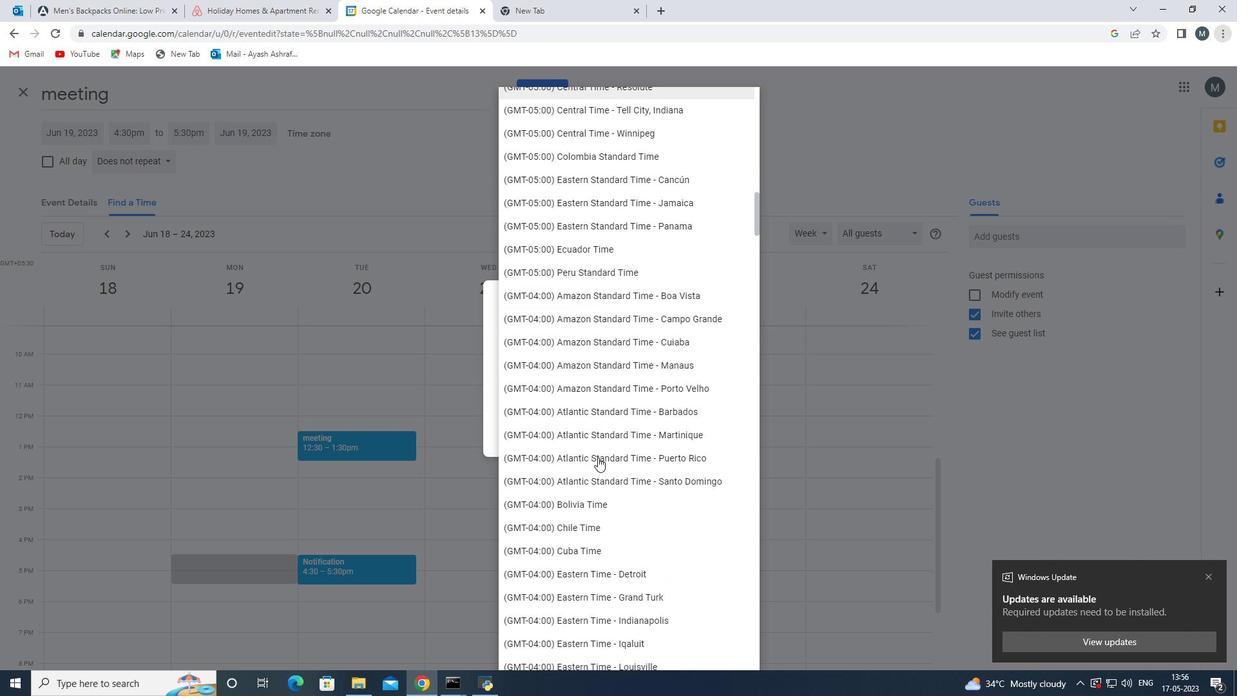 
Action: Mouse scrolled (598, 456) with delta (0, 0)
Screenshot: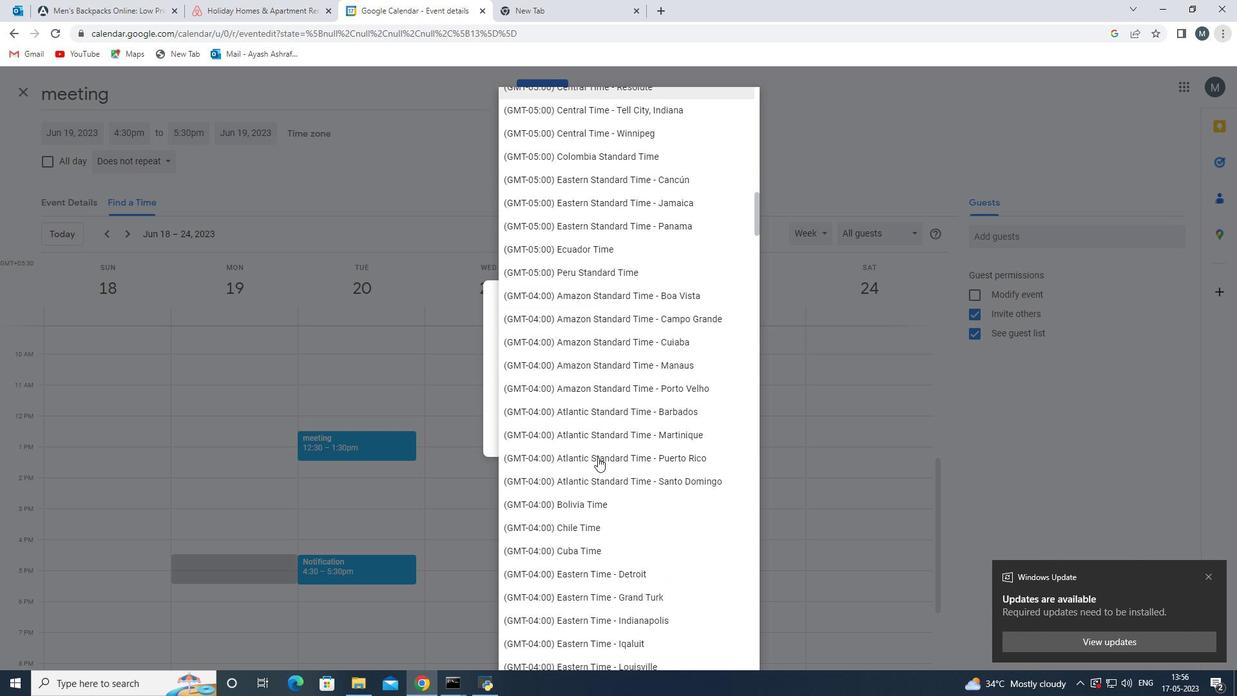 
Action: Mouse scrolled (598, 456) with delta (0, 0)
Screenshot: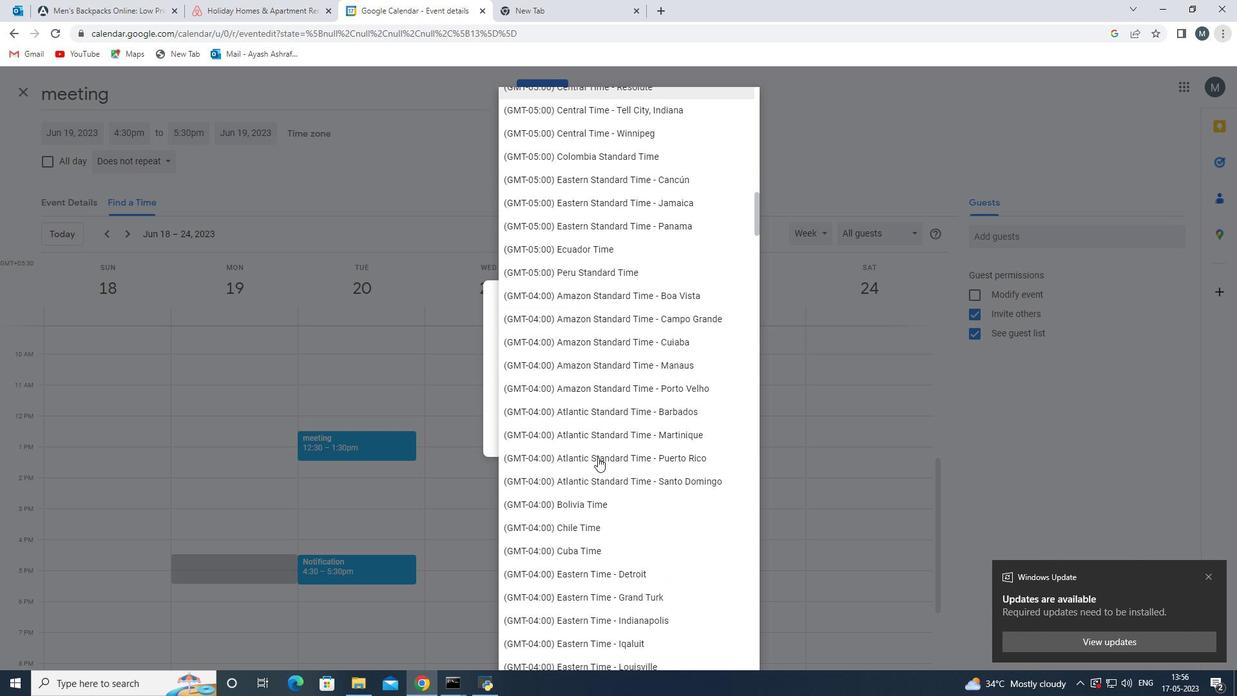 
Action: Mouse scrolled (598, 458) with delta (0, 0)
Screenshot: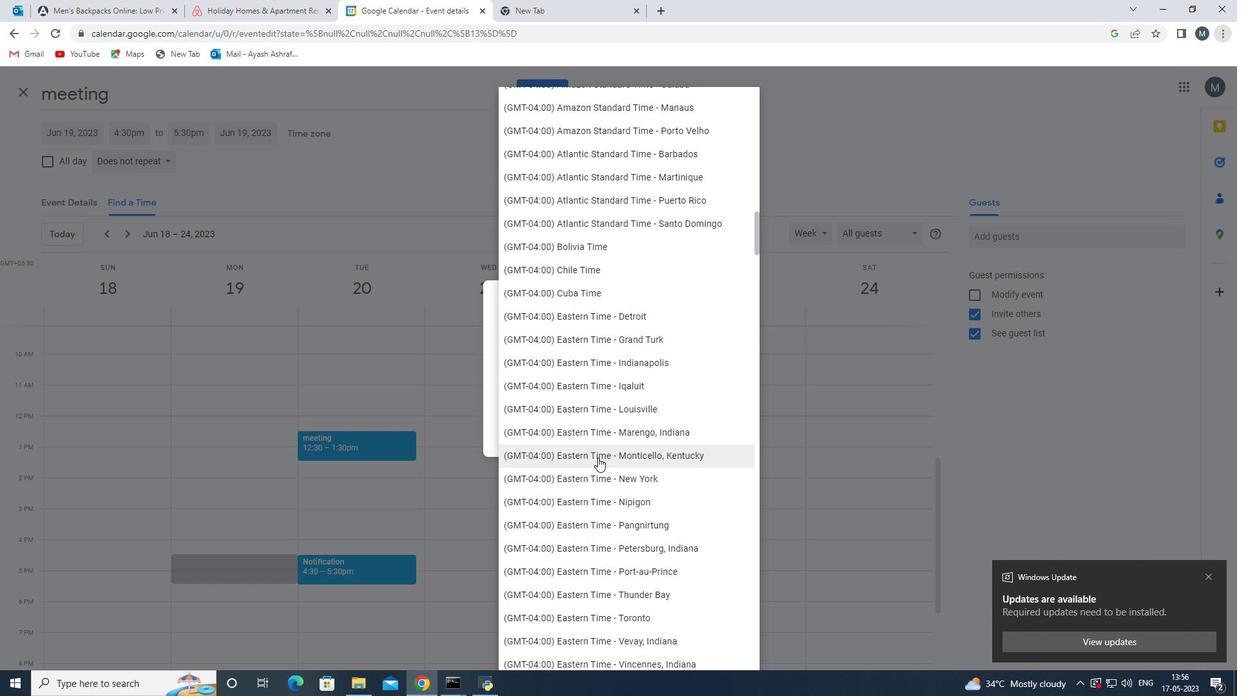
Action: Mouse moved to (596, 457)
Screenshot: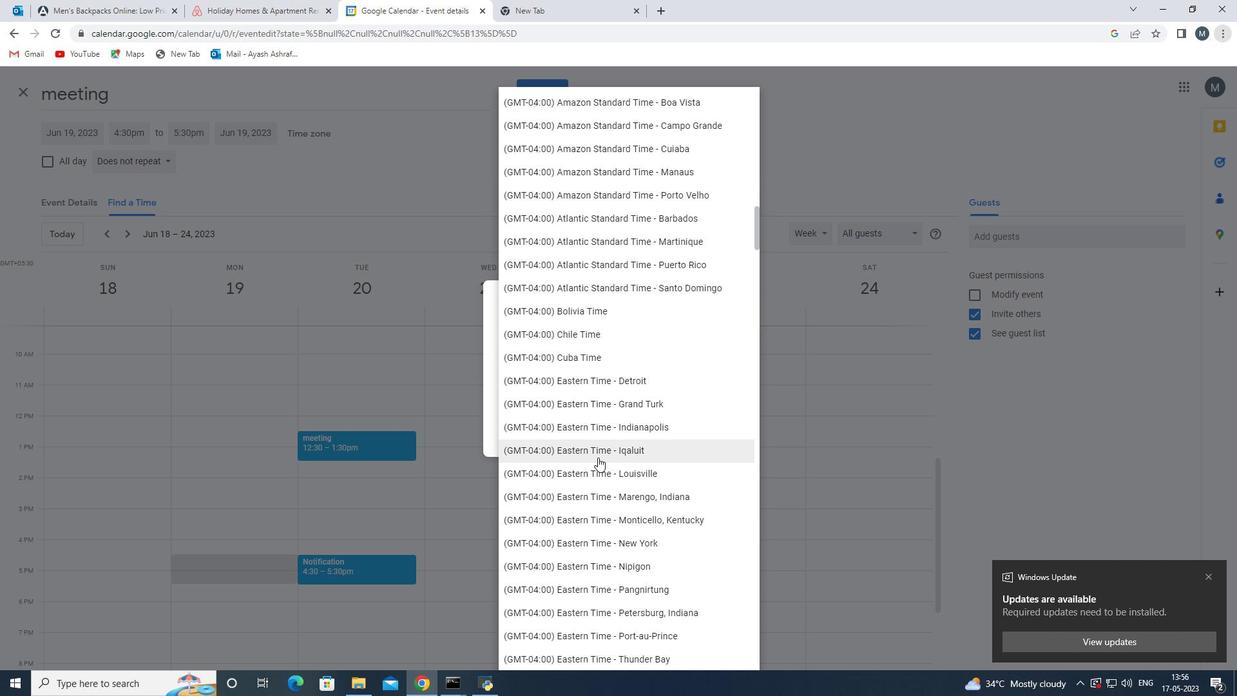 
Action: Mouse scrolled (596, 456) with delta (0, 0)
Screenshot: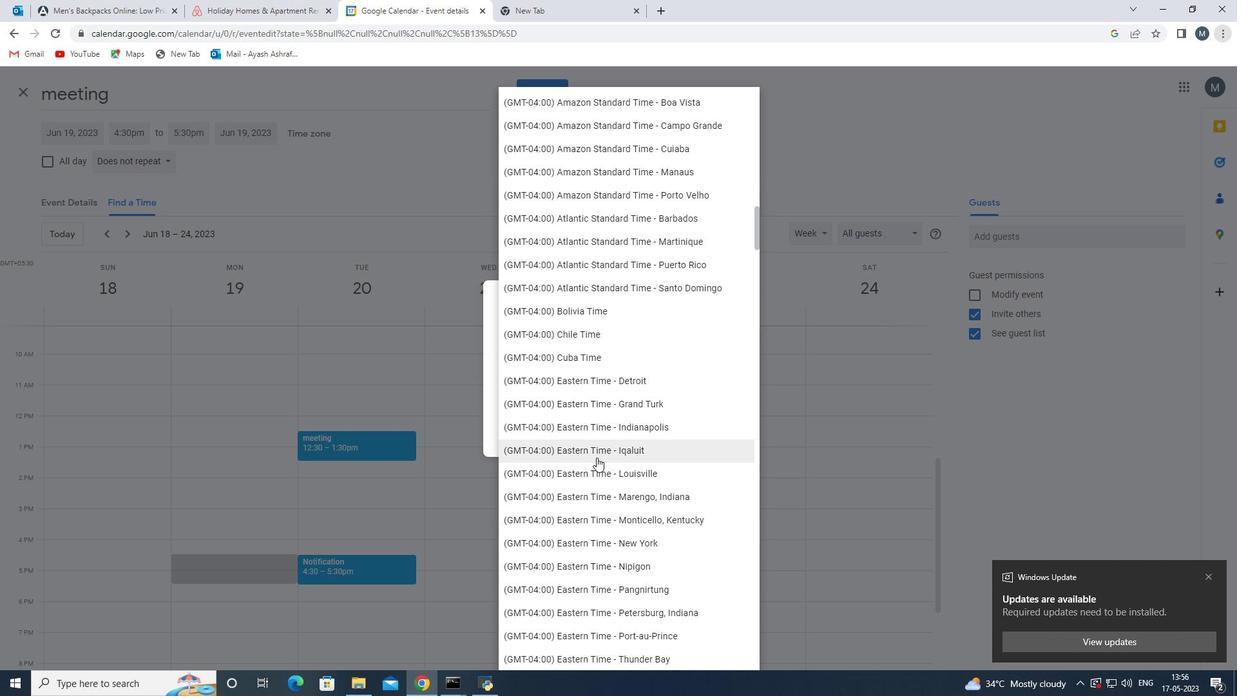 
Action: Mouse scrolled (596, 456) with delta (0, 0)
Screenshot: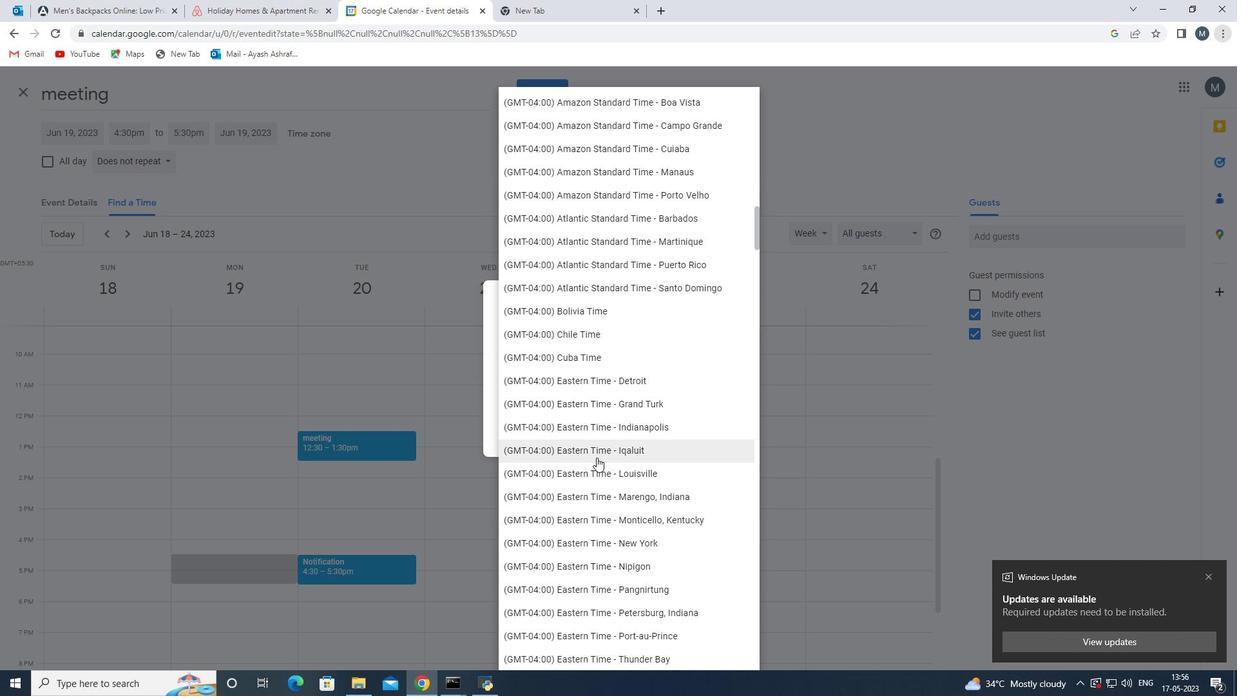 
Action: Mouse scrolled (596, 456) with delta (0, 0)
Screenshot: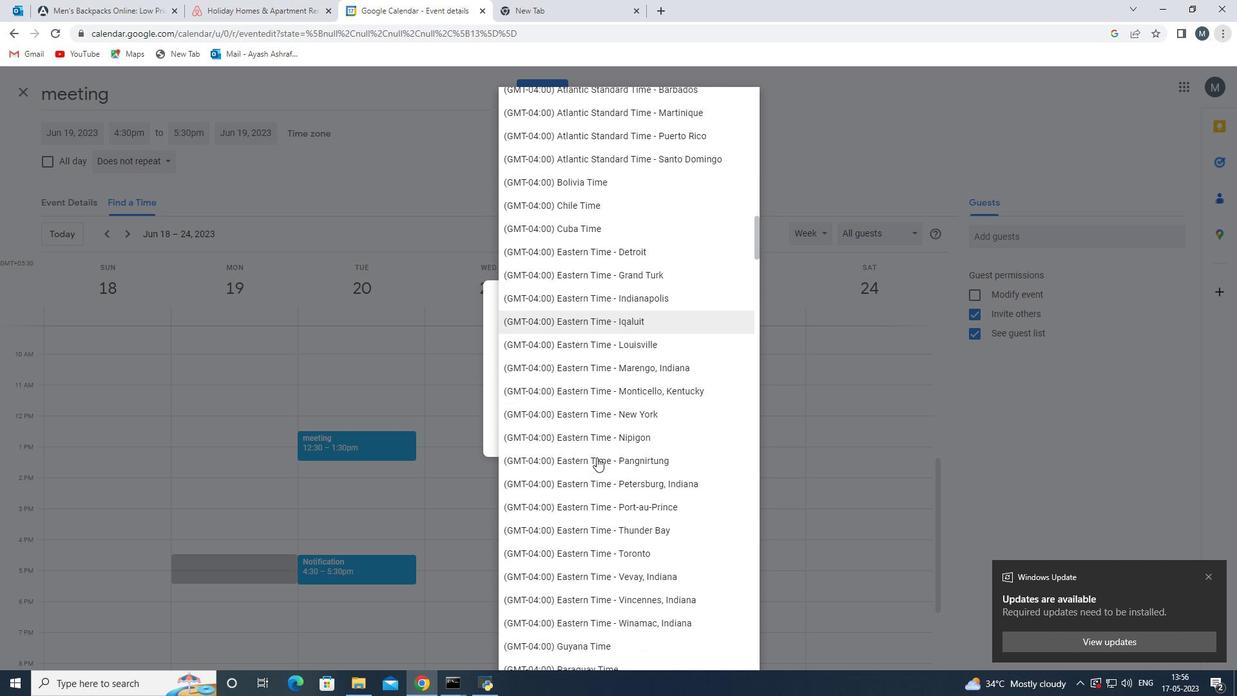 
Action: Mouse scrolled (596, 456) with delta (0, 0)
Screenshot: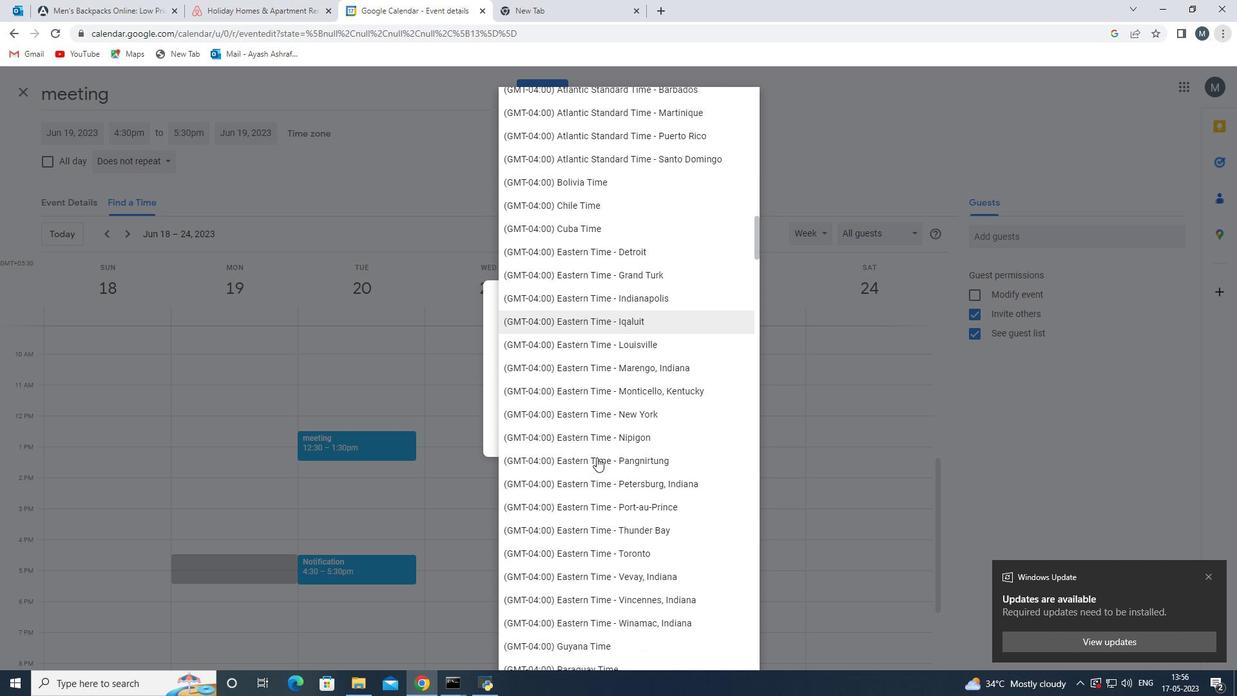 
Action: Mouse moved to (594, 460)
Screenshot: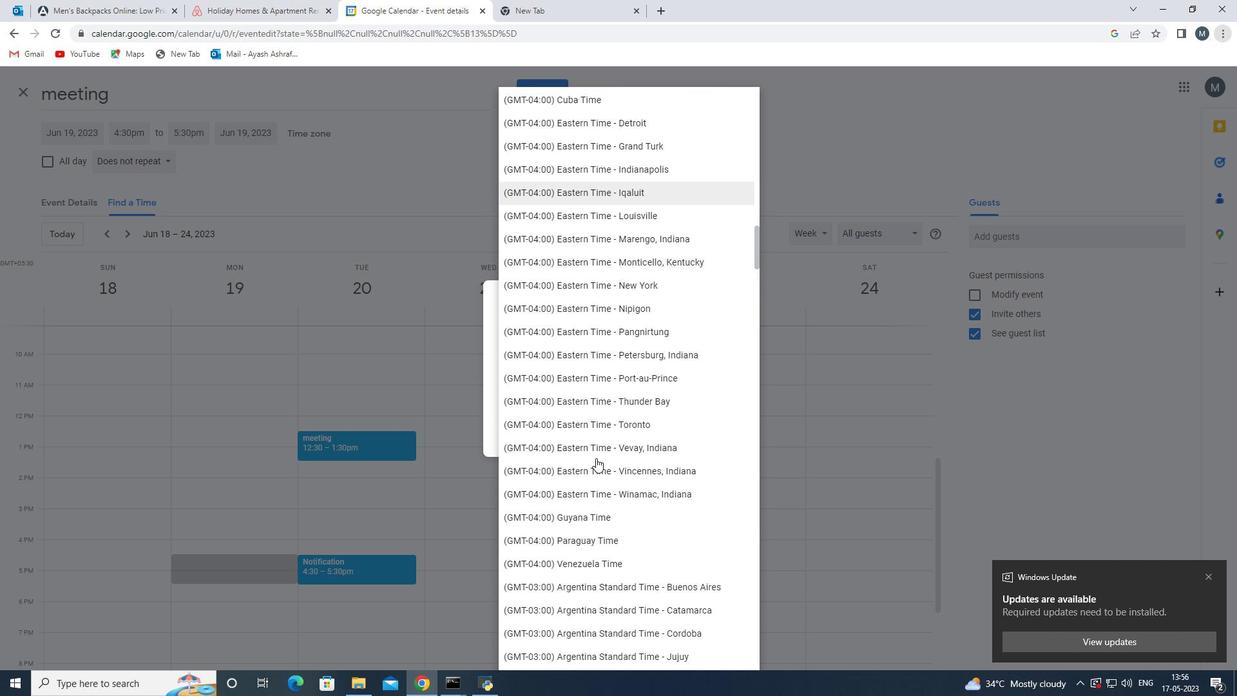 
Action: Mouse scrolled (594, 459) with delta (0, 0)
Screenshot: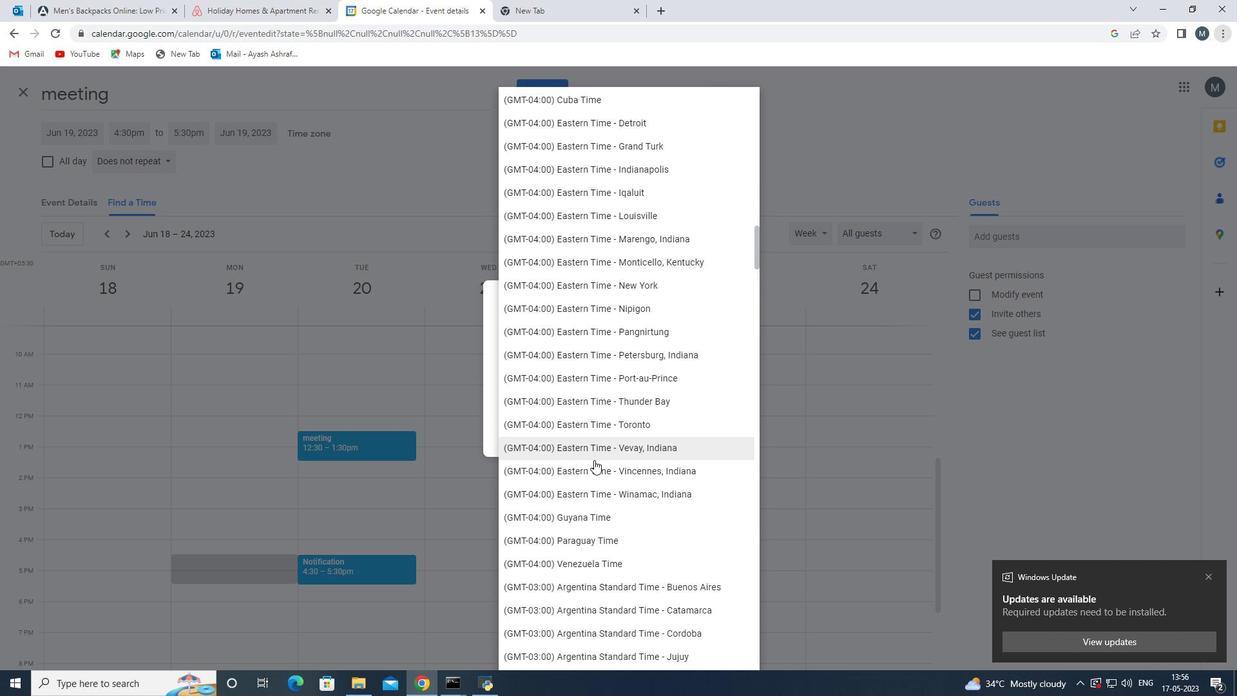 
Action: Mouse scrolled (594, 459) with delta (0, 0)
Screenshot: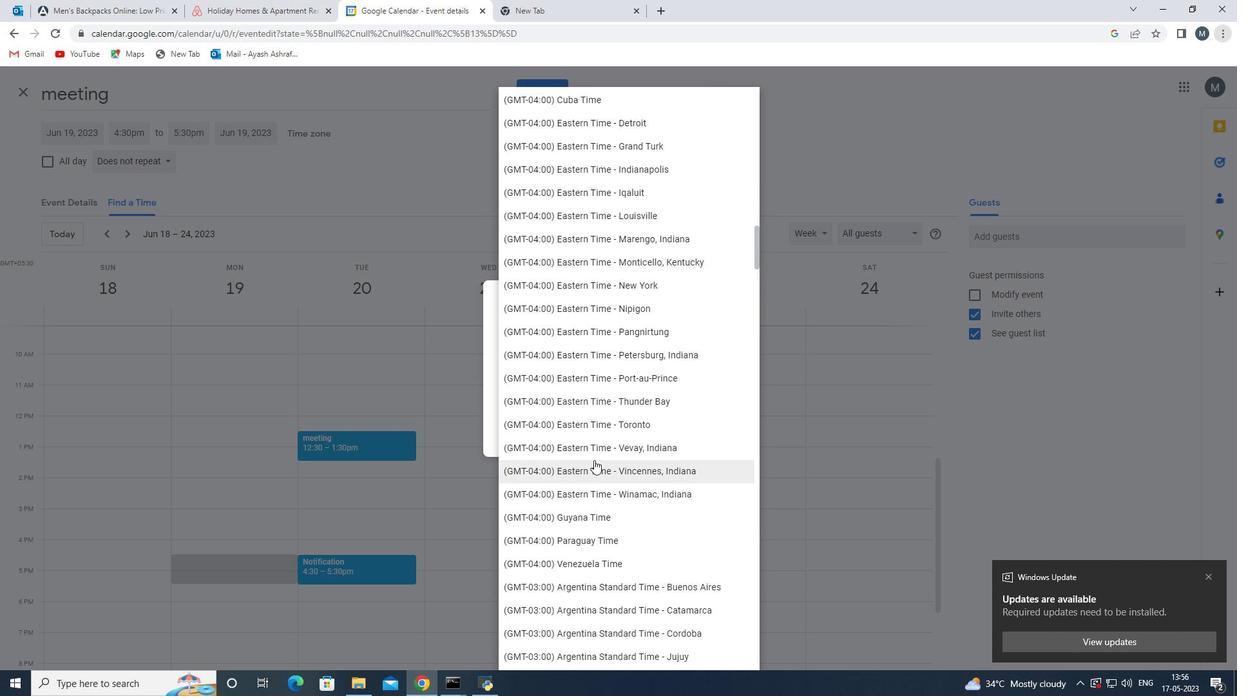 
Action: Mouse scrolled (594, 459) with delta (0, 0)
Screenshot: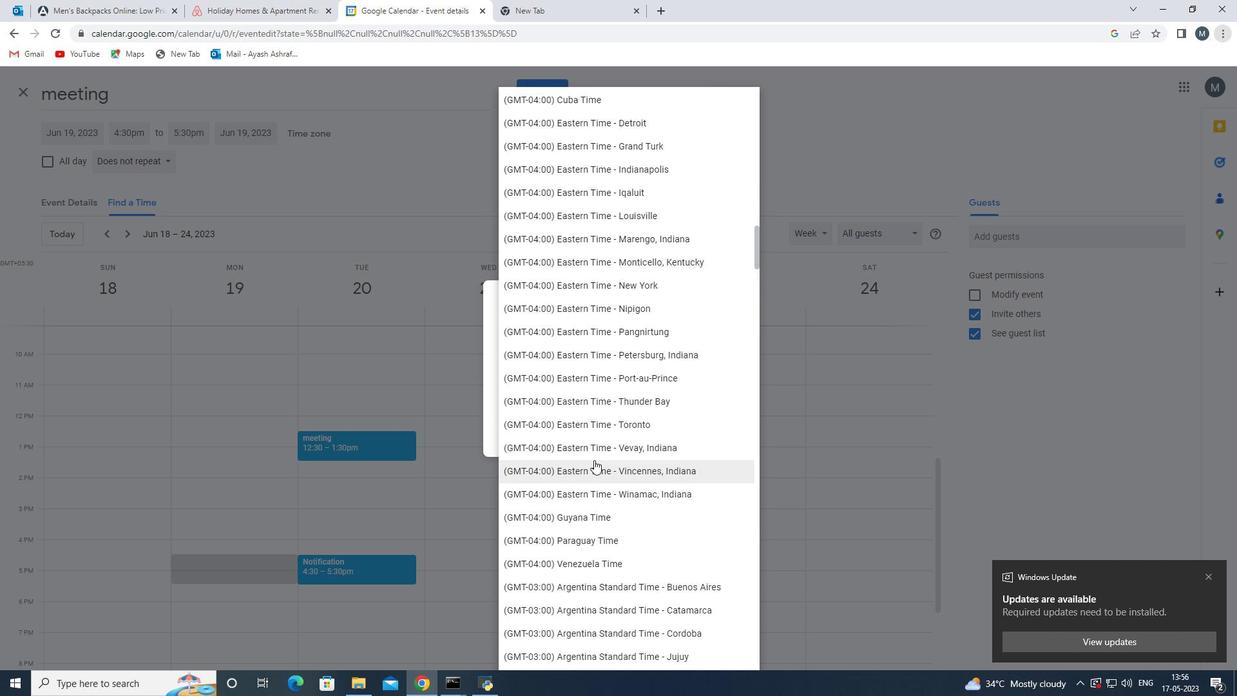 
Action: Mouse scrolled (594, 459) with delta (0, 0)
Screenshot: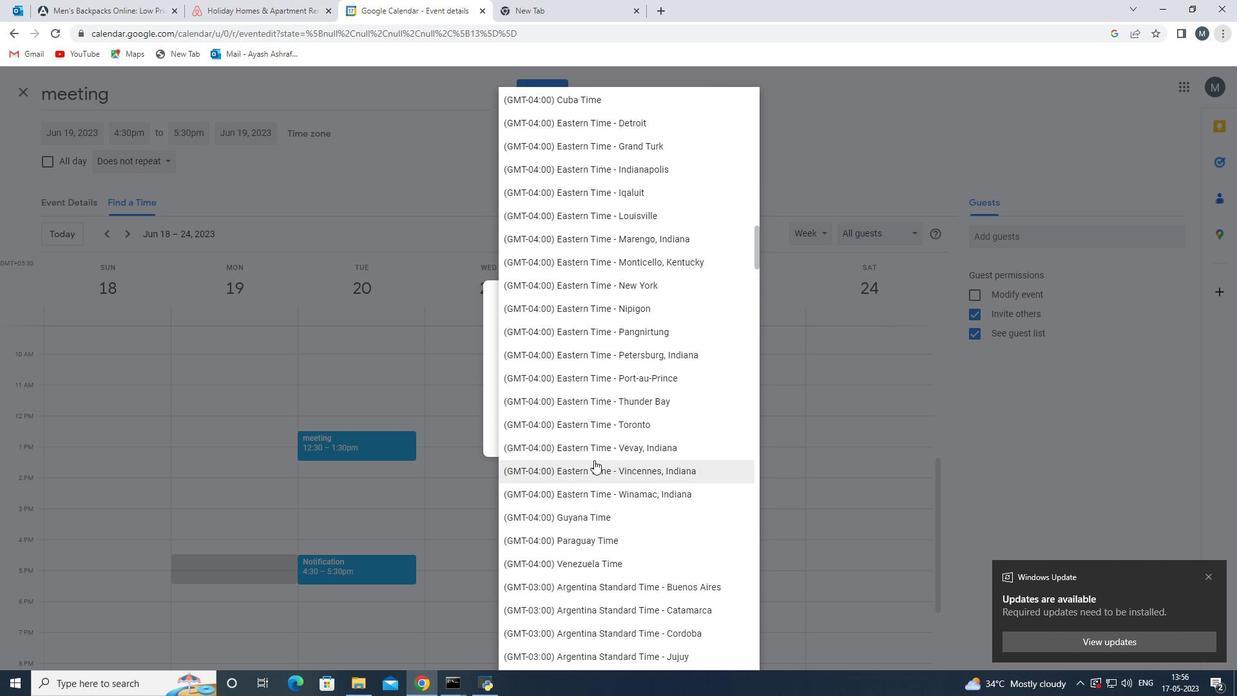 
Action: Mouse scrolled (594, 459) with delta (0, 0)
Screenshot: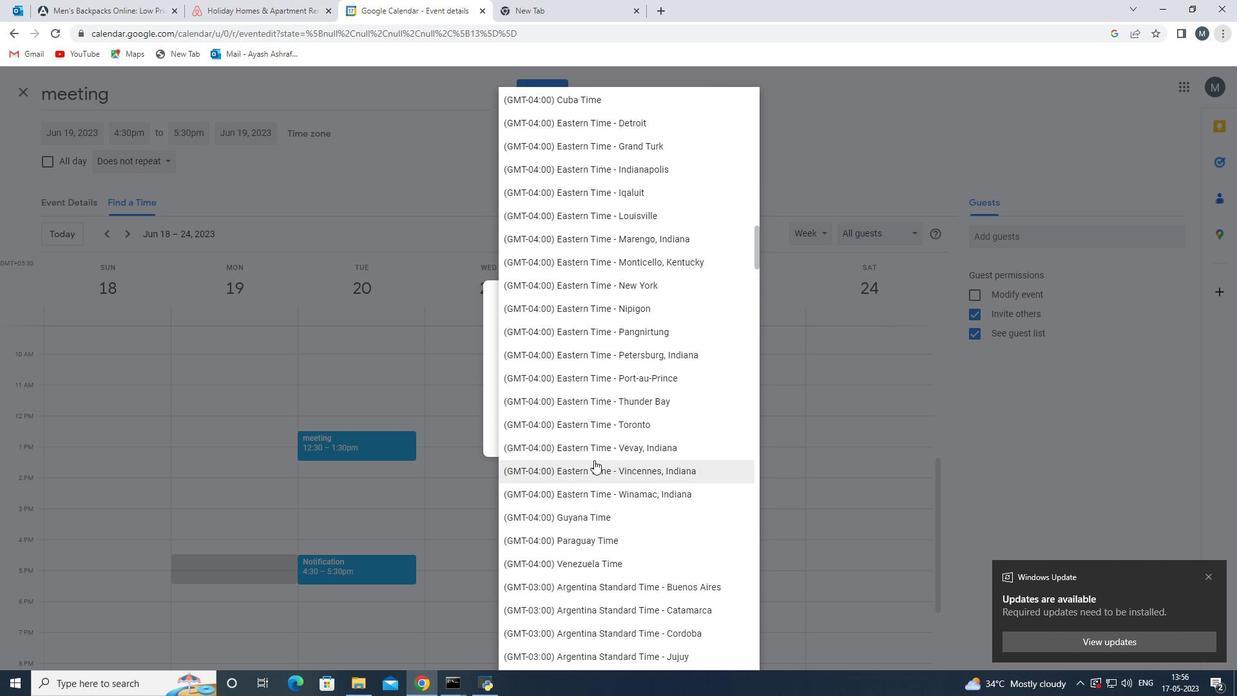 
Action: Mouse scrolled (594, 459) with delta (0, 0)
Screenshot: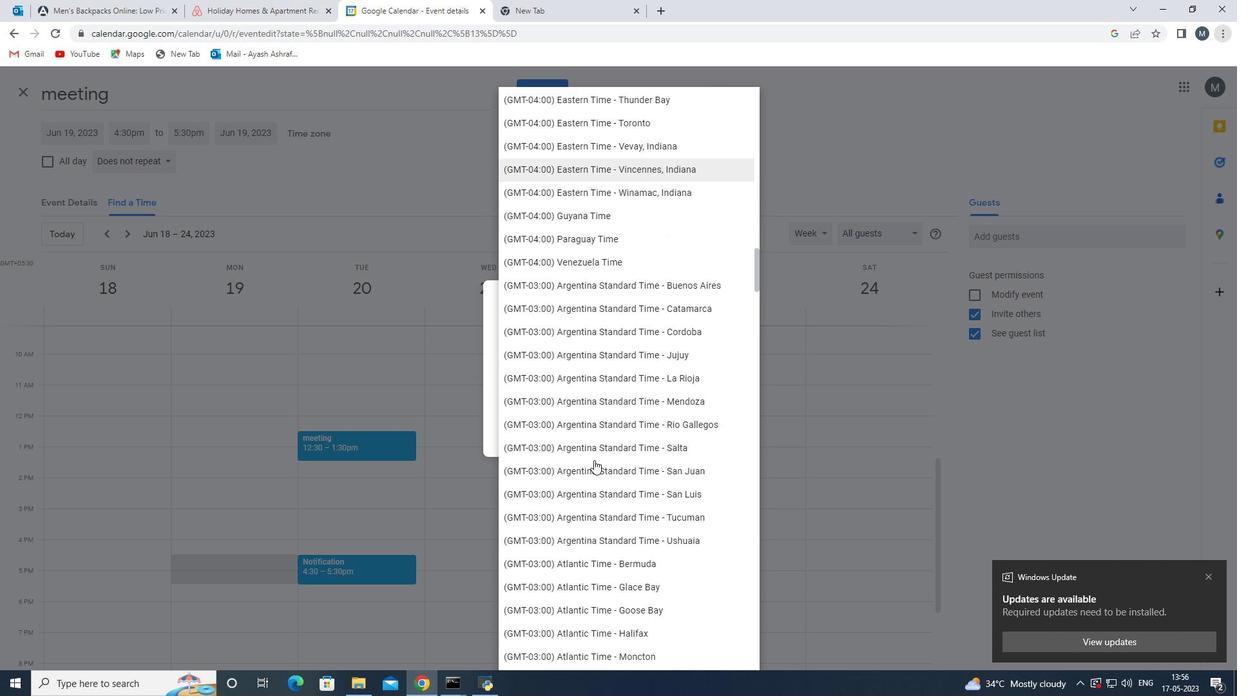 
Action: Mouse scrolled (594, 459) with delta (0, 0)
Screenshot: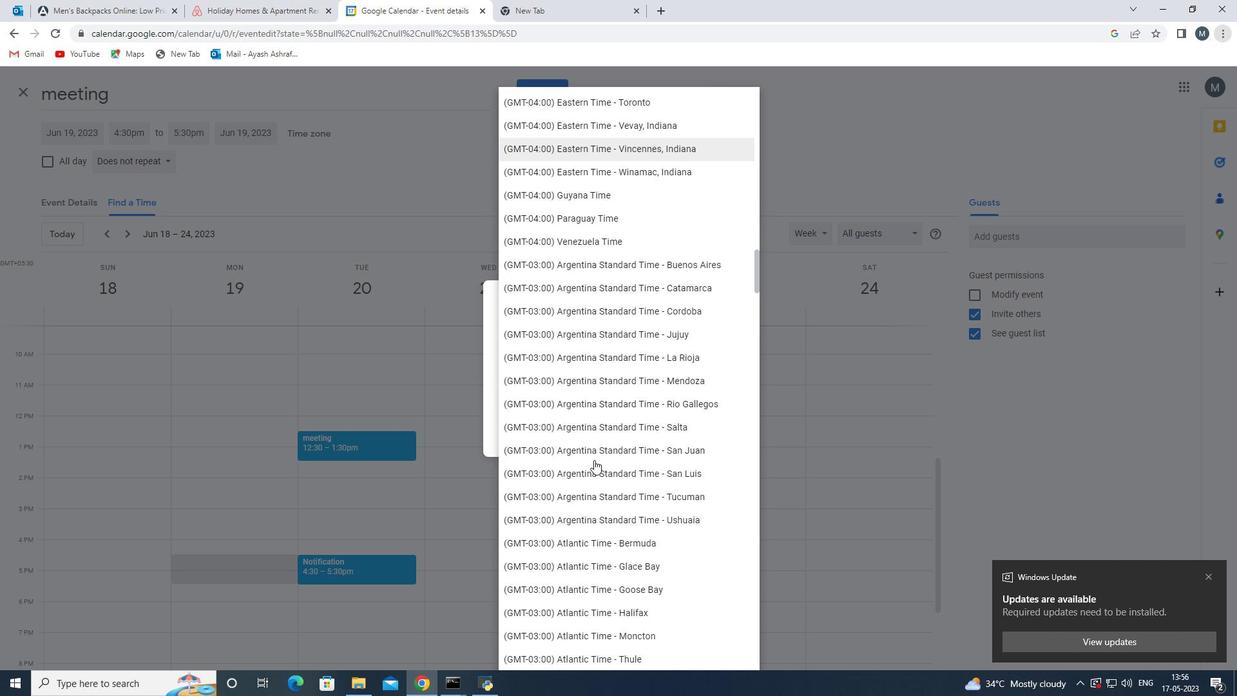 
Action: Mouse moved to (591, 464)
Screenshot: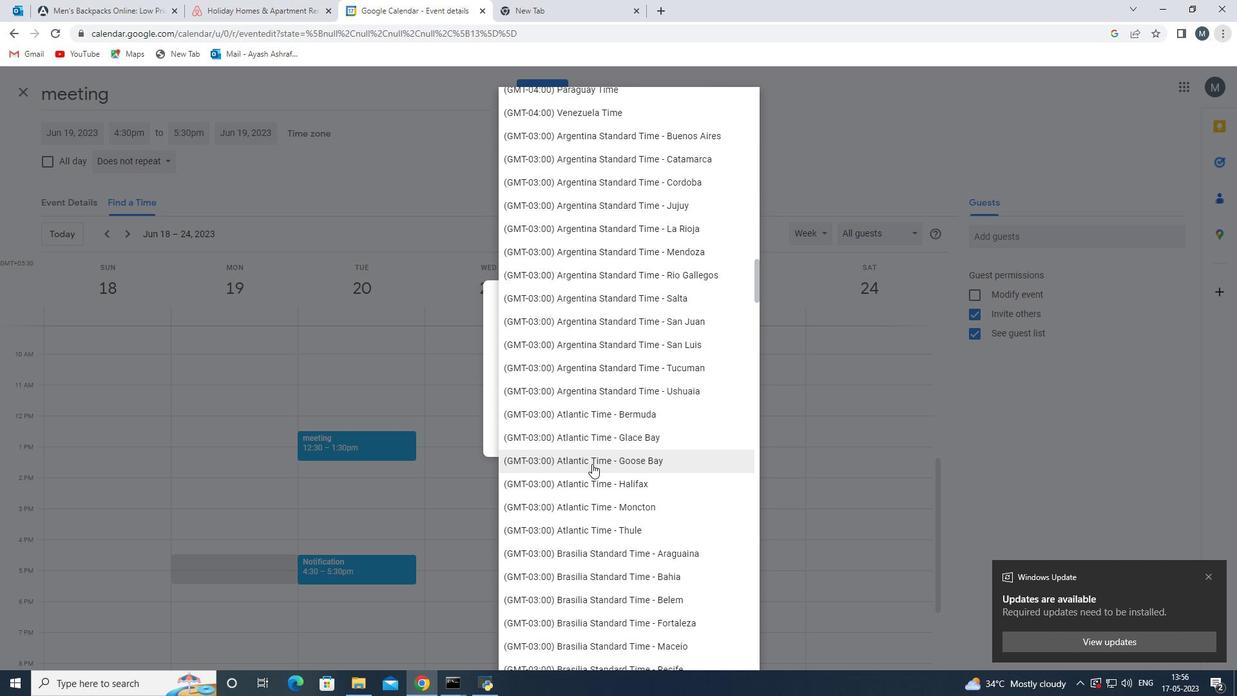 
Action: Mouse scrolled (591, 464) with delta (0, 0)
Screenshot: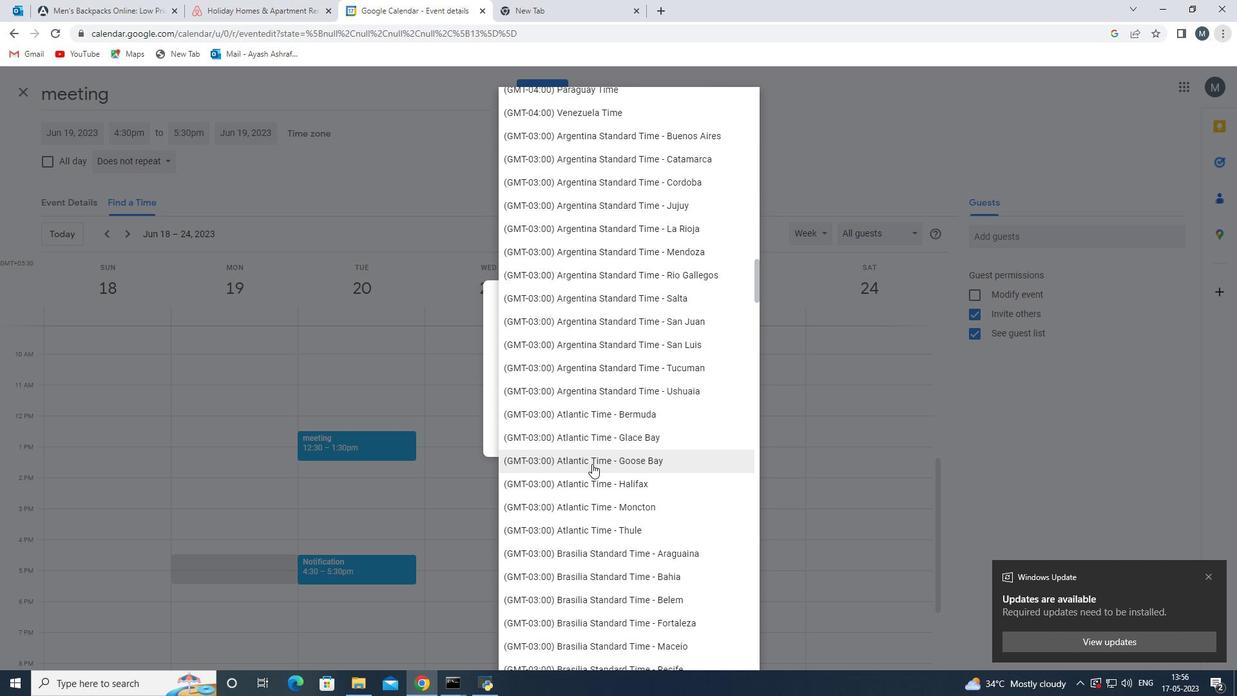 
Action: Mouse scrolled (591, 464) with delta (0, 0)
Screenshot: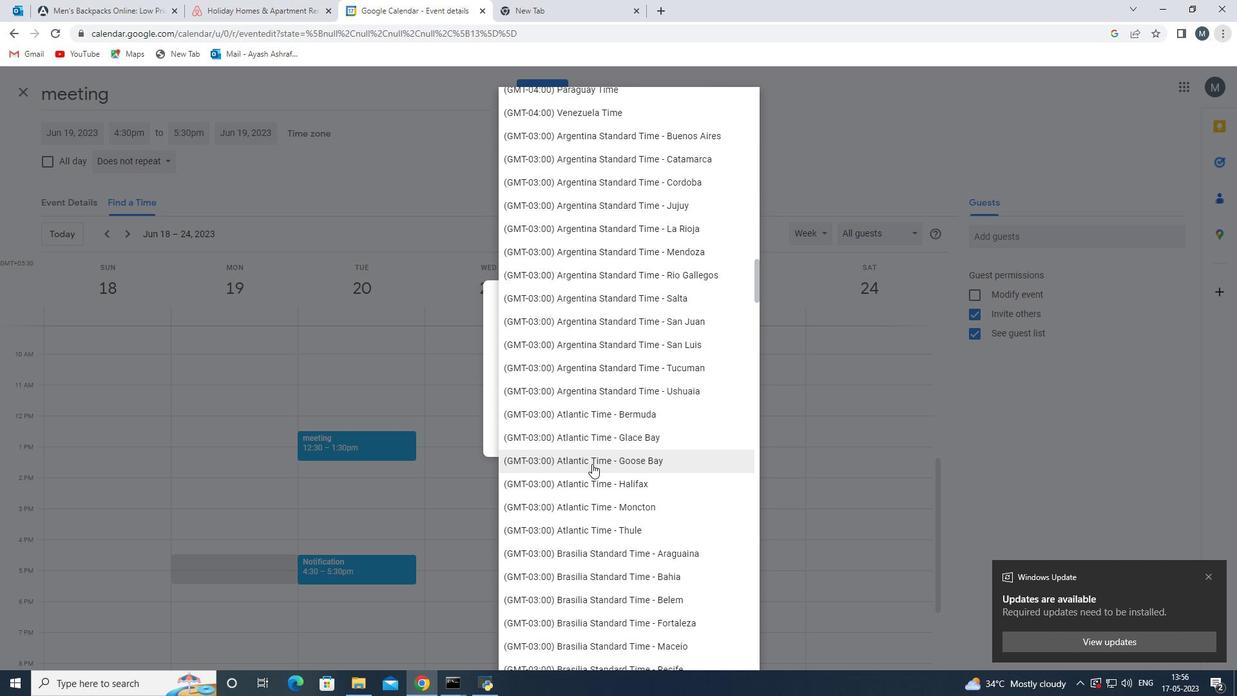
Action: Mouse moved to (591, 465)
Screenshot: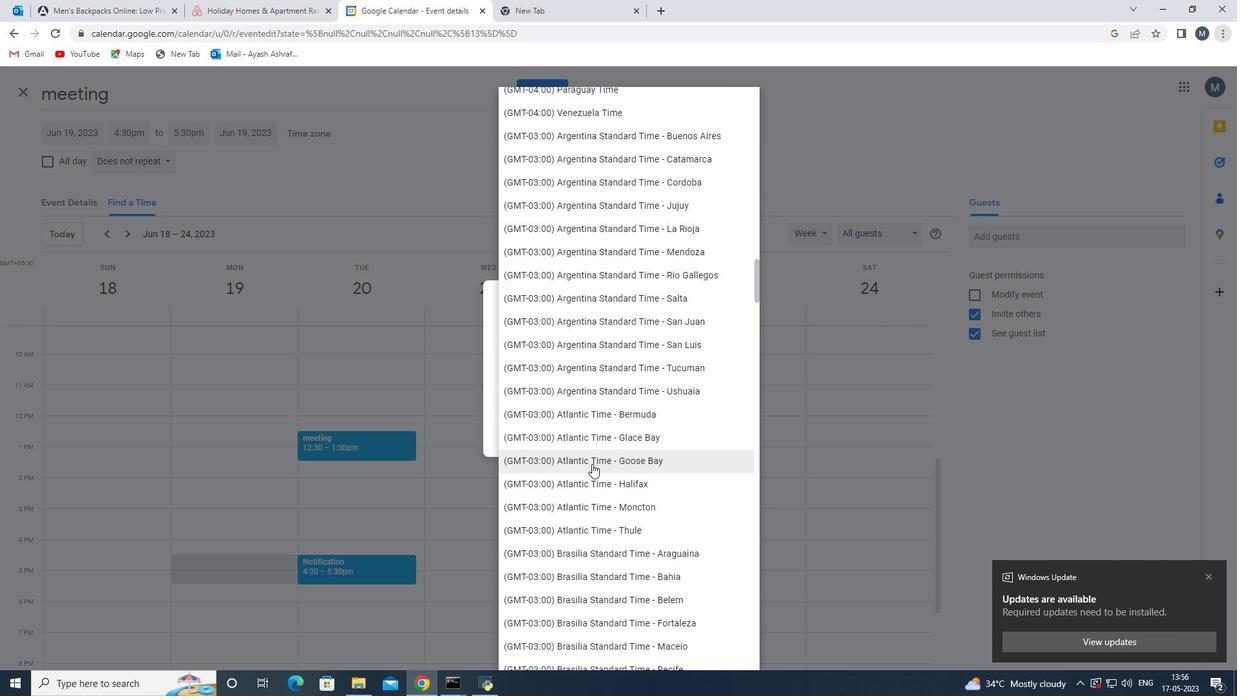 
Action: Mouse scrolled (591, 465) with delta (0, 0)
Screenshot: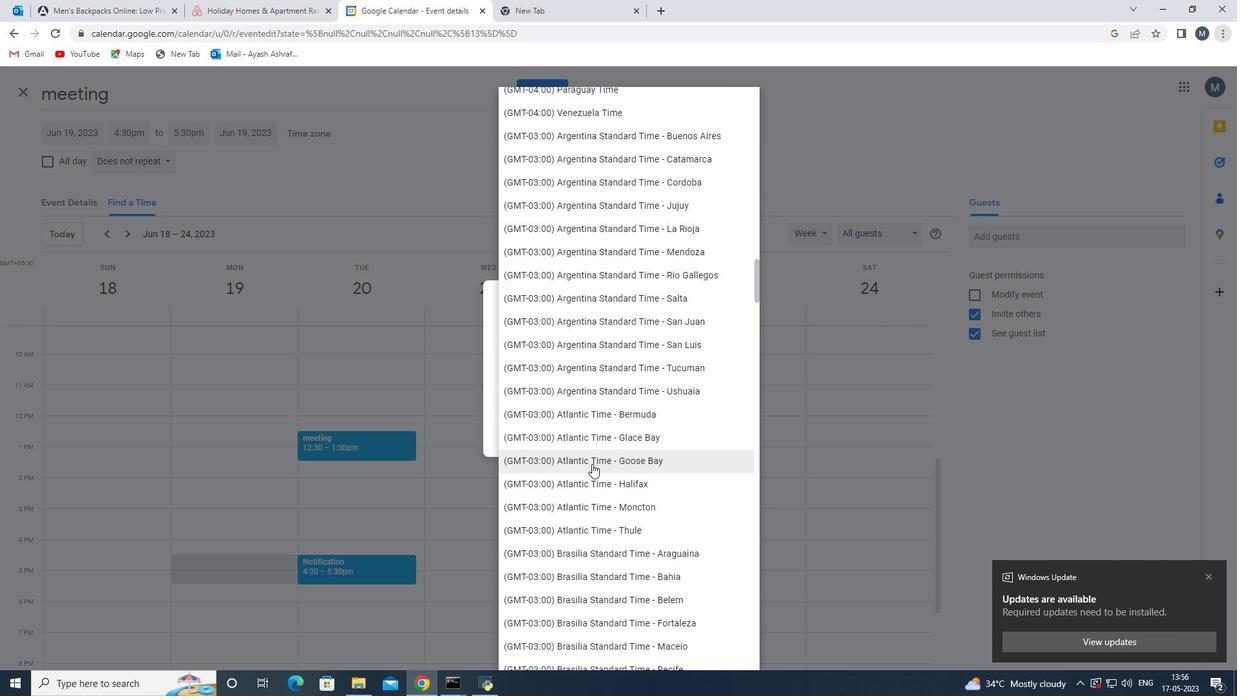 
Action: Mouse moved to (591, 465)
Screenshot: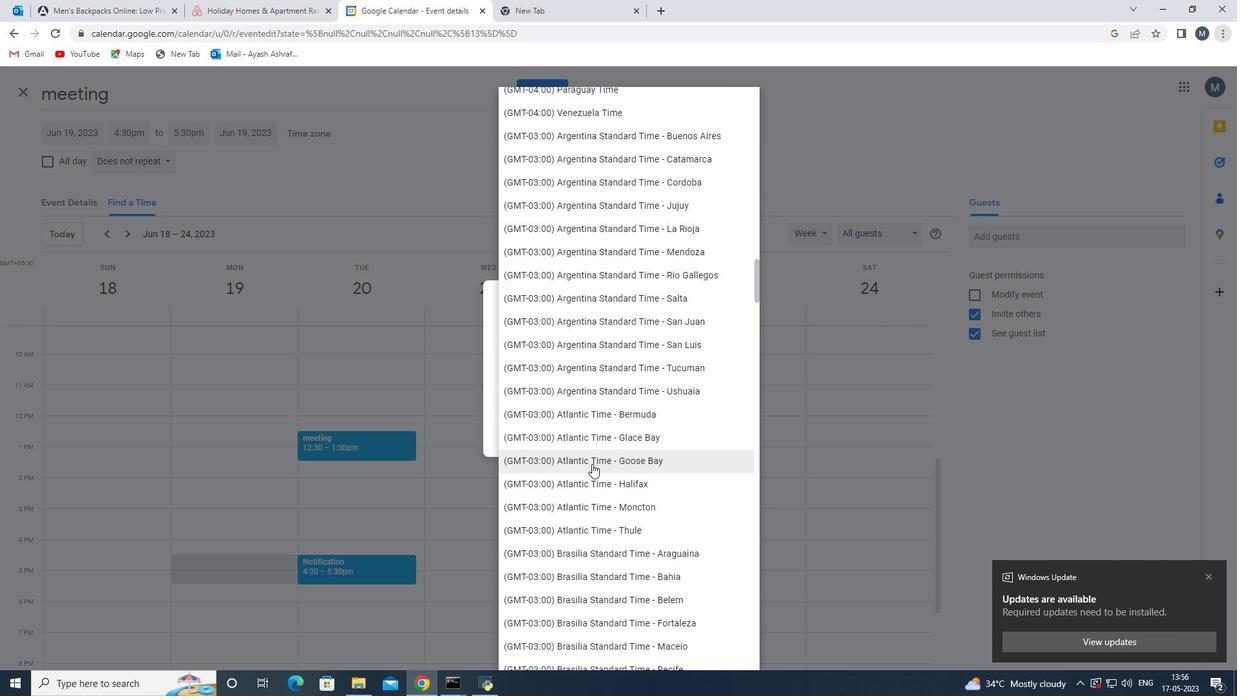 
Action: Mouse scrolled (591, 465) with delta (0, 0)
Screenshot: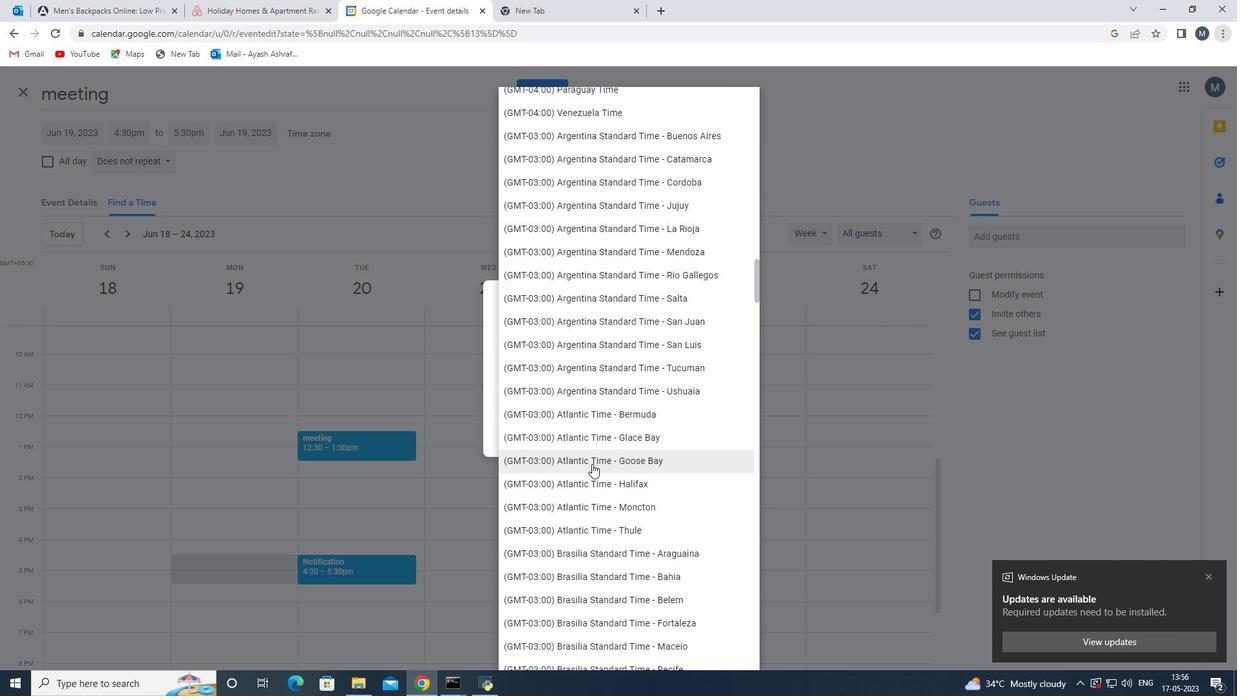 
Action: Mouse moved to (591, 467)
Screenshot: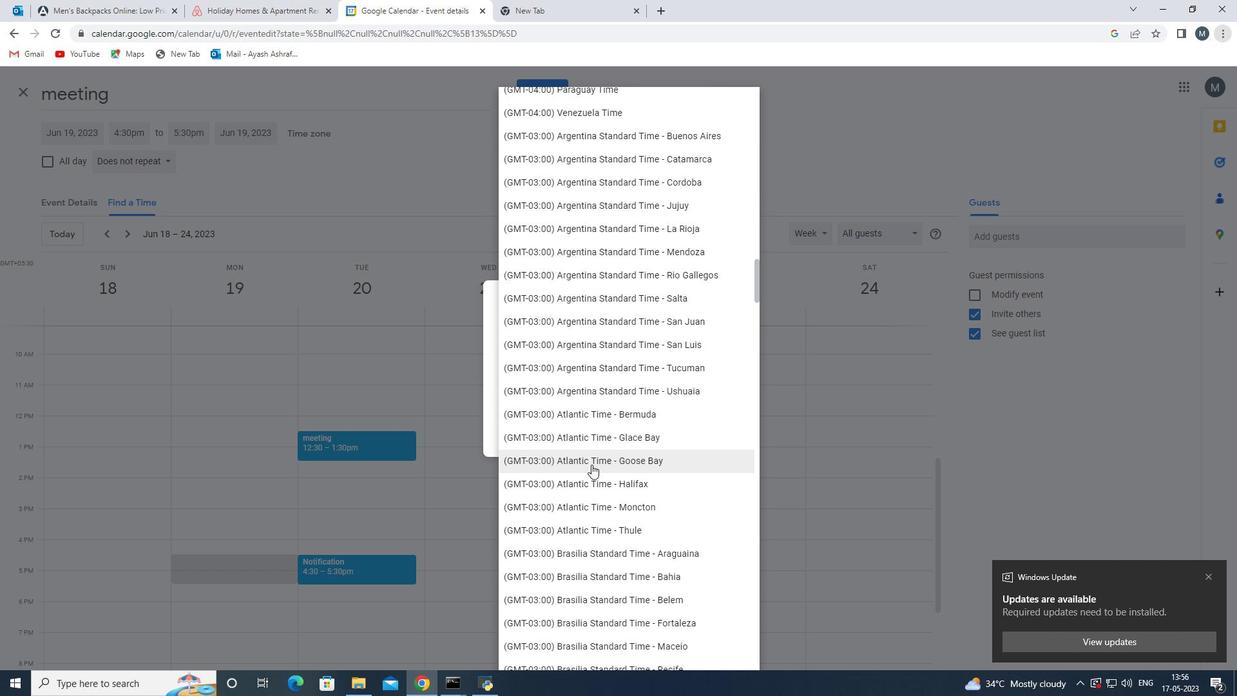 
Action: Mouse scrolled (591, 466) with delta (0, 0)
Screenshot: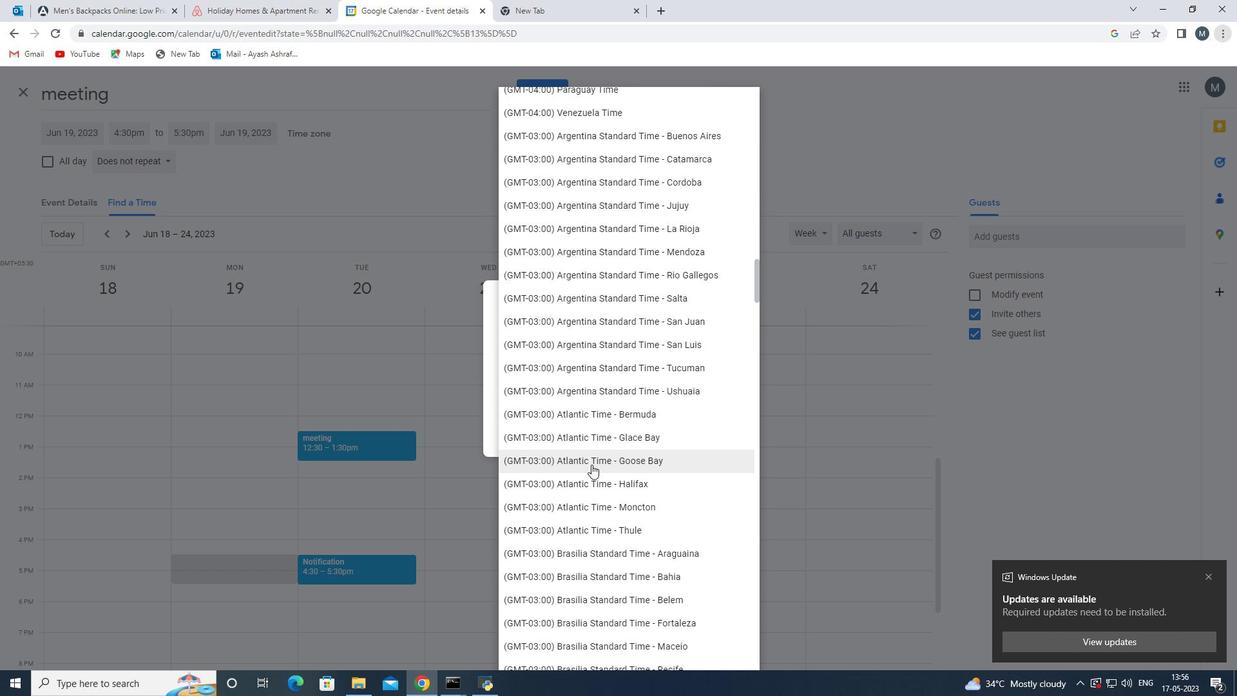 
Action: Mouse moved to (570, 385)
Screenshot: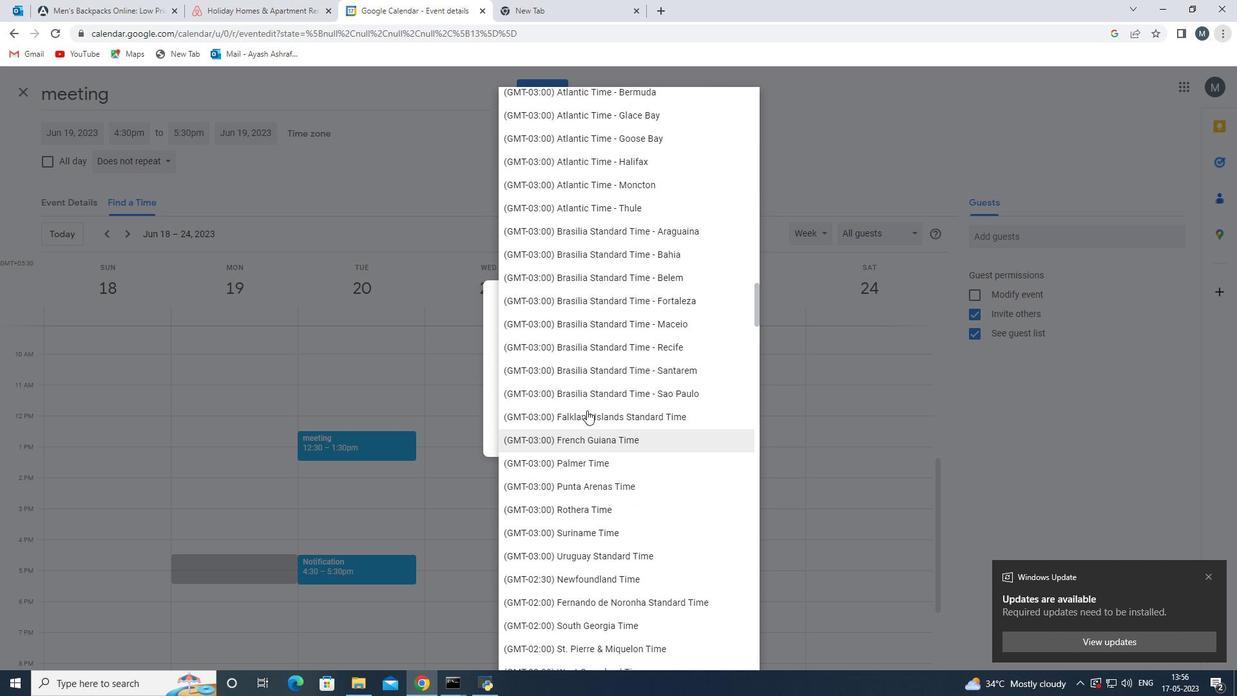 
Action: Mouse scrolled (570, 386) with delta (0, 0)
Screenshot: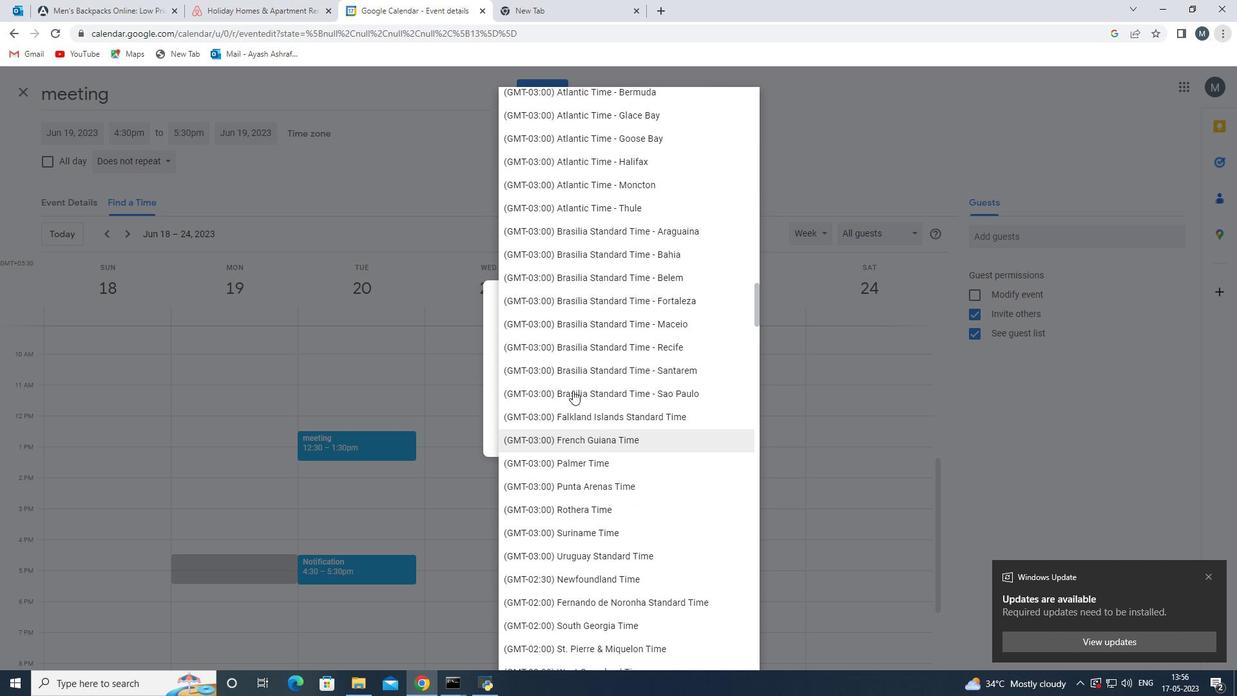 
Action: Mouse scrolled (570, 386) with delta (0, 0)
Screenshot: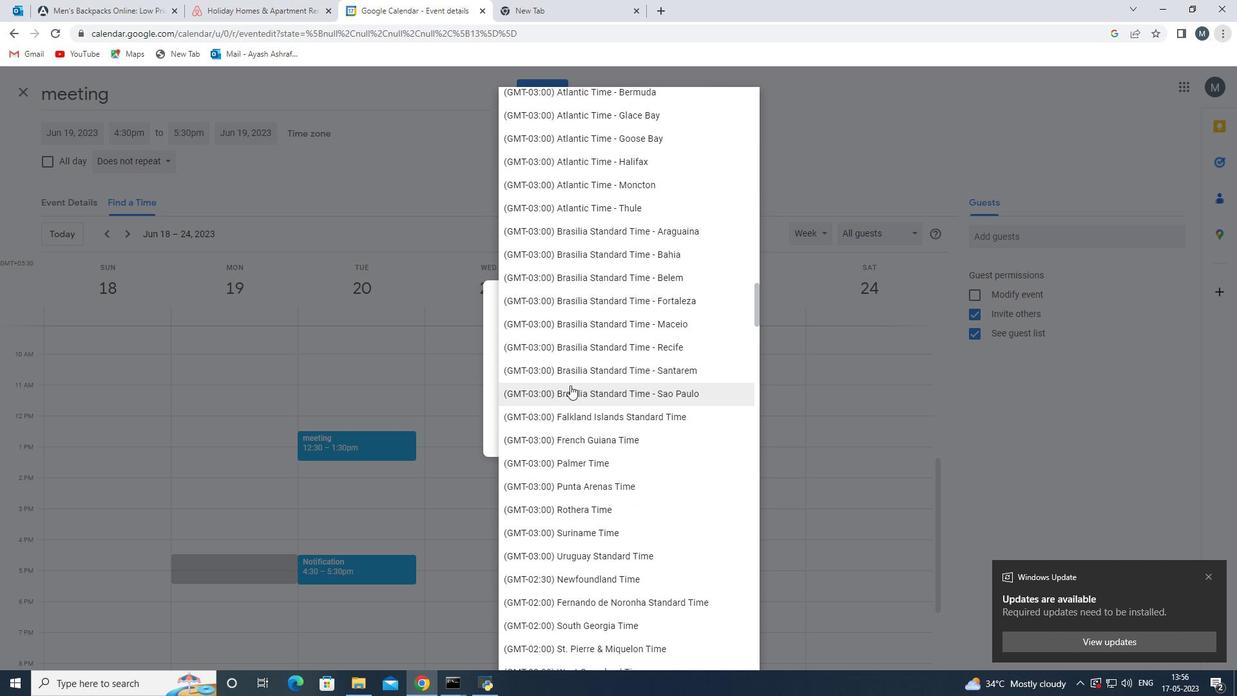 
Action: Mouse moved to (583, 243)
Screenshot: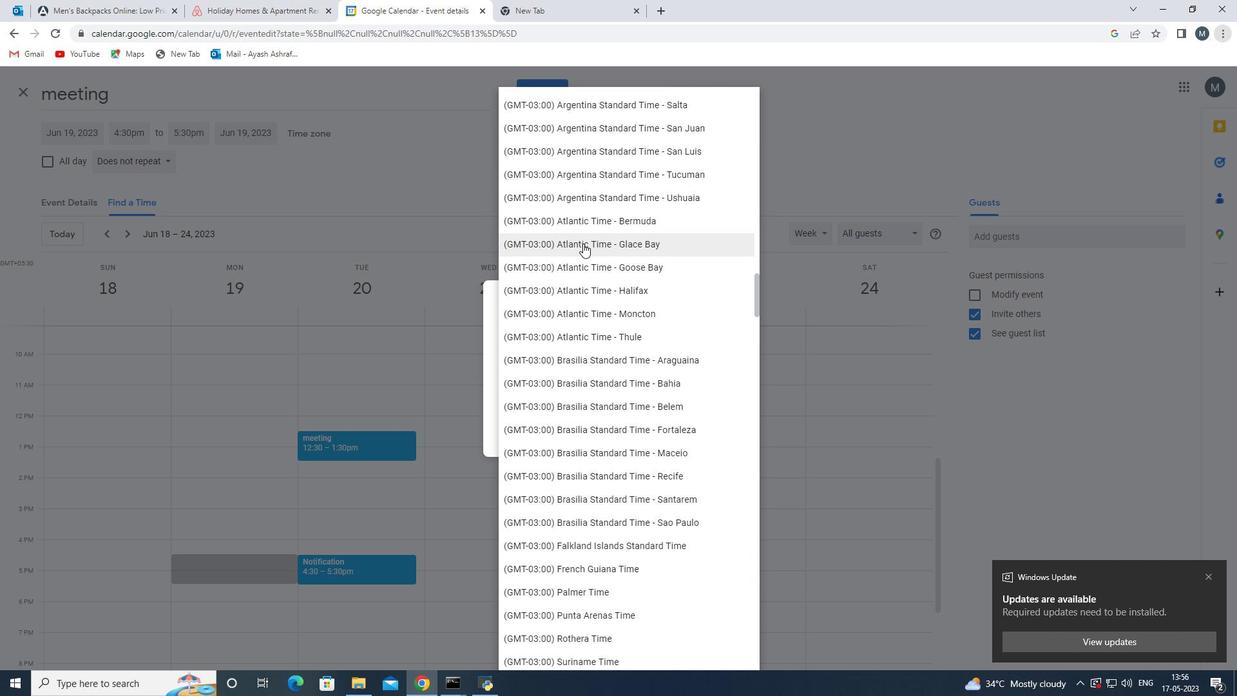 
Action: Mouse pressed left at (583, 243)
Screenshot: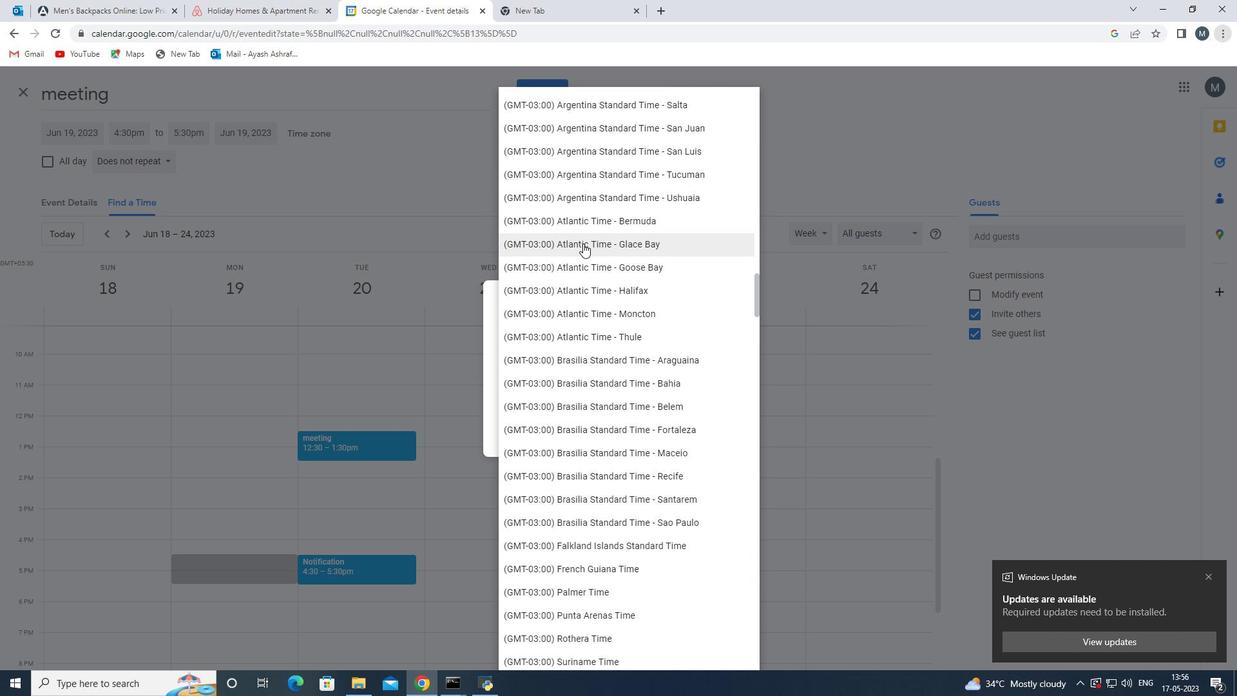 
Action: Mouse moved to (618, 441)
Screenshot: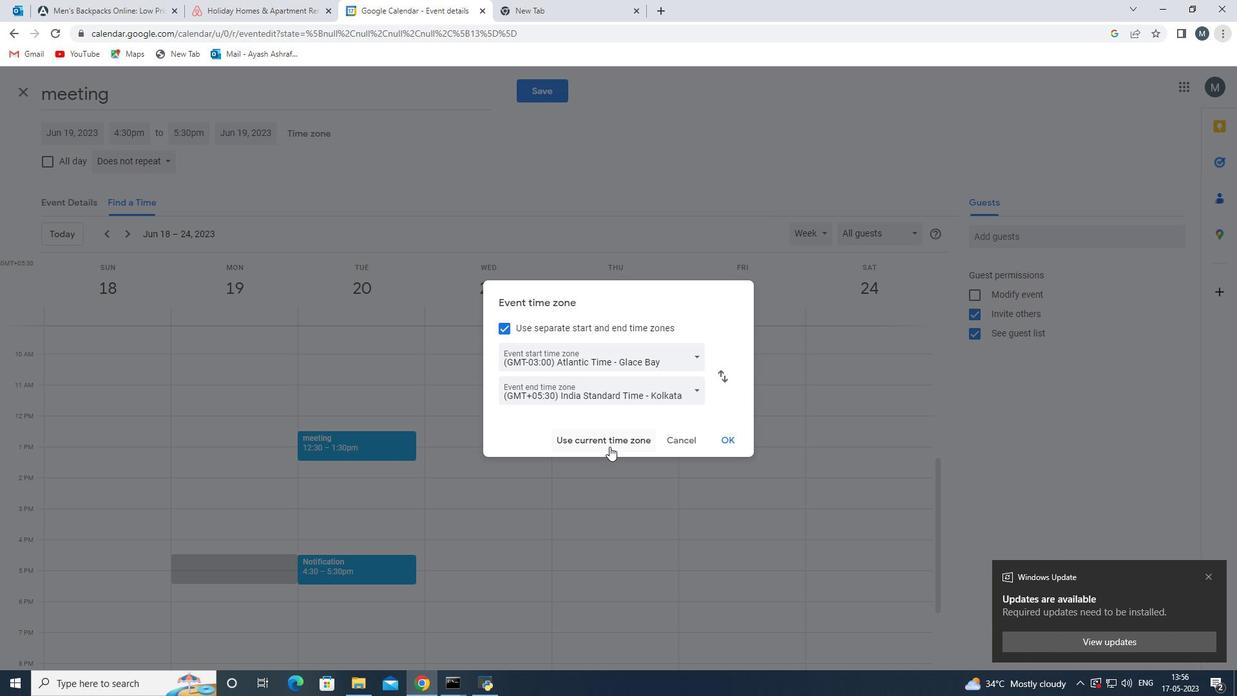 
Action: Mouse pressed left at (618, 441)
Screenshot: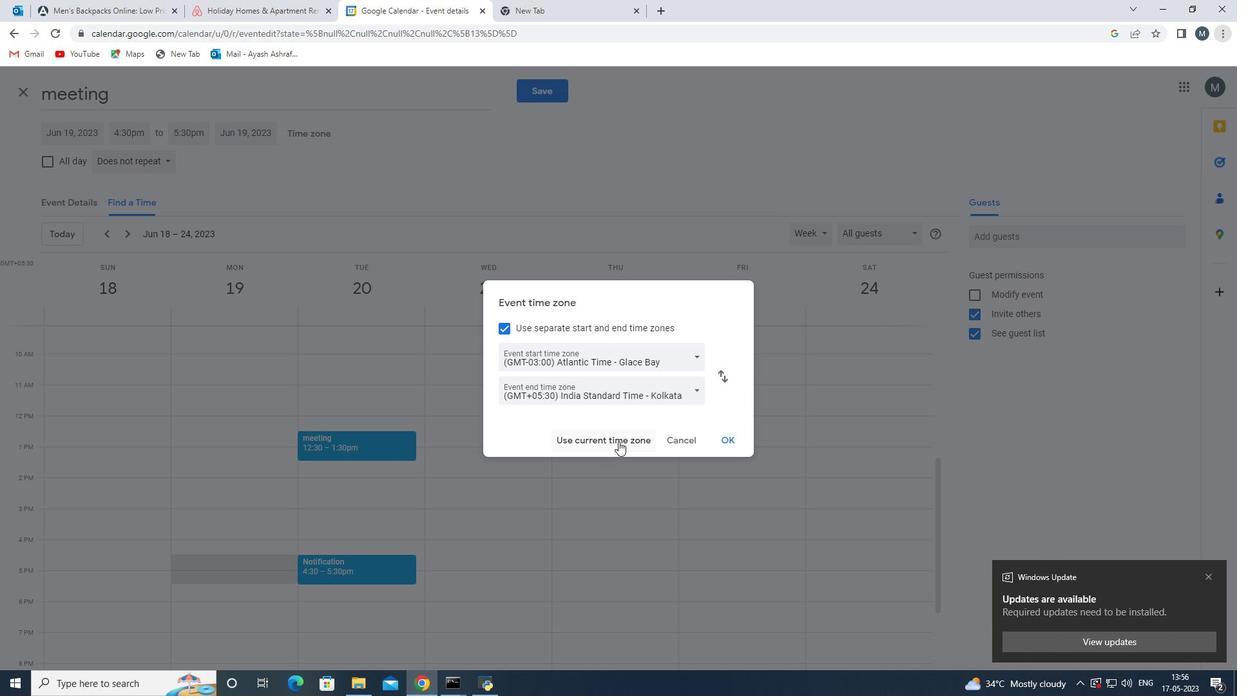 
Action: Mouse moved to (82, 441)
Screenshot: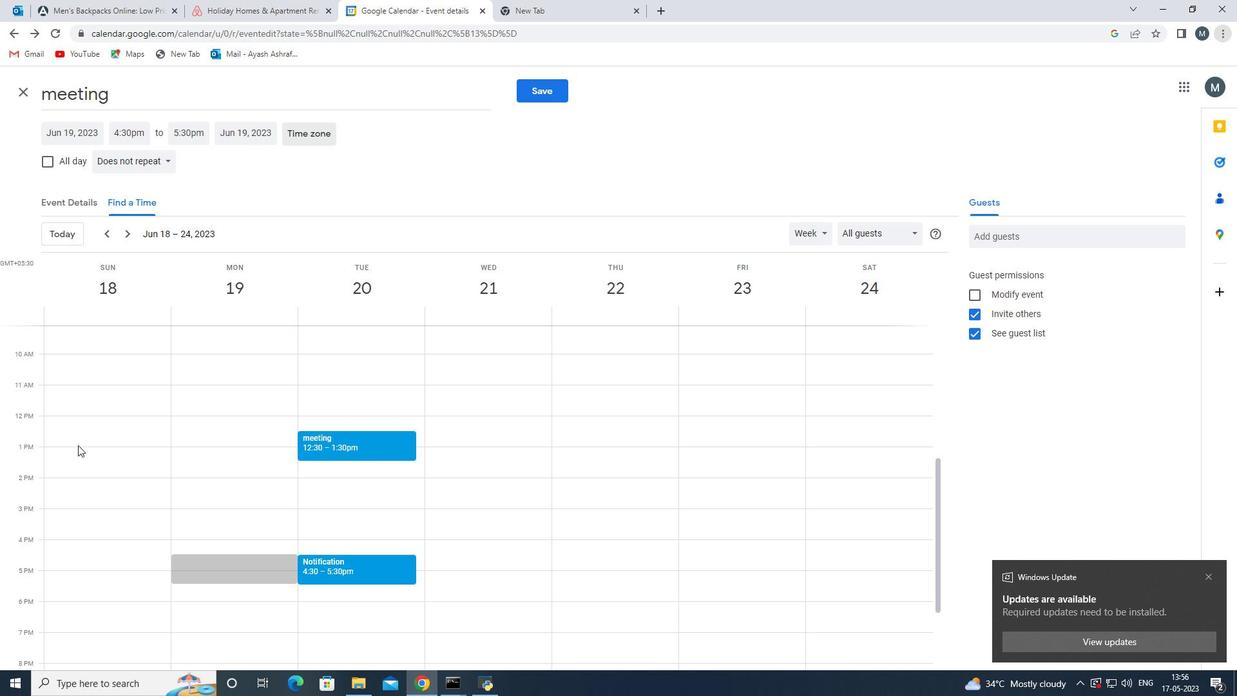 
Action: Mouse scrolled (82, 442) with delta (0, 0)
Screenshot: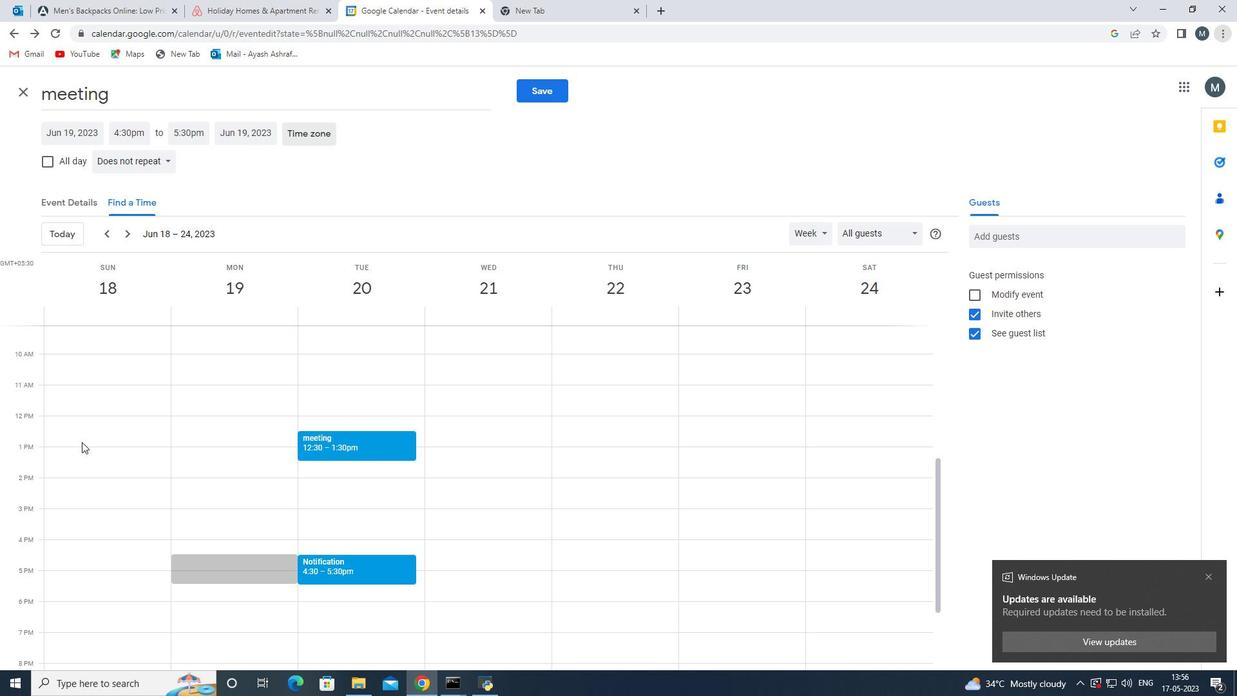 
Action: Mouse scrolled (82, 442) with delta (0, 0)
Screenshot: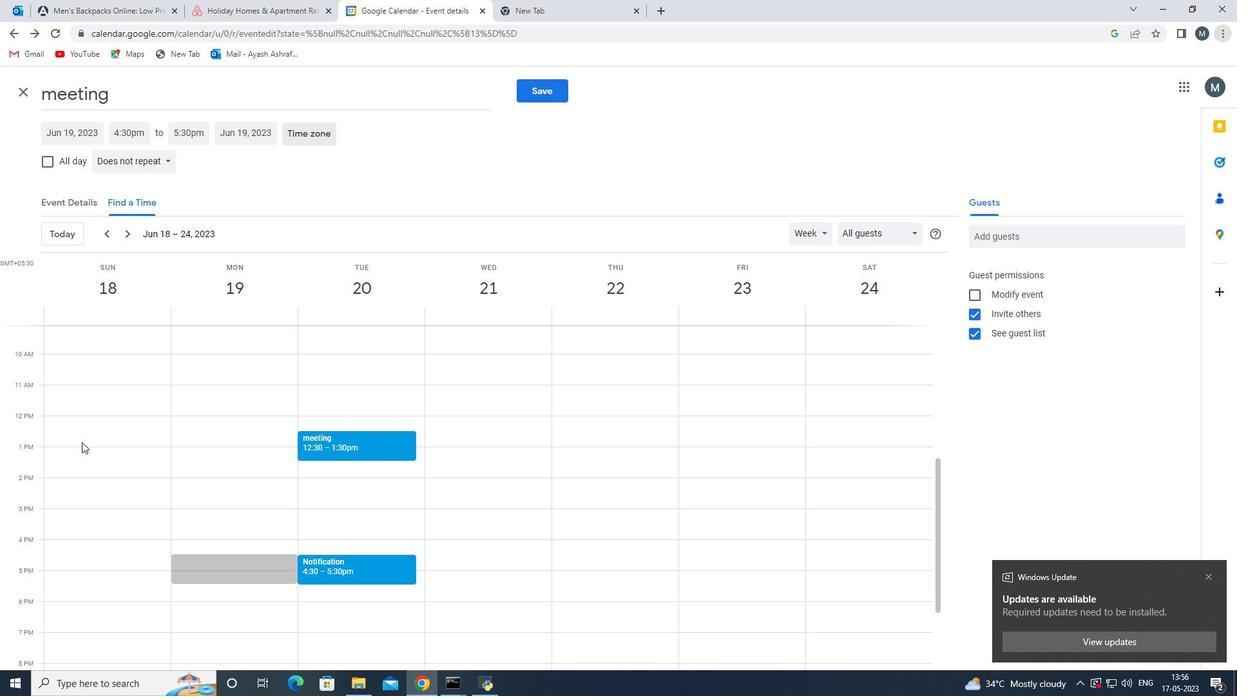 
Action: Mouse scrolled (82, 442) with delta (0, 0)
Screenshot: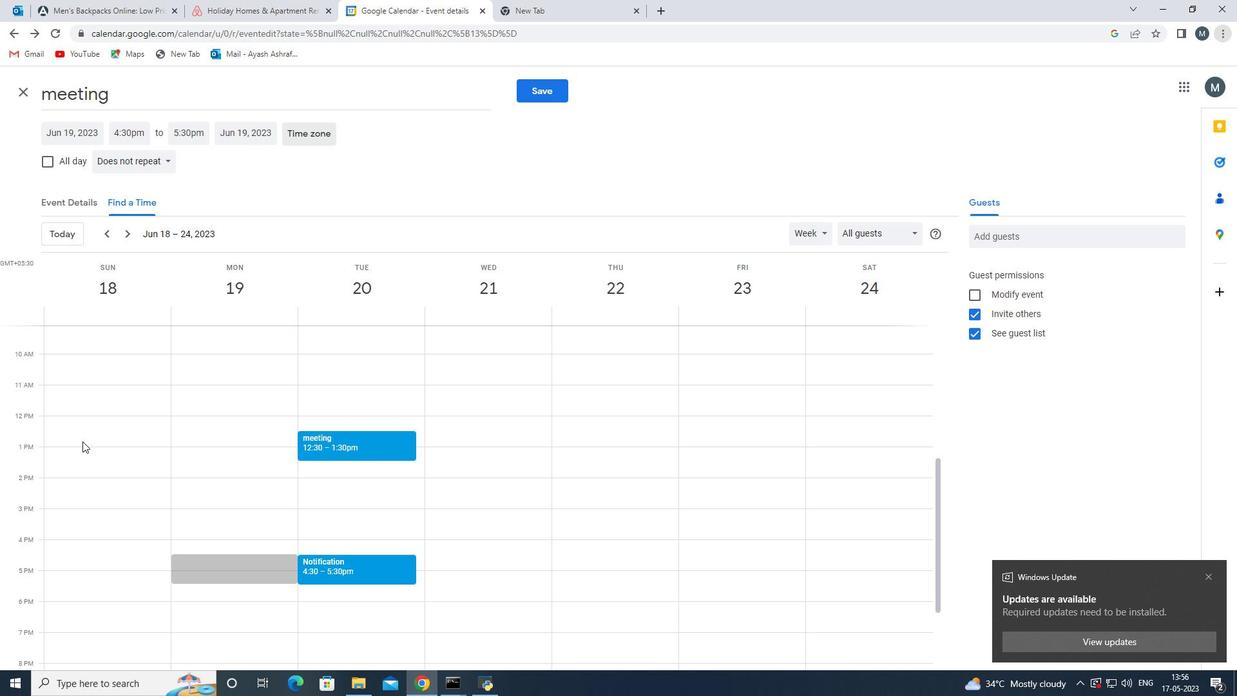 
Action: Mouse scrolled (82, 442) with delta (0, 0)
Screenshot: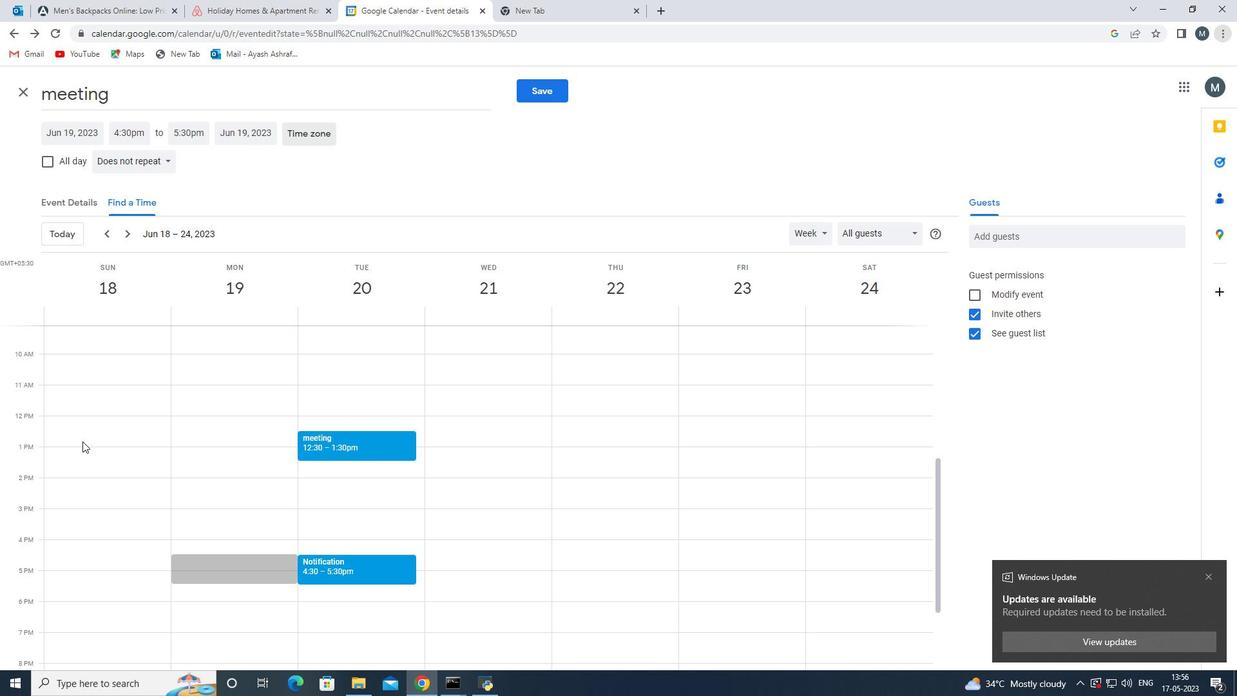 
Action: Mouse moved to (72, 411)
Screenshot: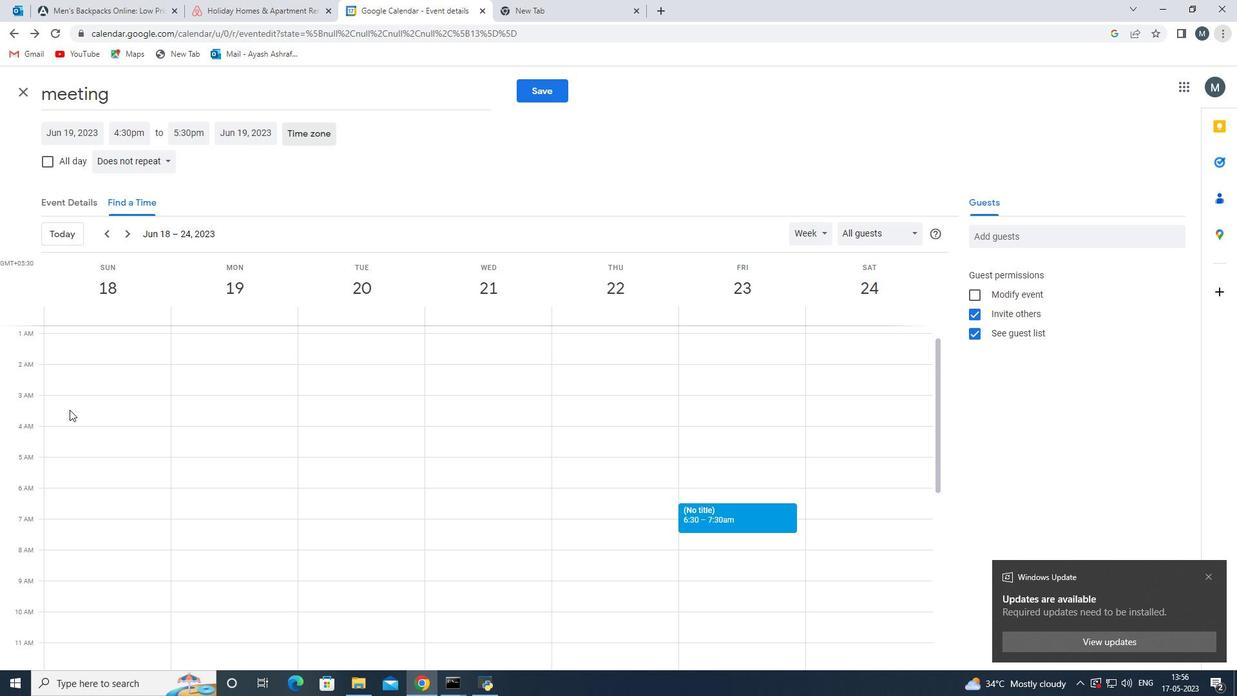 
Action: Mouse scrolled (72, 412) with delta (0, 0)
Screenshot: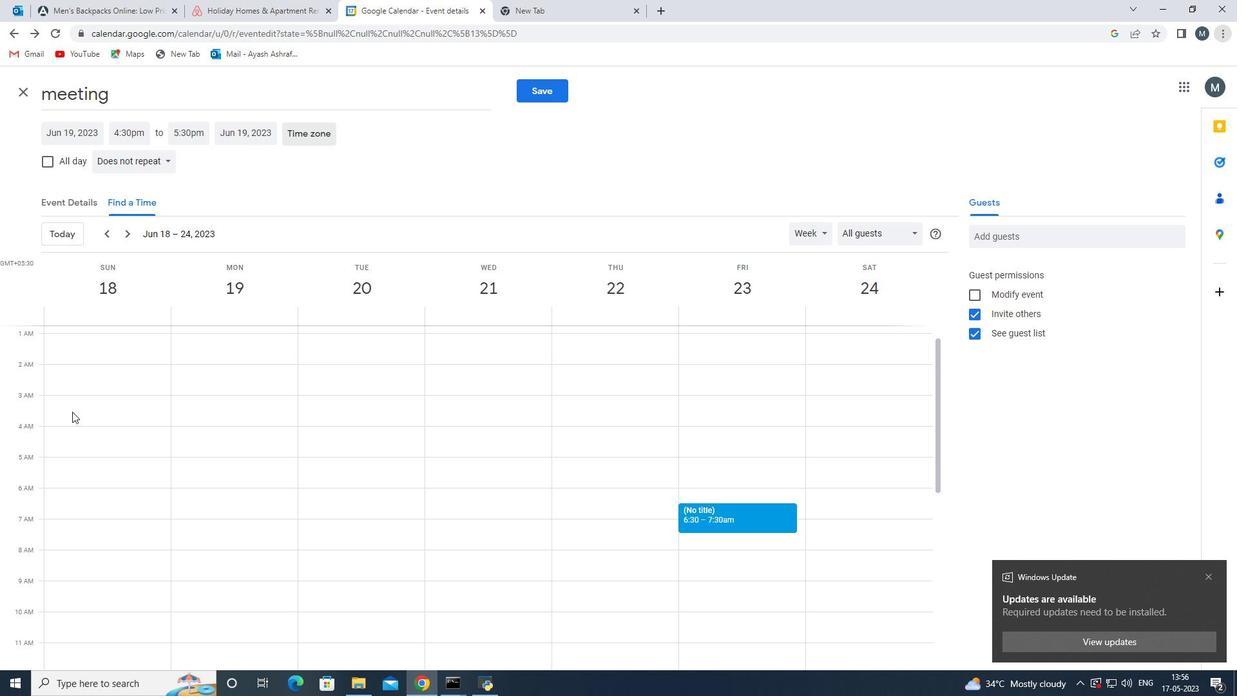 
Action: Mouse scrolled (72, 412) with delta (0, 0)
Screenshot: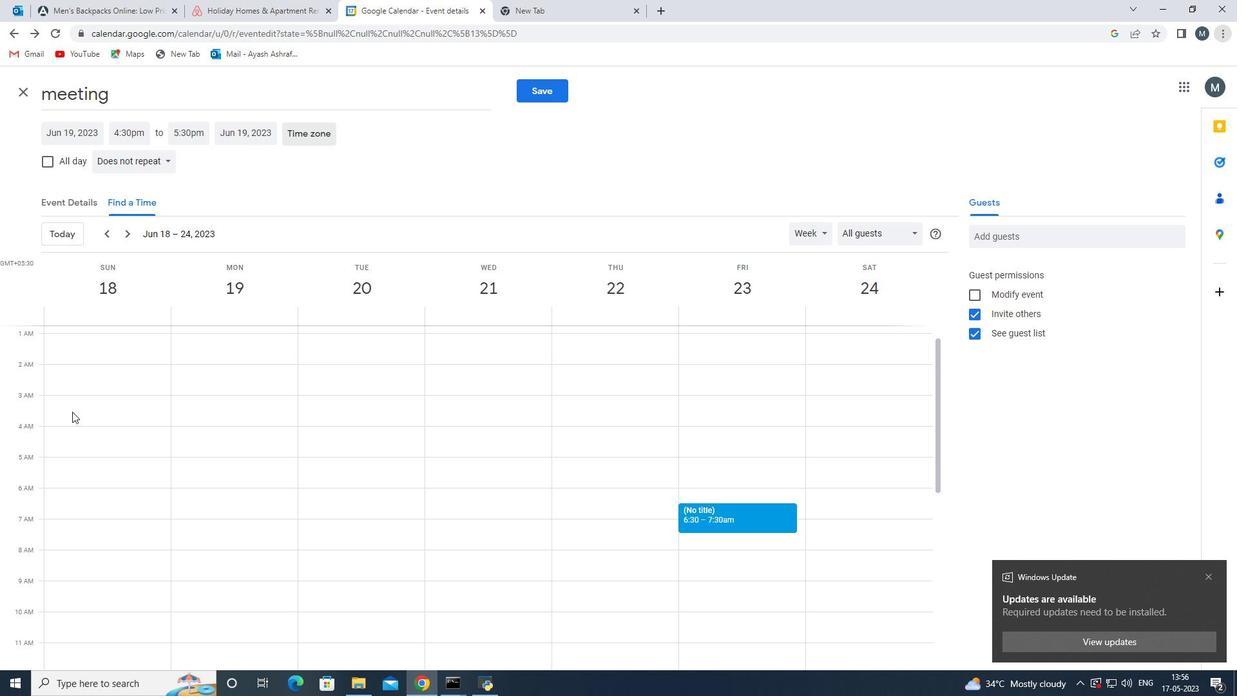 
Action: Mouse scrolled (72, 412) with delta (0, 0)
Screenshot: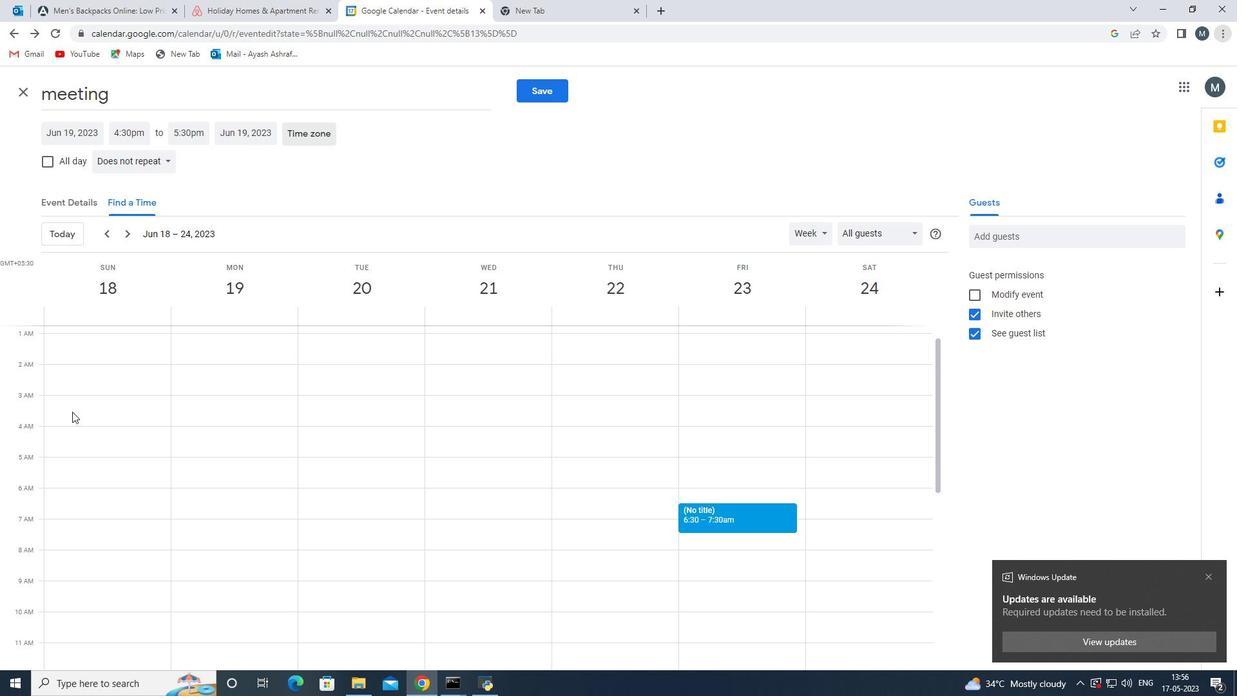 
Action: Mouse scrolled (72, 412) with delta (0, 0)
Screenshot: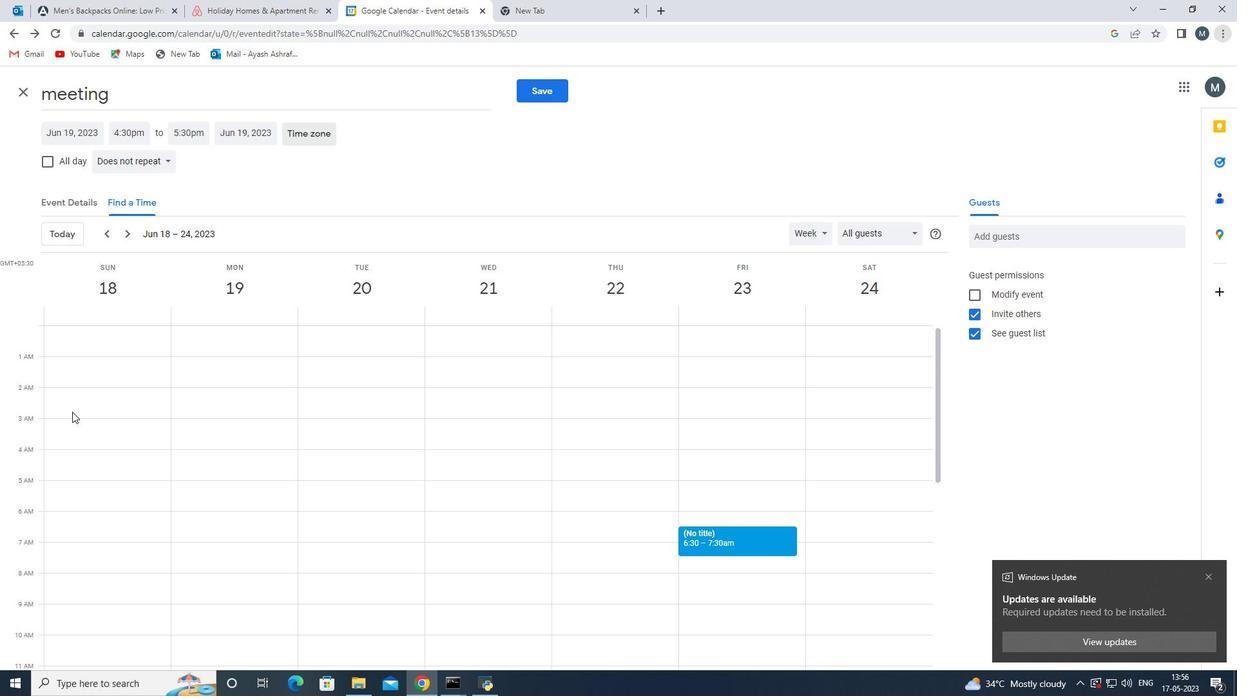 
Action: Mouse scrolled (72, 412) with delta (0, 0)
Screenshot: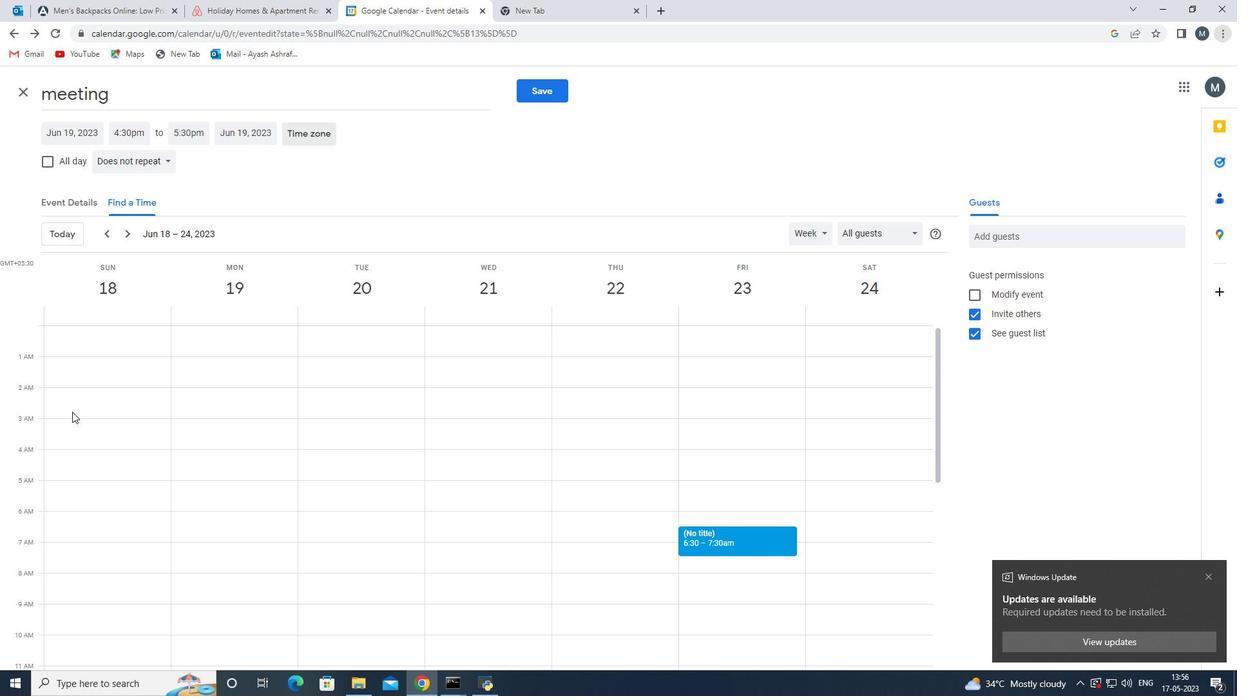 
Action: Mouse moved to (69, 204)
Screenshot: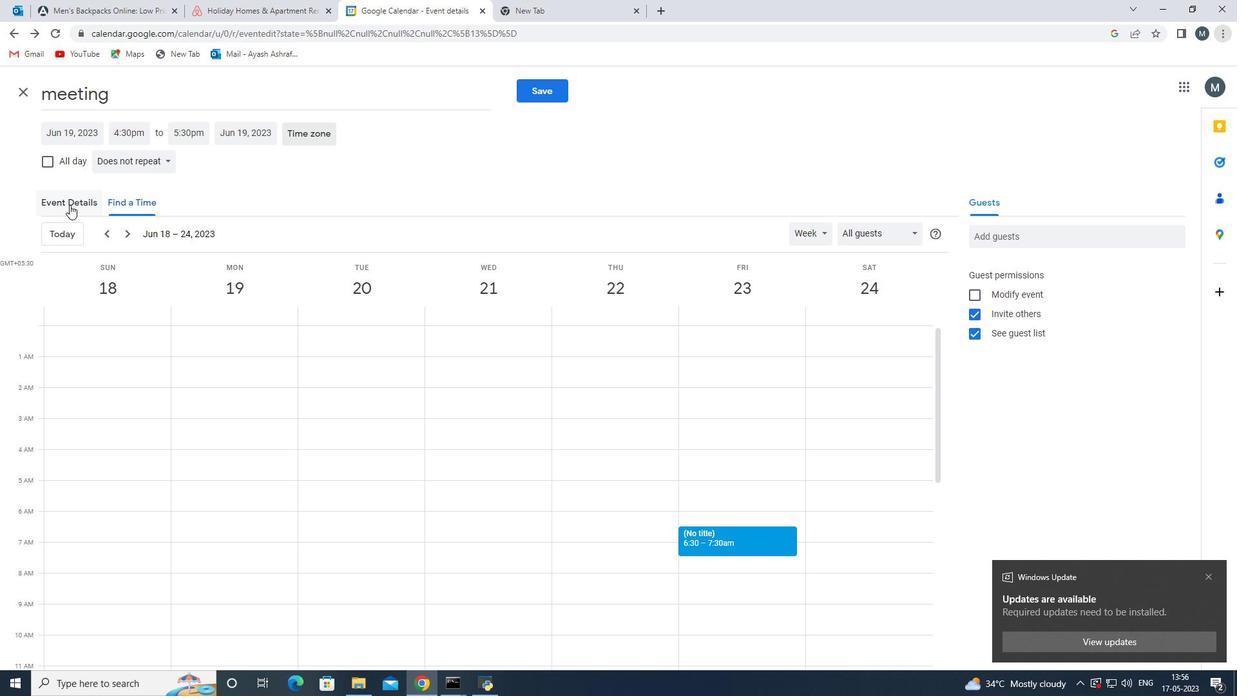 
Action: Mouse pressed left at (69, 204)
Screenshot: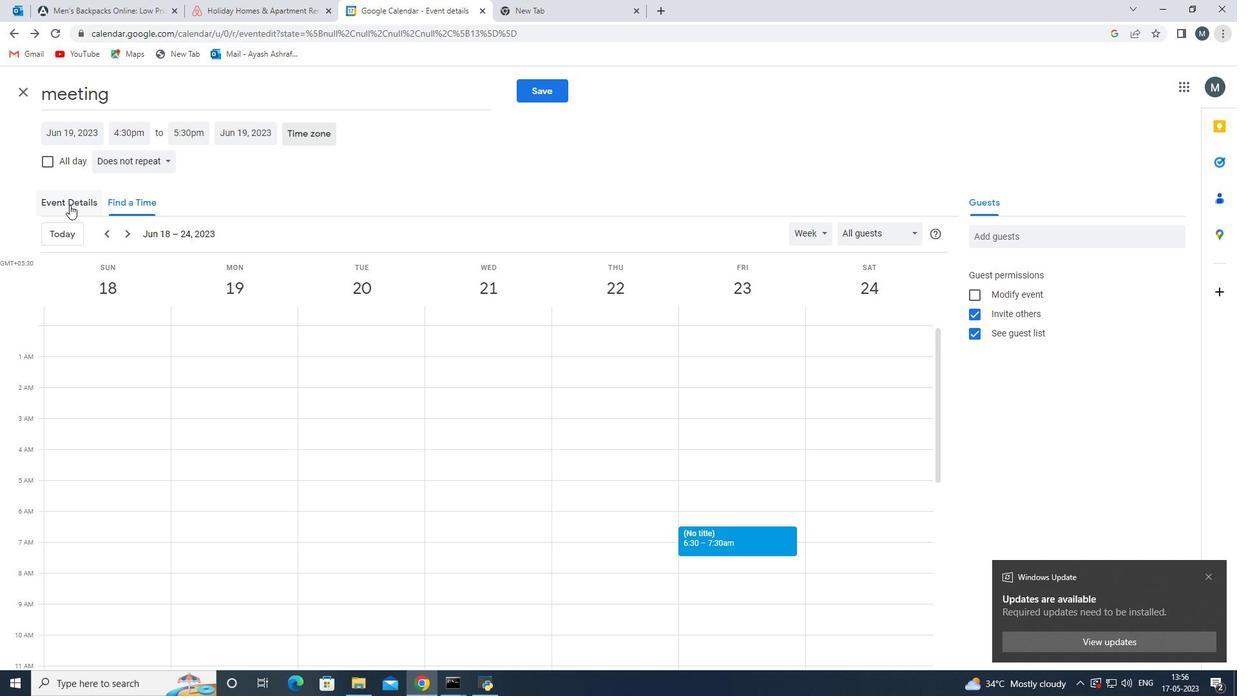 
Action: Mouse moved to (157, 237)
Screenshot: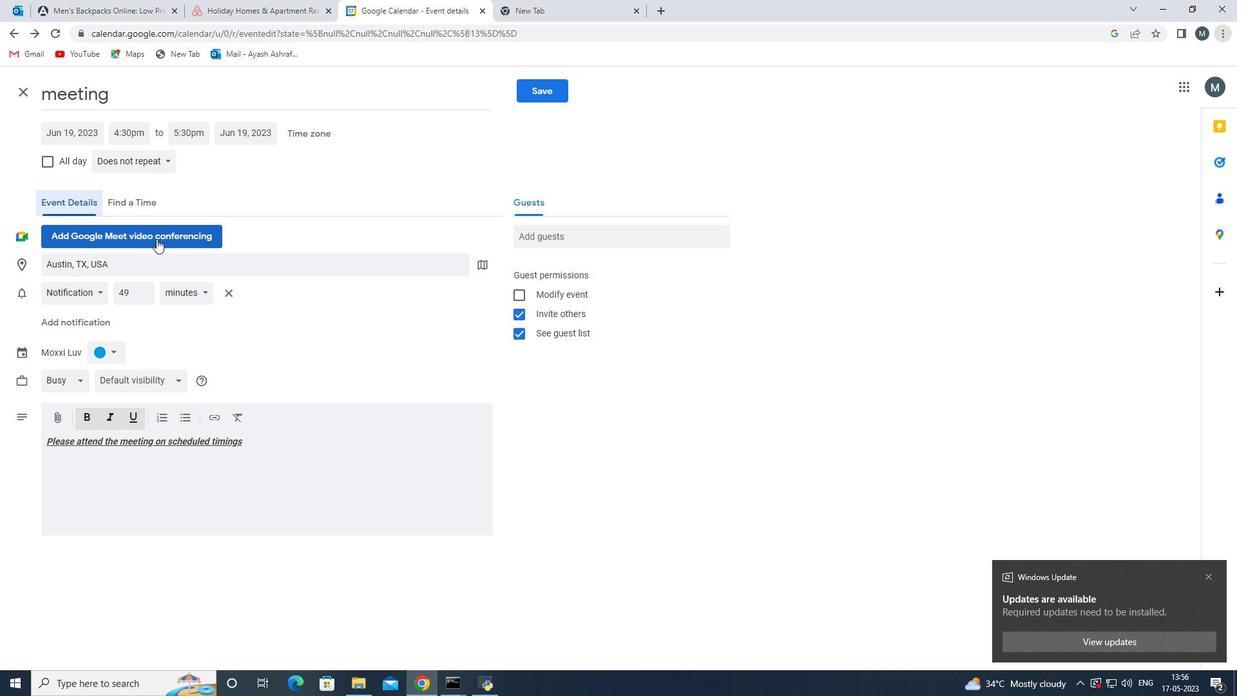 
Action: Mouse pressed left at (157, 237)
Screenshot: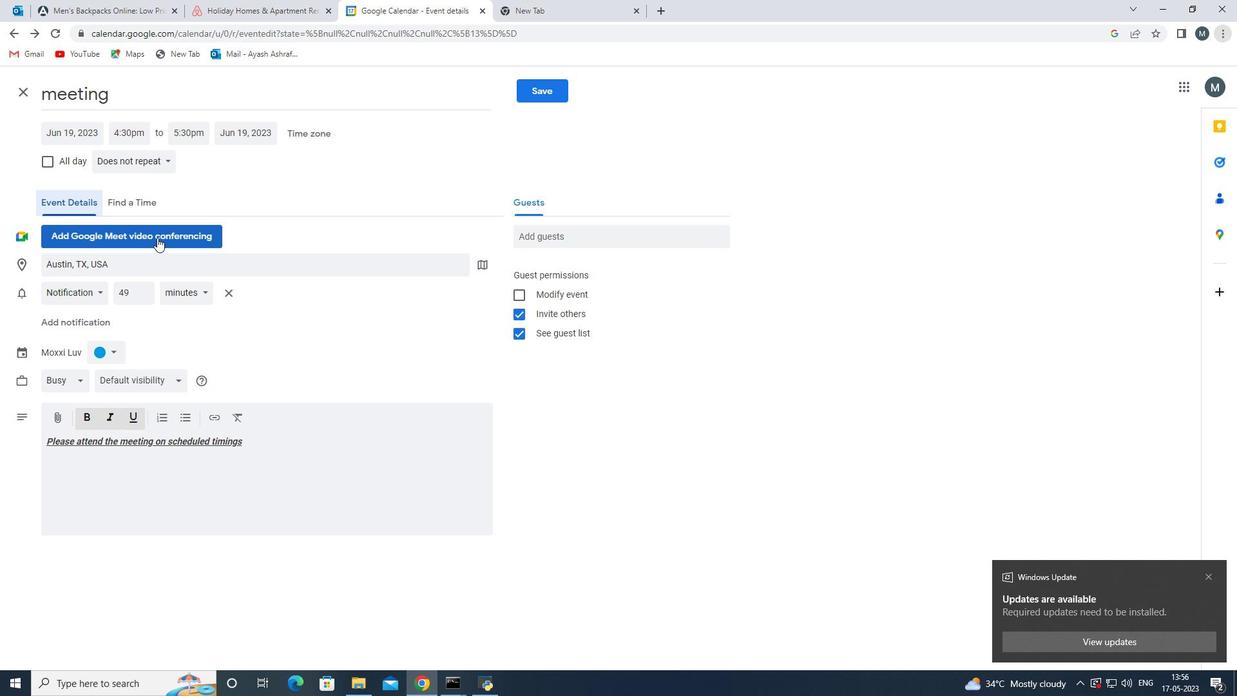 
Action: Mouse moved to (463, 234)
Screenshot: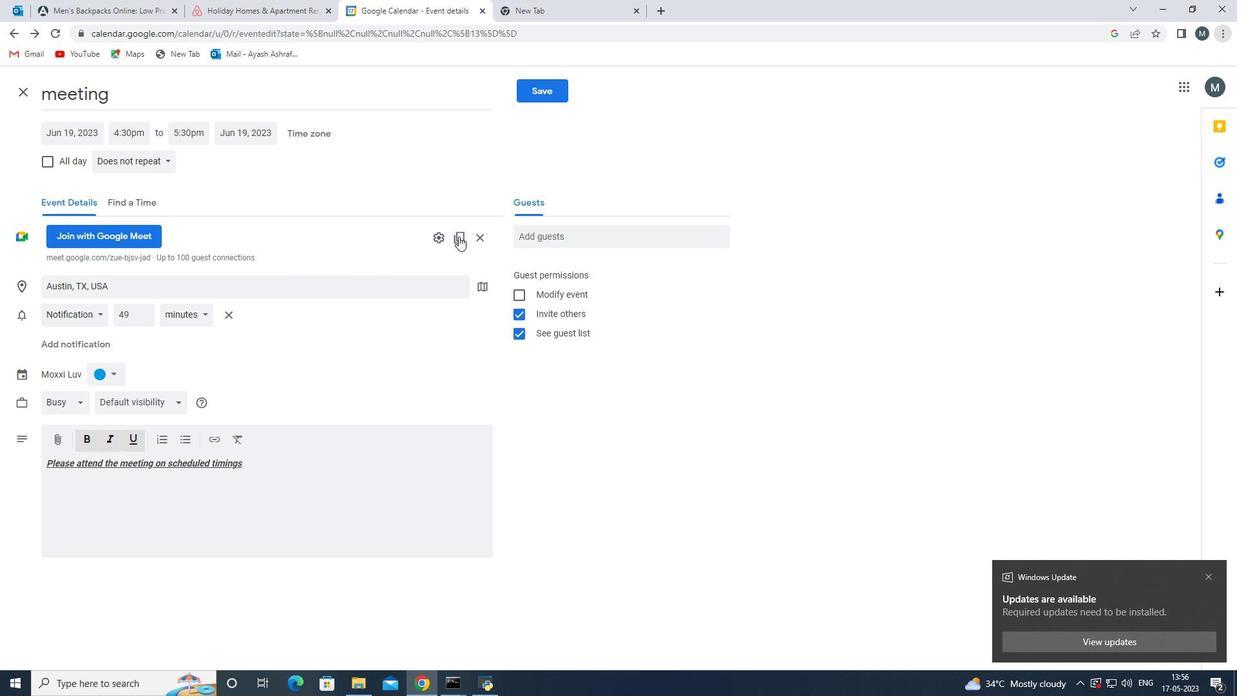 
Action: Mouse pressed left at (463, 234)
Screenshot: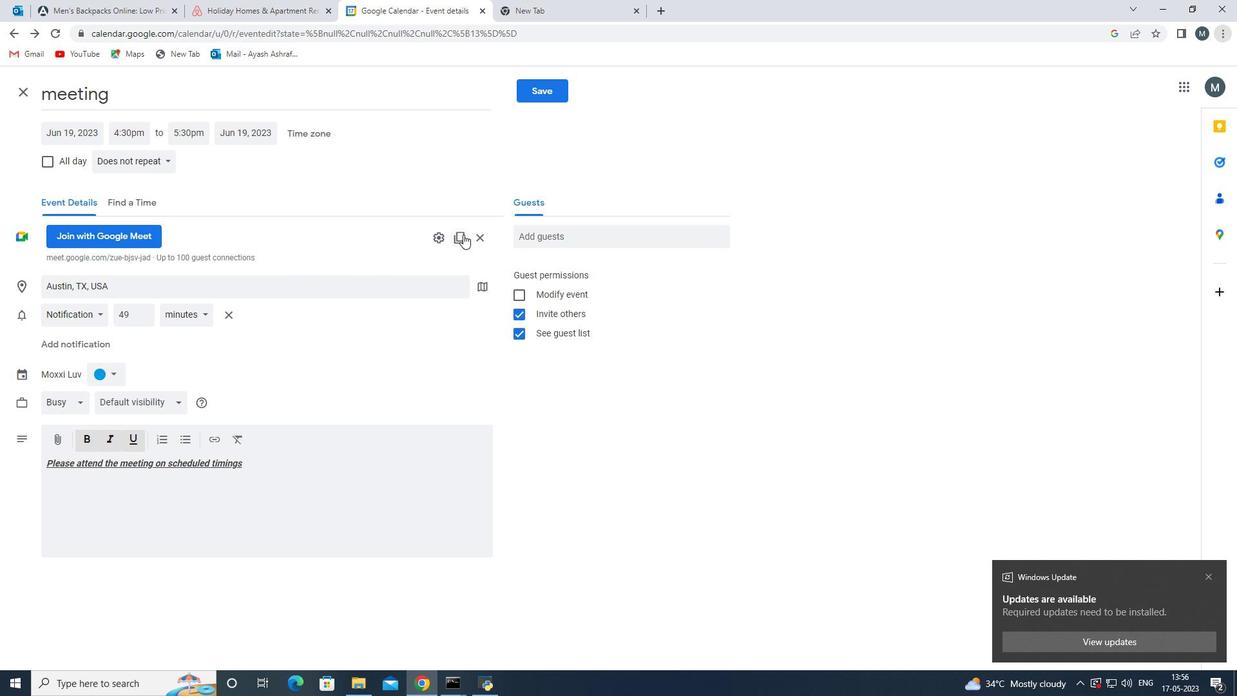 
Action: Mouse moved to (293, 496)
Screenshot: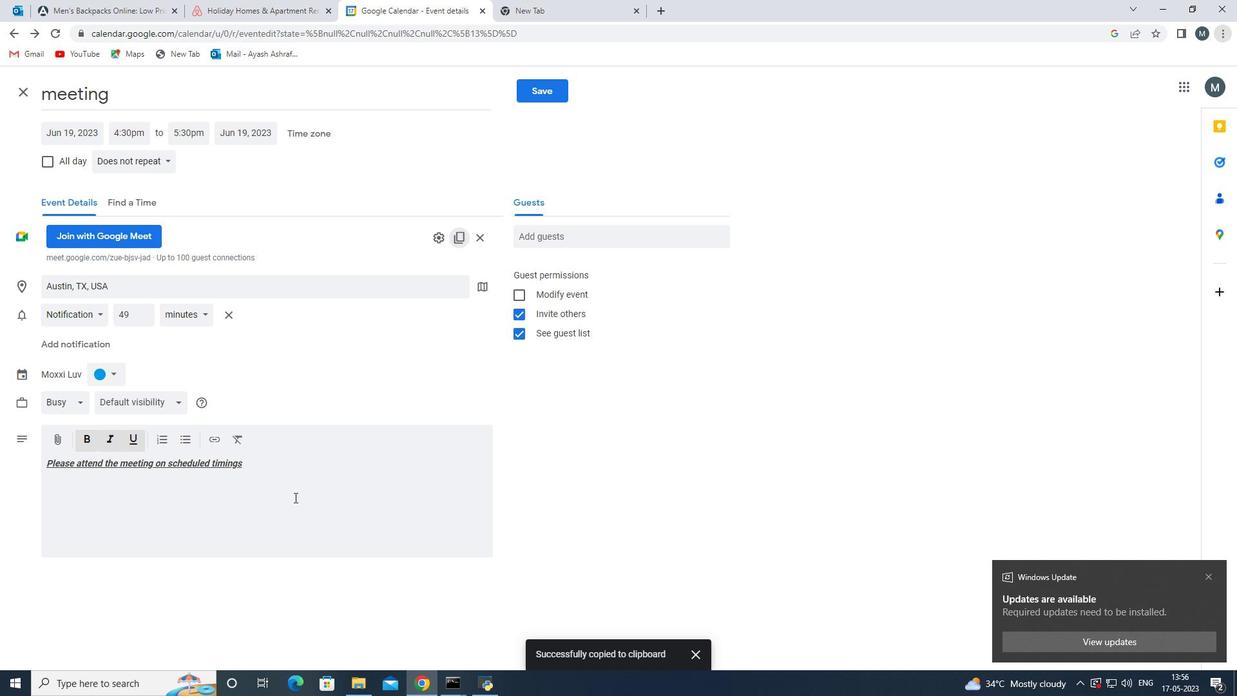 
Action: Mouse pressed left at (293, 496)
Screenshot: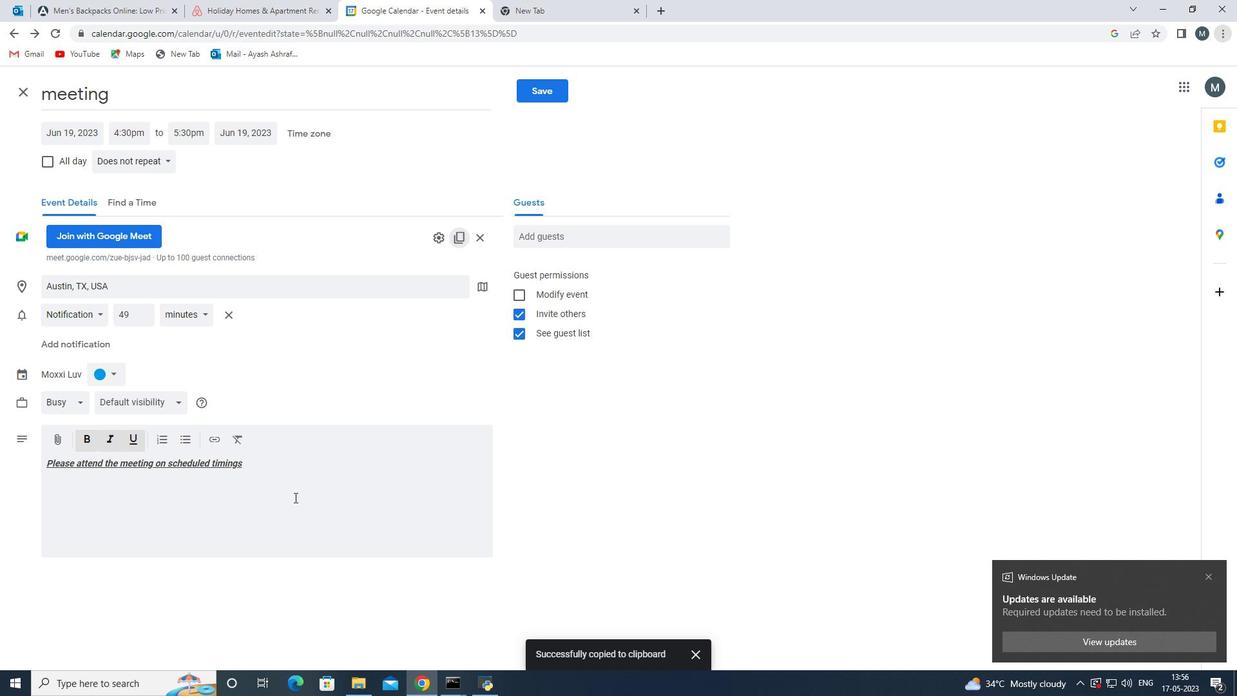 
Action: Mouse moved to (288, 496)
Screenshot: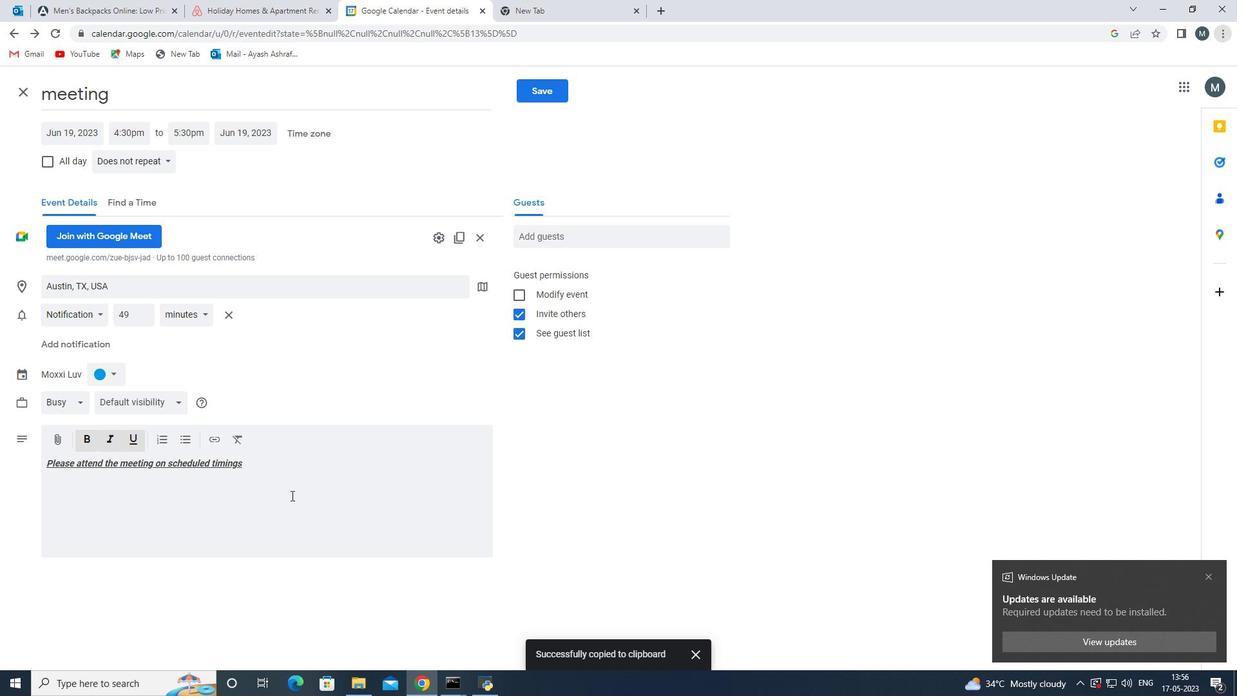 
Action: Key pressed <Key.enter>
Screenshot: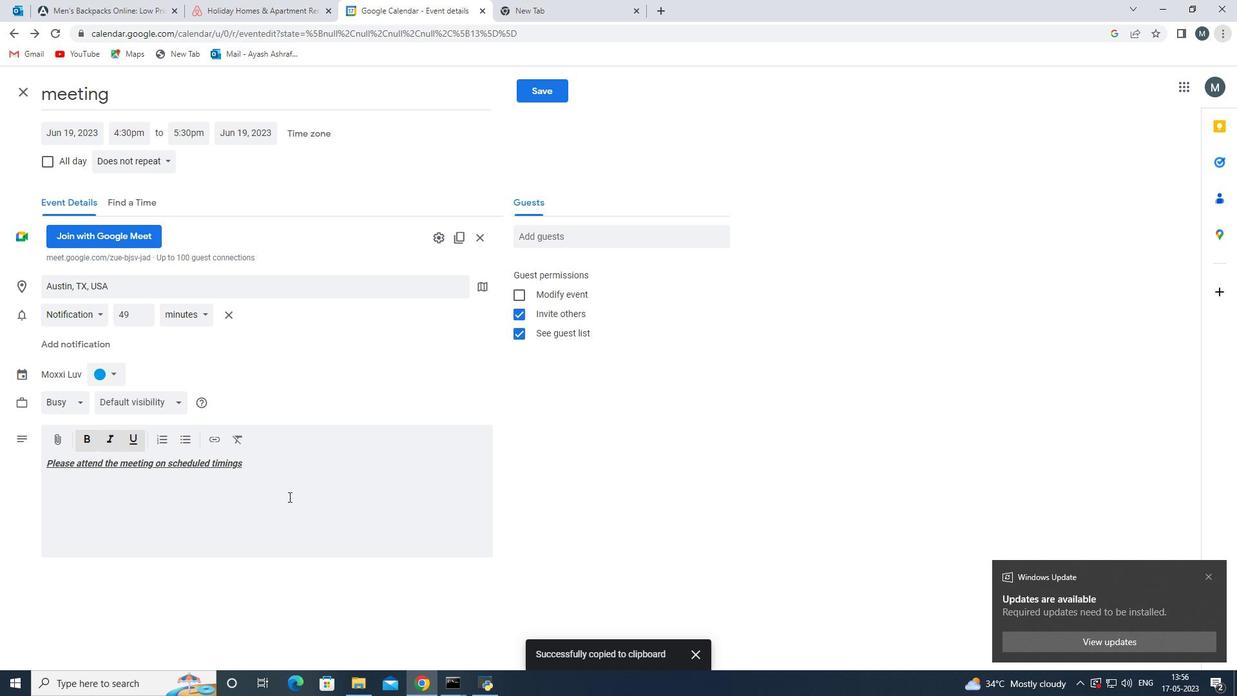 
Action: Mouse moved to (290, 507)
Screenshot: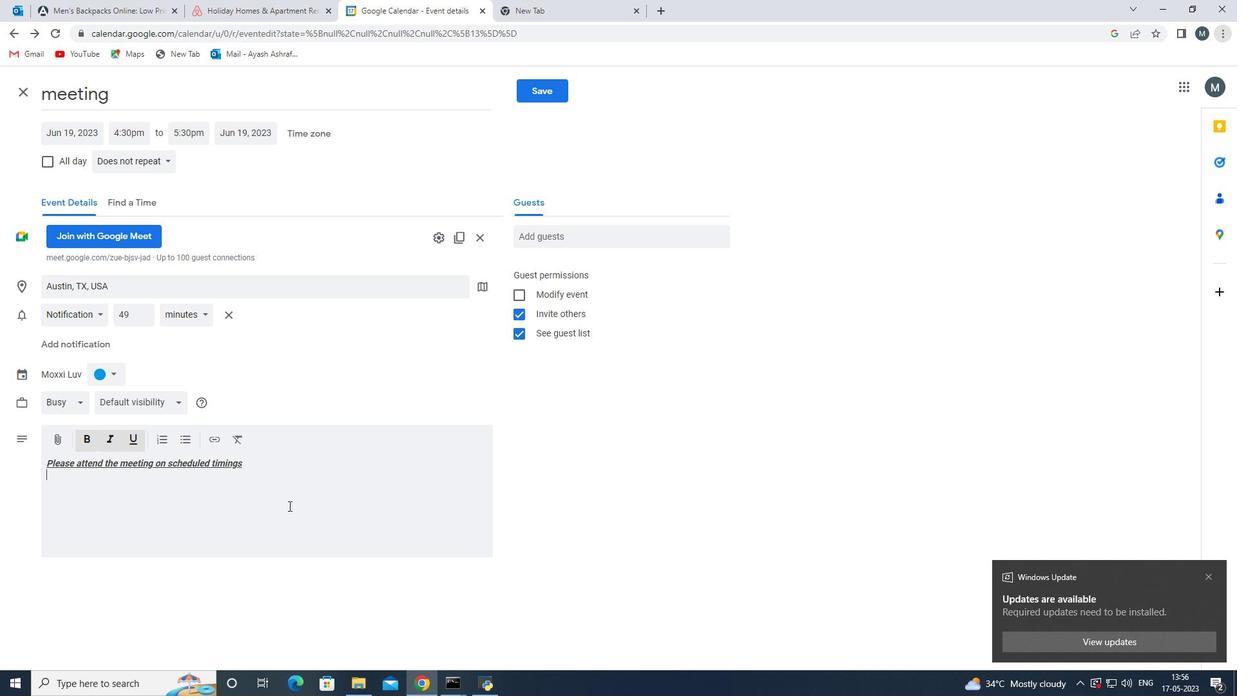 
Action: Key pressed <Key.space>
Screenshot: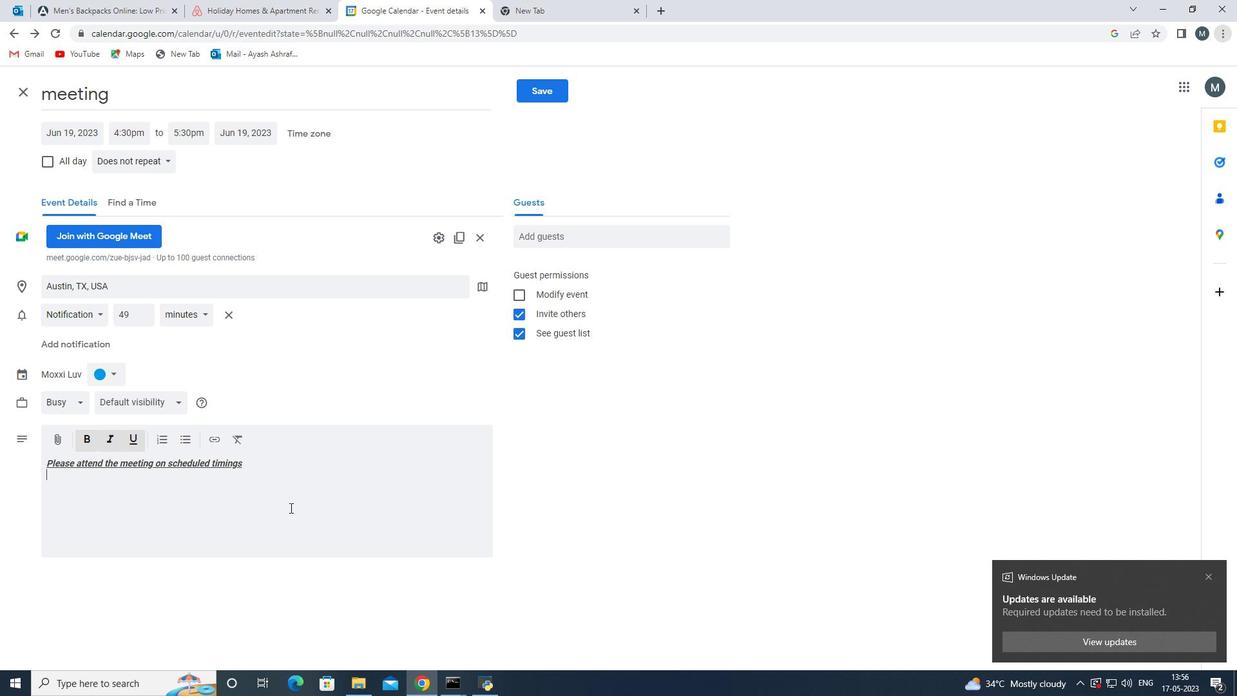 
Action: Mouse moved to (290, 508)
Screenshot: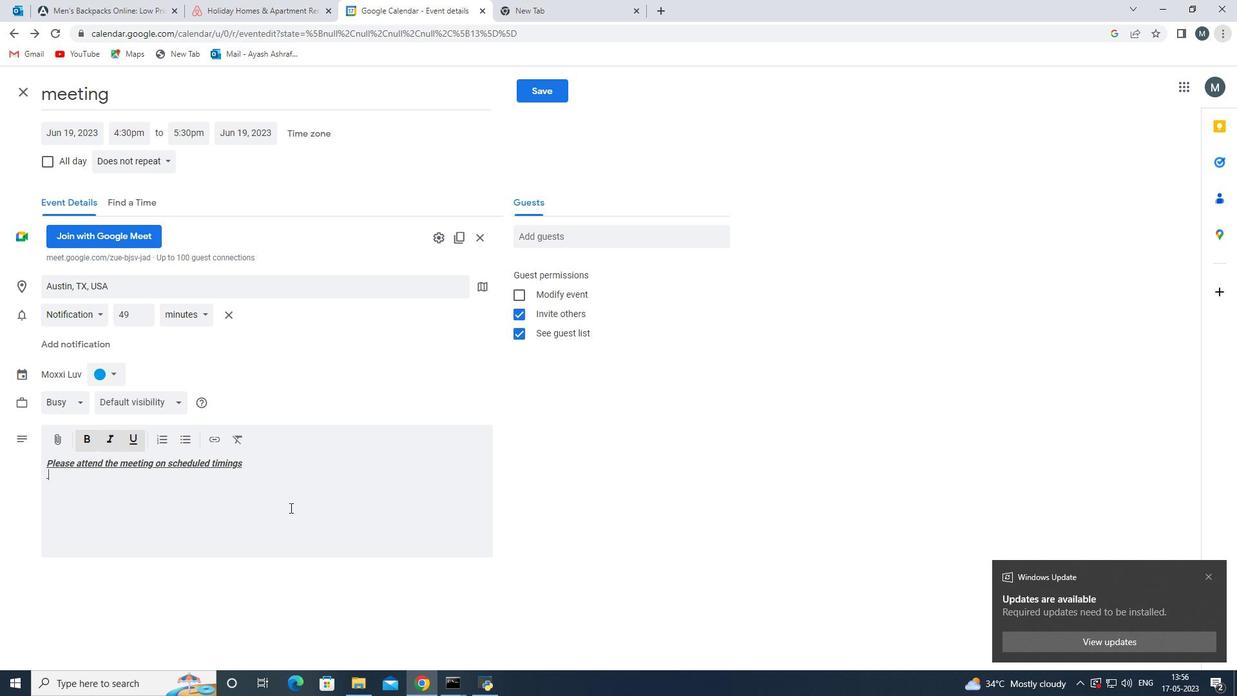
Action: Key pressed <Key.space><Key.space><Key.space><Key.space><Key.space><Key.space><Key.space><Key.space><Key.space><Key.space><Key.space><Key.space><Key.space><Key.space><Key.space><Key.space><Key.space><Key.space><Key.space>
Screenshot: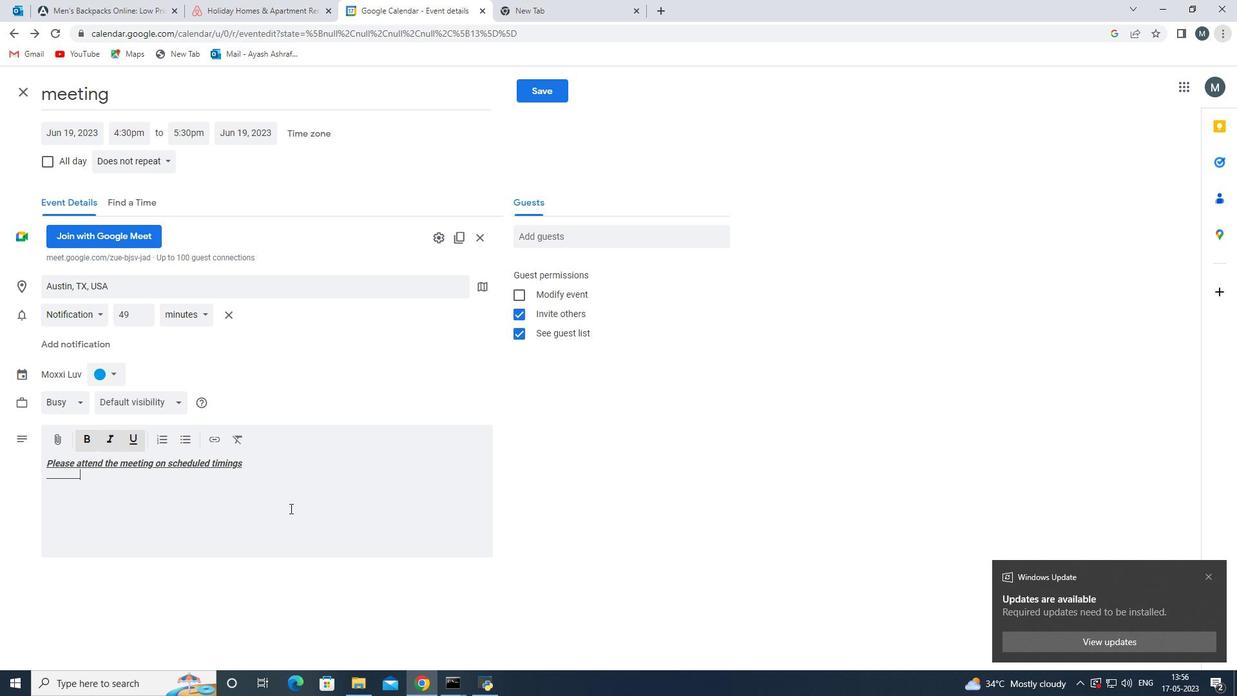 
Action: Mouse moved to (288, 507)
Screenshot: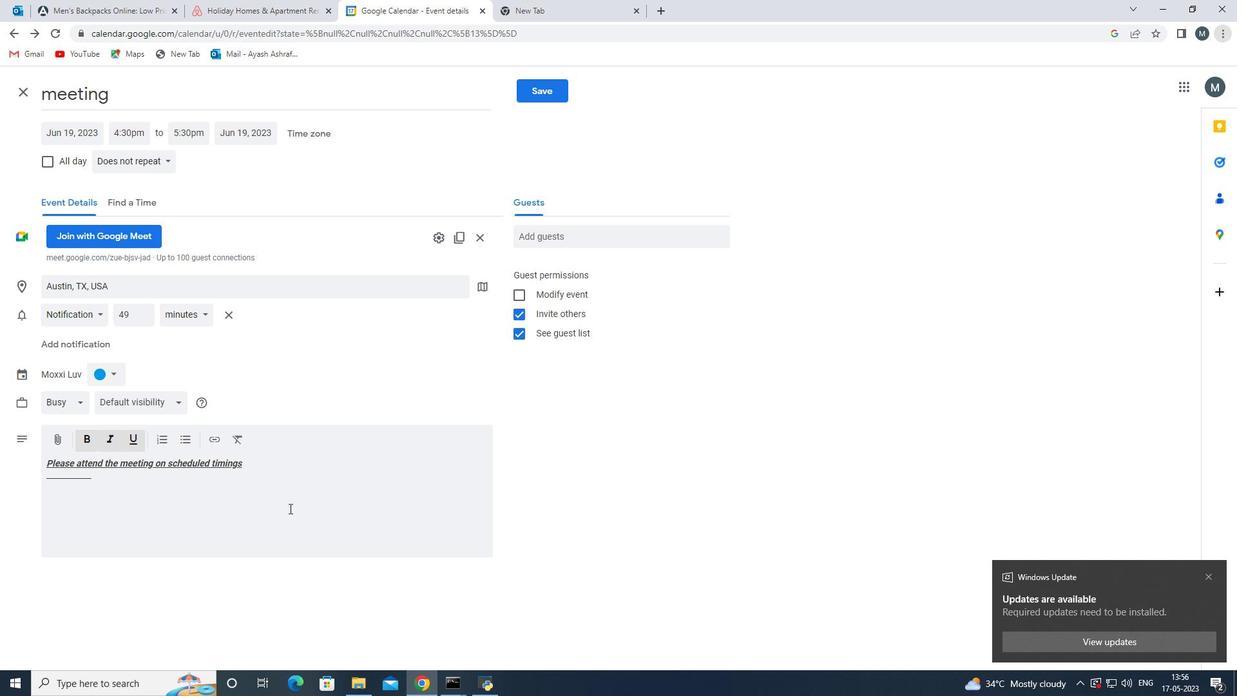 
Action: Key pressed <Key.space>ctrl+V
Screenshot: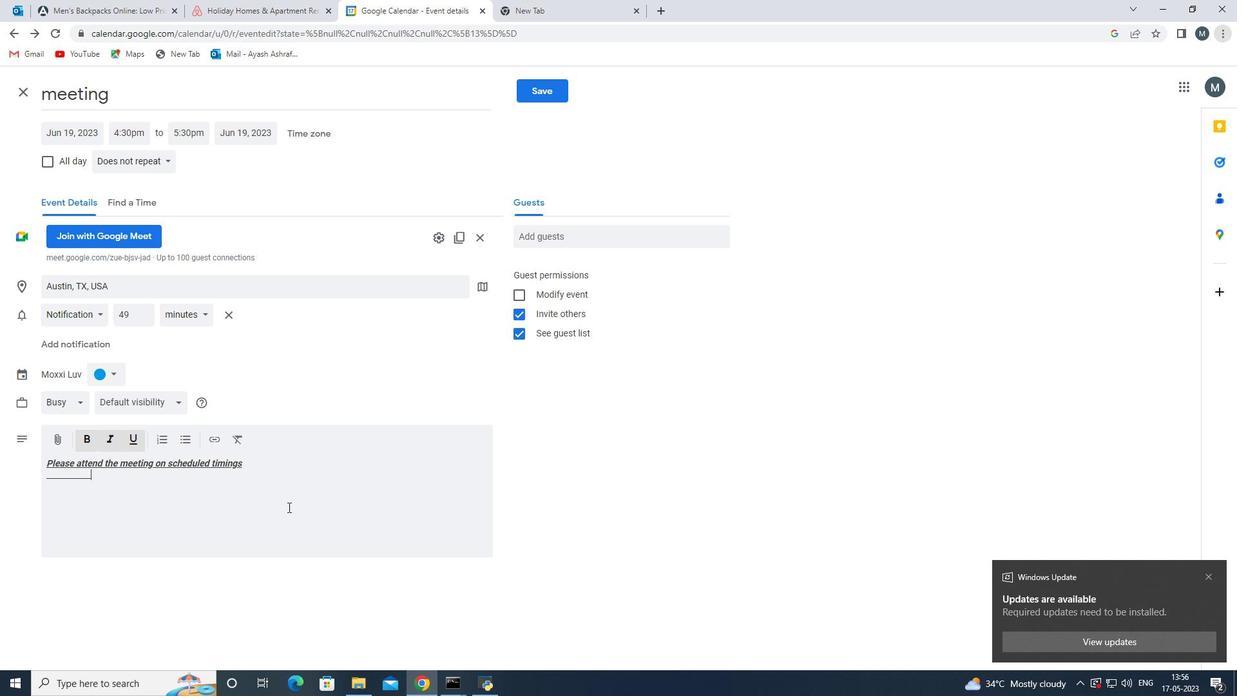 
Action: Mouse moved to (91, 497)
Screenshot: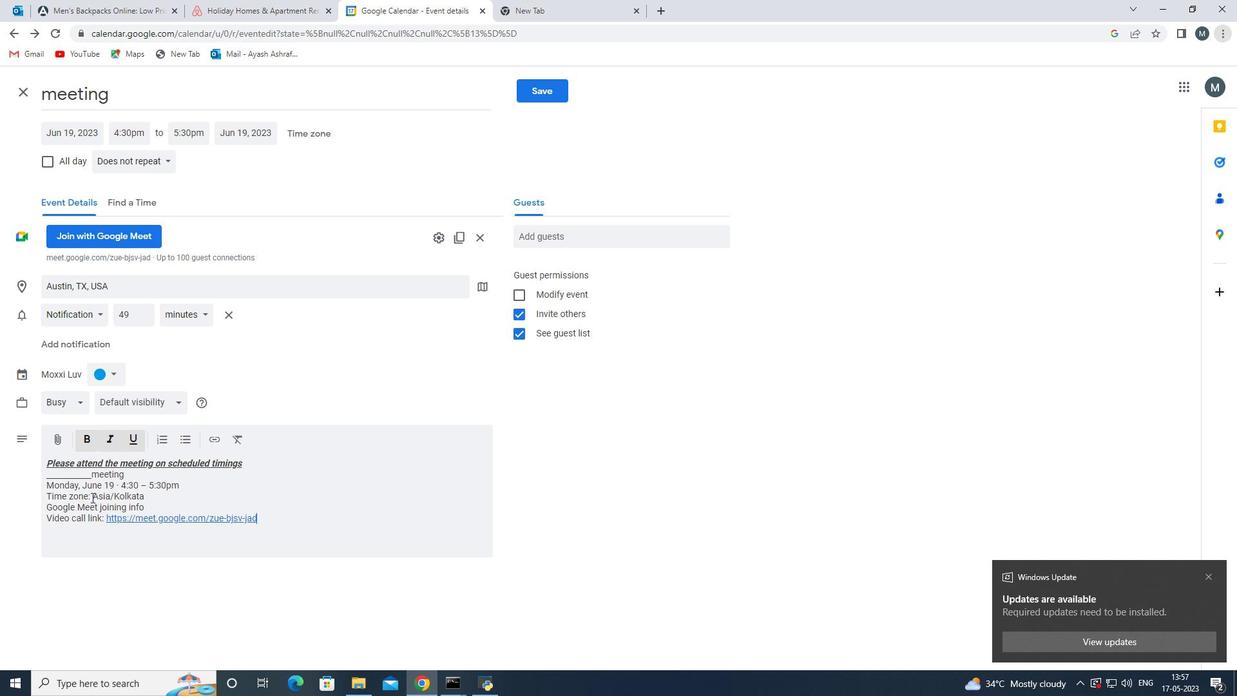
Action: Mouse pressed left at (91, 497)
Screenshot: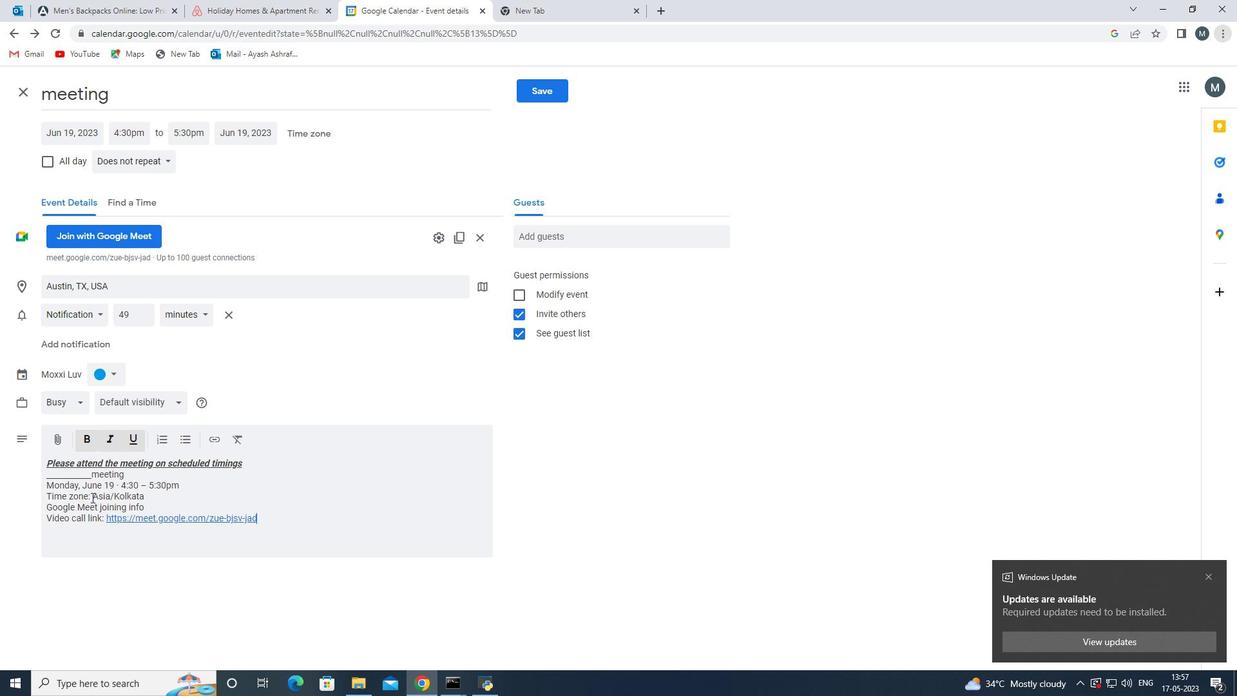 
Action: Mouse moved to (159, 493)
Screenshot: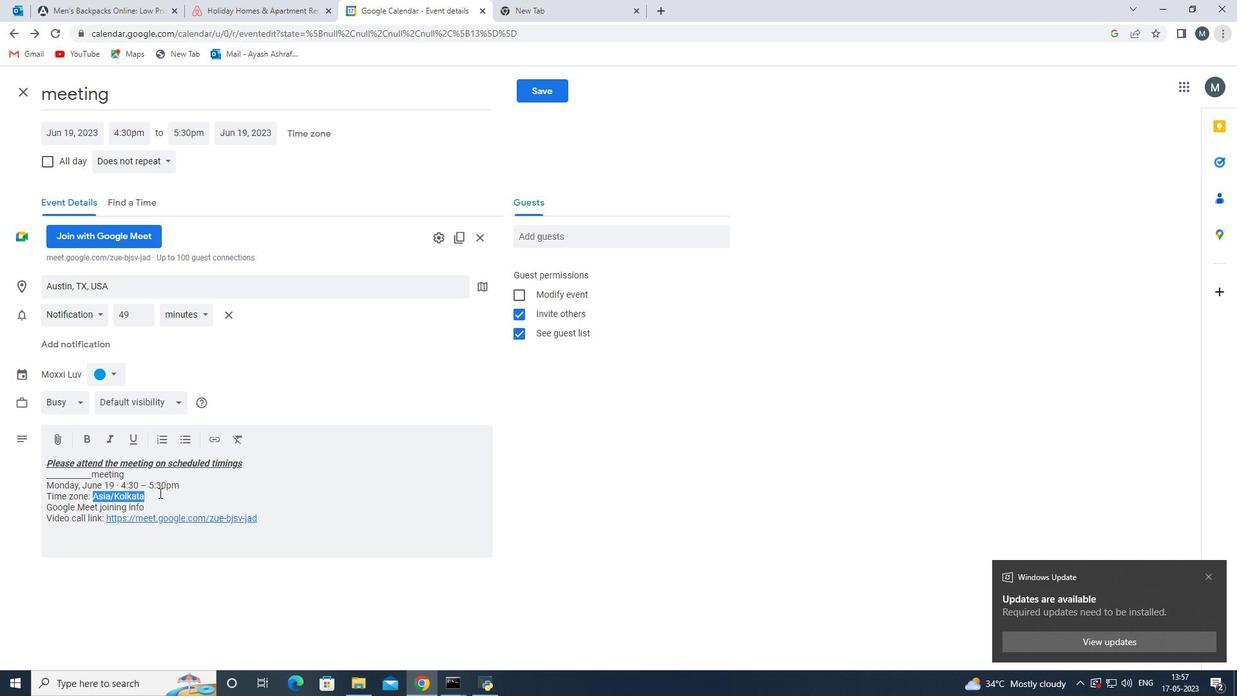 
Action: Key pressed <Key.backspace><Key.shift>Ala<Key.backspace><Key.backspace>ustin<Key.space>timind<Key.backspace>g
Screenshot: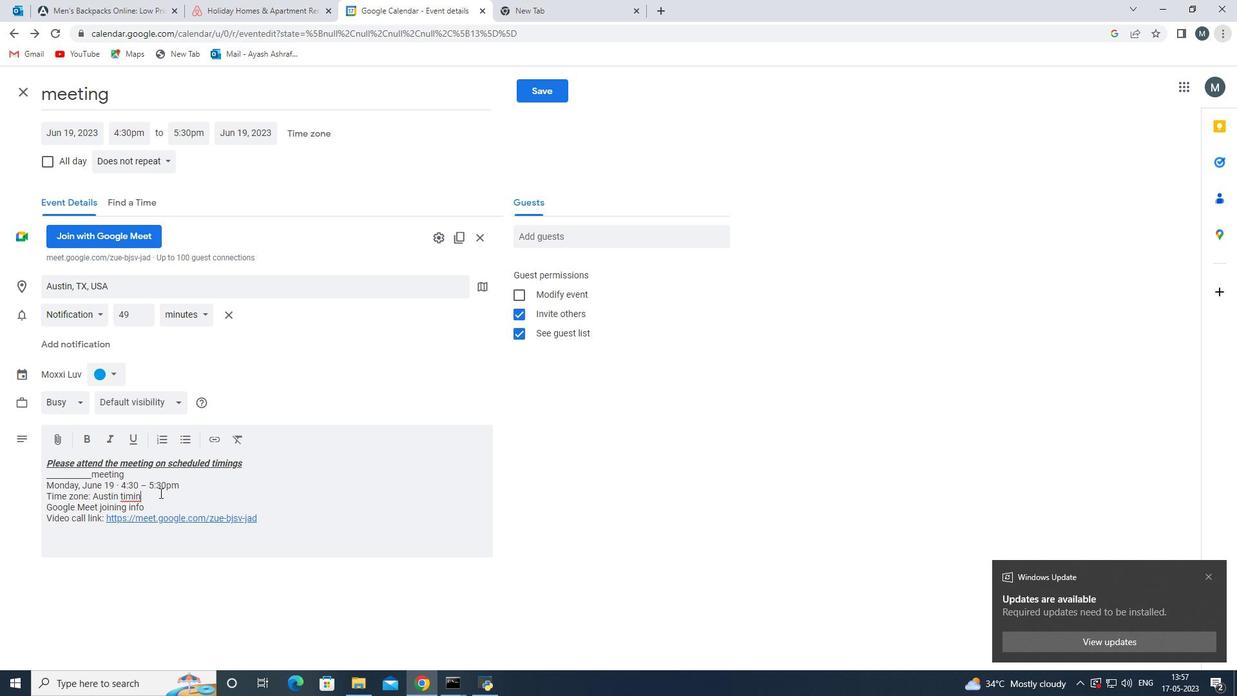 
Action: Mouse moved to (359, 493)
Screenshot: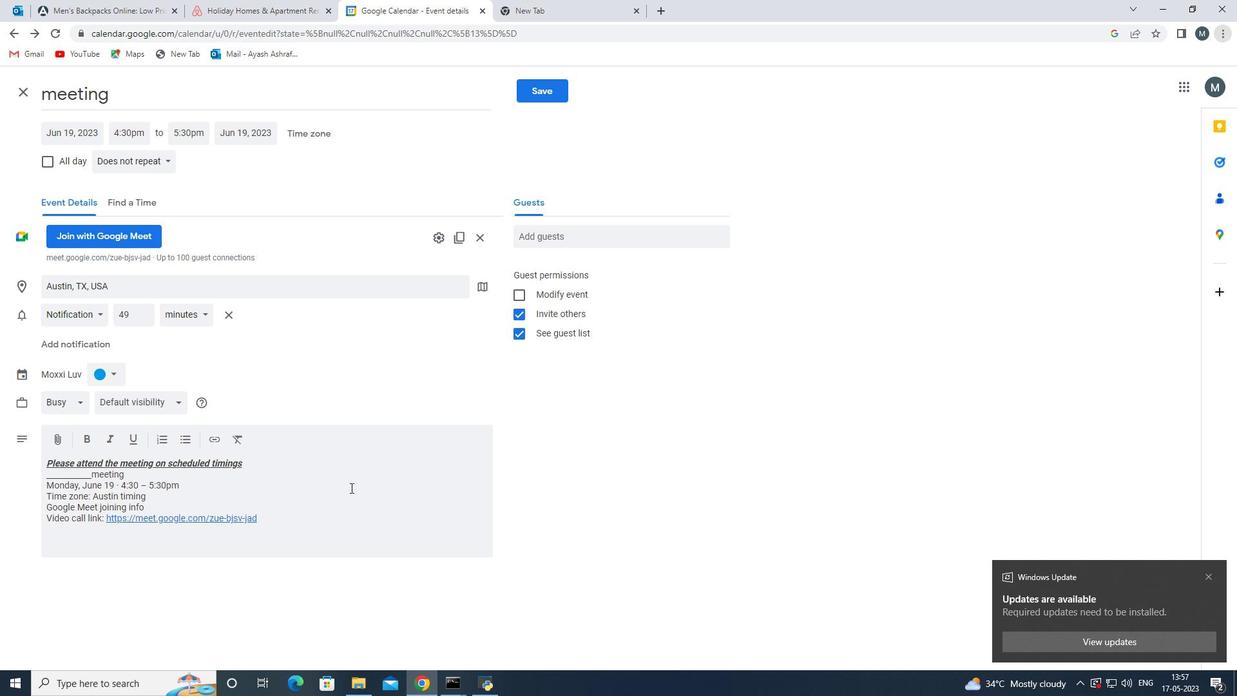 
Action: Mouse scrolled (359, 494) with delta (0, 0)
Screenshot: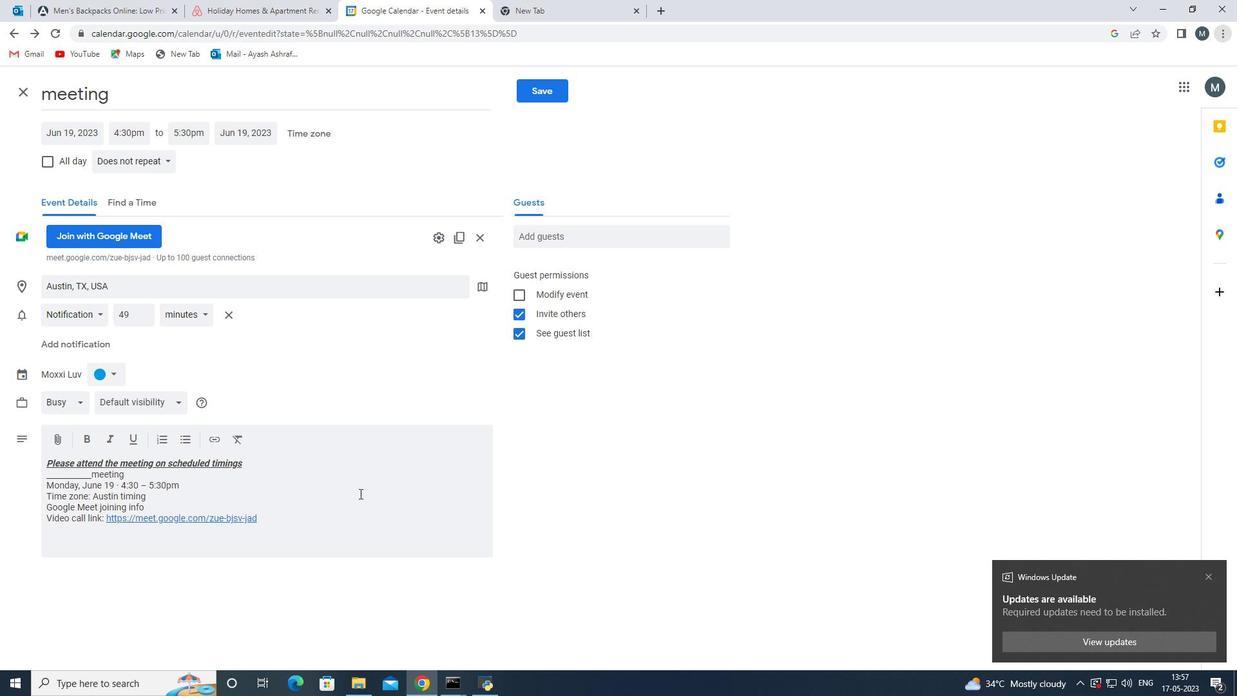 
Action: Mouse moved to (360, 493)
Screenshot: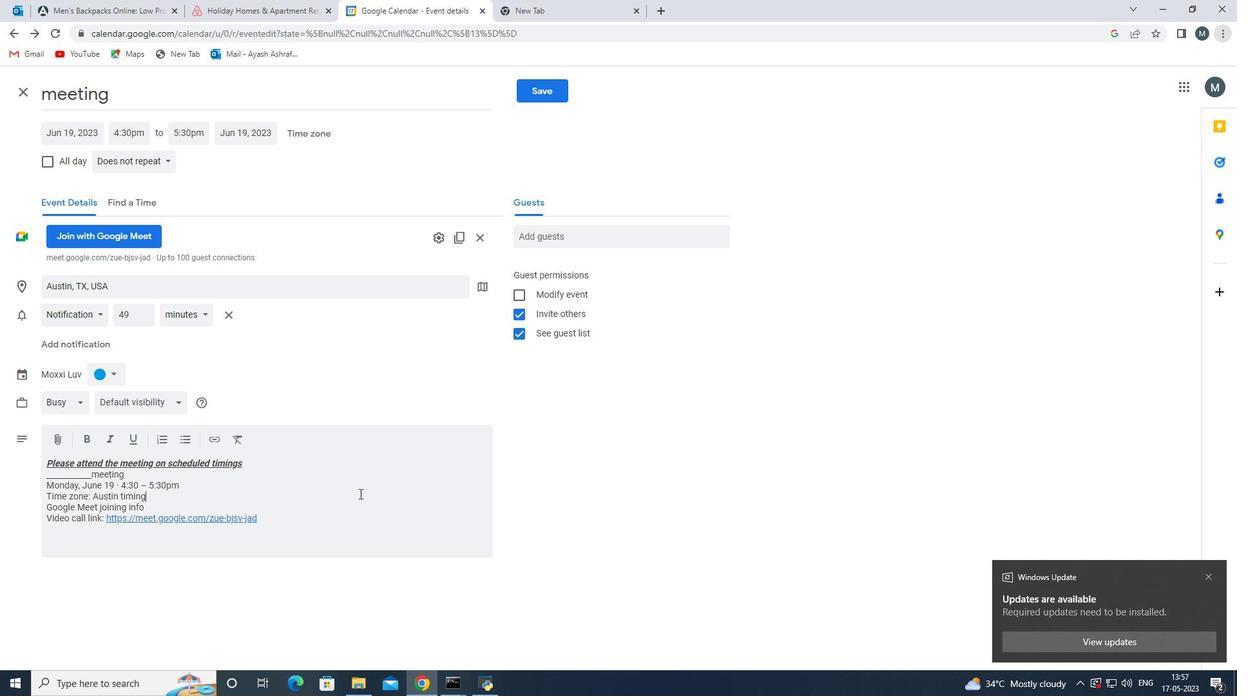 
Action: Mouse scrolled (360, 494) with delta (0, 0)
Screenshot: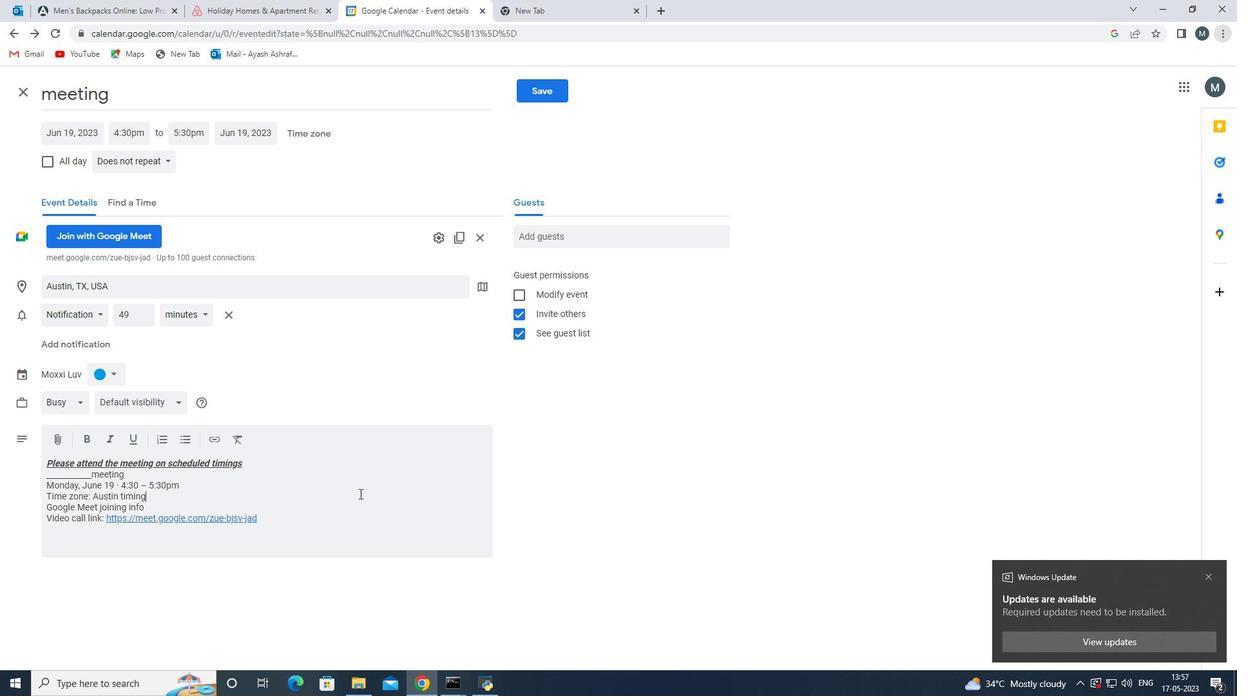 
Action: Mouse scrolled (360, 494) with delta (0, 0)
Screenshot: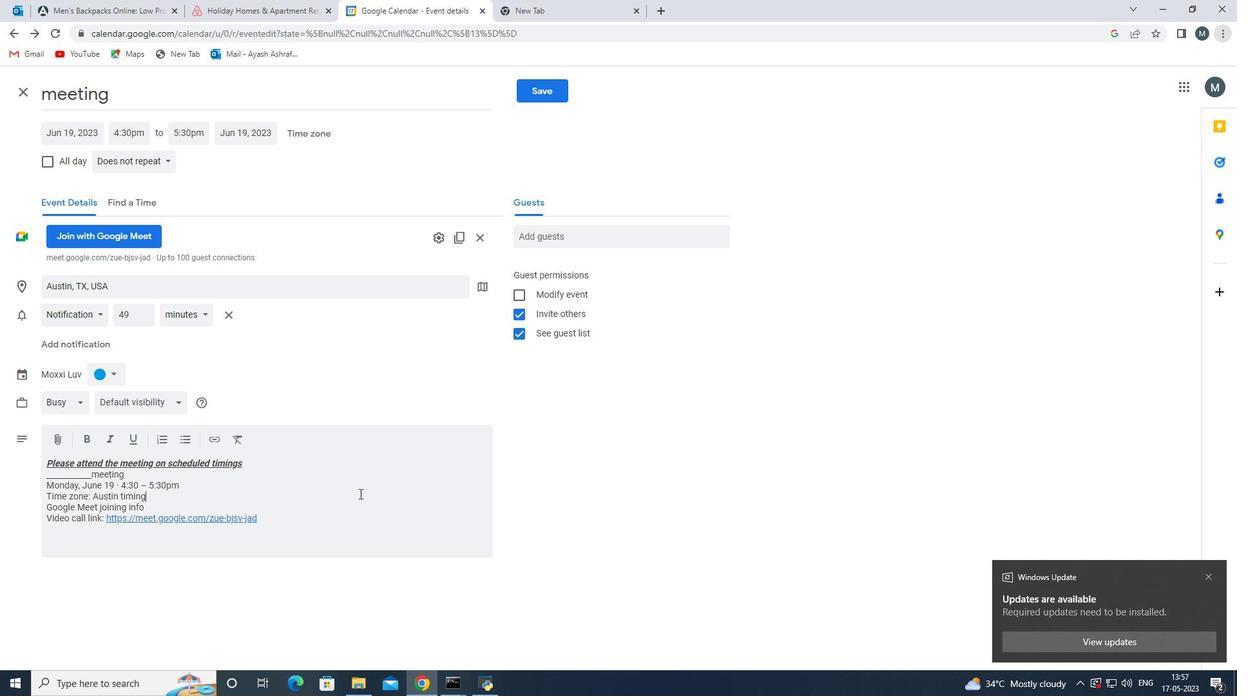 
Action: Mouse scrolled (360, 494) with delta (0, 0)
Screenshot: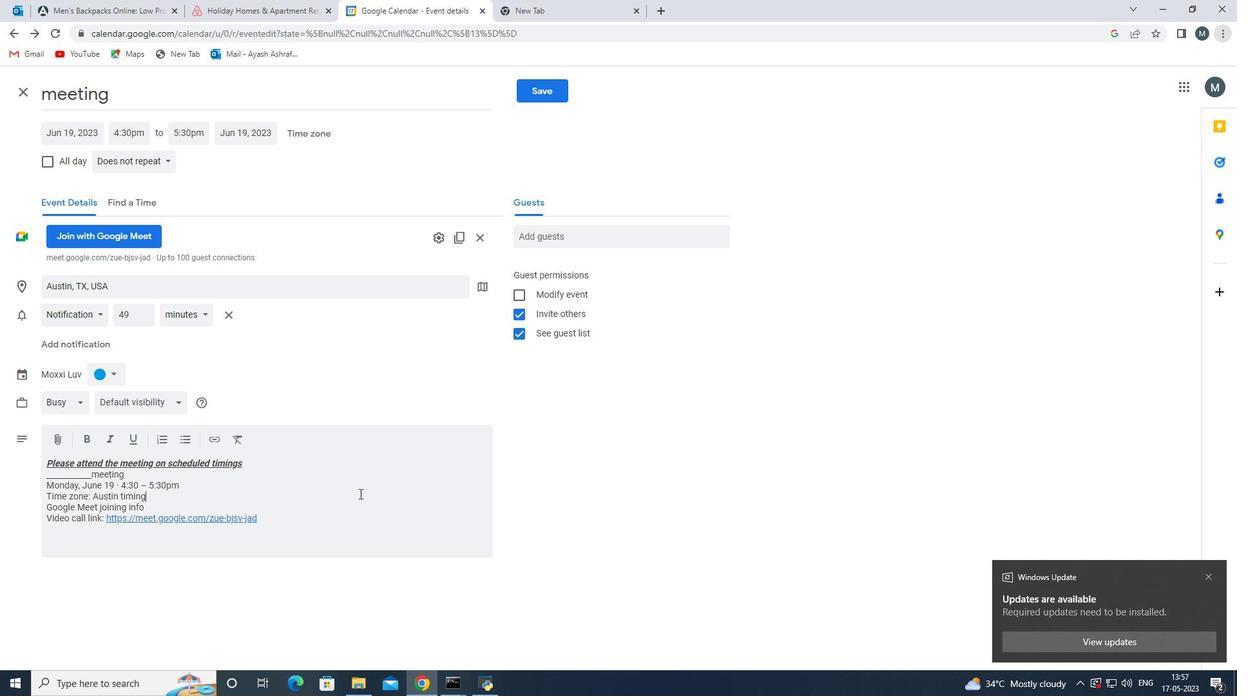 
Action: Mouse scrolled (360, 494) with delta (0, 0)
Screenshot: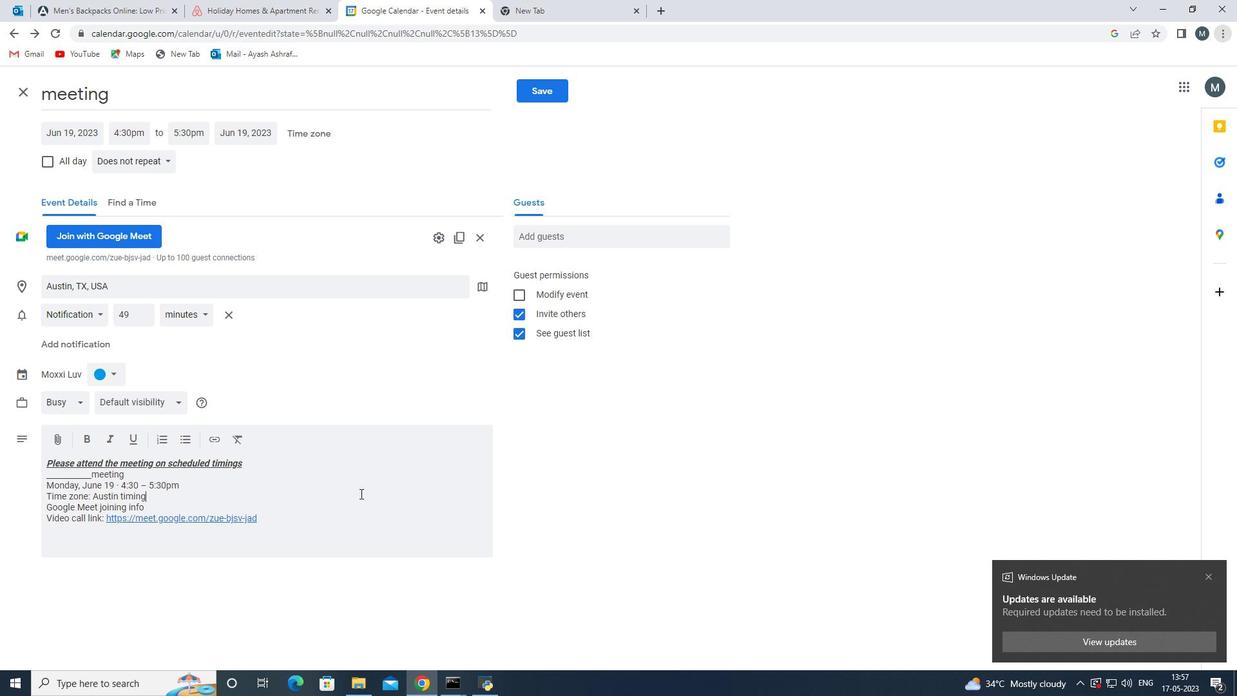
Action: Mouse moved to (128, 402)
Screenshot: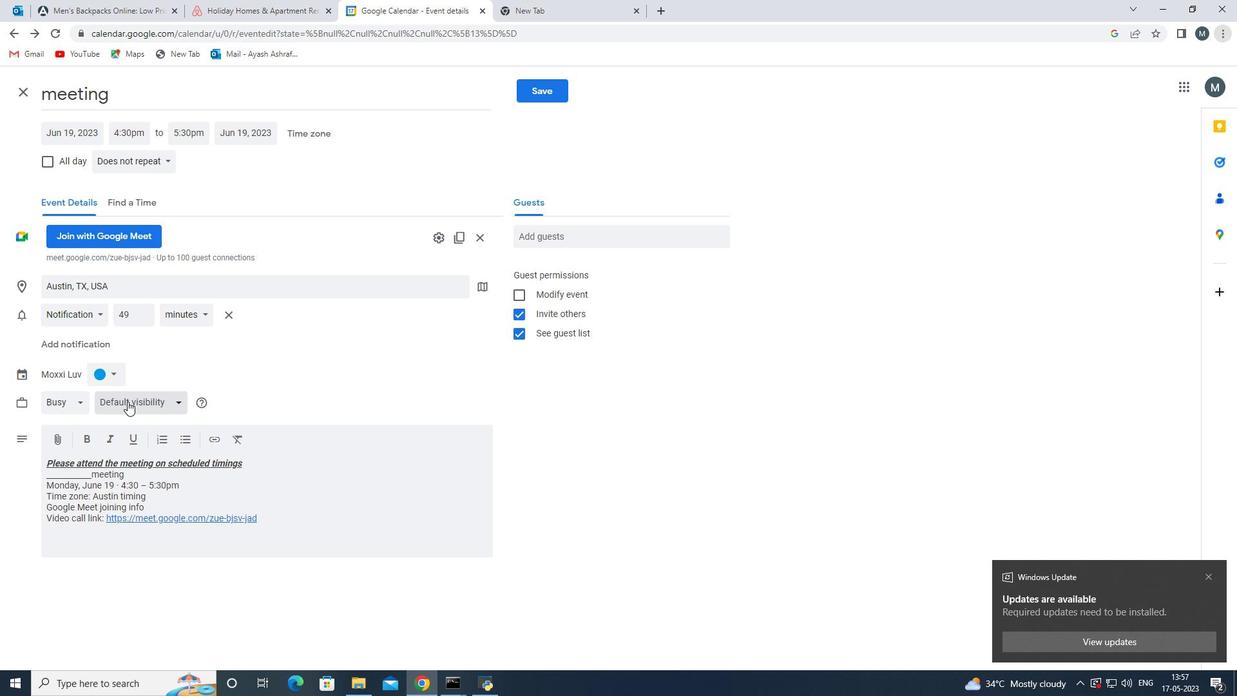 
Action: Mouse pressed left at (128, 402)
Screenshot: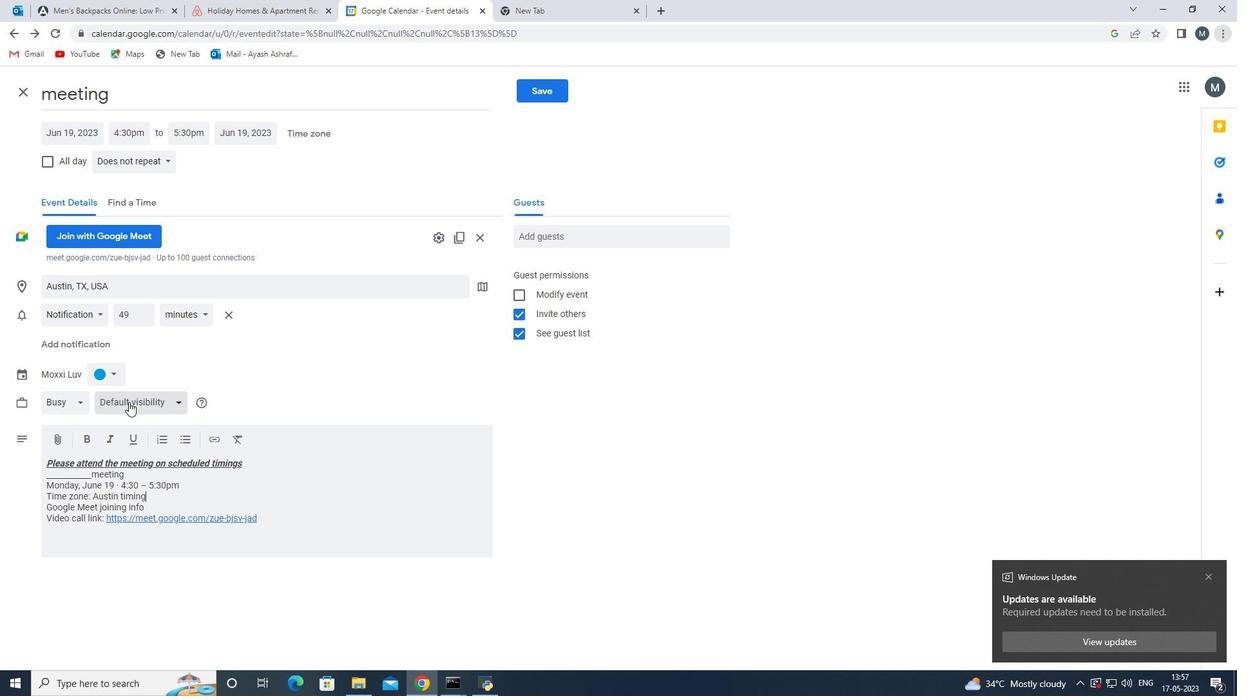 
Action: Mouse moved to (119, 480)
Screenshot: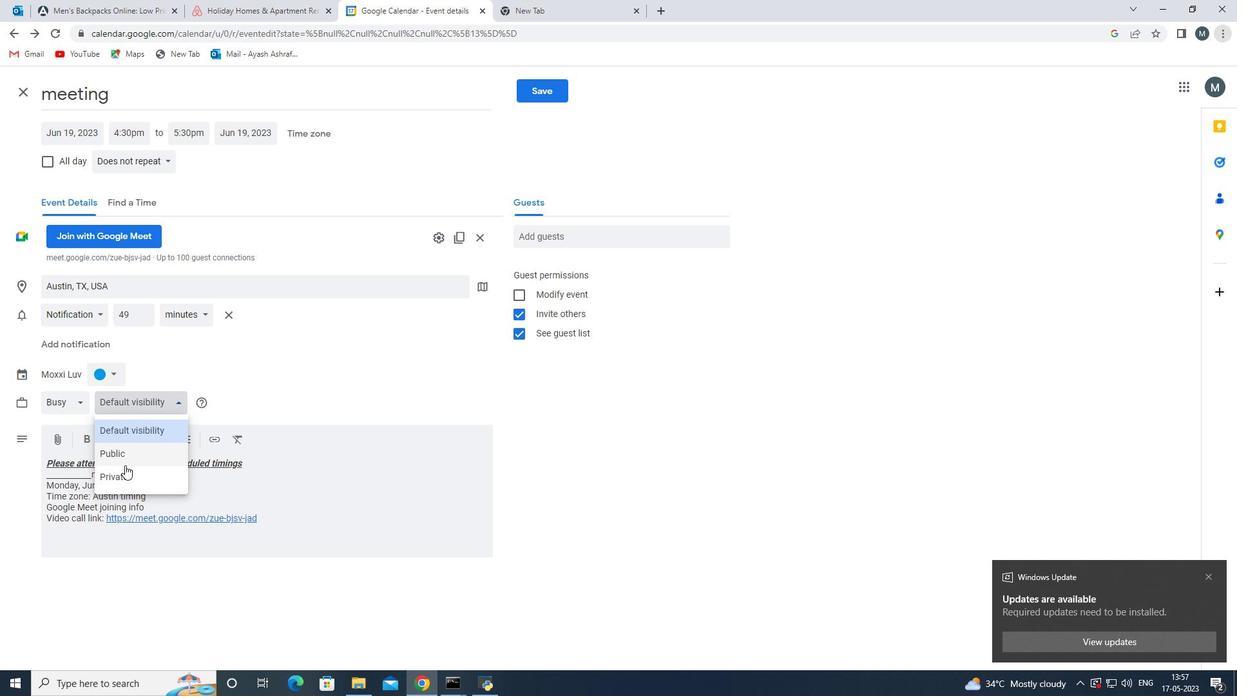 
Action: Mouse pressed left at (119, 480)
Screenshot: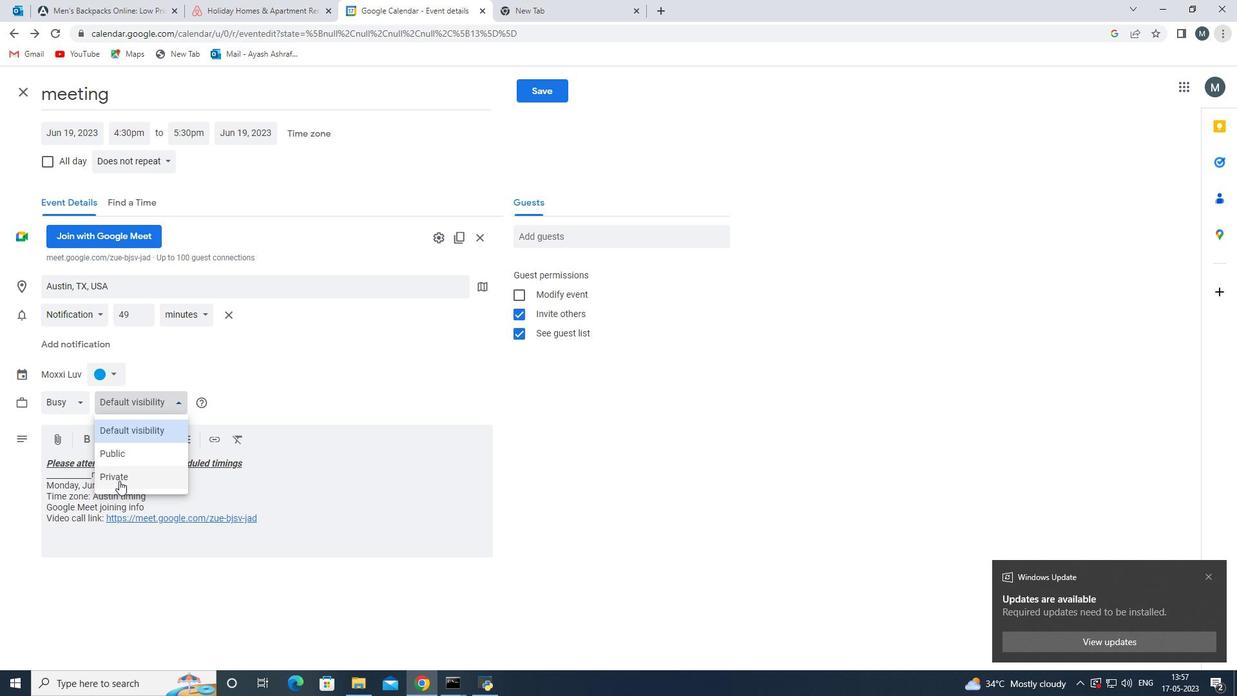 
Action: Mouse moved to (21, 395)
Screenshot: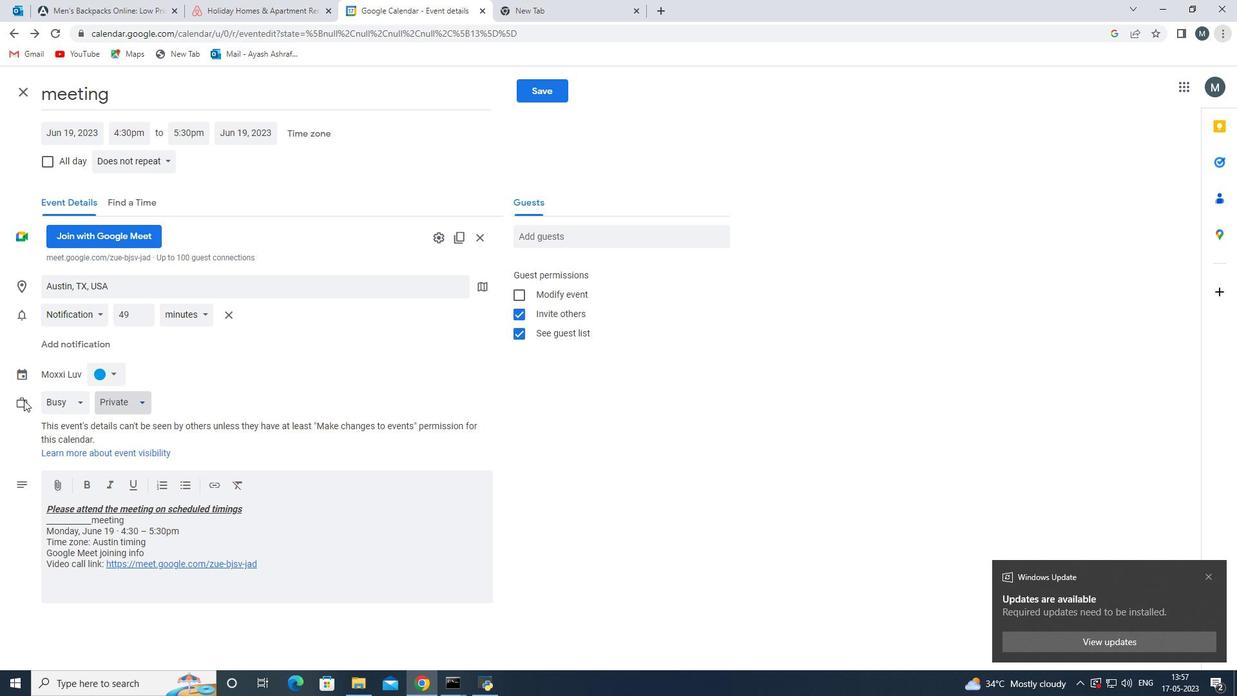 
Action: Mouse scrolled (21, 395) with delta (0, 0)
Screenshot: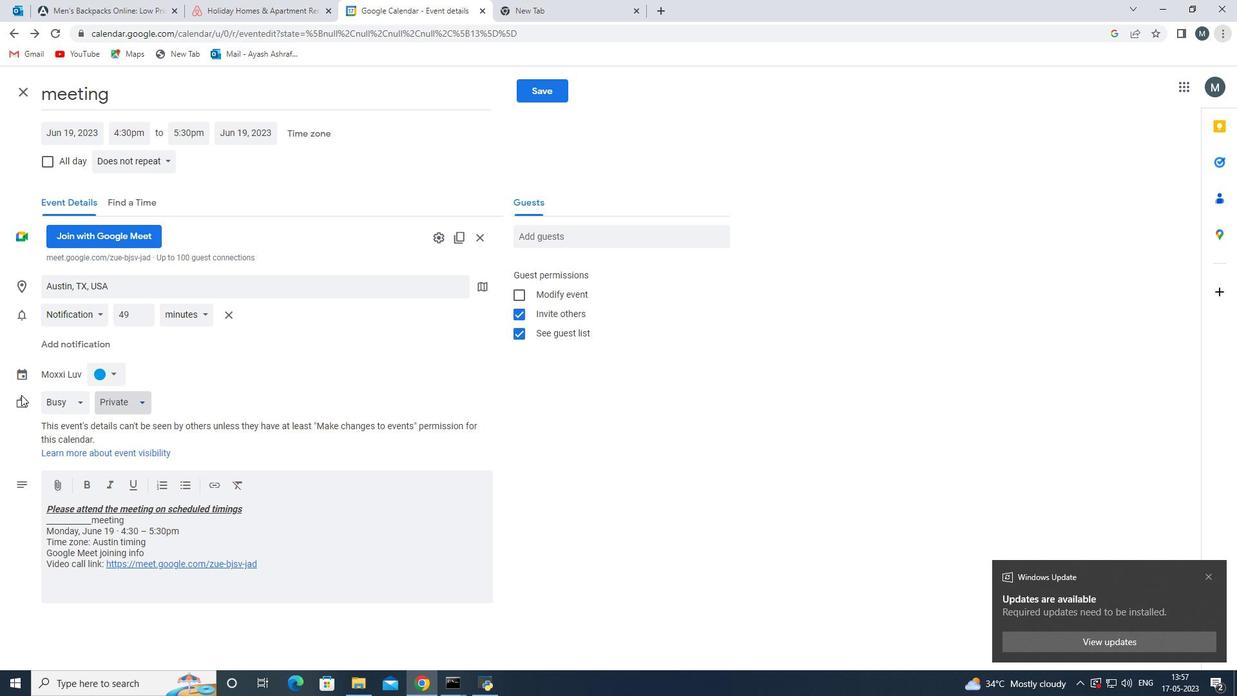 
Action: Mouse moved to (22, 311)
Screenshot: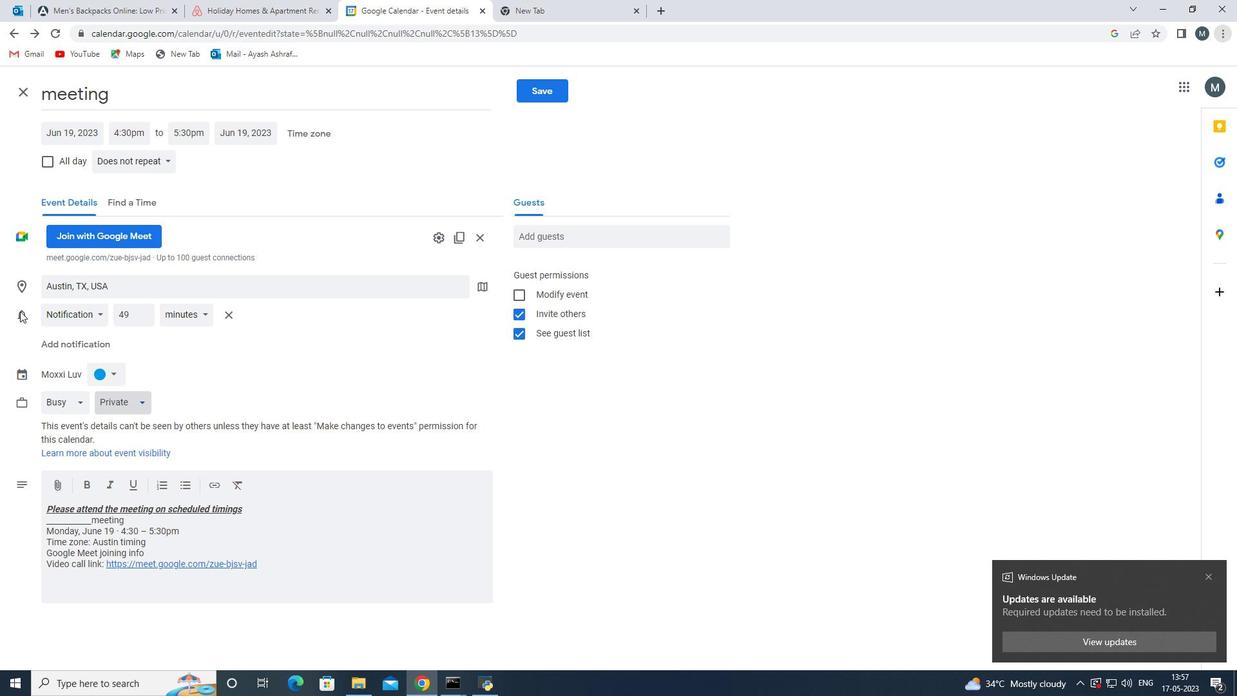 
Action: Mouse pressed left at (22, 311)
Screenshot: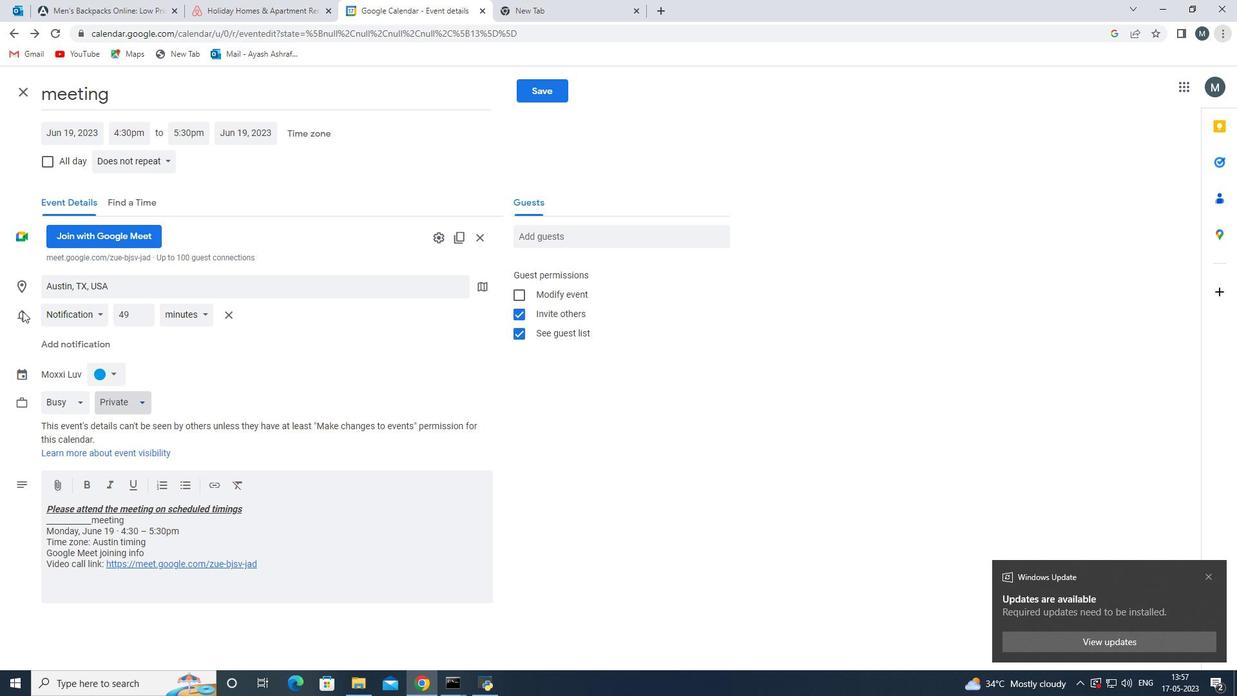 
Action: Mouse moved to (217, 548)
Screenshot: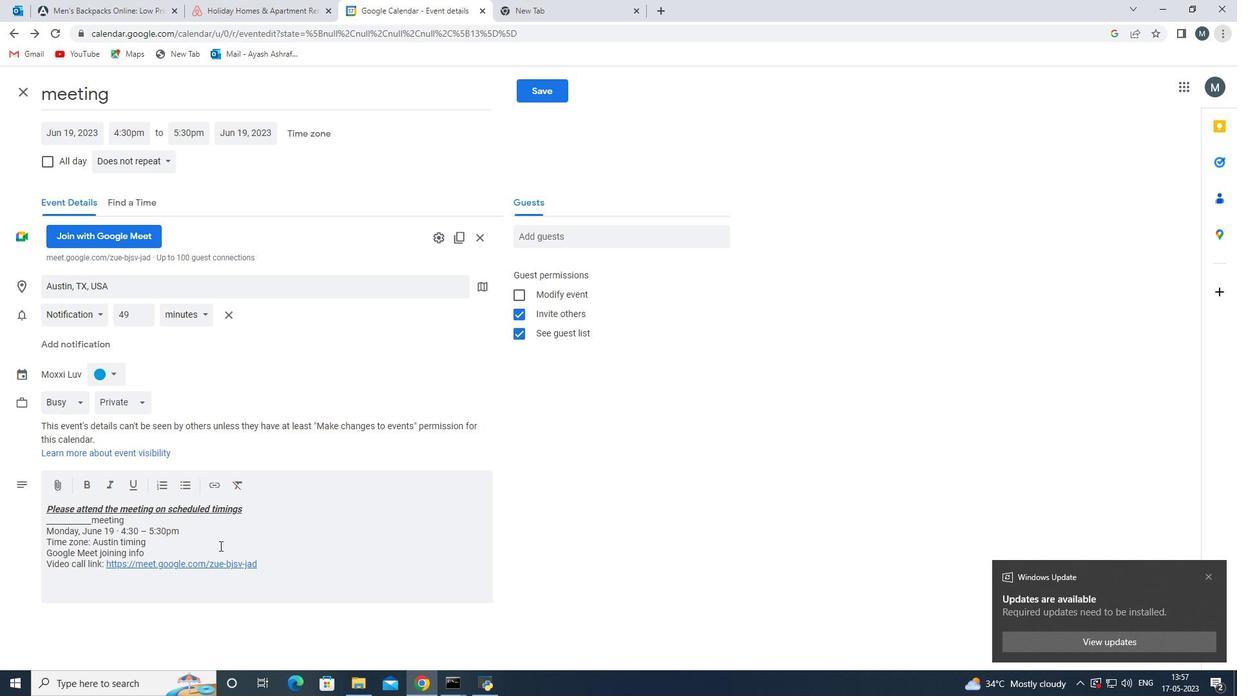 
Action: Mouse scrolled (217, 549) with delta (0, 0)
Screenshot: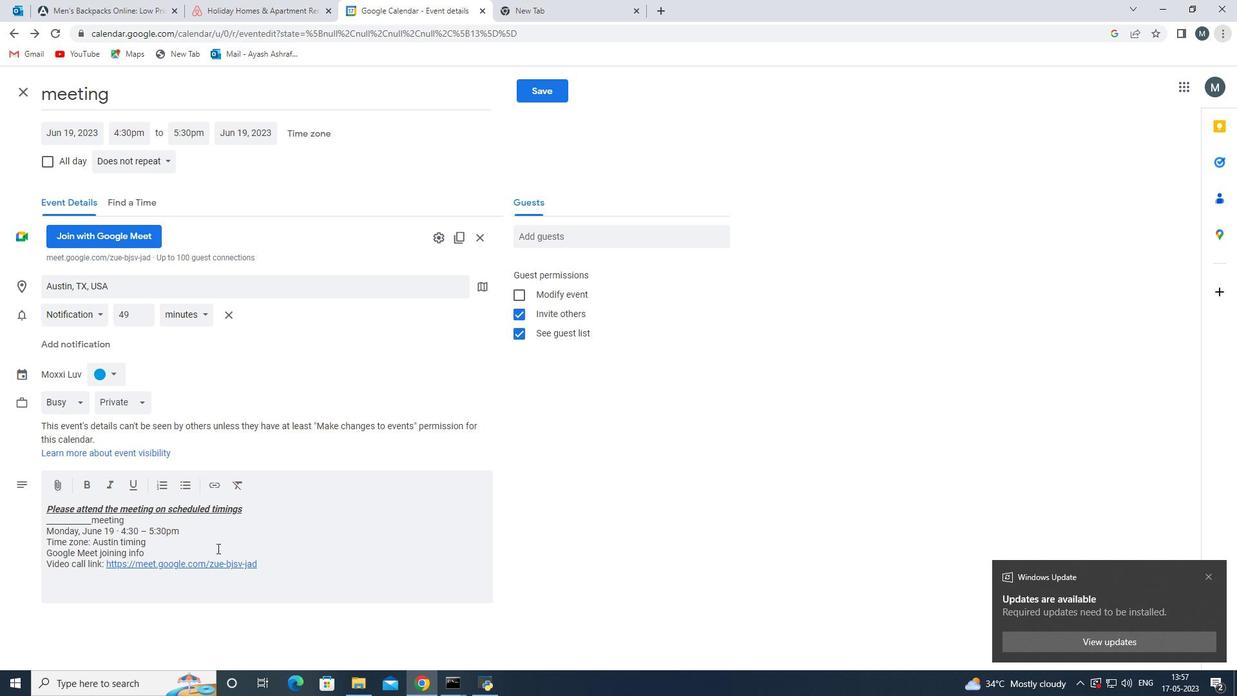 
Action: Mouse moved to (198, 538)
Screenshot: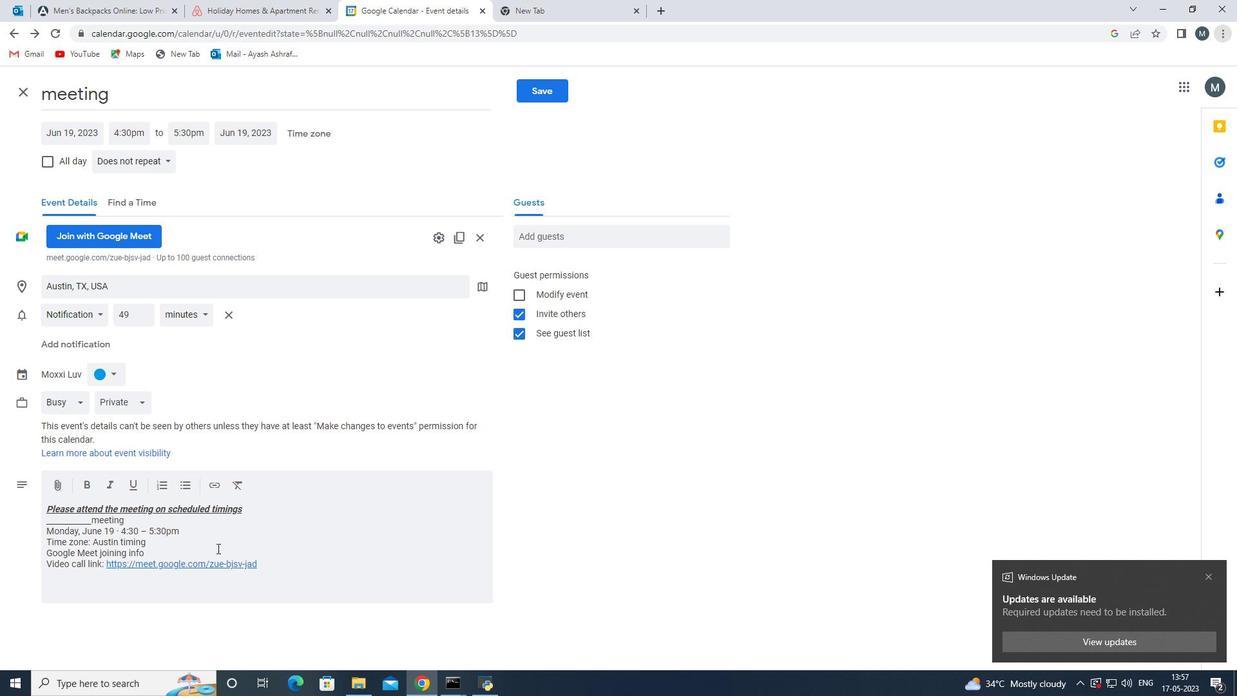 
Action: Mouse scrolled (198, 538) with delta (0, 0)
Screenshot: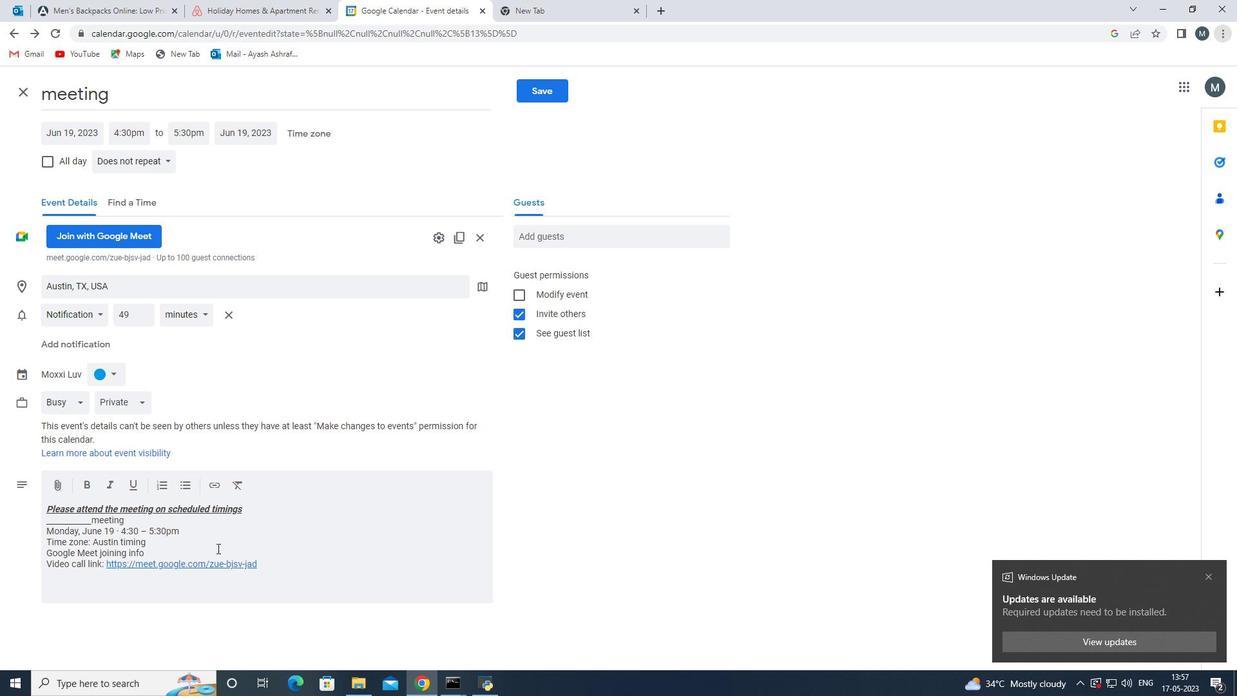 
Action: Mouse moved to (157, 160)
Screenshot: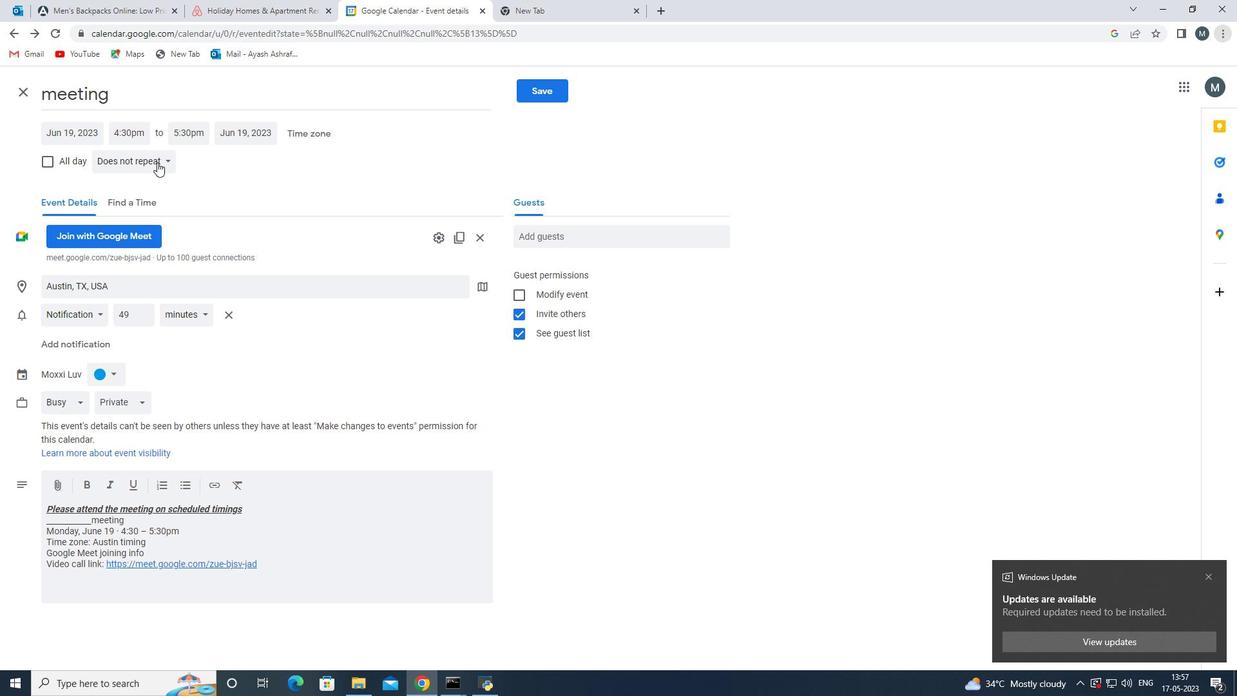 
Action: Mouse pressed left at (157, 160)
Screenshot: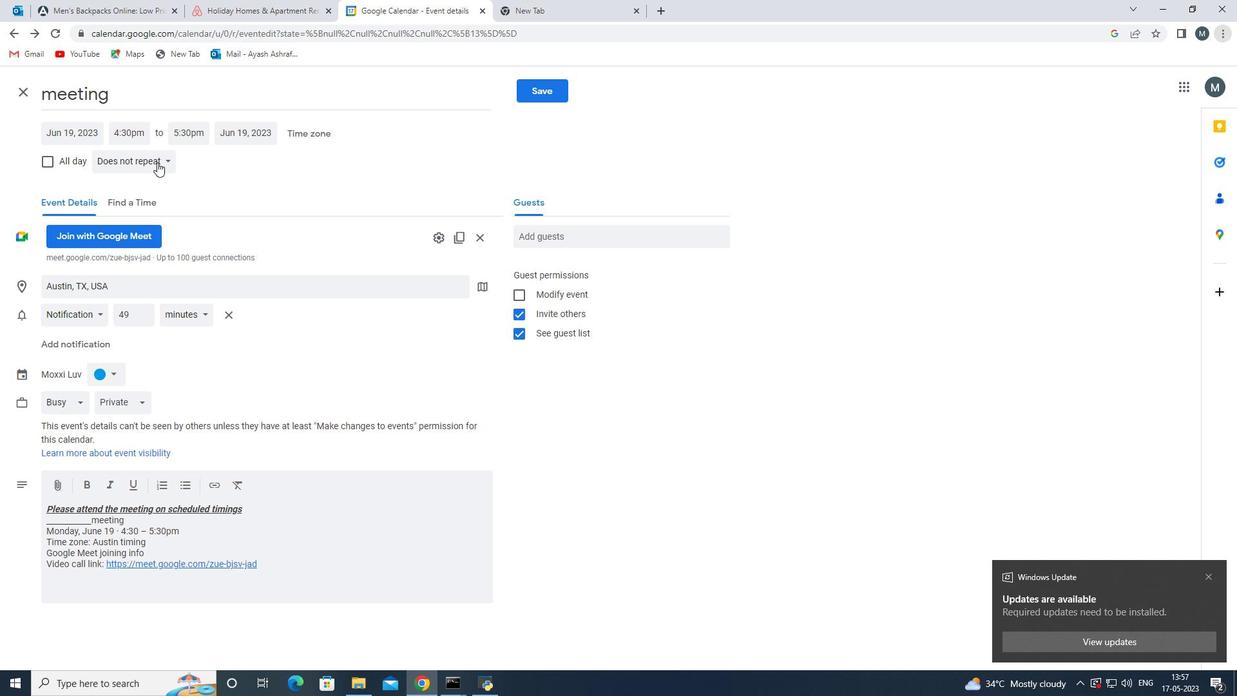 
Action: Mouse moved to (168, 295)
Screenshot: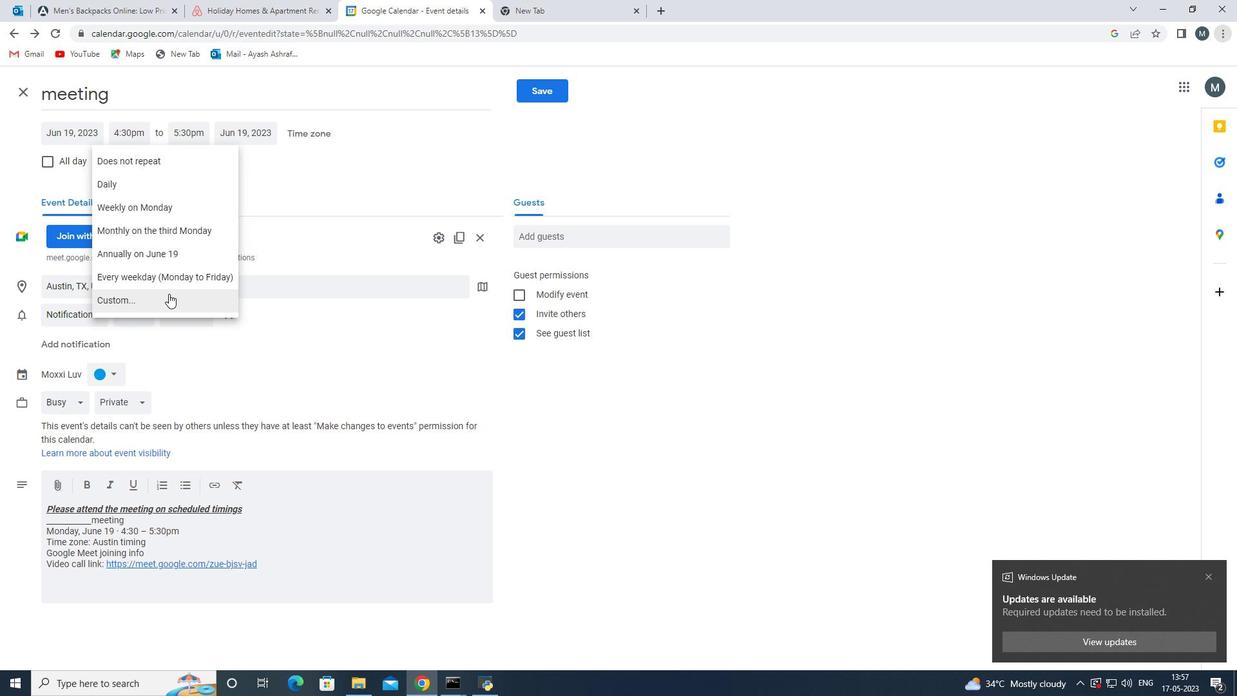 
Action: Mouse pressed left at (168, 295)
Screenshot: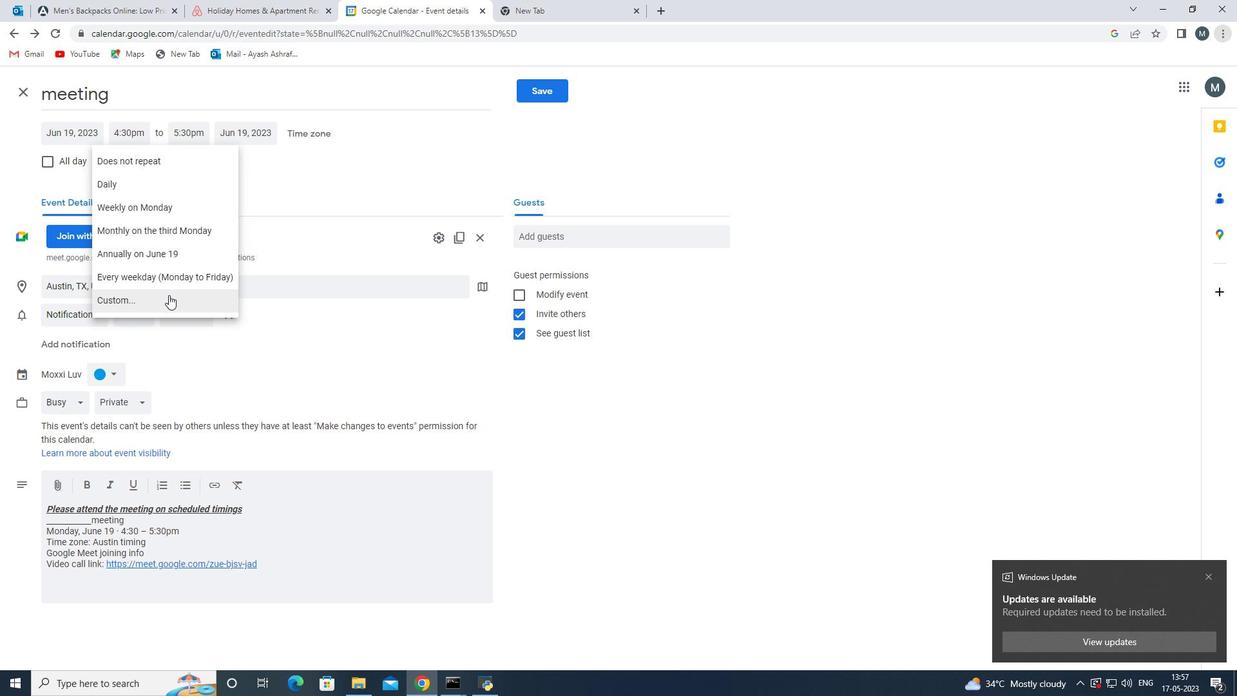 
Action: Mouse moved to (695, 478)
Screenshot: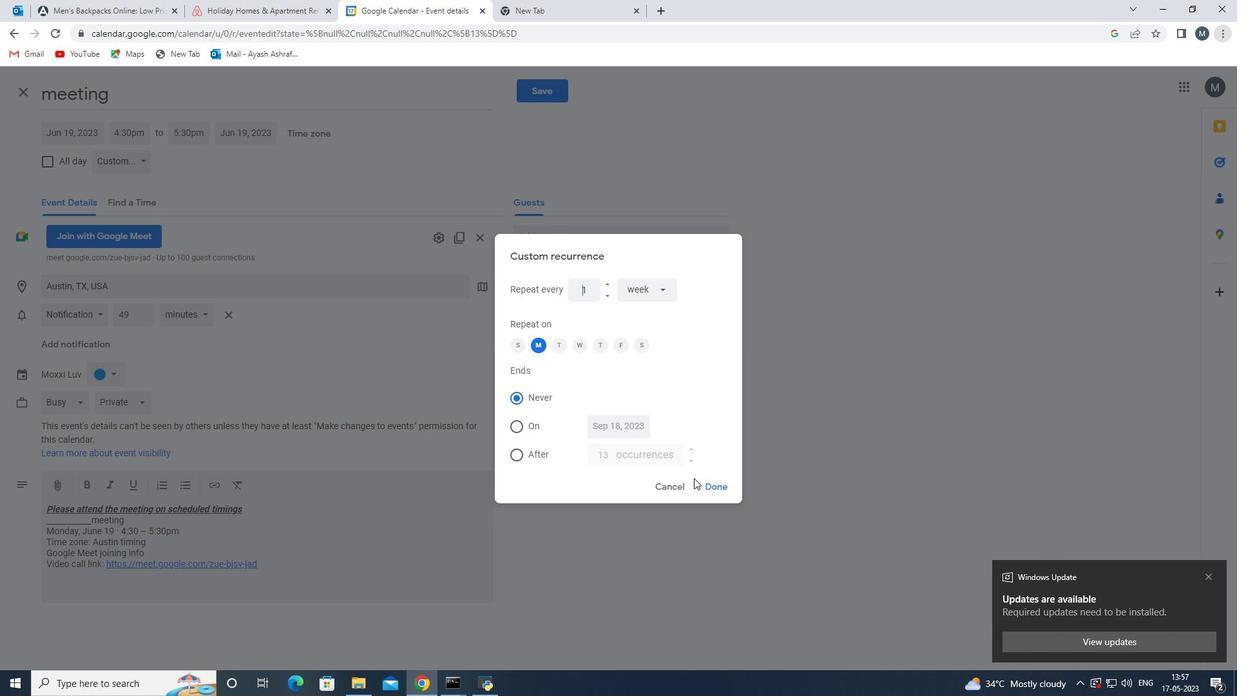 
Action: Mouse pressed left at (695, 478)
Screenshot: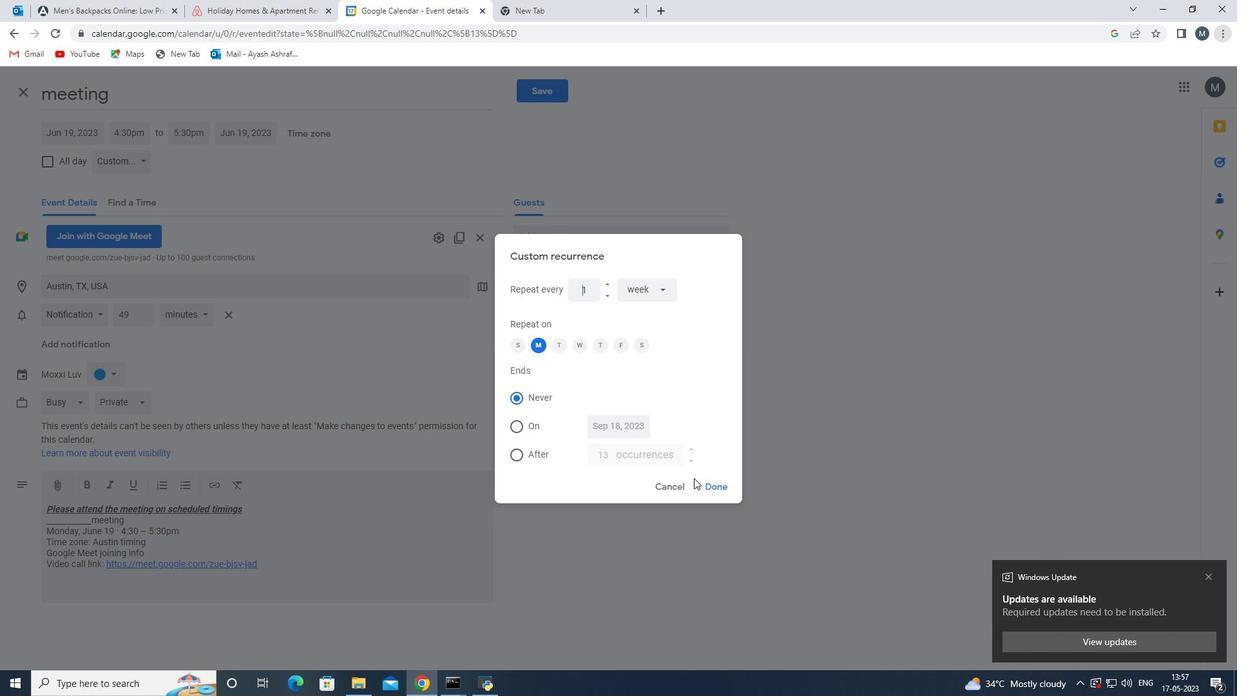 
Action: Mouse moved to (605, 297)
Screenshot: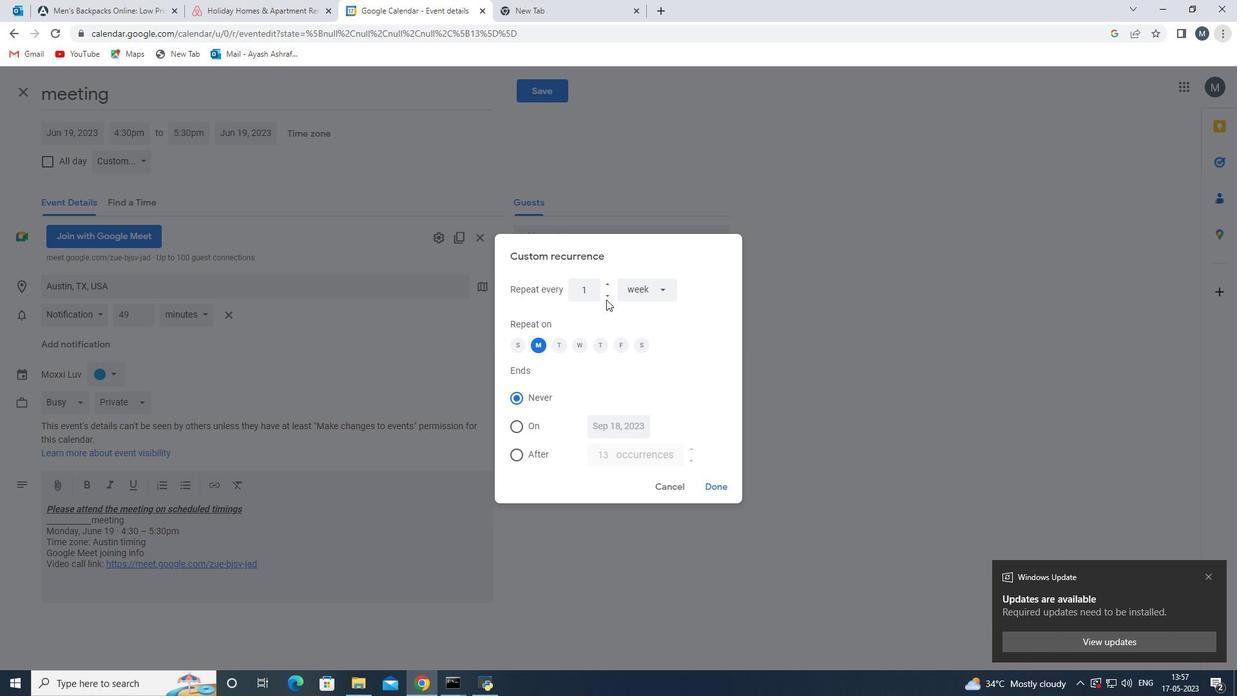 
Action: Mouse pressed left at (605, 297)
Screenshot: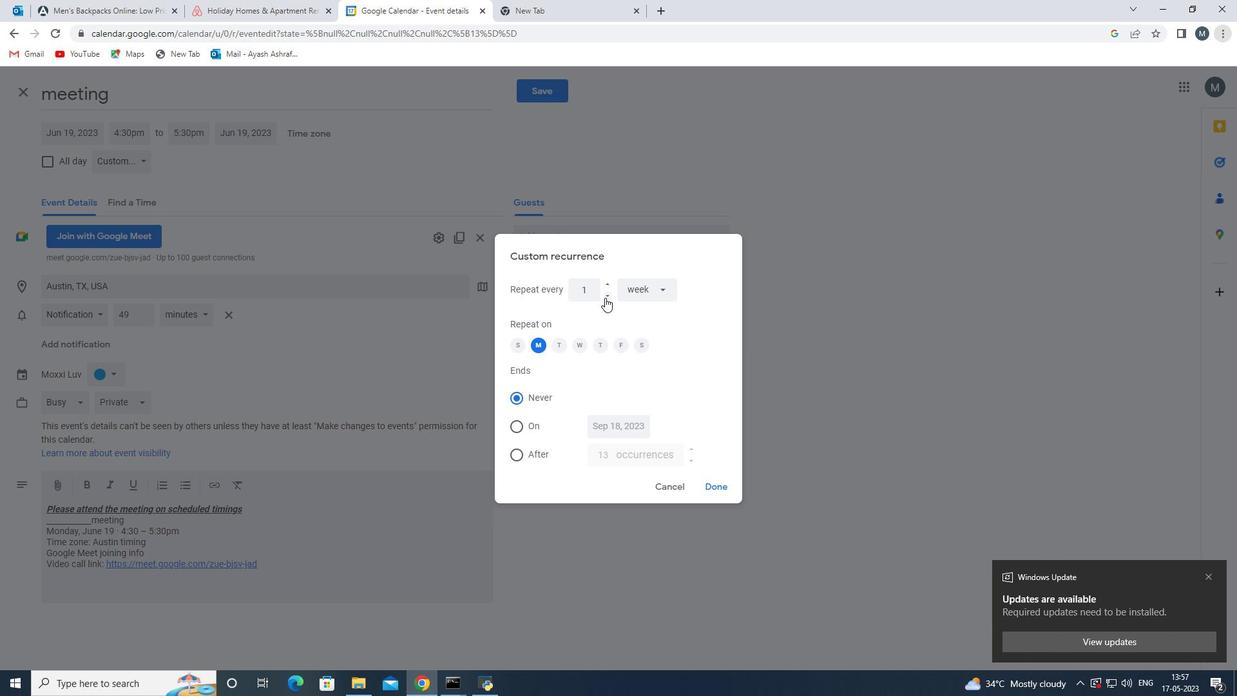 
Action: Mouse moved to (589, 287)
Screenshot: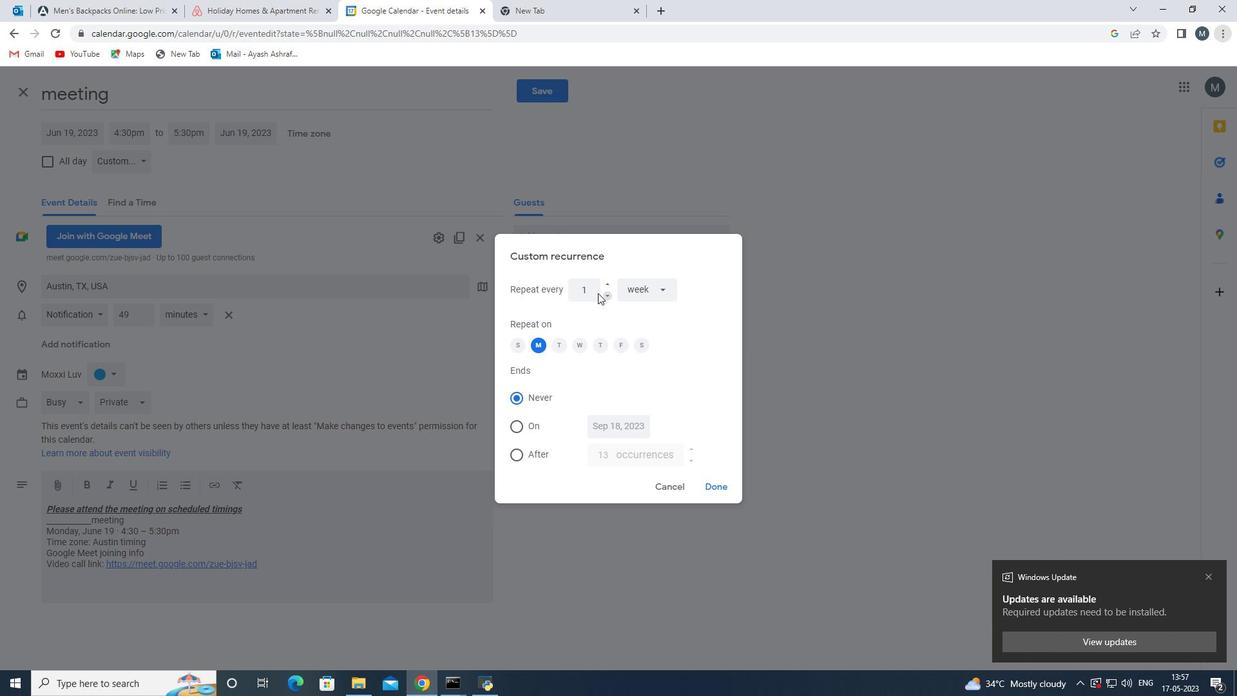 
Action: Mouse pressed left at (589, 287)
Screenshot: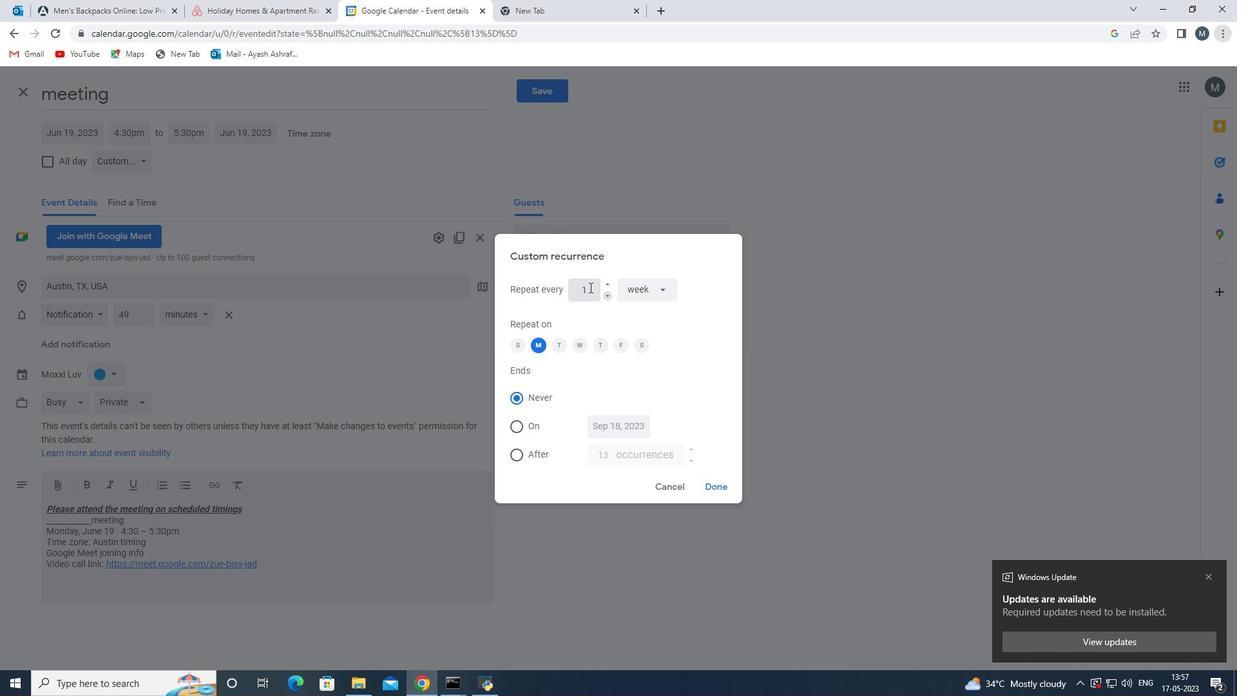 
Action: Mouse moved to (589, 297)
